 Task: Create a PowerPoint presentation on the impact of climate change on wildlife, including images and text about wildlife migration patterns.
Action: Mouse moved to (135, 214)
Screenshot: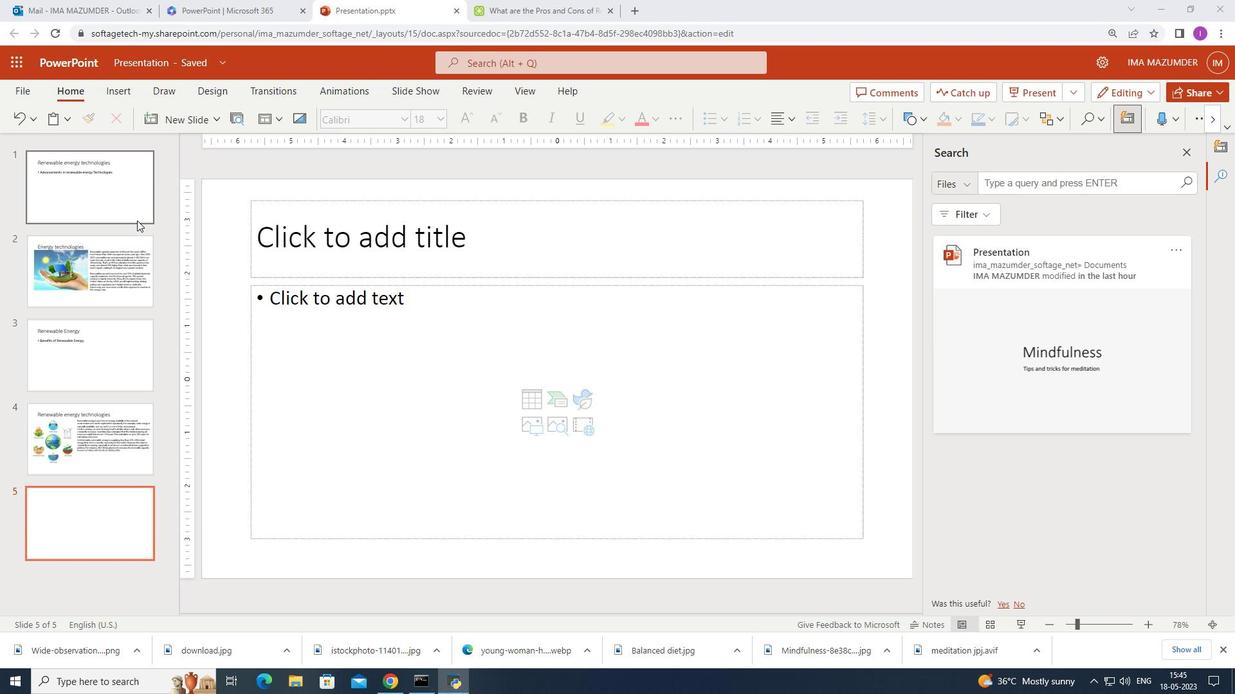 
Action: Mouse pressed right at (135, 214)
Screenshot: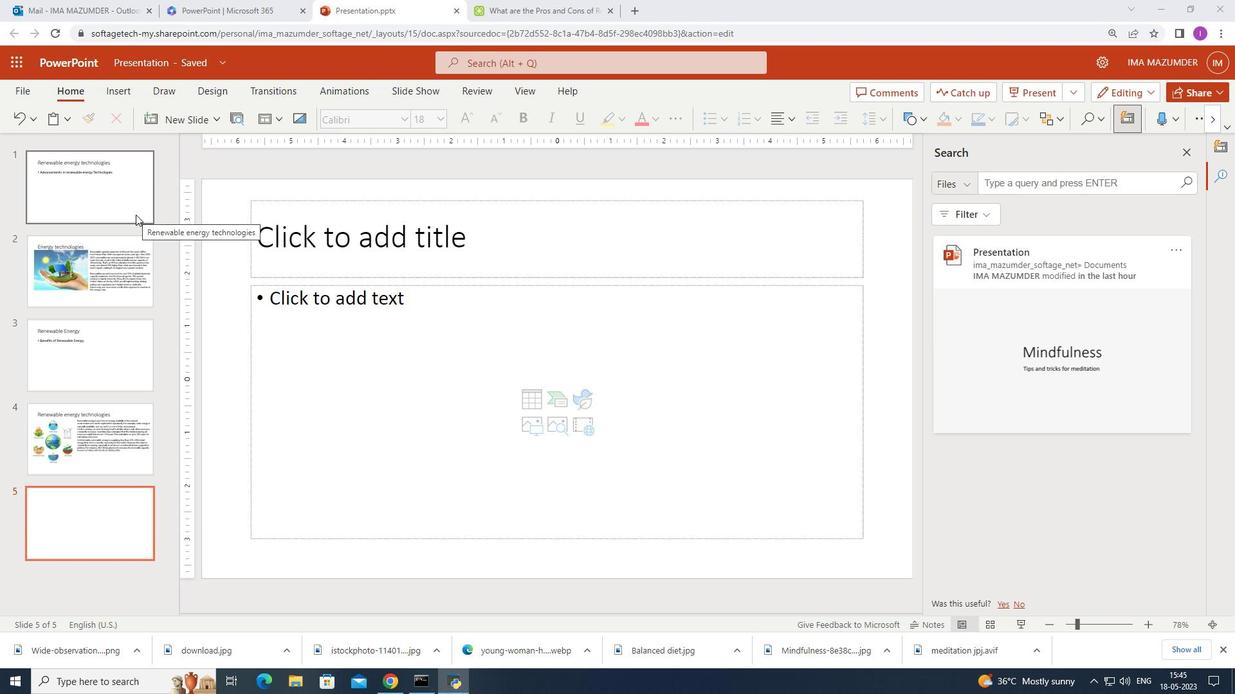 
Action: Mouse moved to (137, 214)
Screenshot: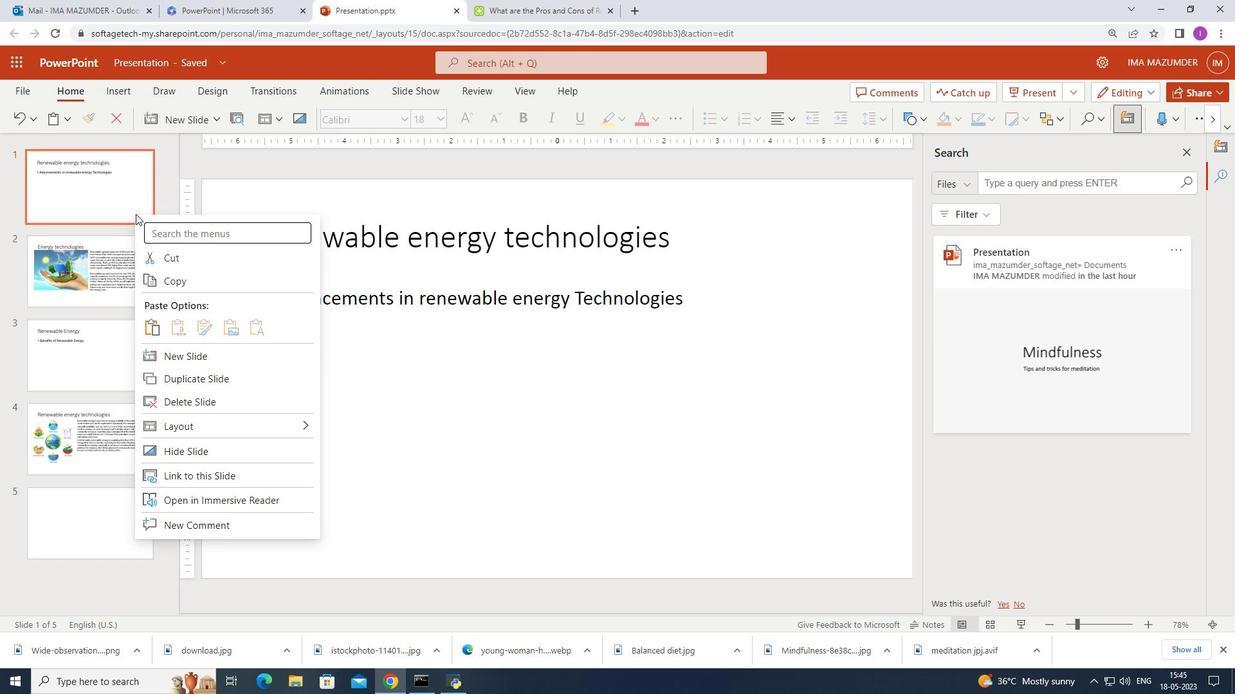 
Action: Key pressed <Key.f7>
Screenshot: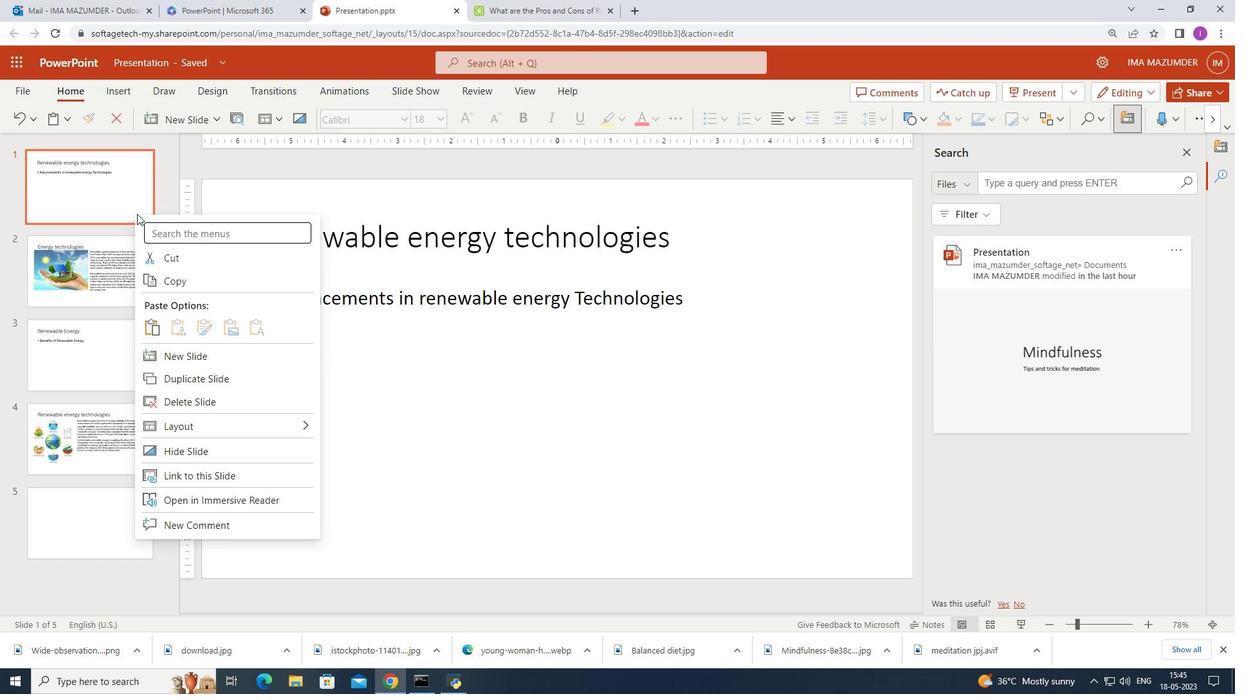 
Action: Mouse moved to (722, 127)
Screenshot: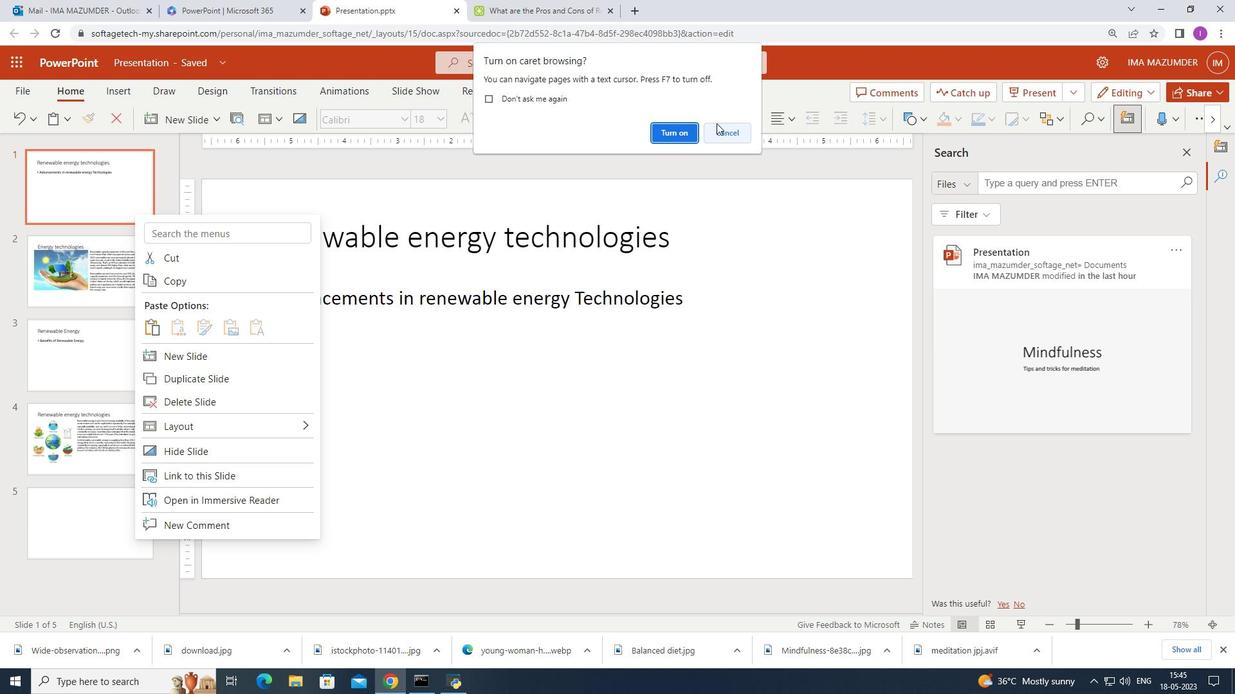 
Action: Mouse pressed left at (722, 127)
Screenshot: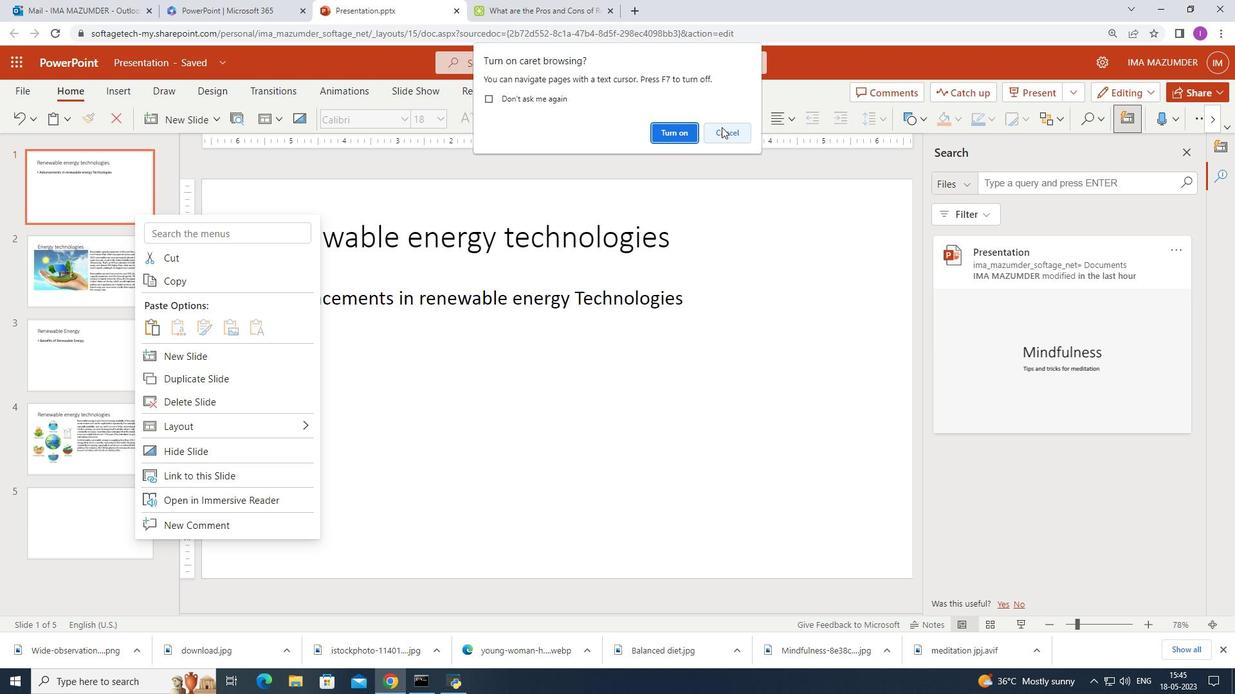 
Action: Mouse moved to (207, 404)
Screenshot: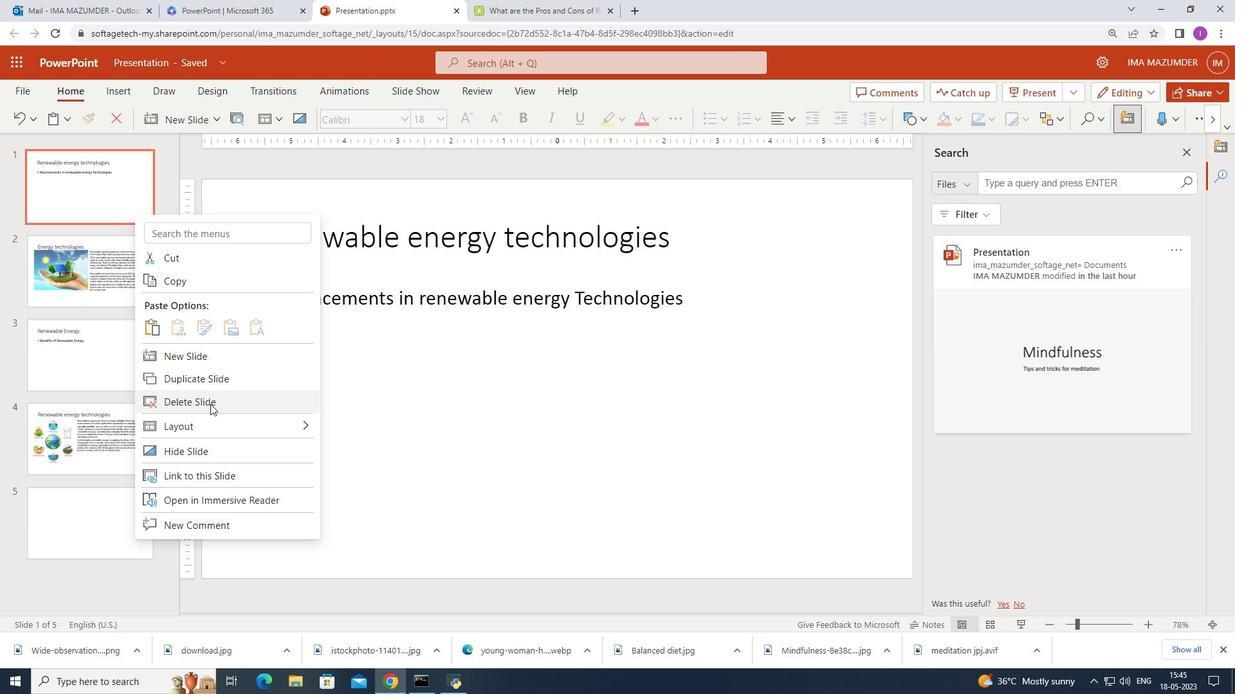 
Action: Mouse pressed left at (207, 404)
Screenshot: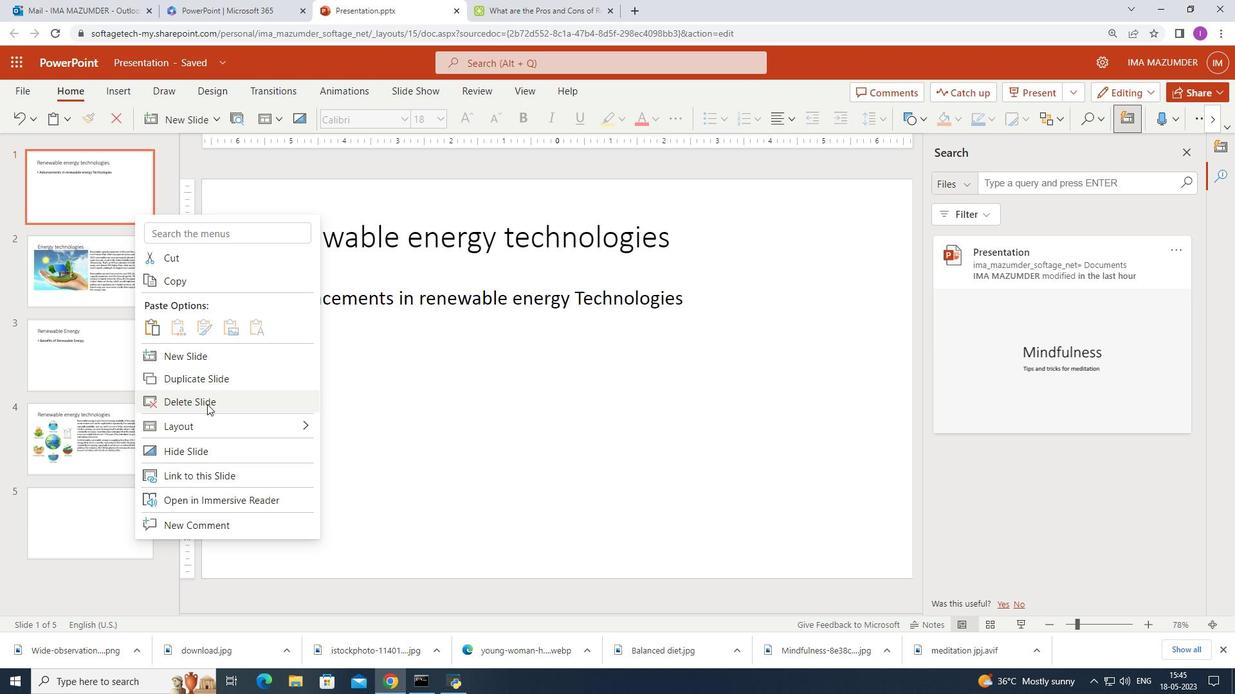 
Action: Mouse moved to (80, 194)
Screenshot: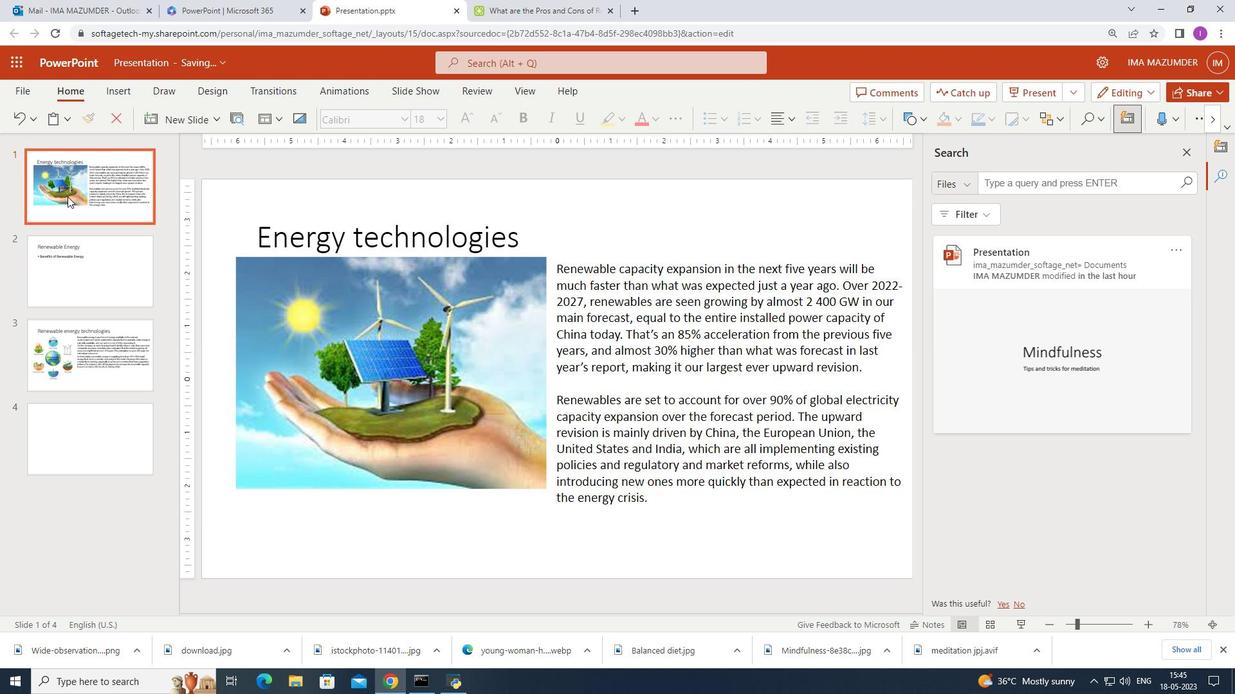 
Action: Mouse pressed right at (80, 194)
Screenshot: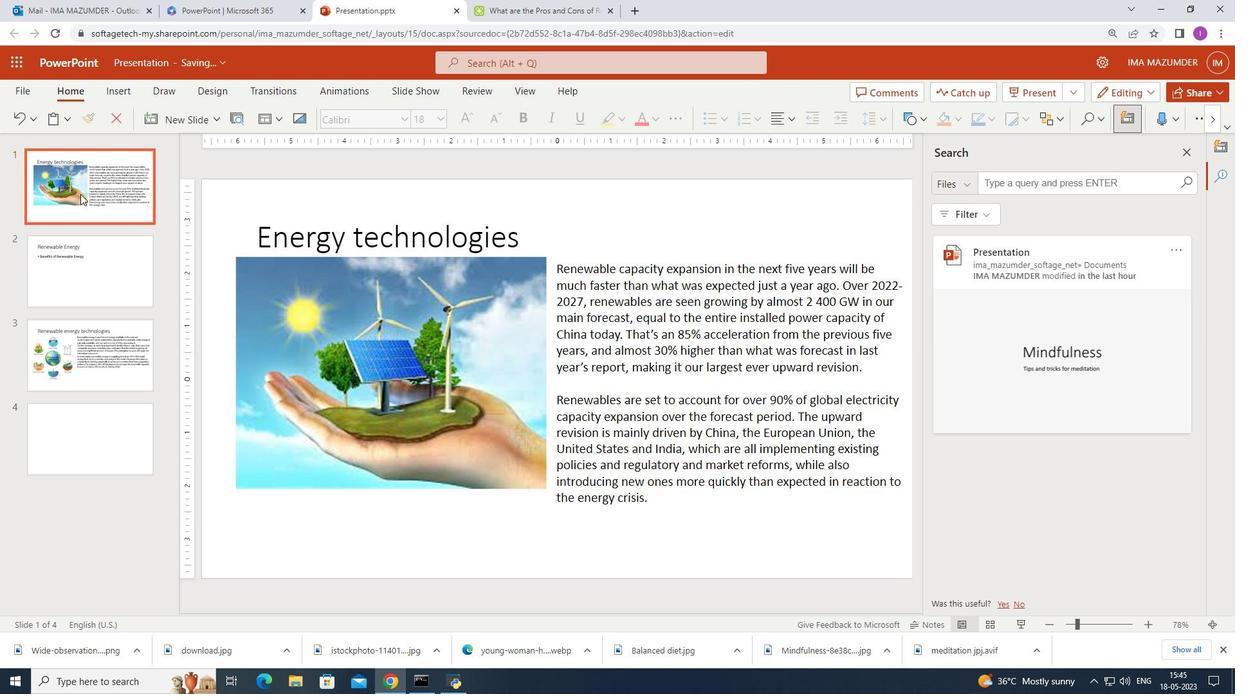 
Action: Mouse moved to (137, 378)
Screenshot: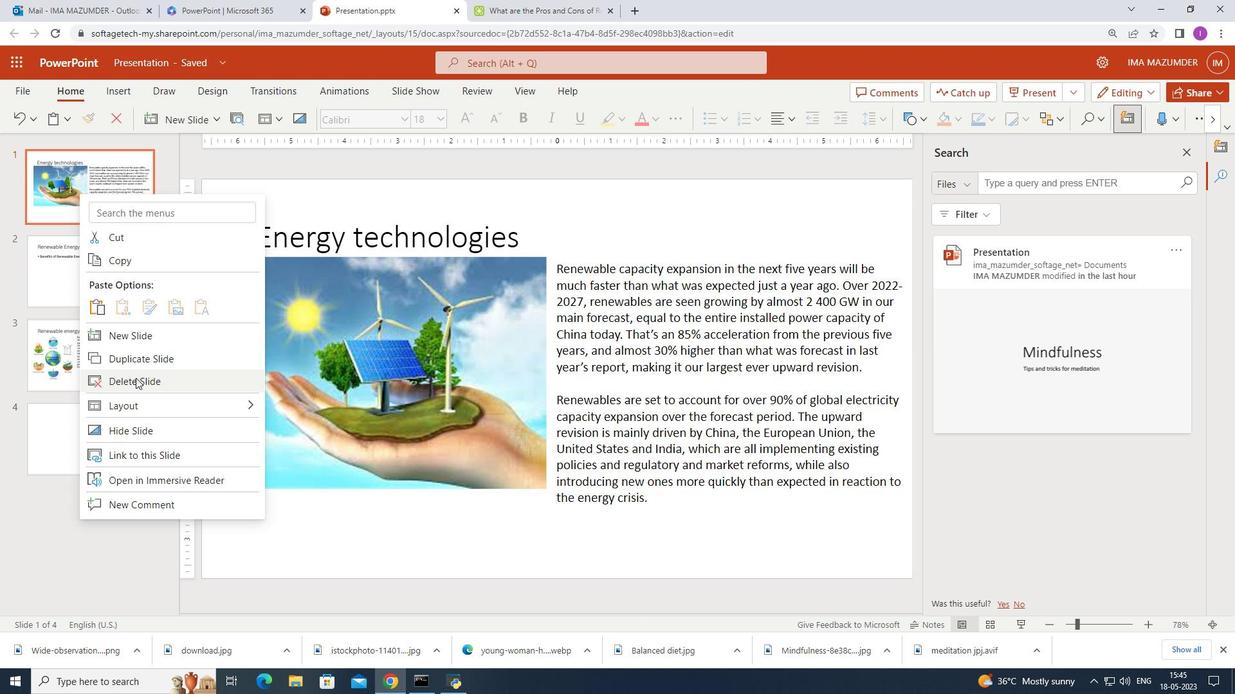 
Action: Mouse pressed left at (137, 378)
Screenshot: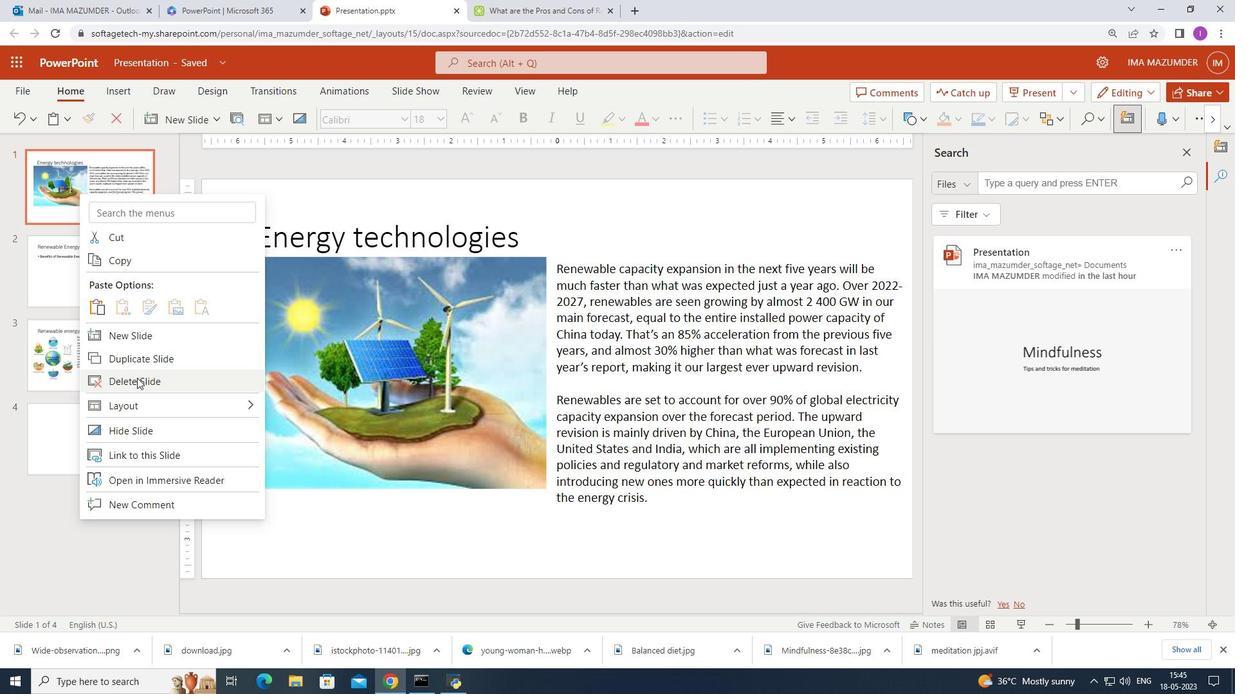 
Action: Mouse moved to (95, 198)
Screenshot: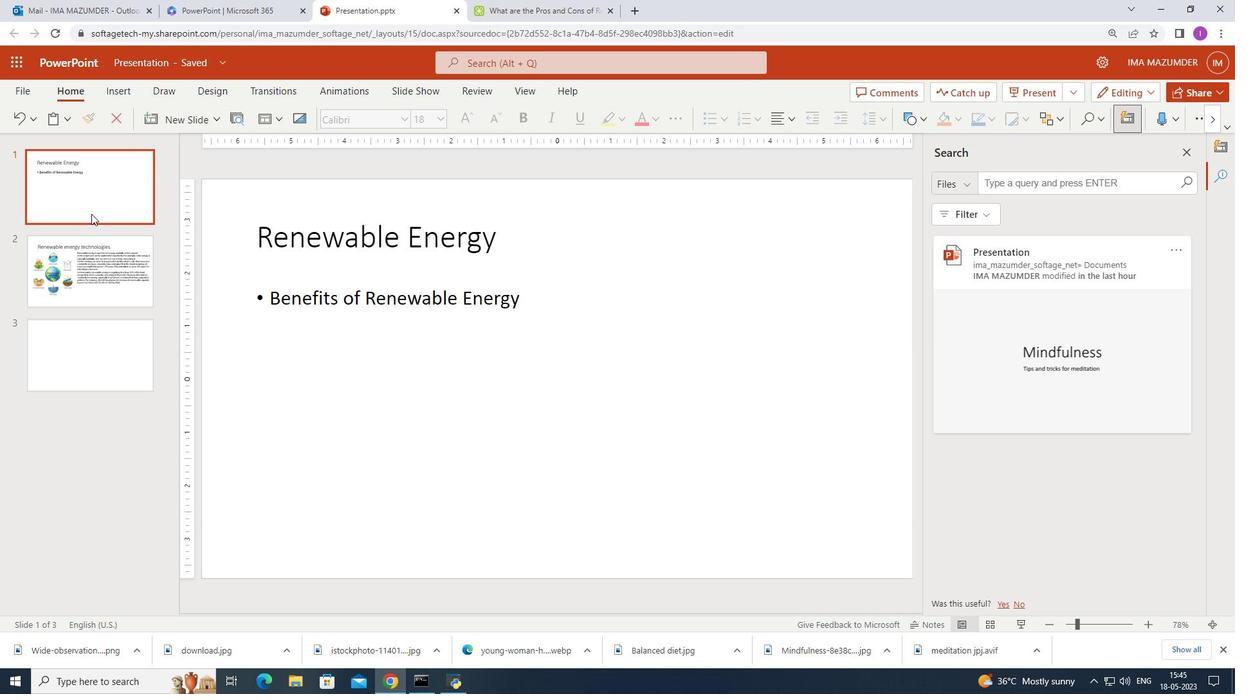 
Action: Mouse pressed right at (95, 198)
Screenshot: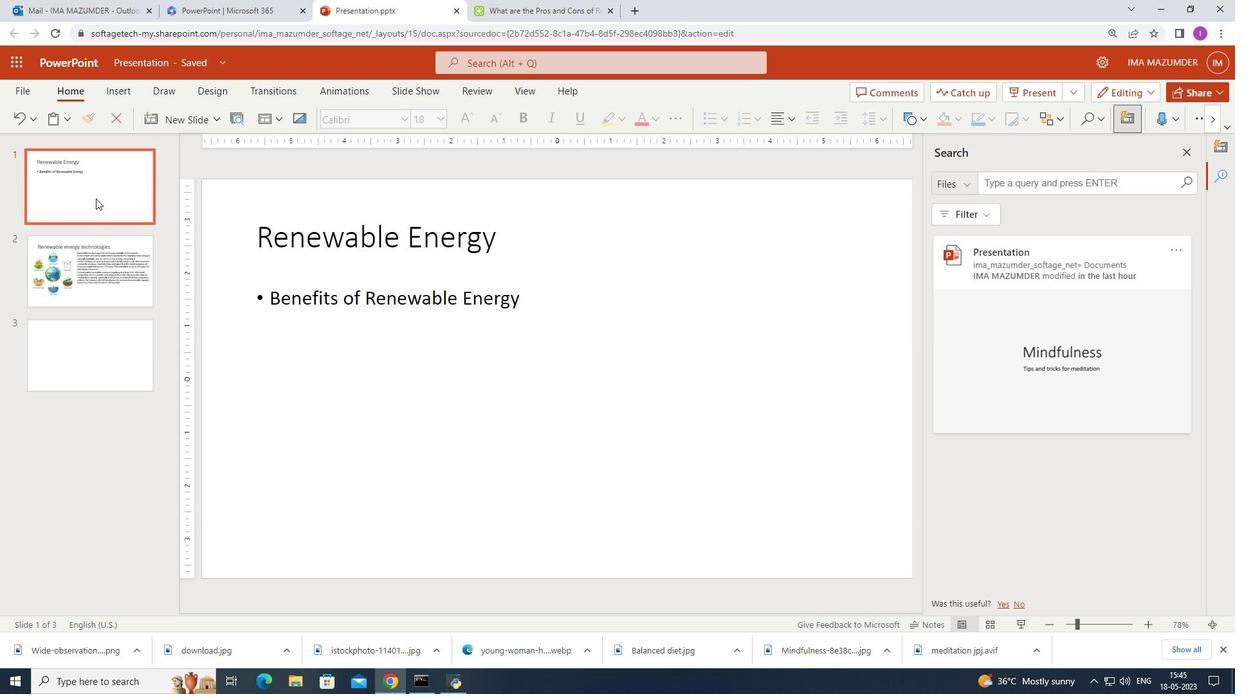 
Action: Mouse moved to (171, 384)
Screenshot: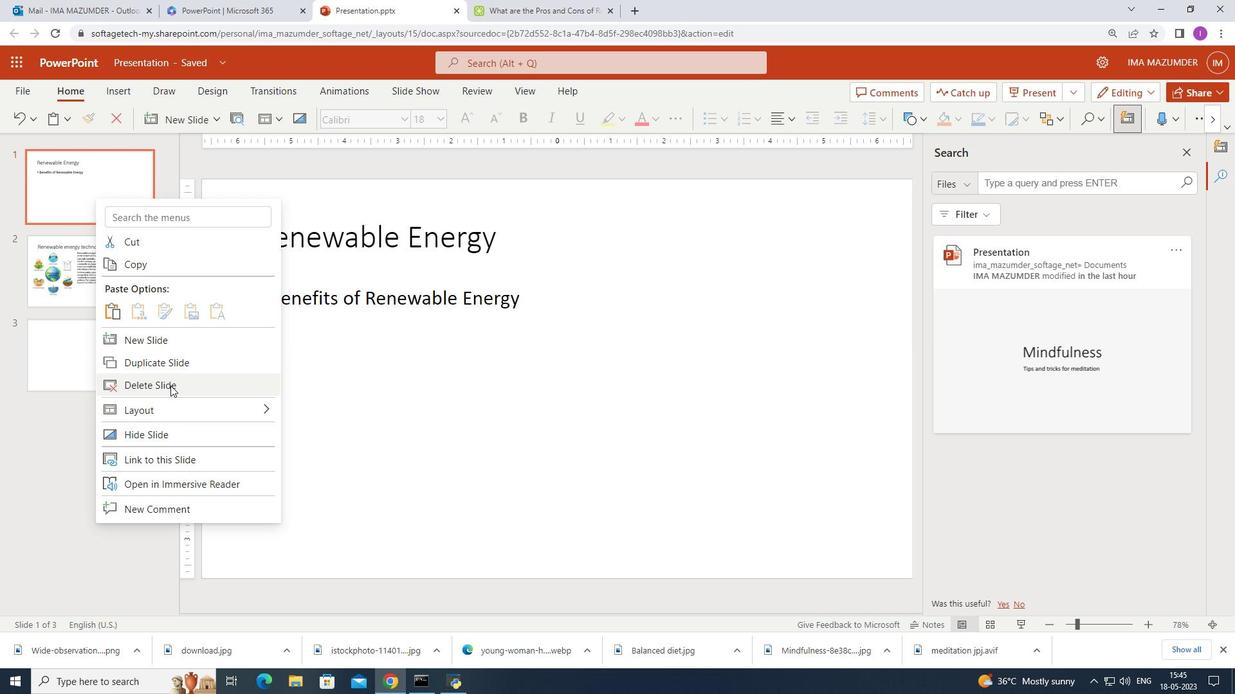 
Action: Mouse pressed left at (171, 384)
Screenshot: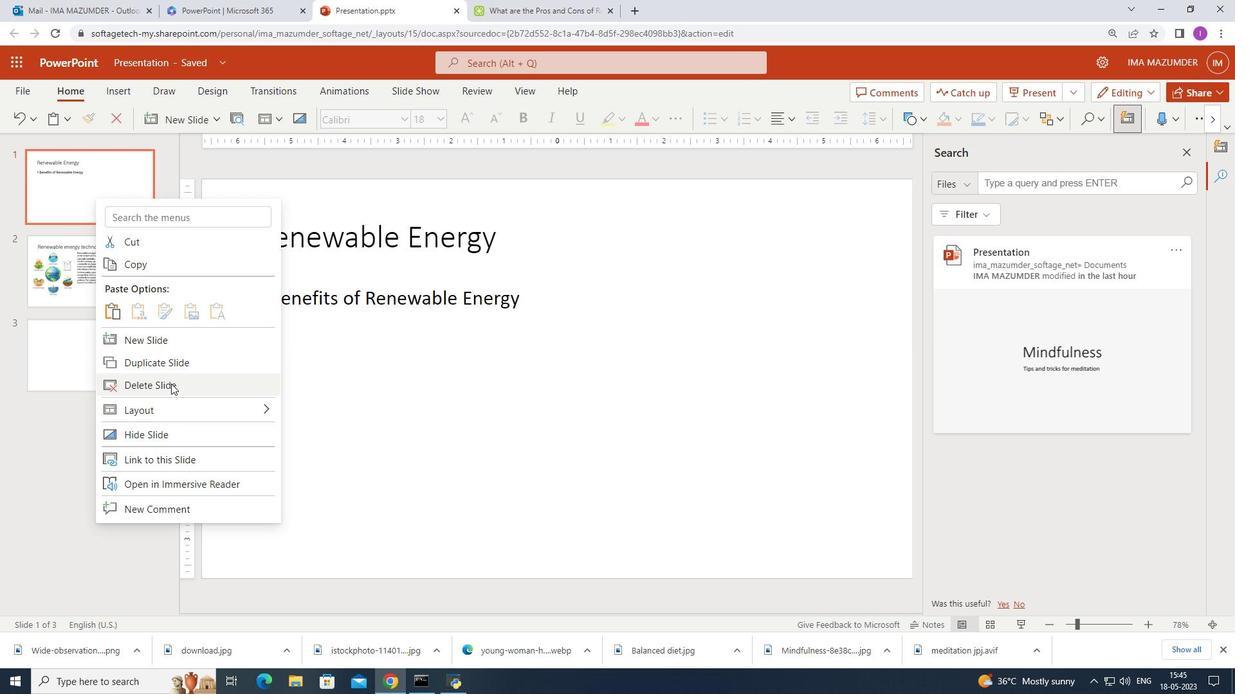 
Action: Mouse moved to (116, 180)
Screenshot: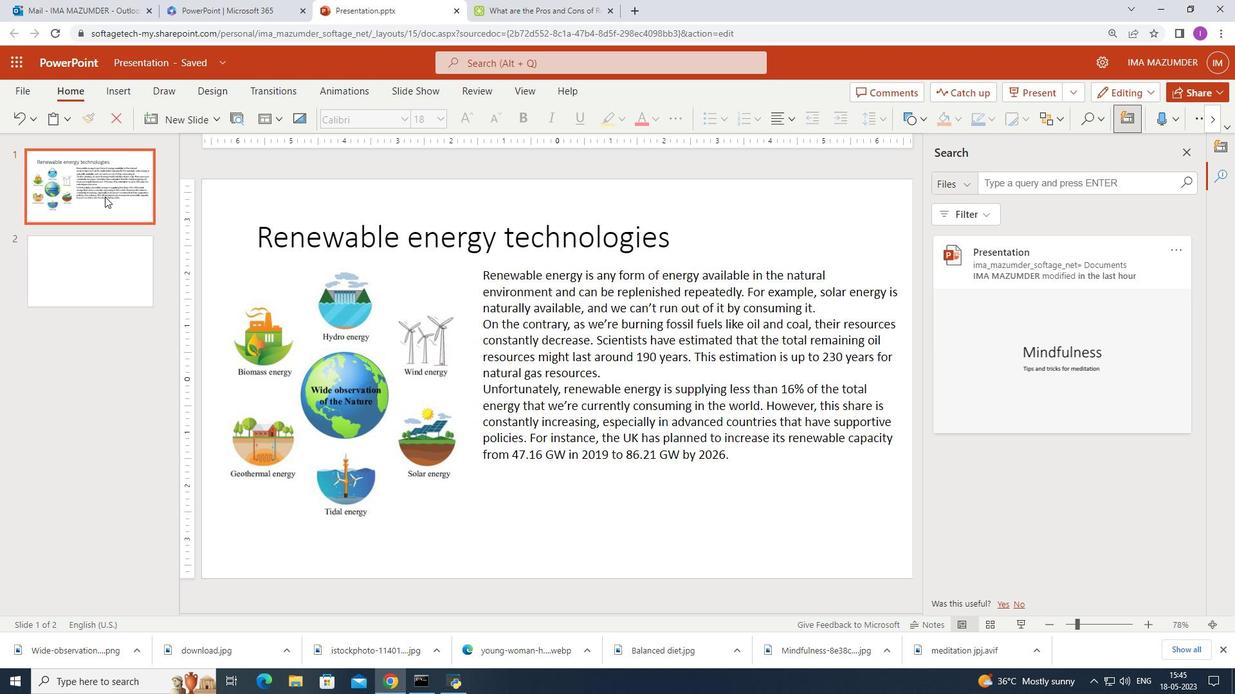 
Action: Mouse pressed right at (116, 180)
Screenshot: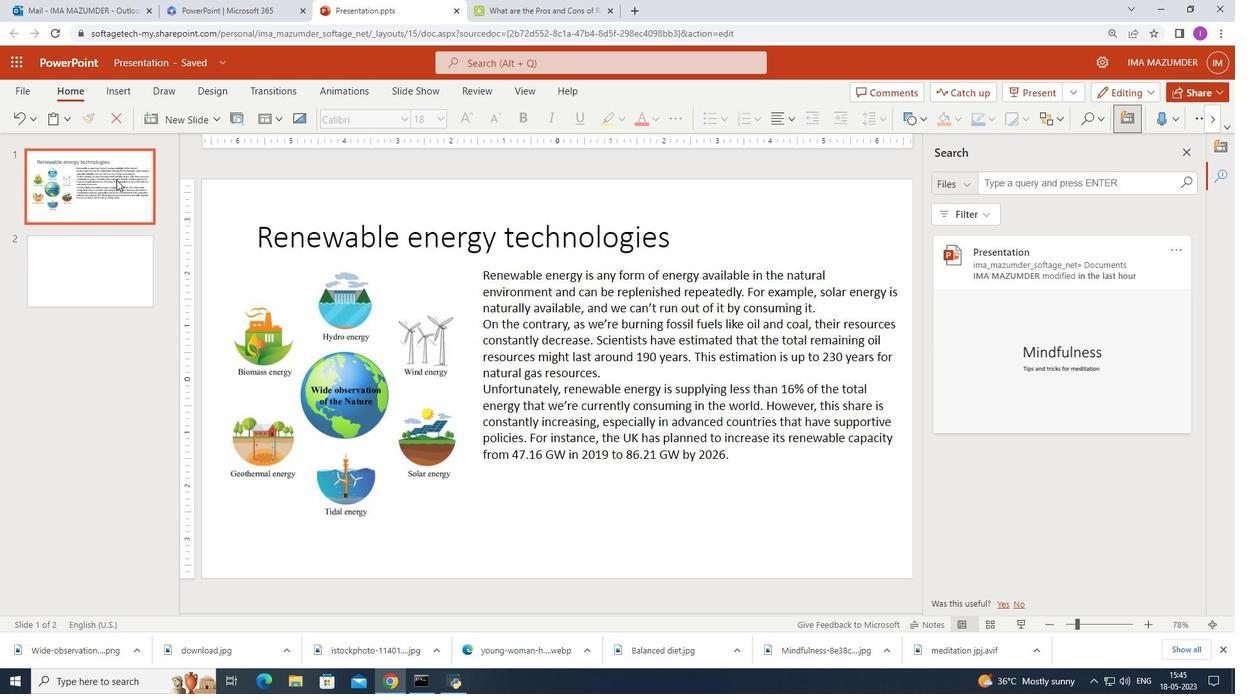 
Action: Mouse moved to (181, 368)
Screenshot: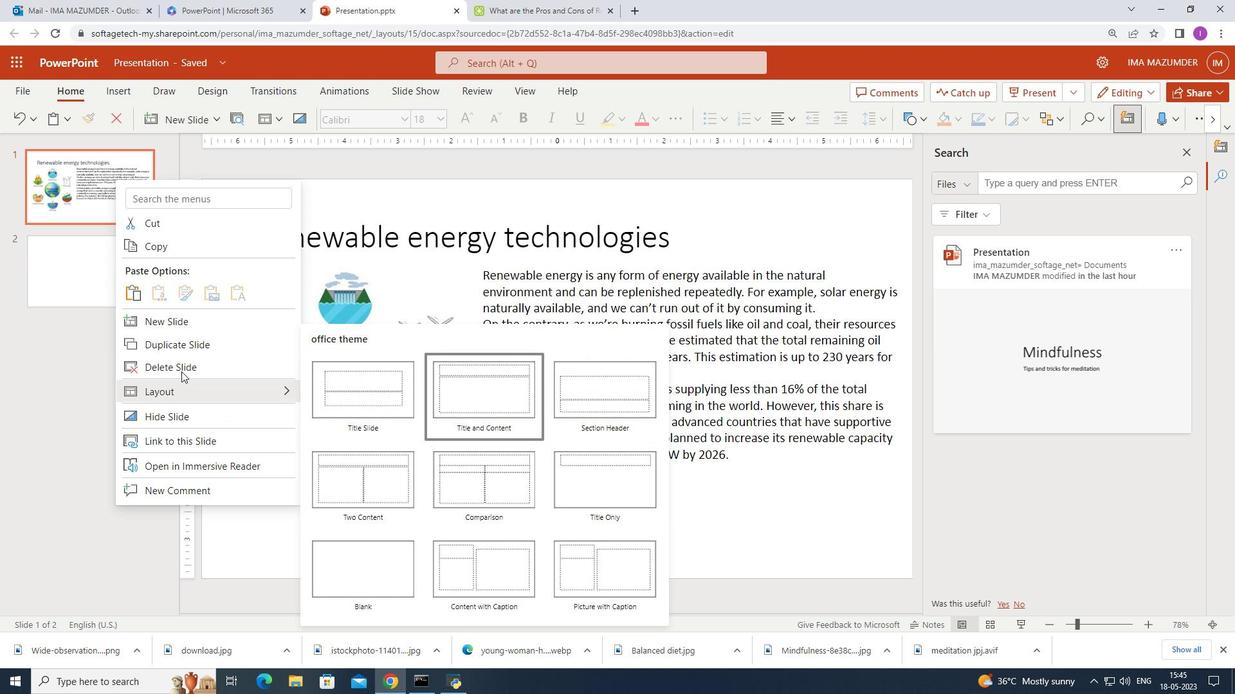 
Action: Mouse pressed left at (181, 368)
Screenshot: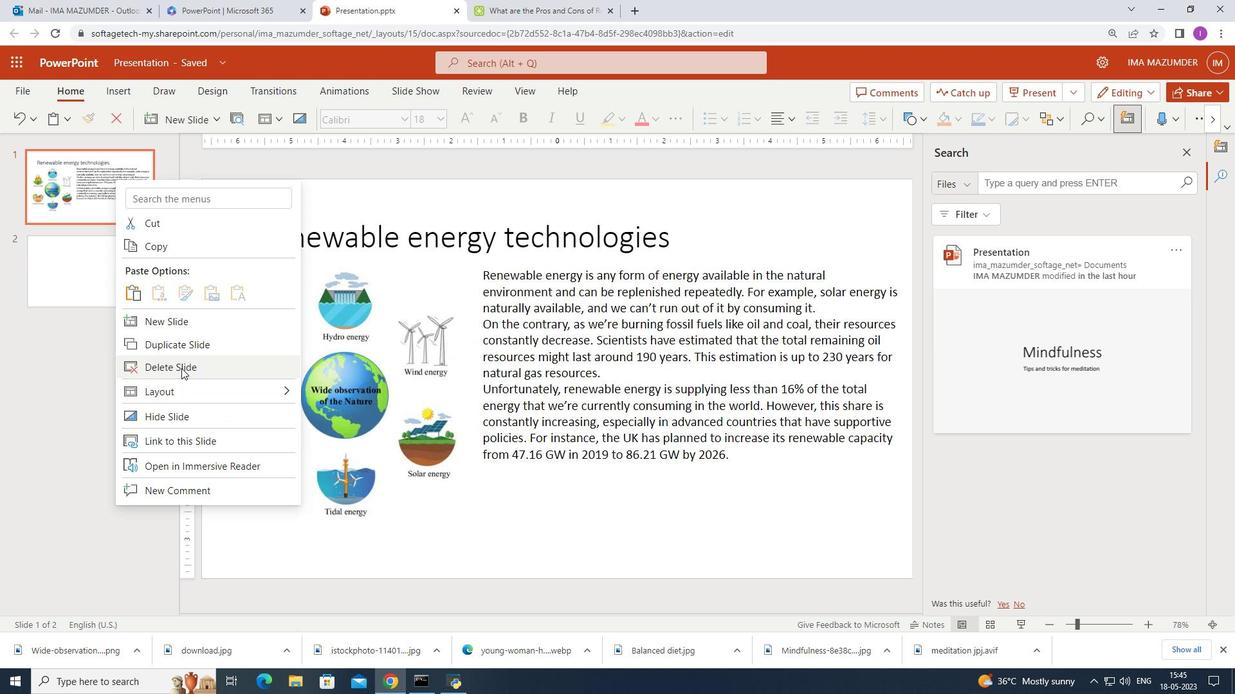 
Action: Mouse moved to (267, 241)
Screenshot: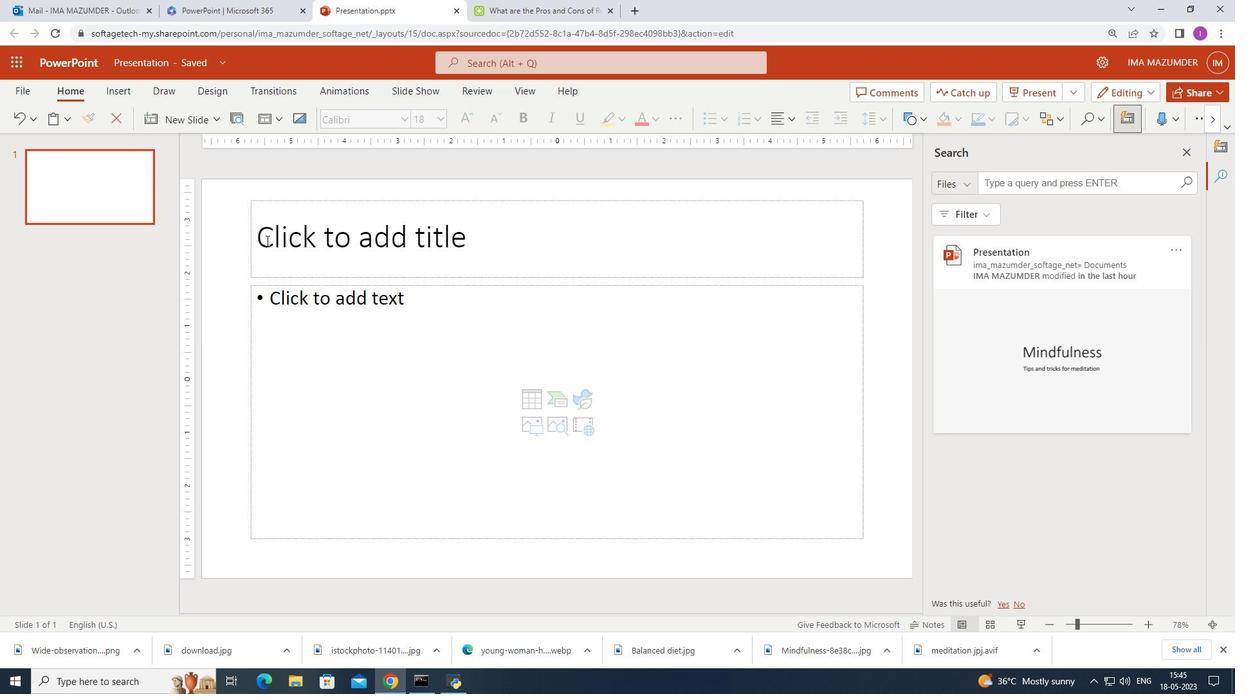 
Action: Mouse pressed left at (267, 241)
Screenshot: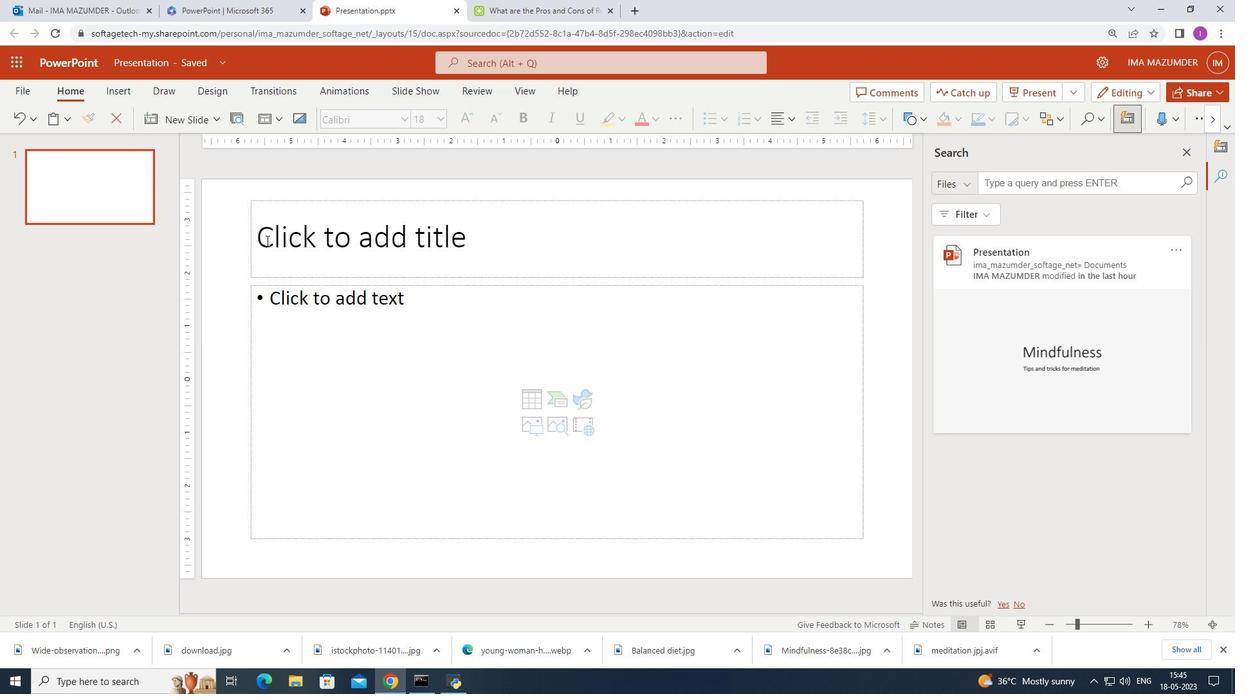 
Action: Mouse moved to (507, 311)
Screenshot: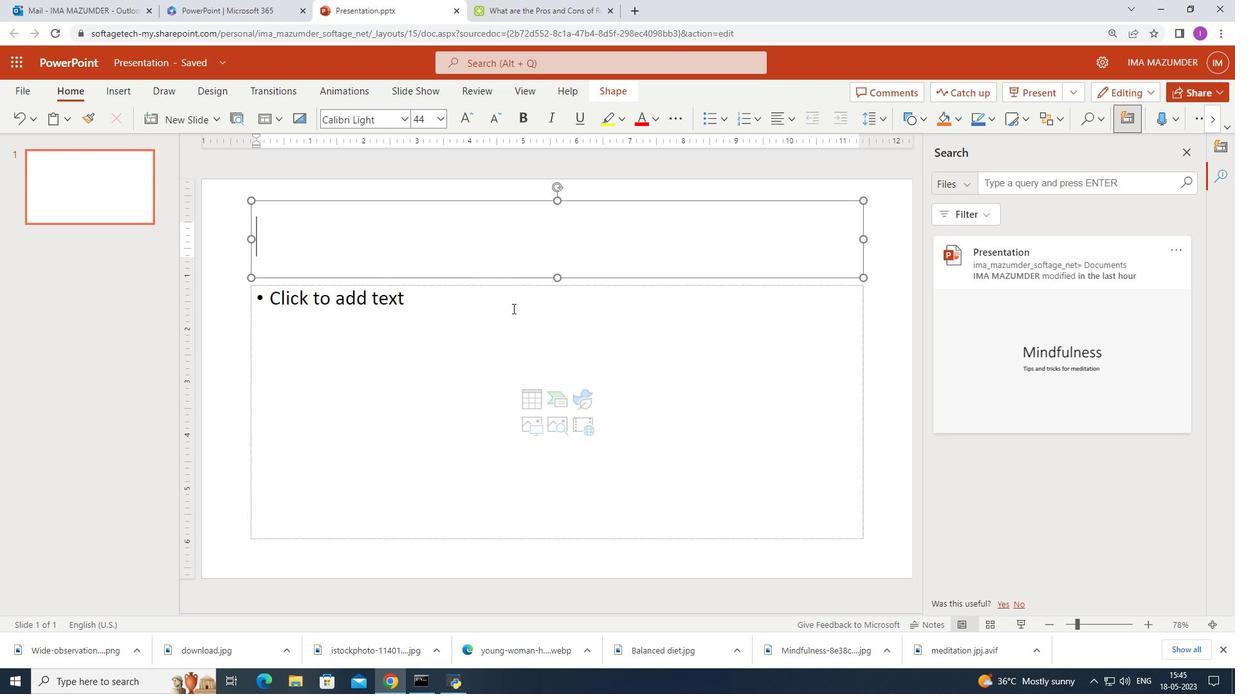 
Action: Key pressed <Key.shift><Key.shift><Key.shift><Key.shift><Key.shift><Key.shift><Key.shift><Key.shift><Key.shift><Key.shift><Key.shift><Key.shift><Key.shift>Impact<Key.space>of<Key.space>climate<Key.space>changes
Screenshot: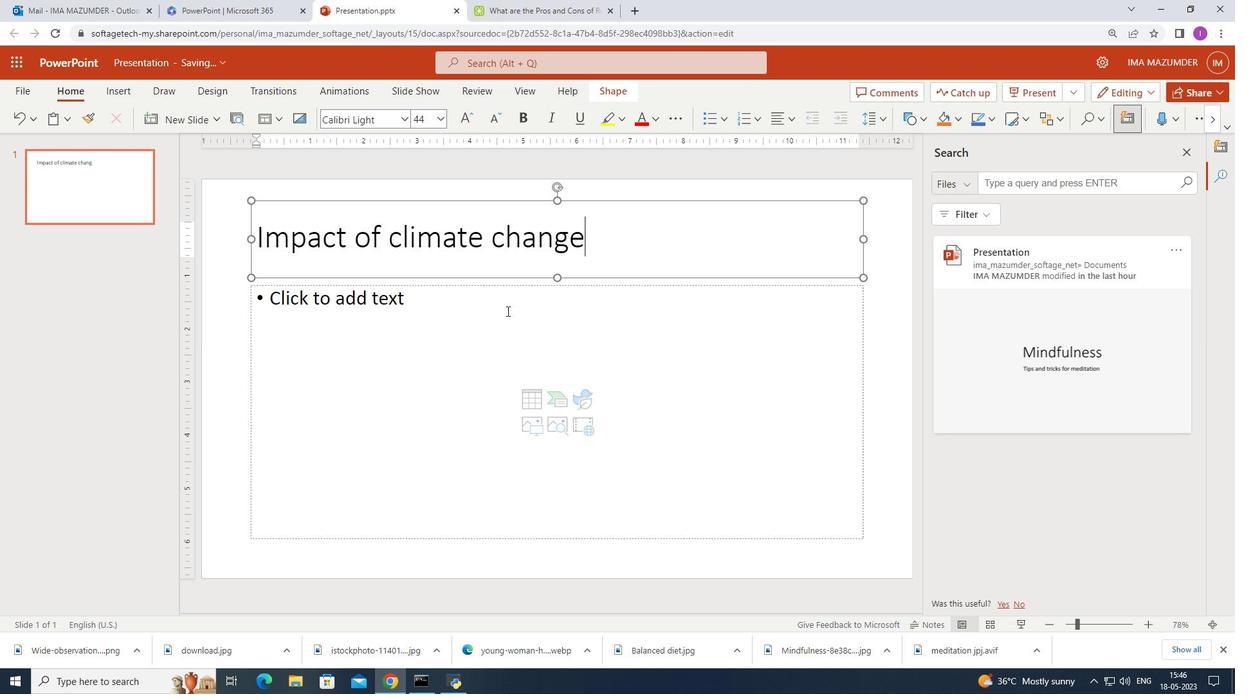
Action: Mouse moved to (276, 309)
Screenshot: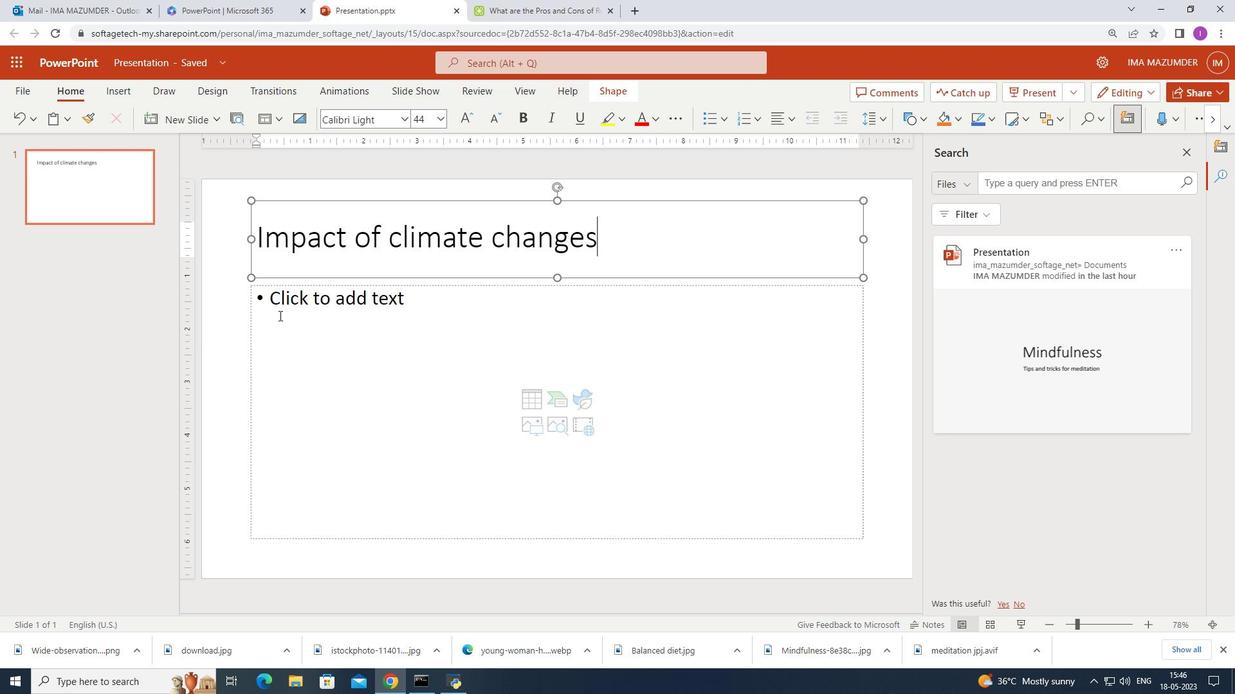 
Action: Mouse pressed left at (276, 309)
Screenshot: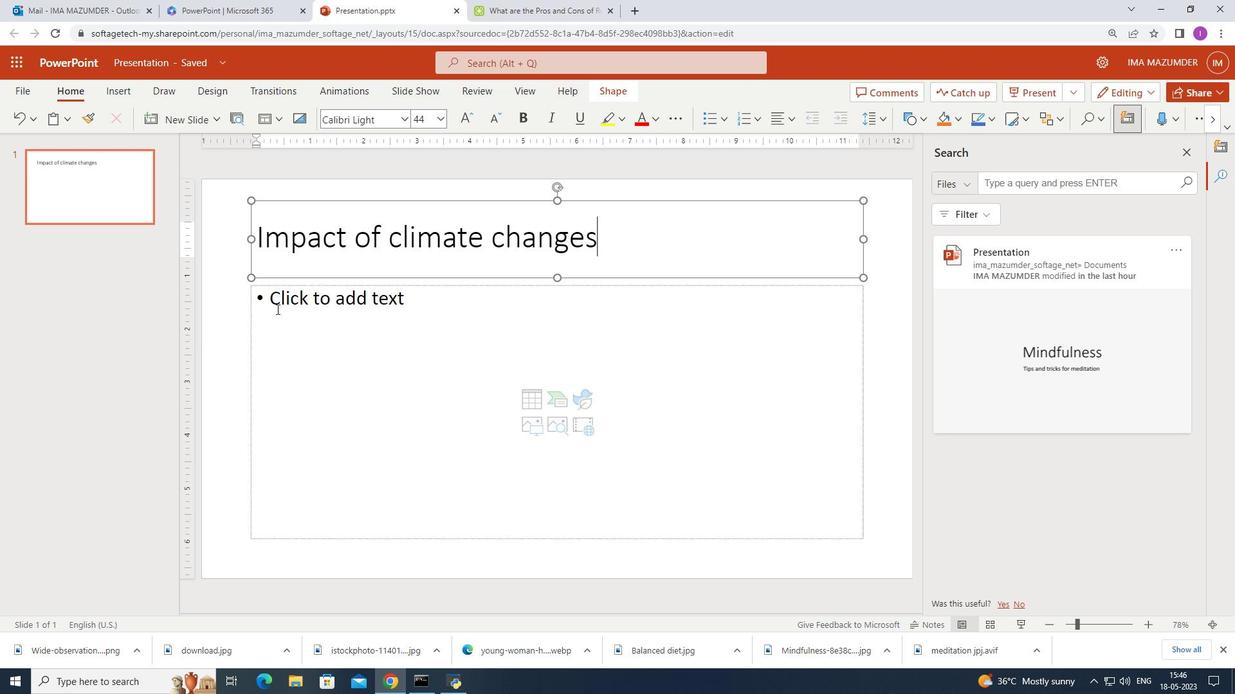 
Action: Mouse moved to (505, 350)
Screenshot: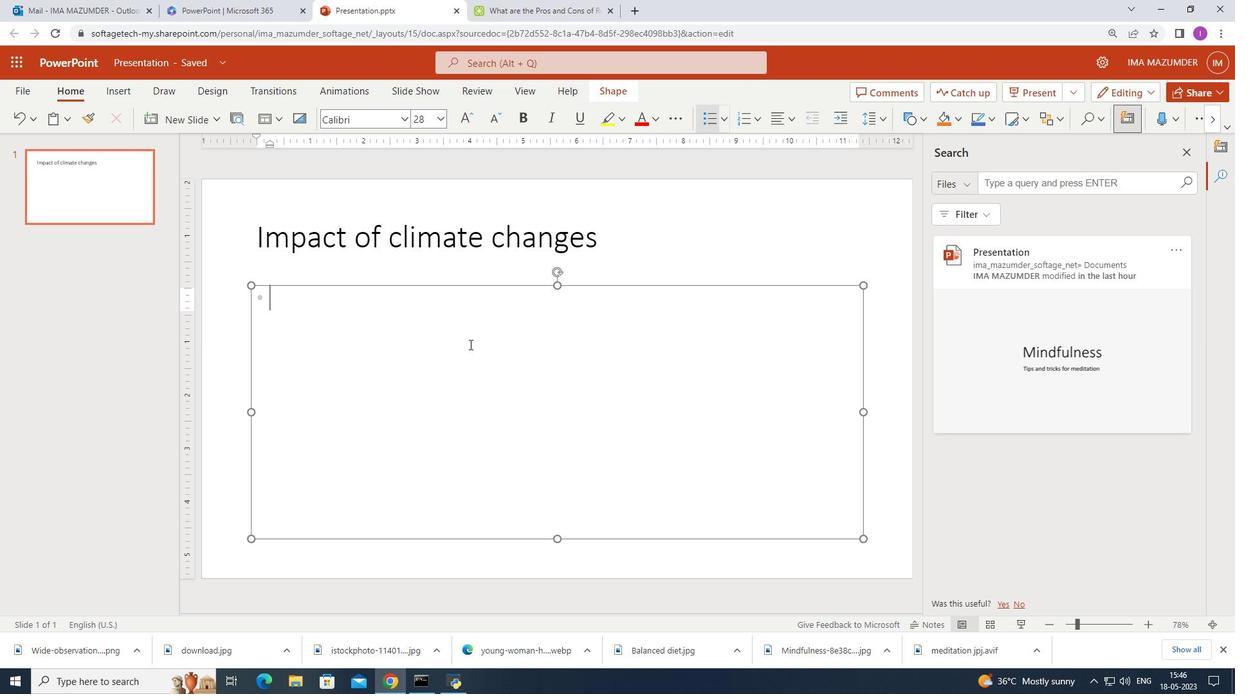 
Action: Key pressed <Key.shift><Key.shift><Key.shift><Key.shift><Key.shift><Key.shift><Key.shift><Key.shift><Key.shift><Key.shift>Wild<Key.space><Key.backspace>life<Key.space><Key.shift>migration<Key.space><Key.shift>patterns
Screenshot: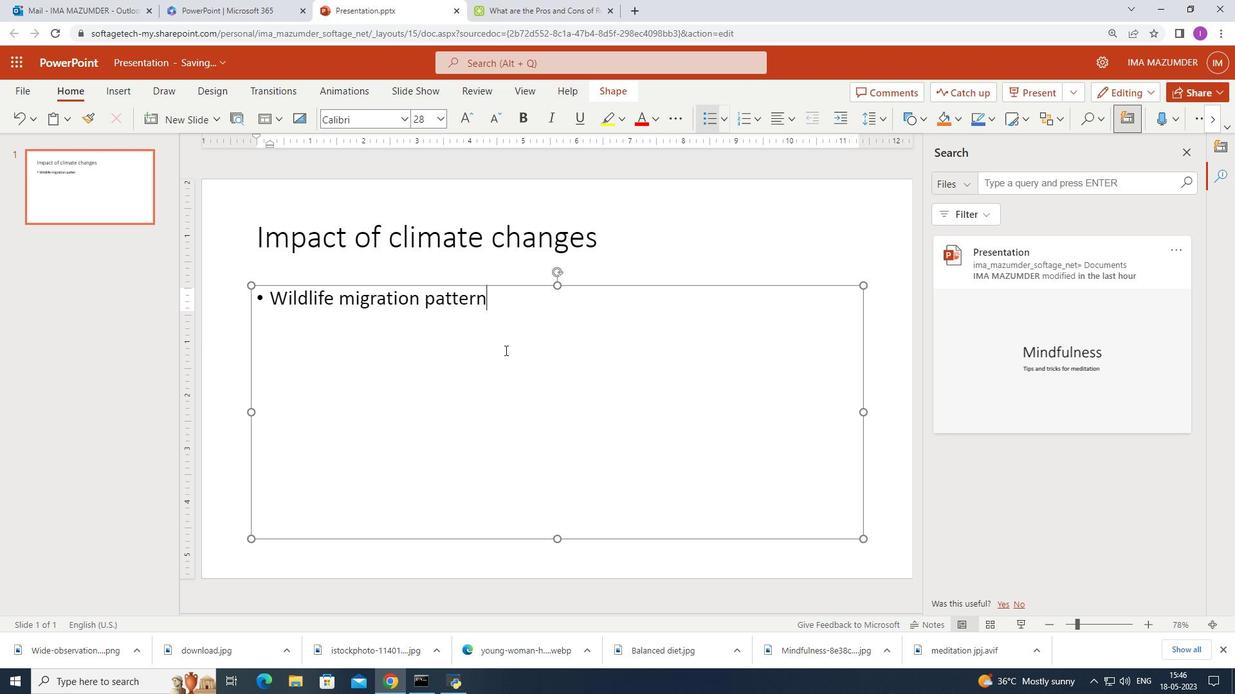 
Action: Mouse moved to (202, 120)
Screenshot: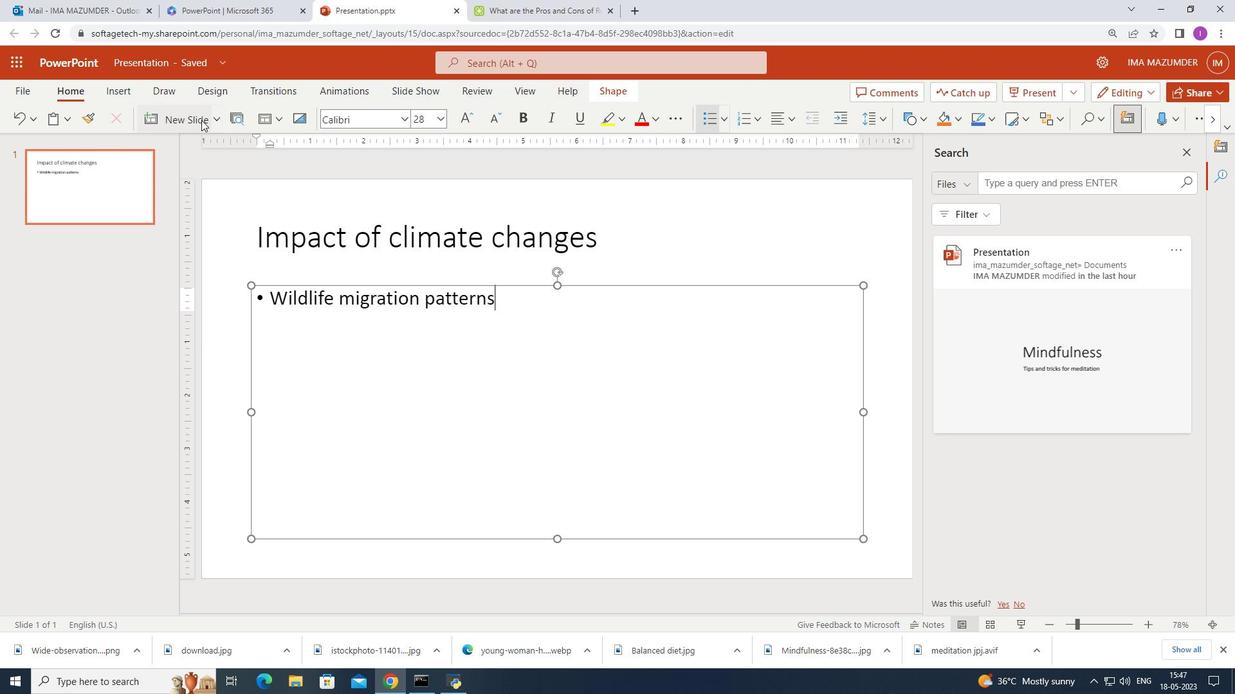 
Action: Mouse pressed left at (202, 120)
Screenshot: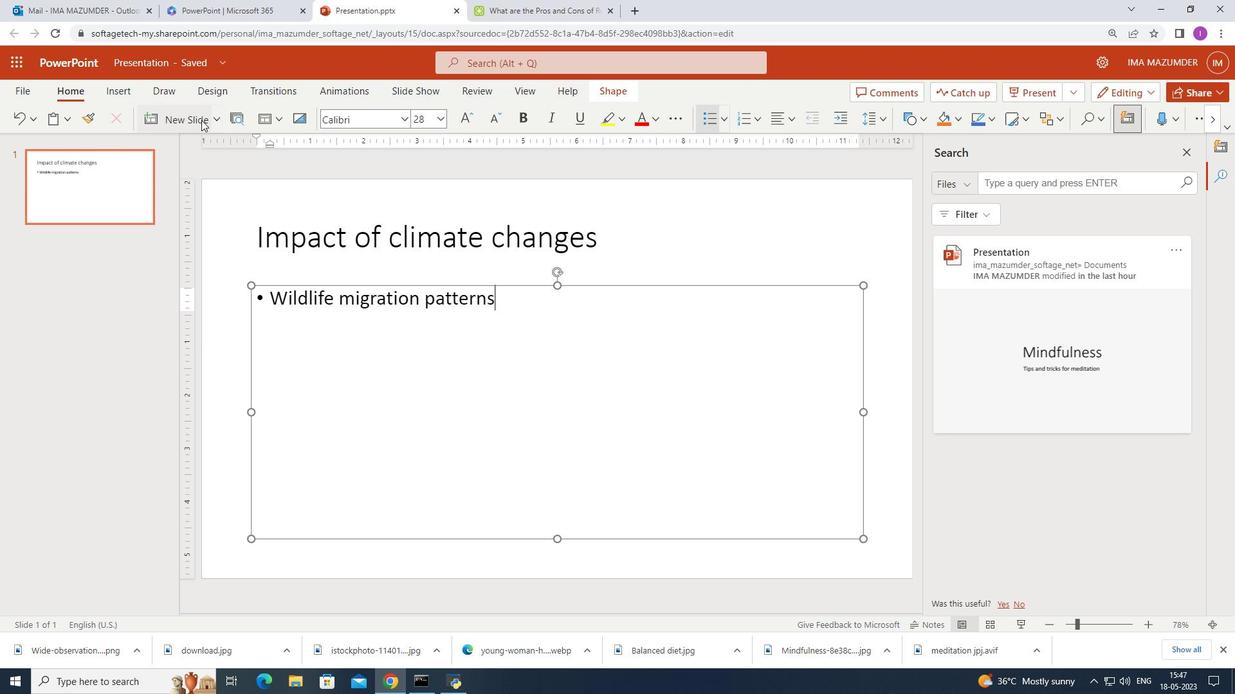 
Action: Mouse moved to (261, 235)
Screenshot: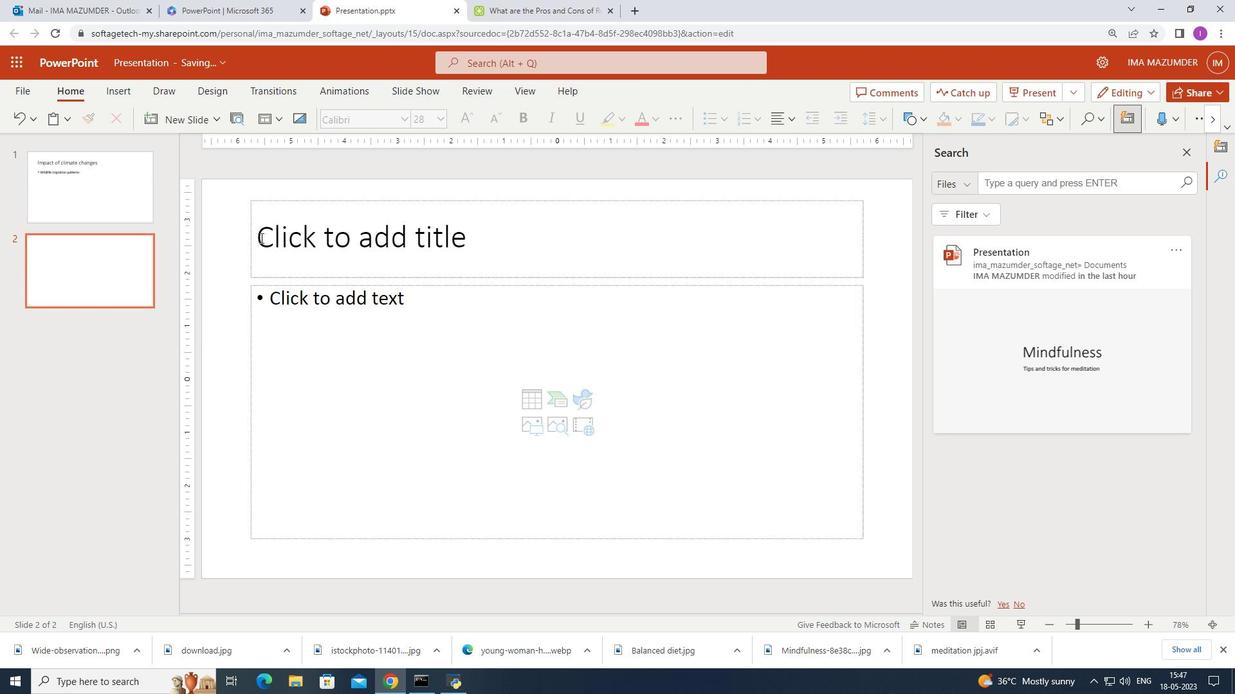 
Action: Mouse pressed left at (261, 235)
Screenshot: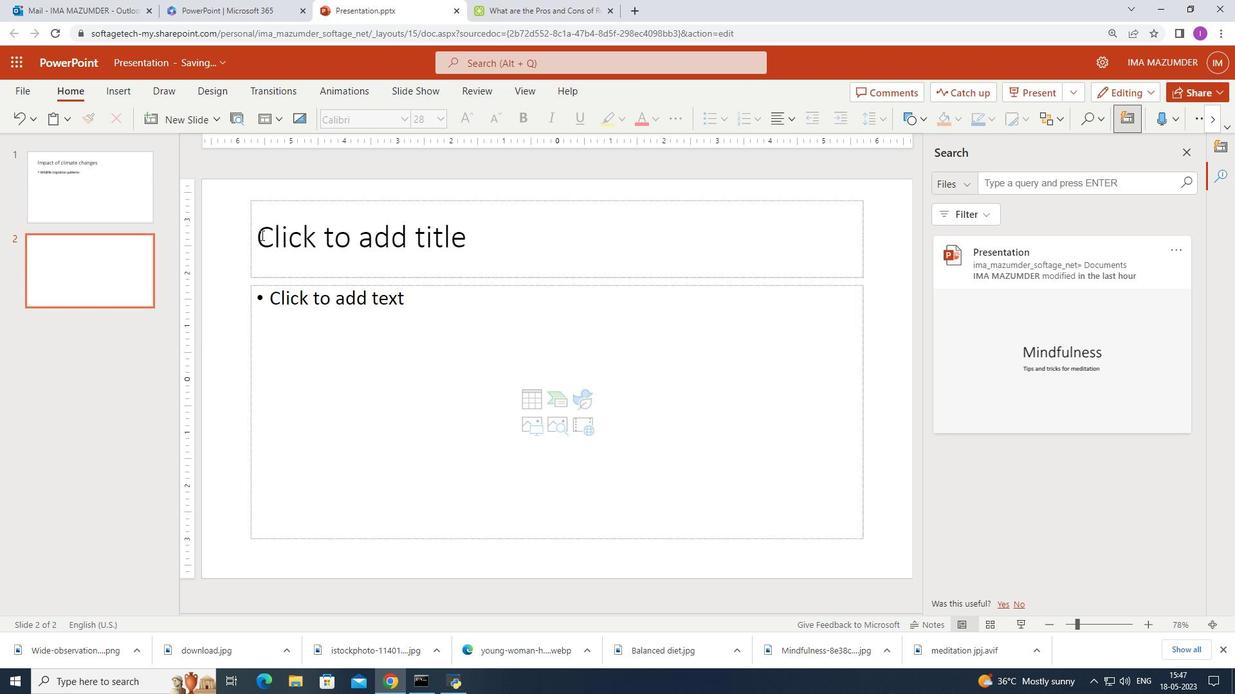 
Action: Mouse moved to (333, 272)
Screenshot: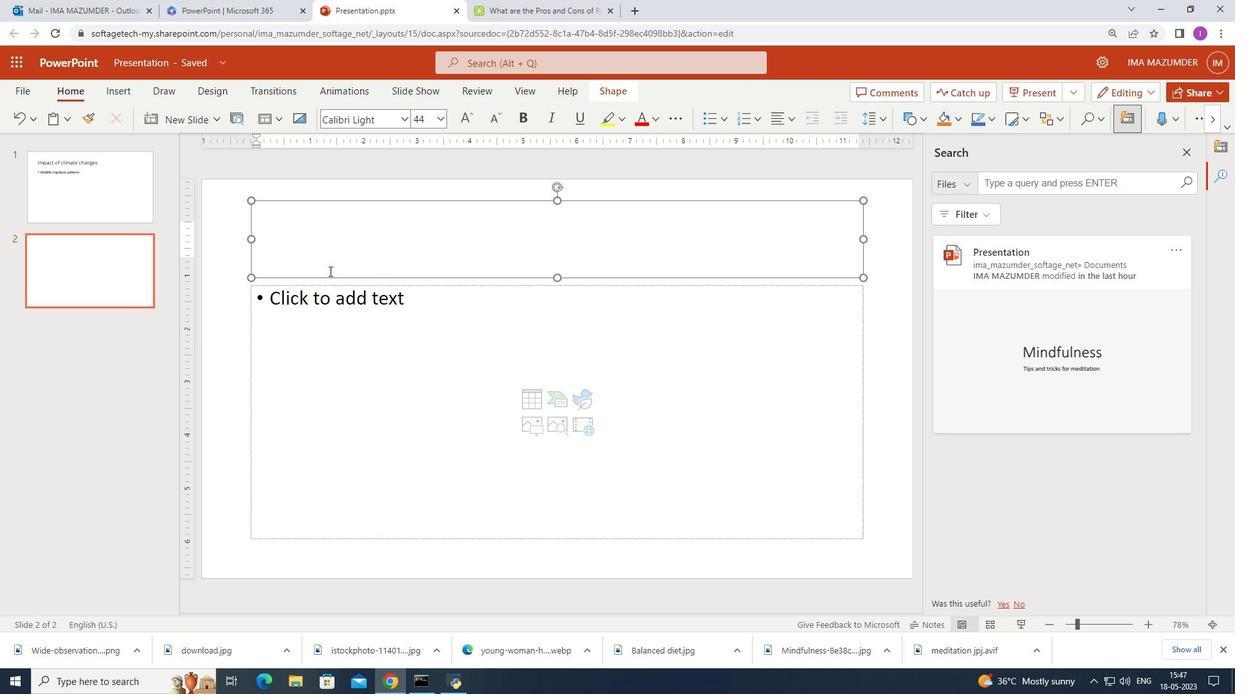 
Action: Key pressed ima<Key.backspace>o<Key.backspace>pact<Key.space>
Screenshot: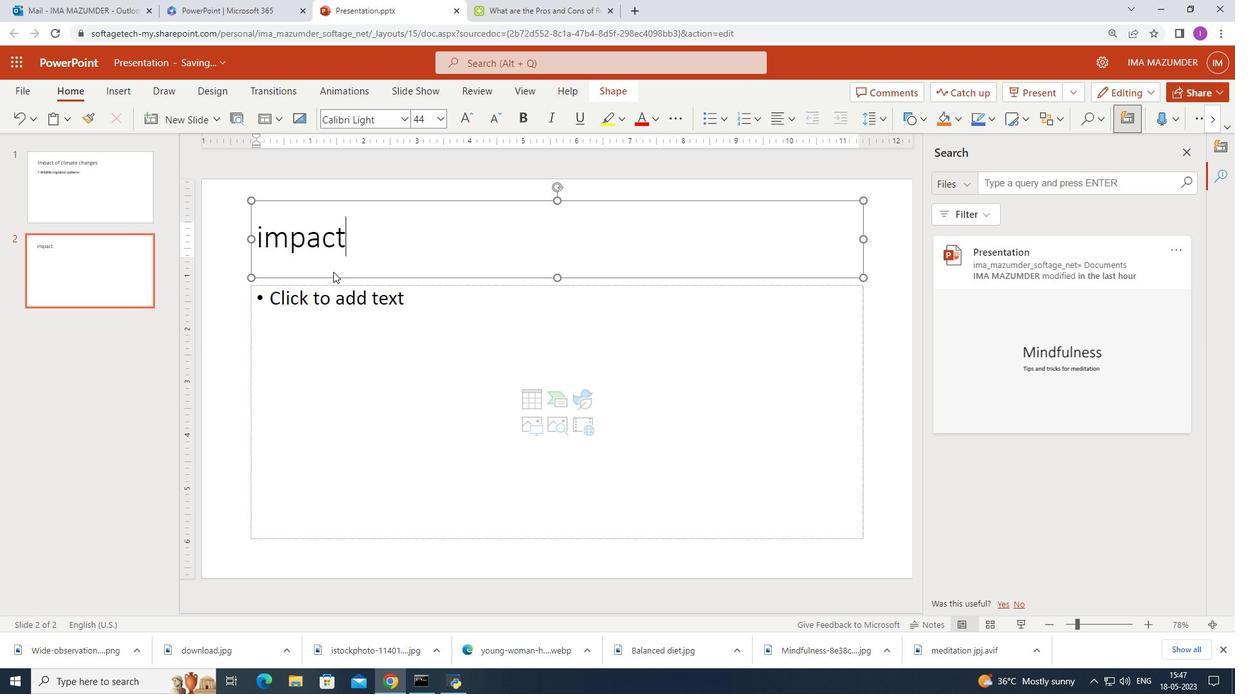 
Action: Mouse moved to (572, 194)
Screenshot: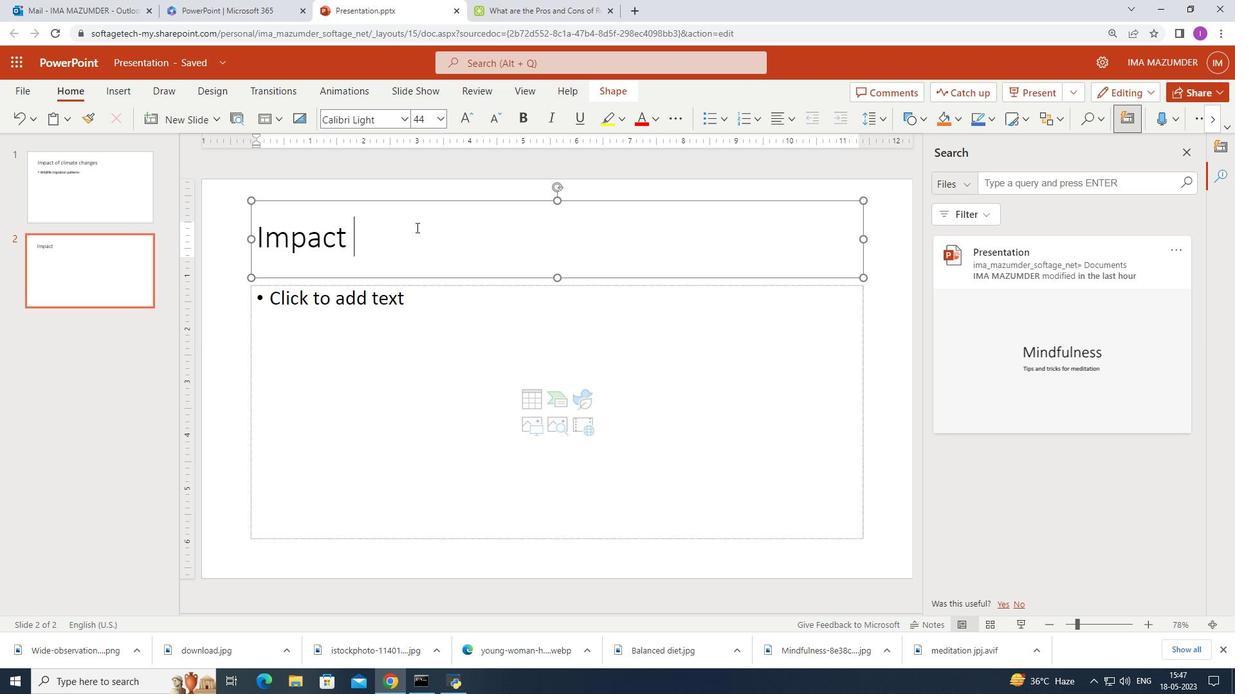 
Action: Key pressed <Key.shift>ctrl+O
Screenshot: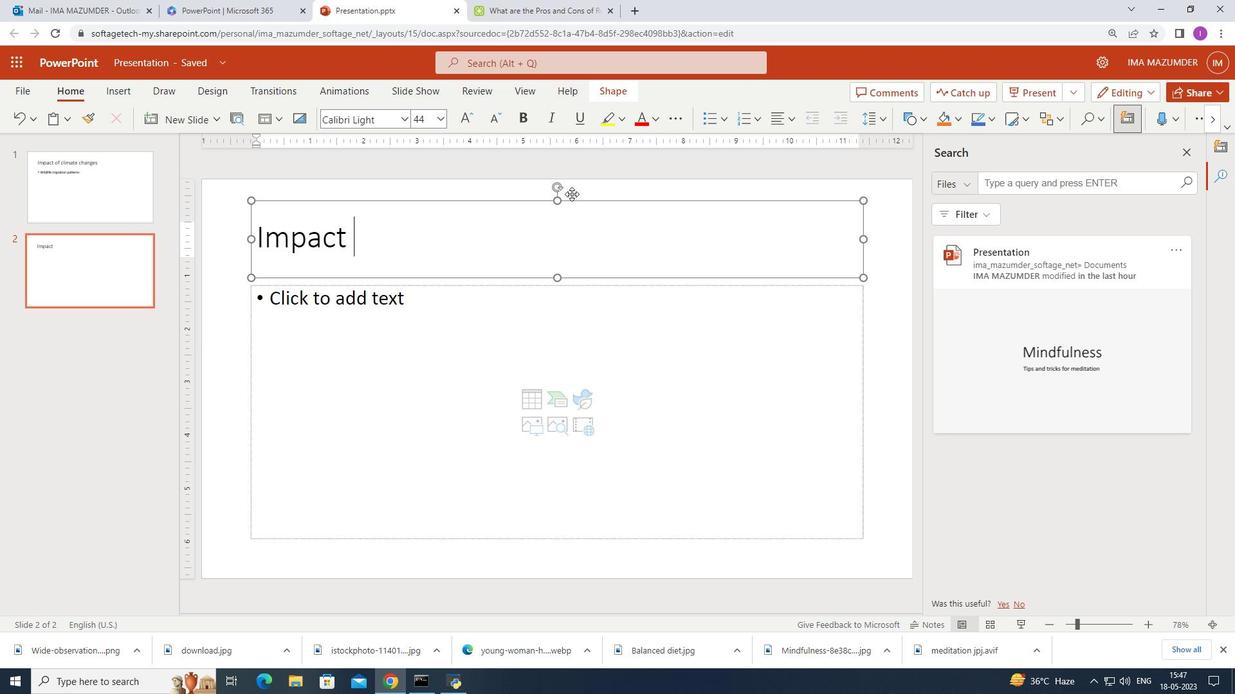 
Action: Mouse moved to (384, 12)
Screenshot: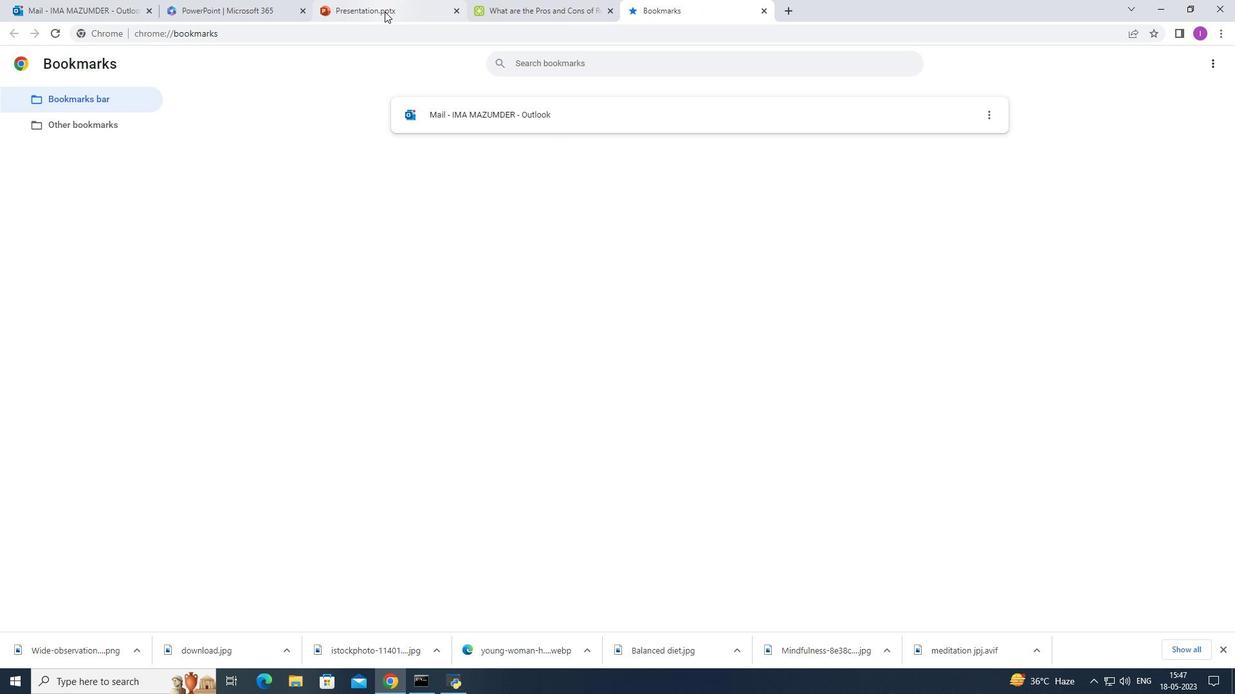 
Action: Mouse pressed left at (384, 12)
Screenshot: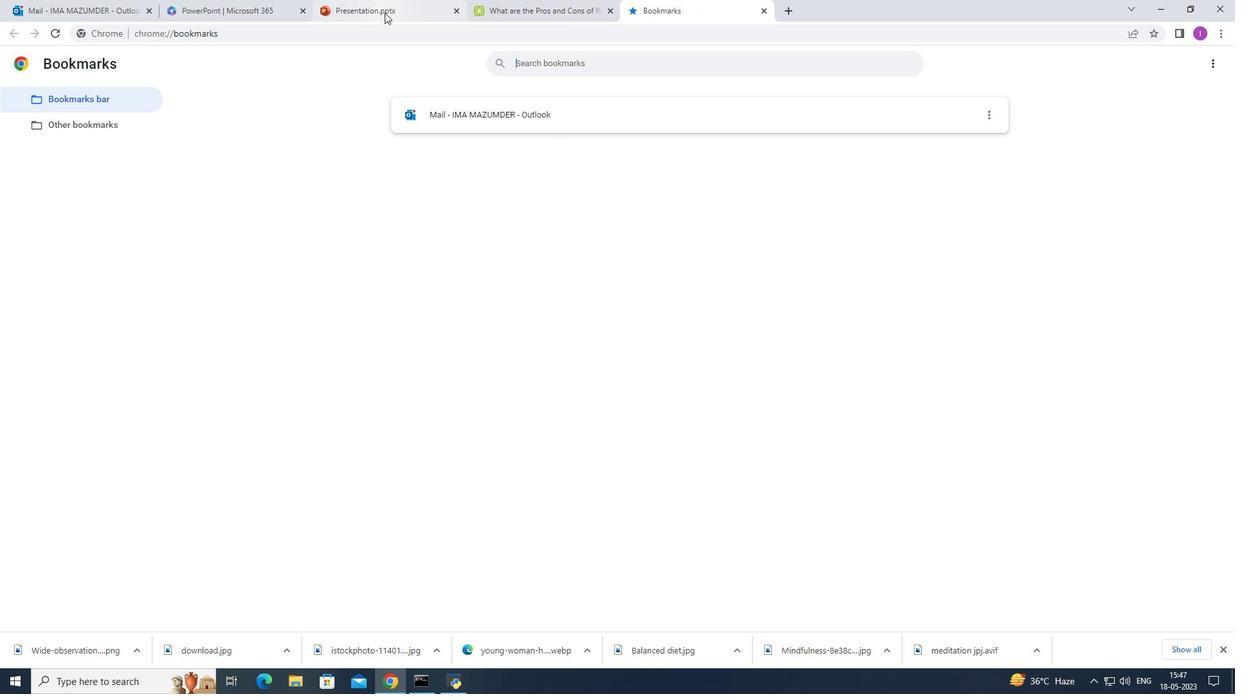
Action: Mouse moved to (738, 114)
Screenshot: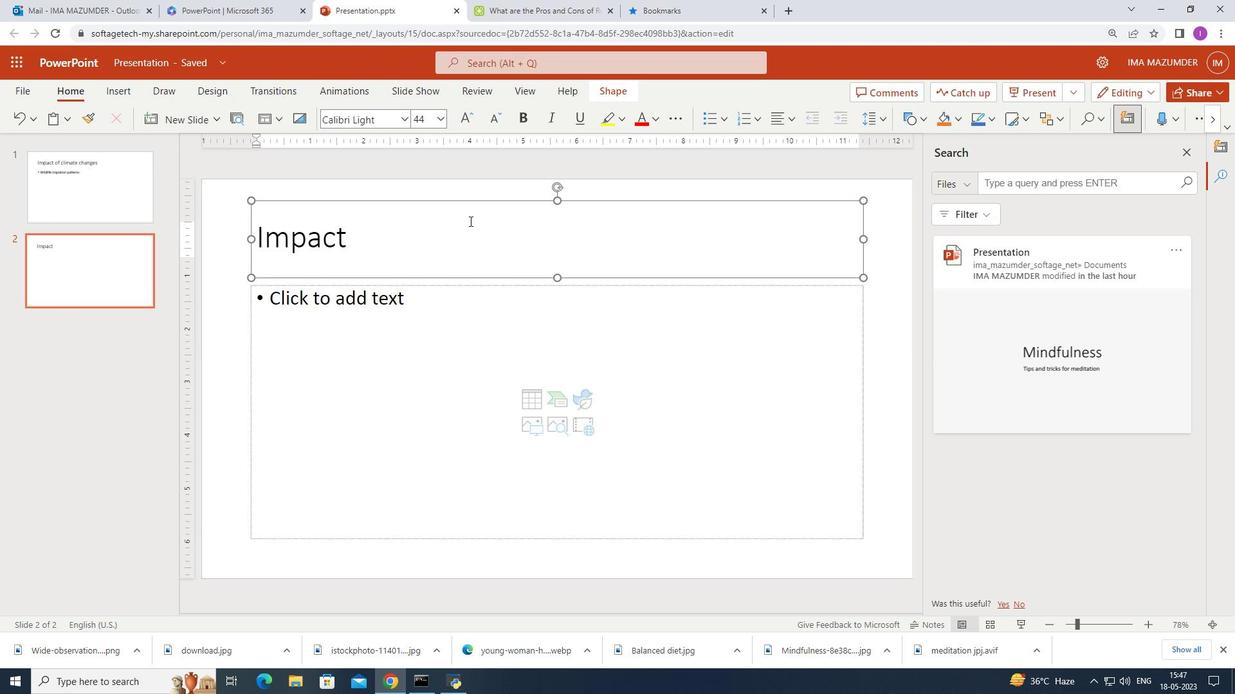 
Action: Key pressed <Key.shift>Of<Key.space>changing<Key.space>climate
Screenshot: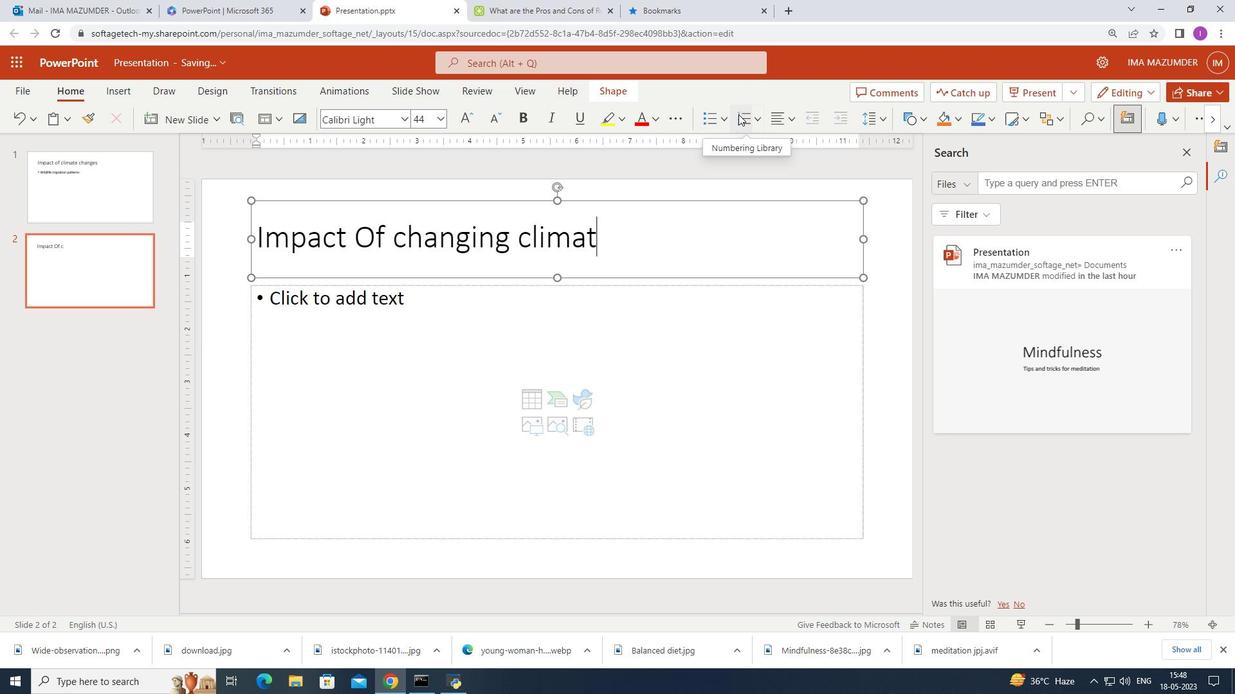 
Action: Mouse moved to (311, 314)
Screenshot: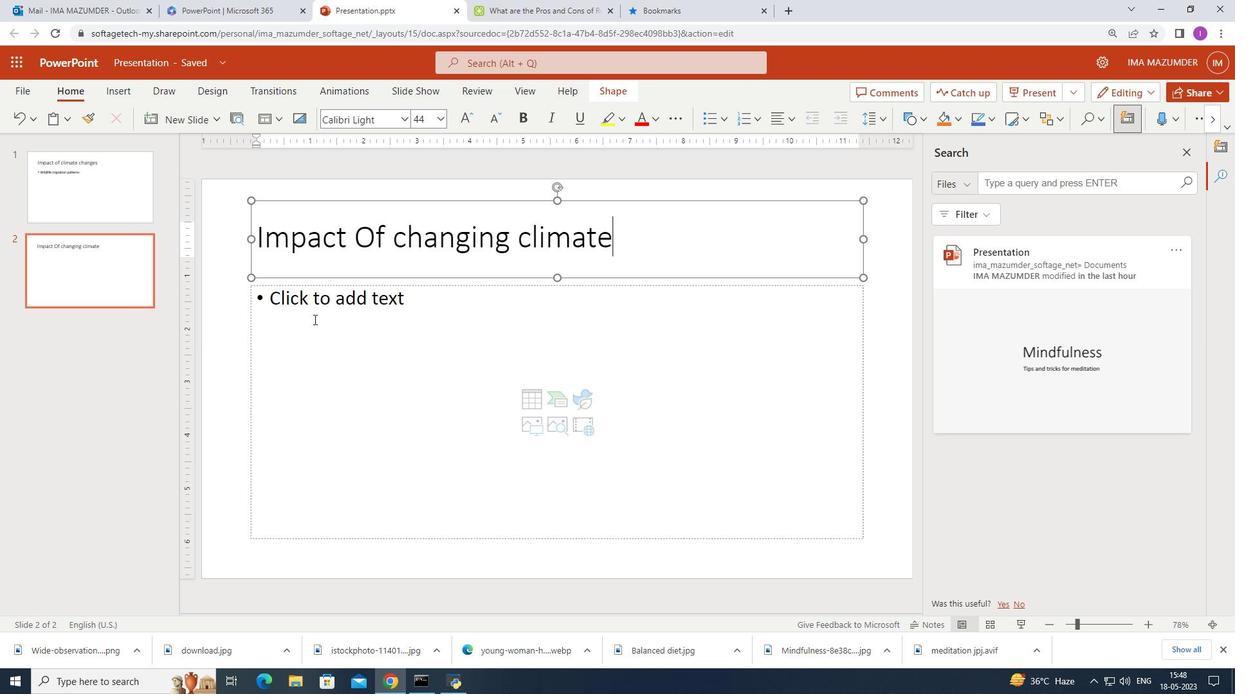 
Action: Mouse pressed left at (311, 314)
Screenshot: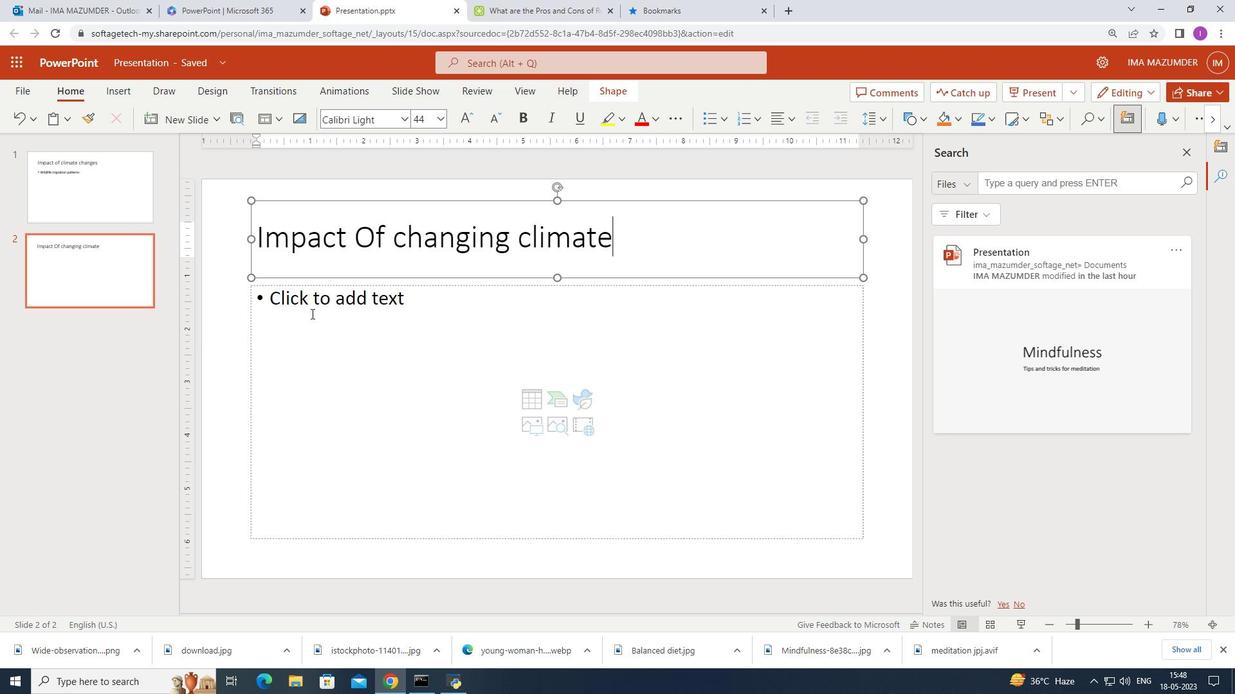 
Action: Mouse moved to (599, 9)
Screenshot: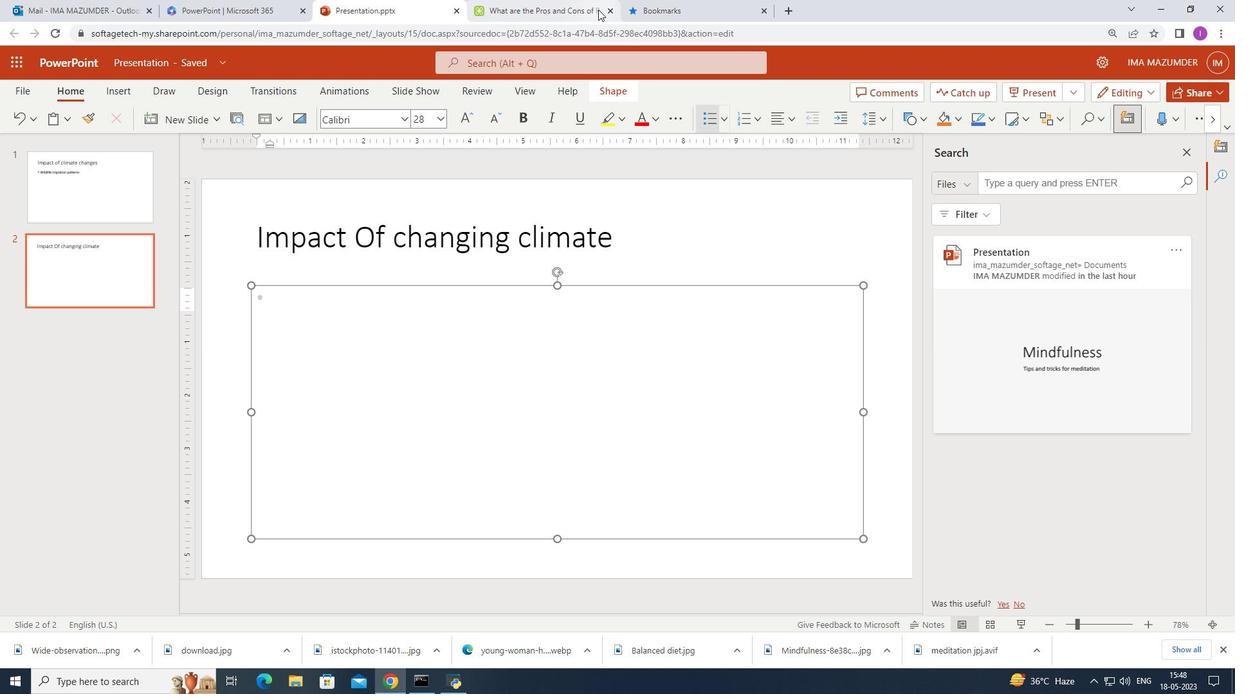 
Action: Mouse pressed left at (599, 9)
Screenshot: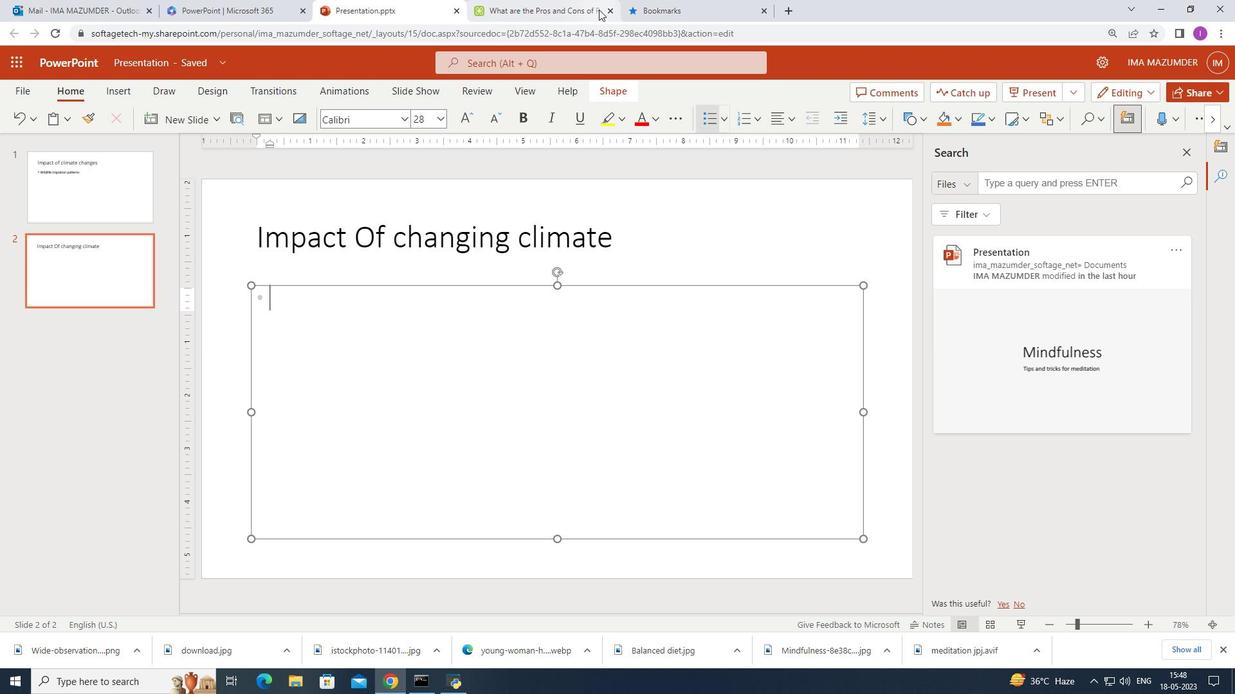 
Action: Mouse moved to (461, 37)
Screenshot: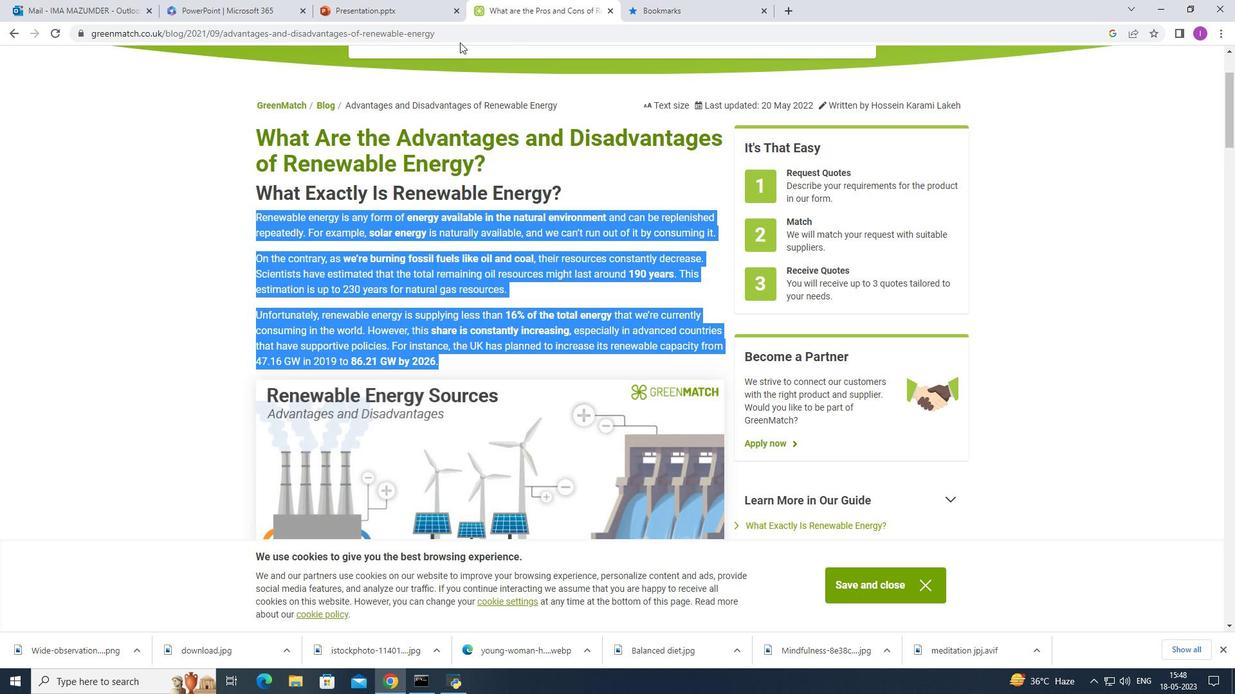 
Action: Mouse pressed left at (461, 37)
Screenshot: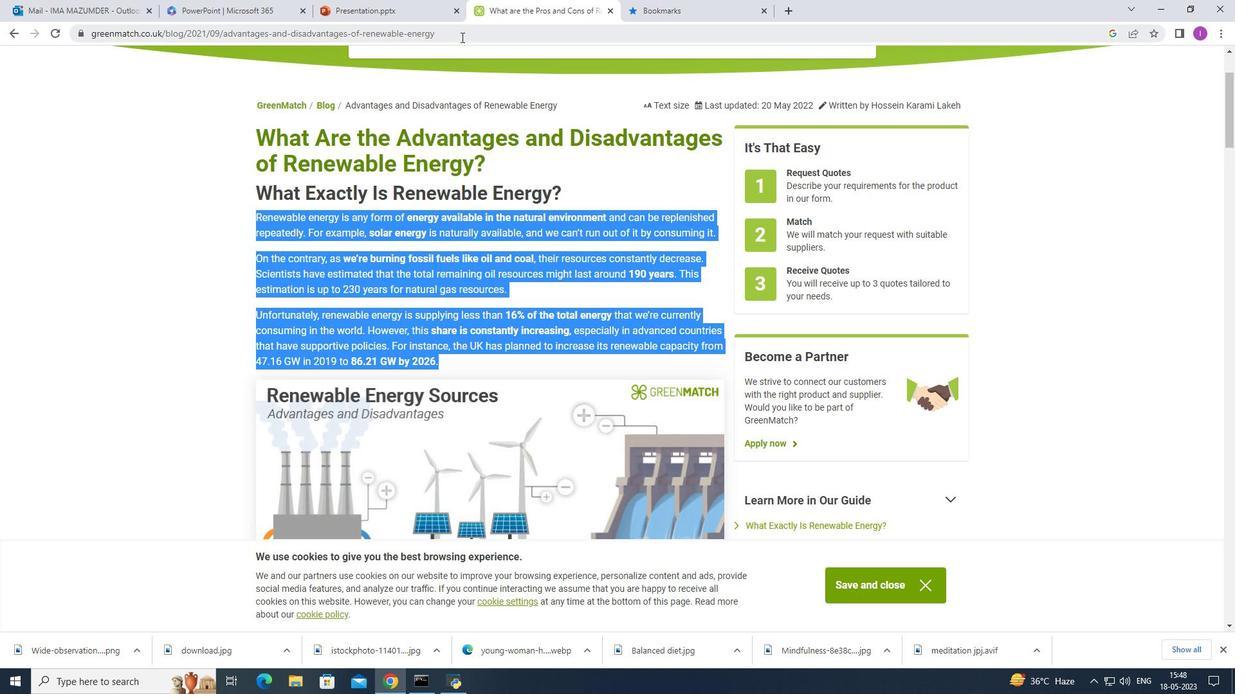 
Action: Mouse moved to (1235, 0)
Screenshot: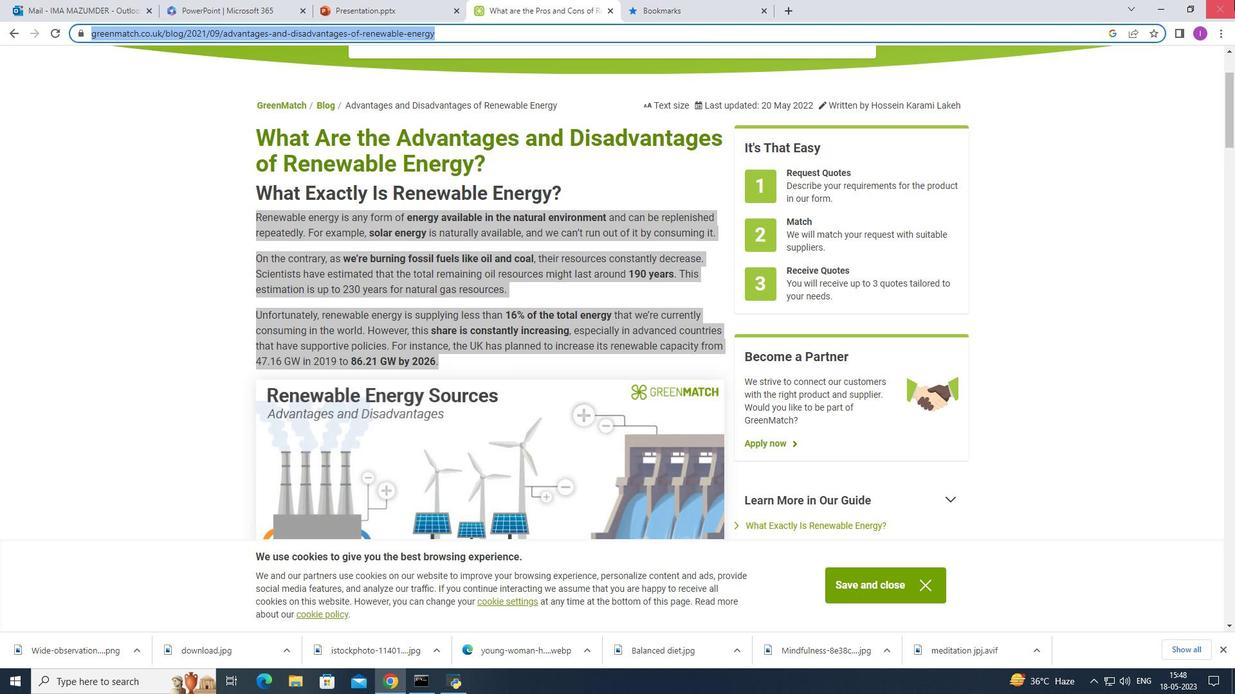
Action: Key pressed <Key.shift>
Screenshot: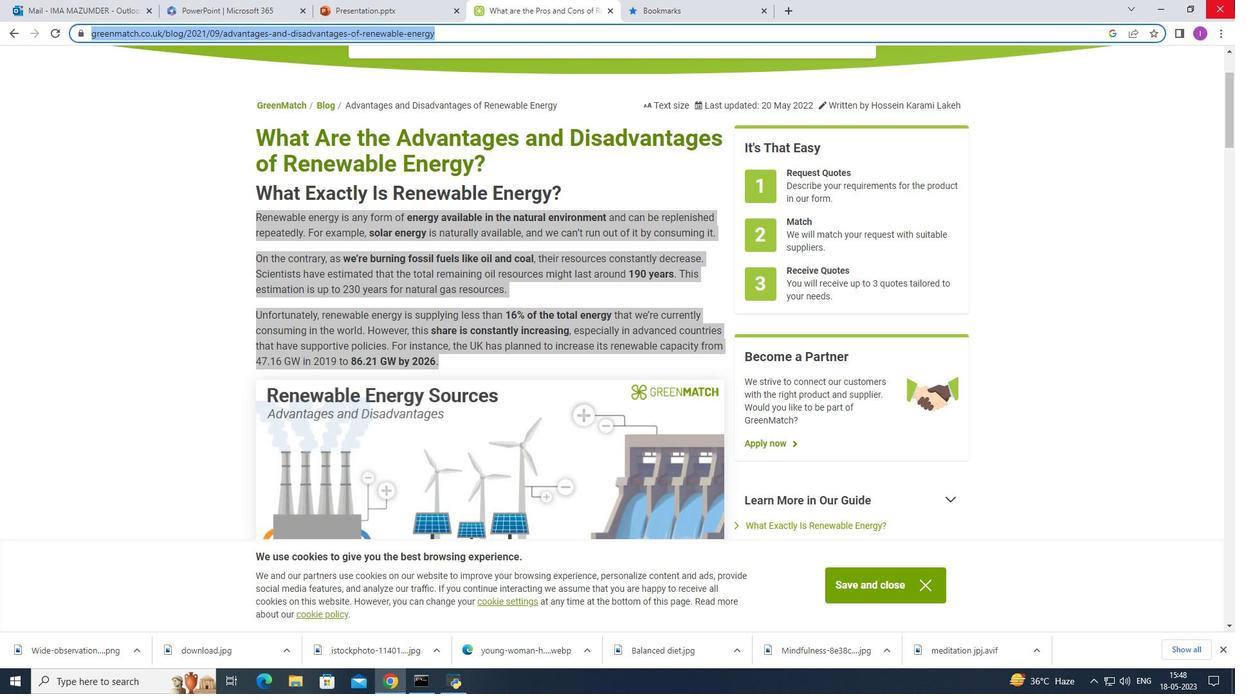 
Action: Mouse moved to (1237, 16)
Screenshot: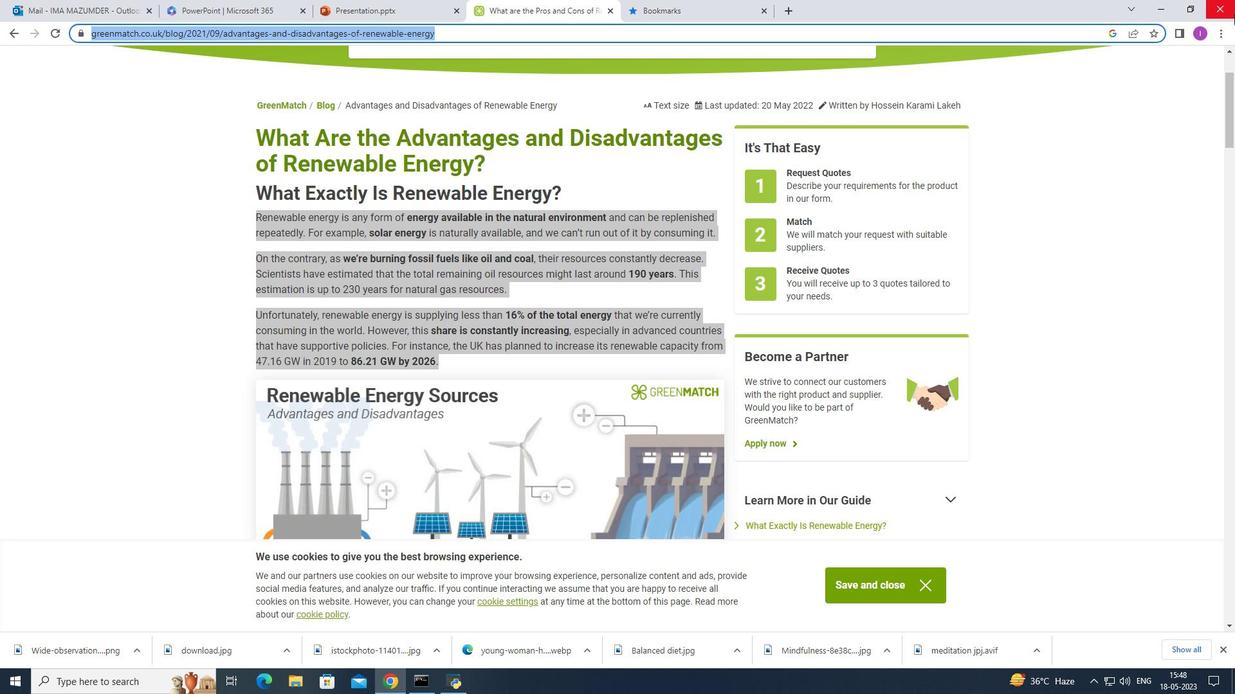 
Action: Key pressed <Key.shift>
Screenshot: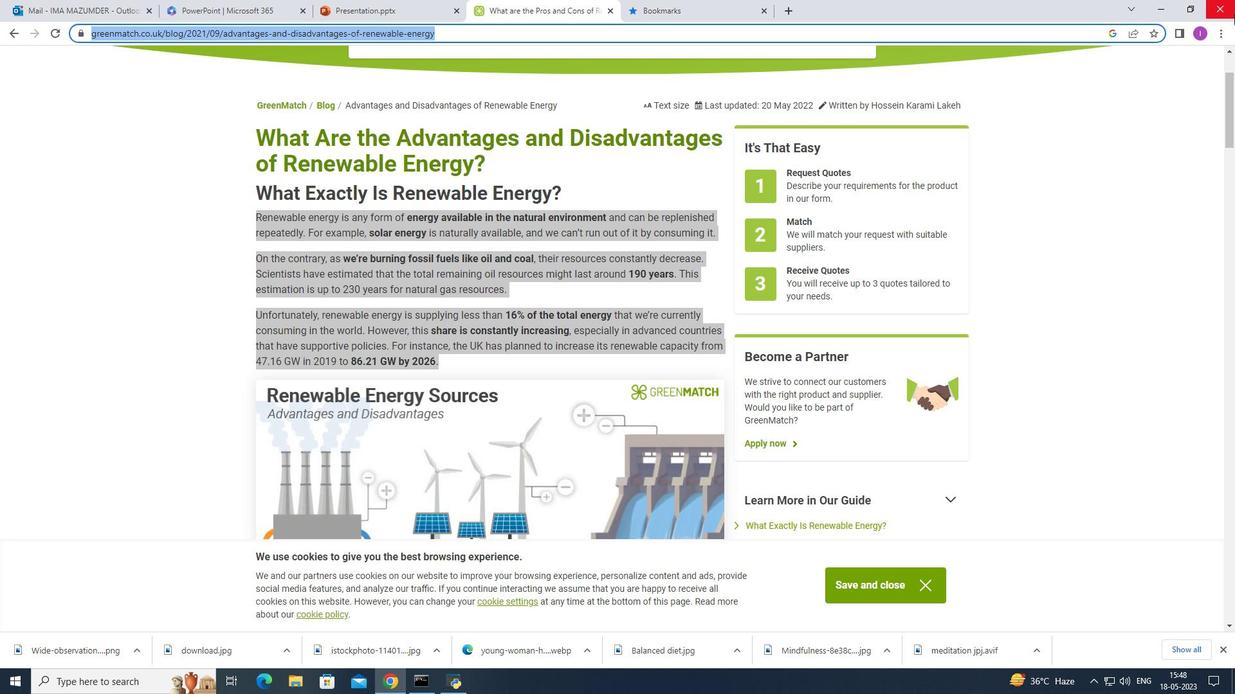 
Action: Mouse moved to (1239, 16)
Screenshot: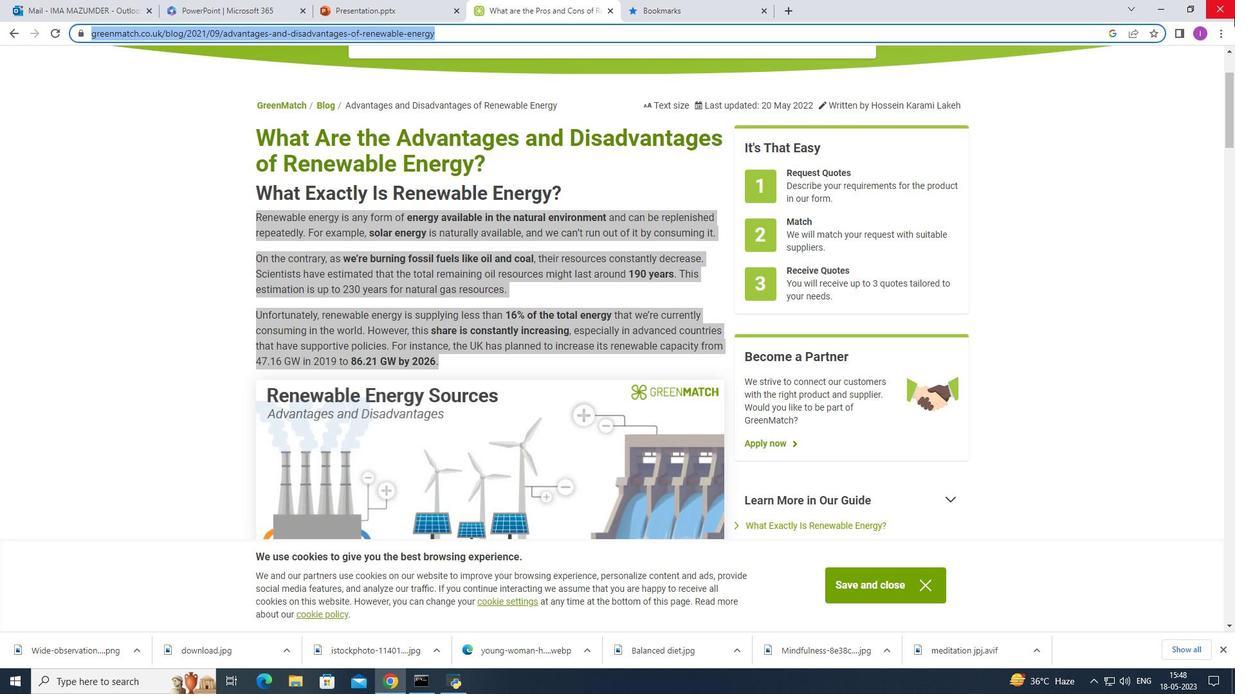 
Action: Key pressed <Key.shift>
Screenshot: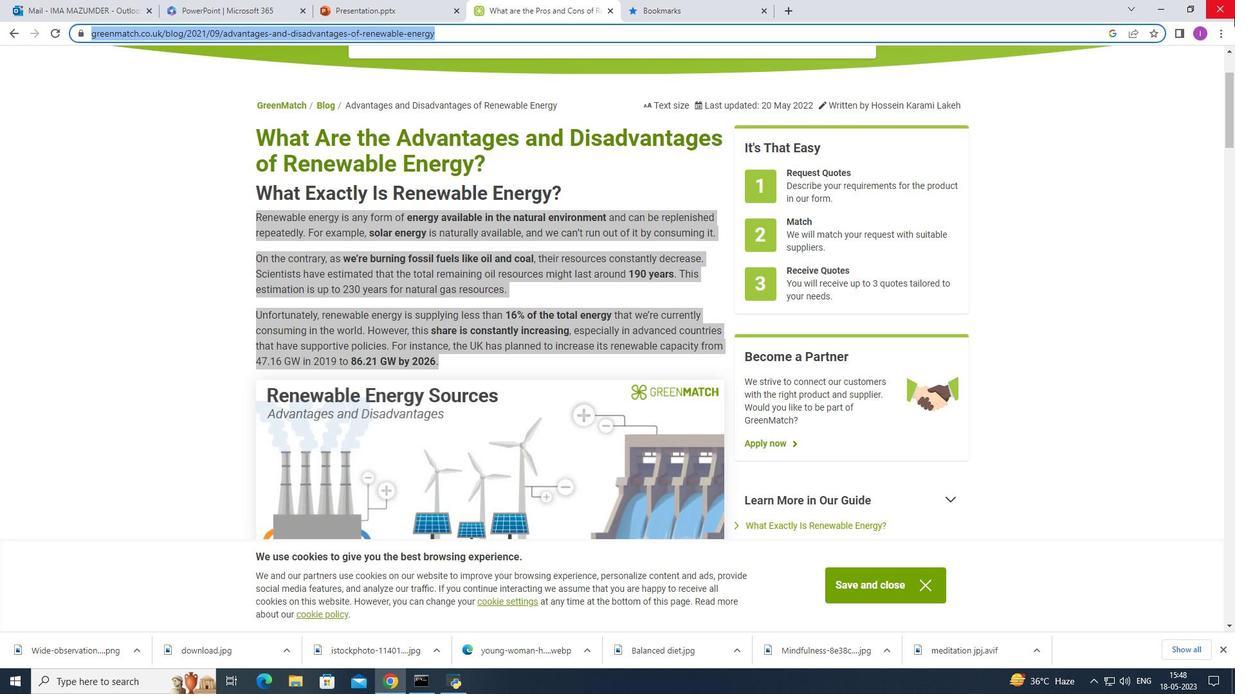 
Action: Mouse moved to (1237, 16)
Screenshot: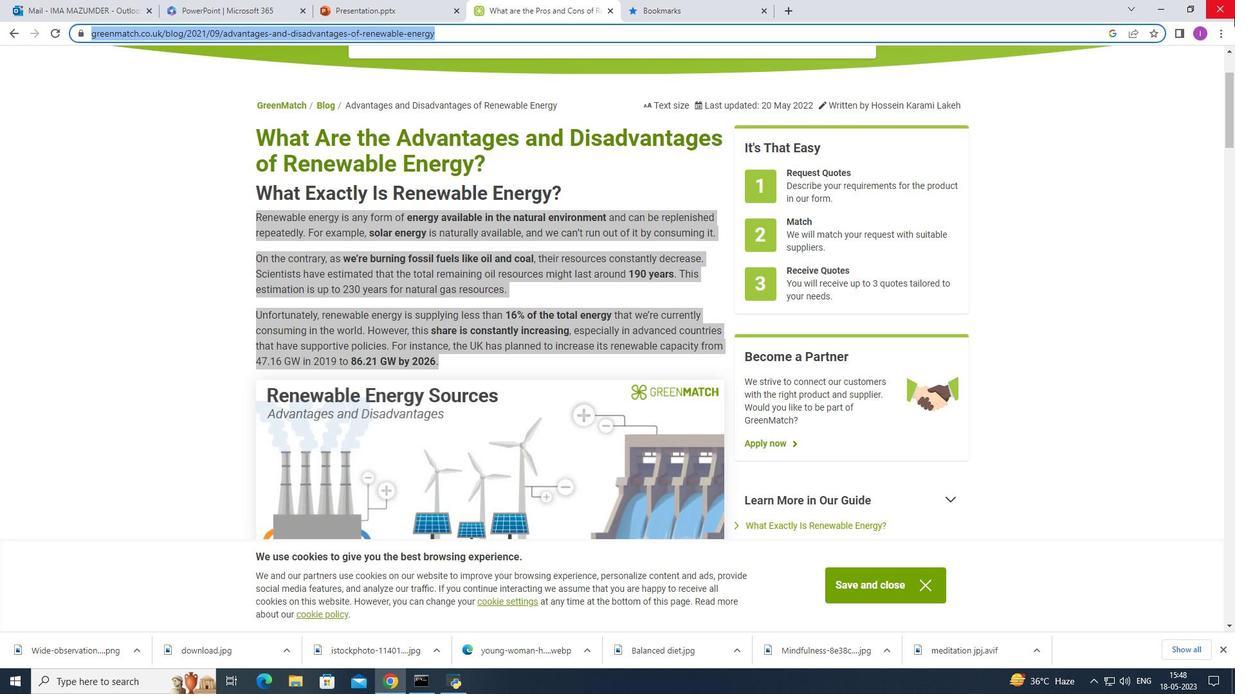 
Action: Key pressed <Key.shift>
Screenshot: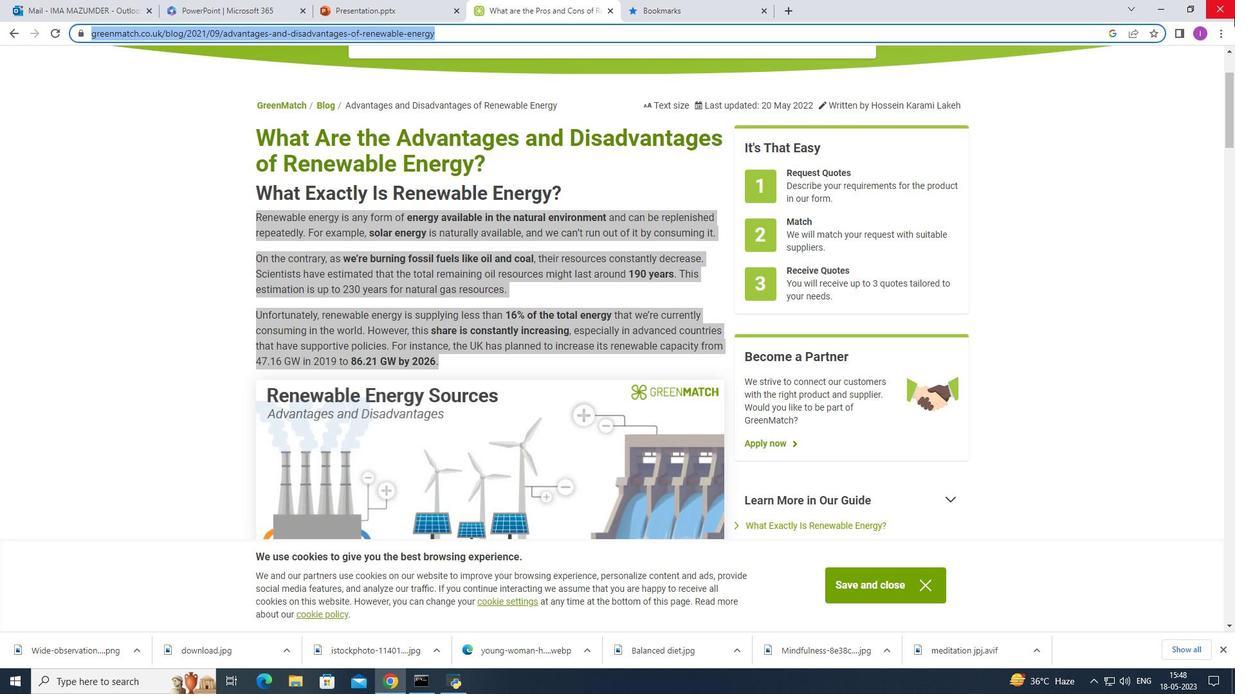 
Action: Mouse moved to (1236, 16)
Screenshot: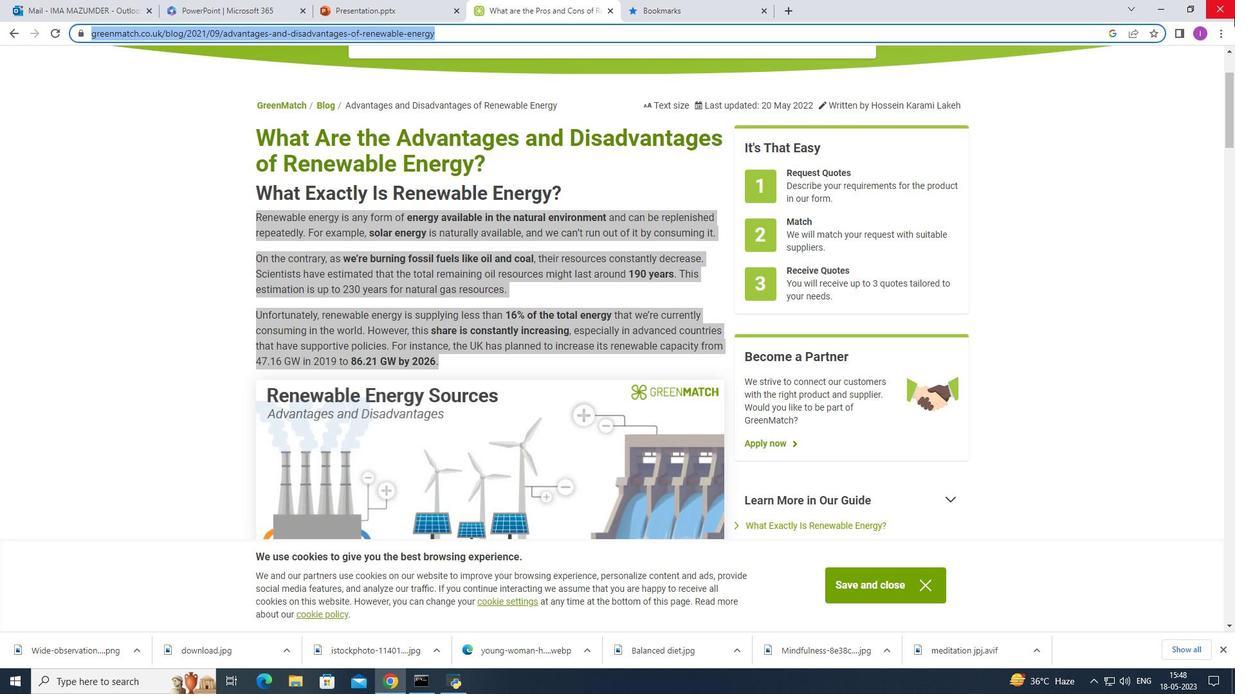 
Action: Key pressed <Key.shift>
Screenshot: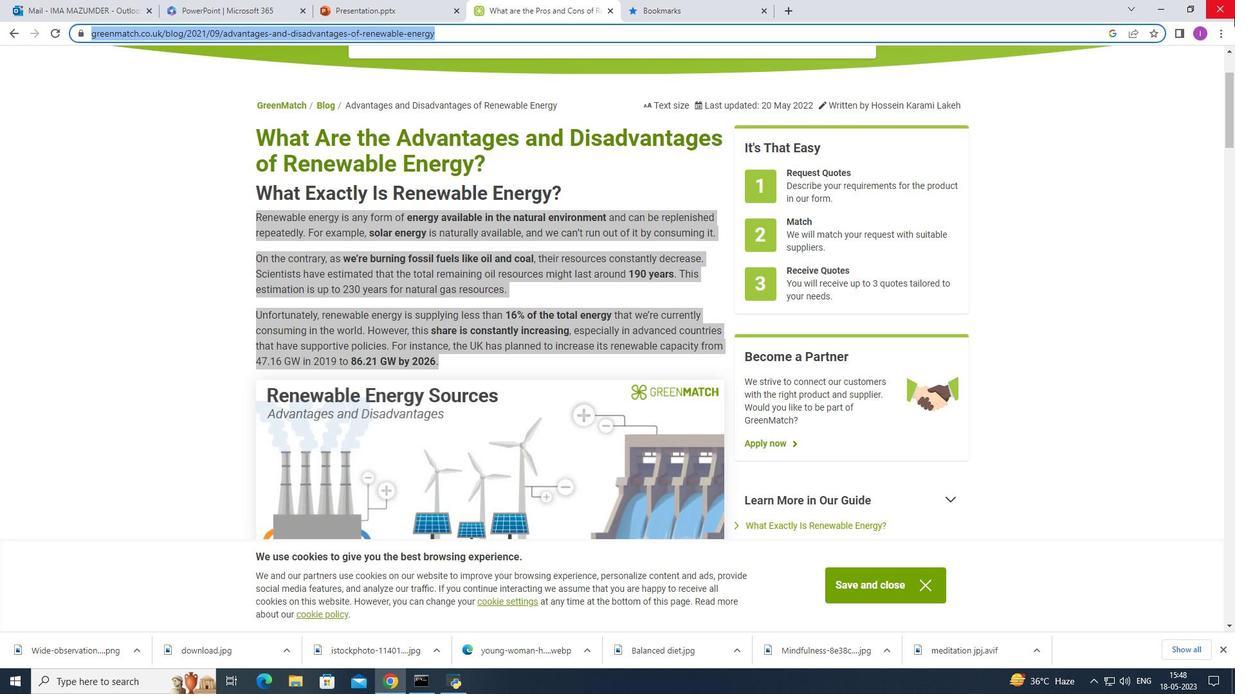
Action: Mouse moved to (1236, 16)
Screenshot: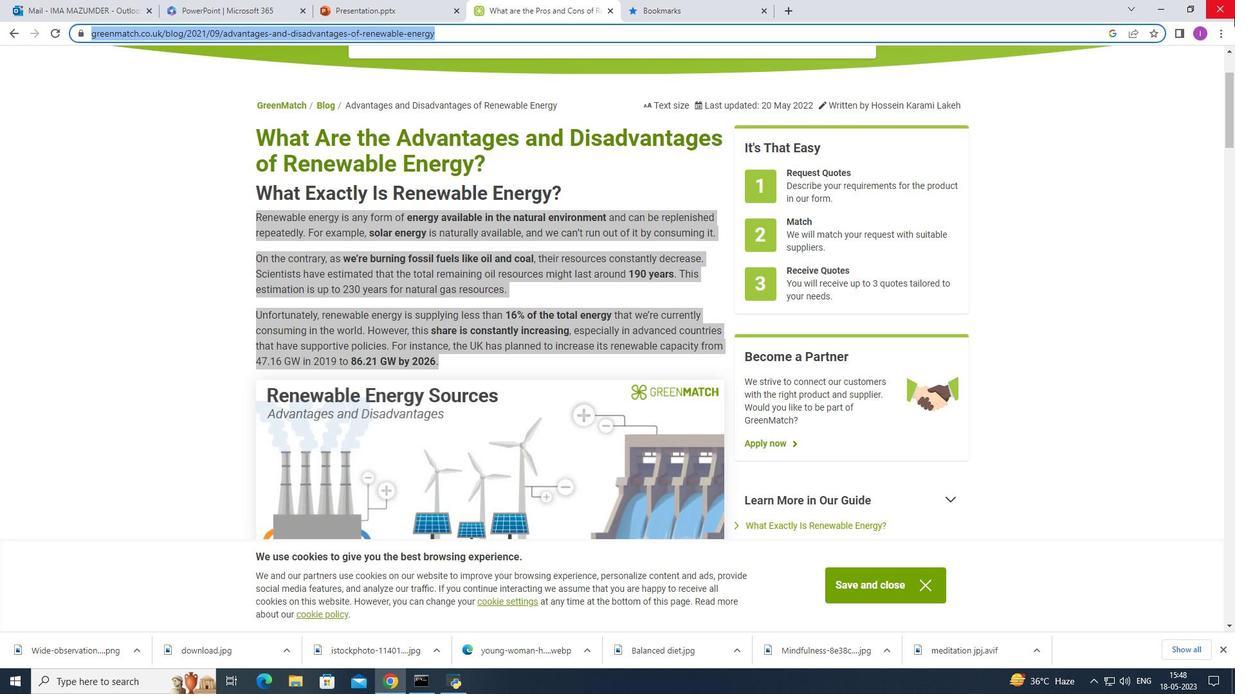 
Action: Key pressed <Key.shift>
Screenshot: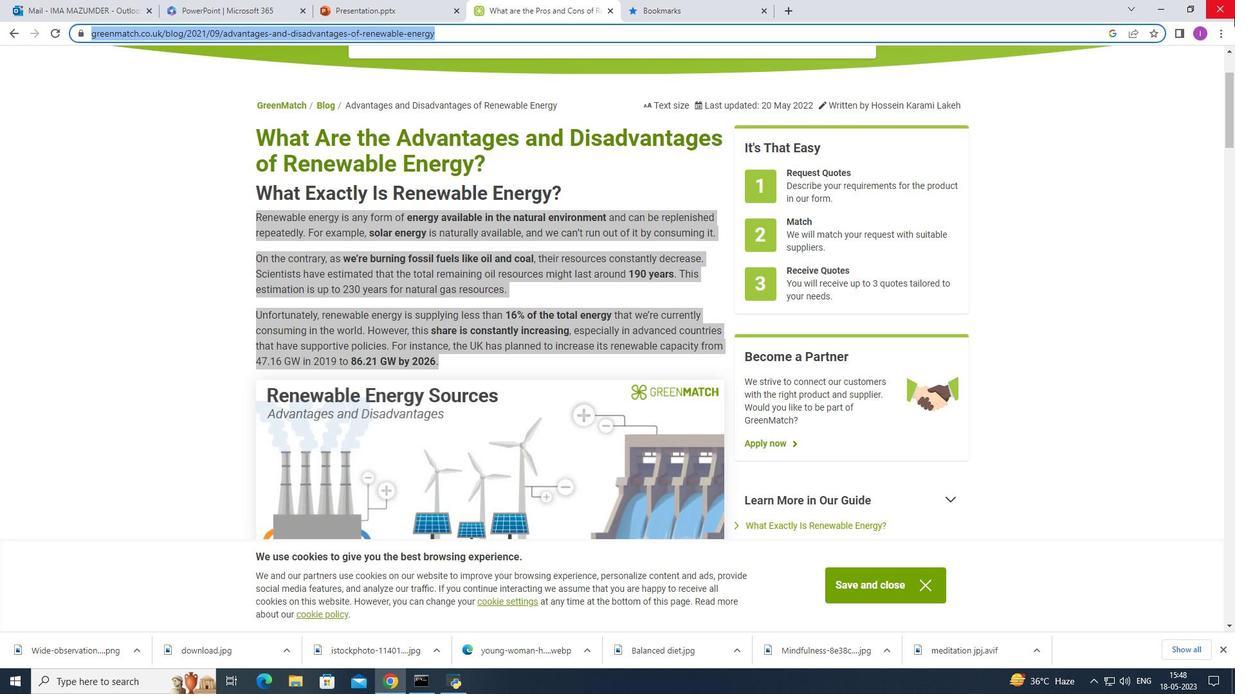 
Action: Mouse moved to (1235, 16)
Screenshot: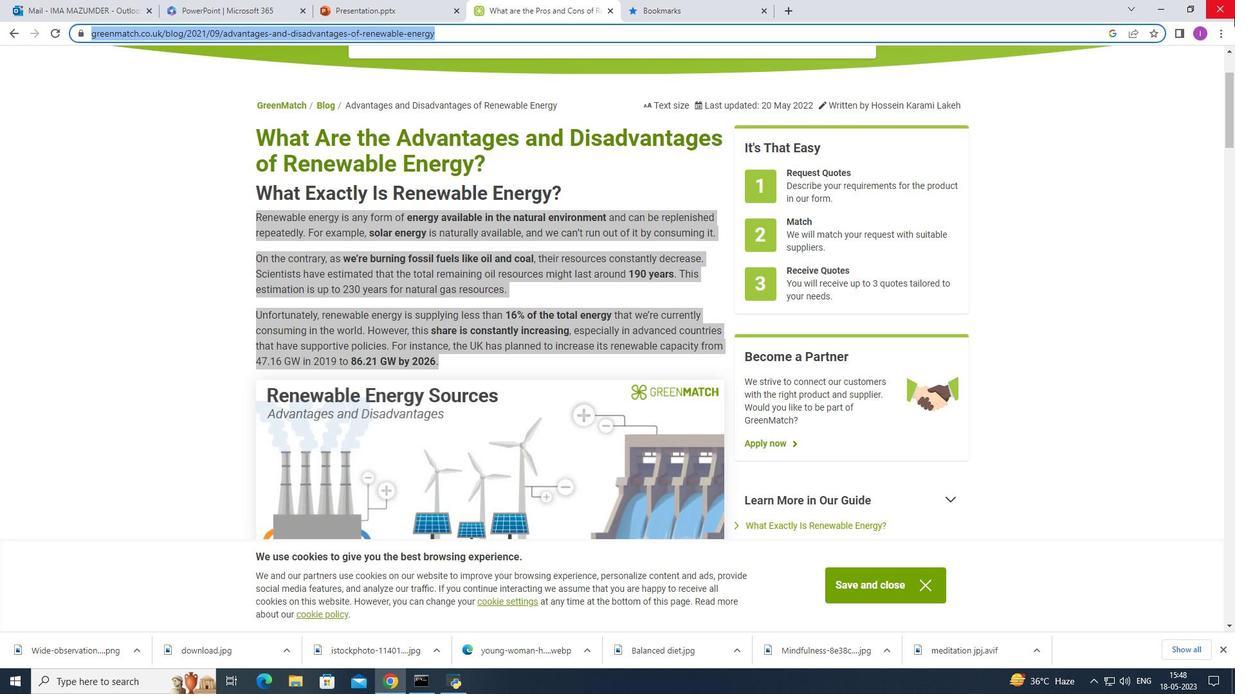
Action: Key pressed <Key.shift><Key.shift><Key.shift>
Screenshot: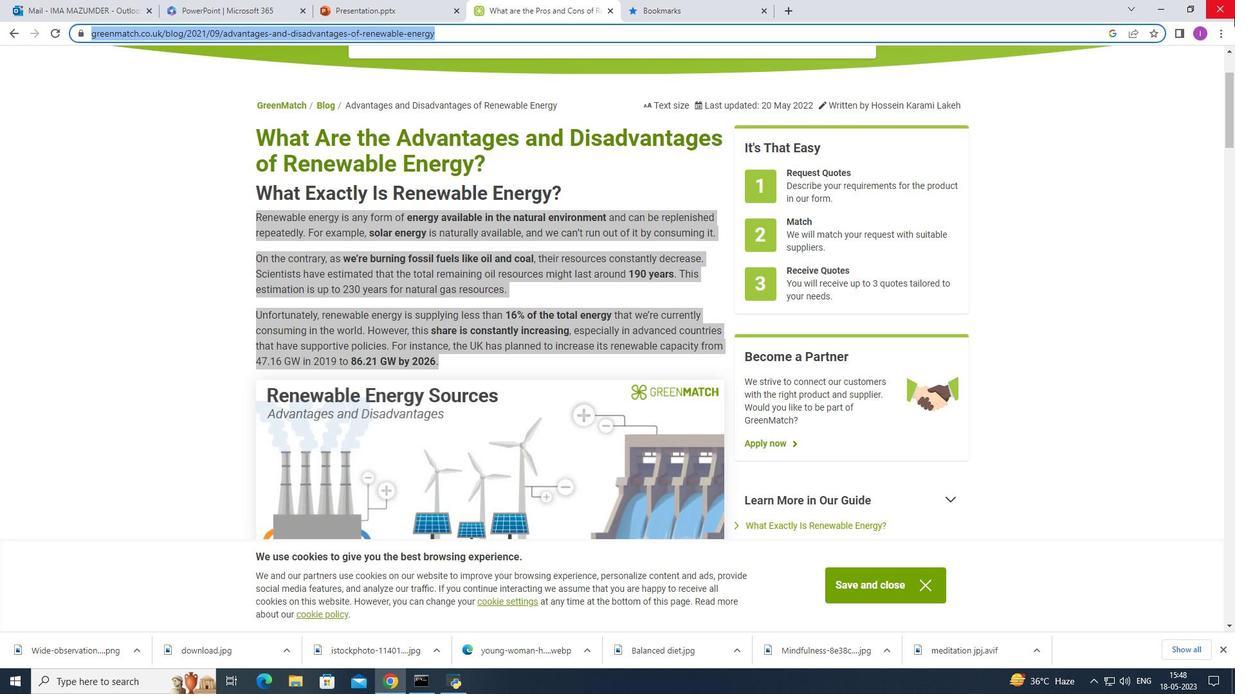 
Action: Mouse moved to (1234, 16)
Screenshot: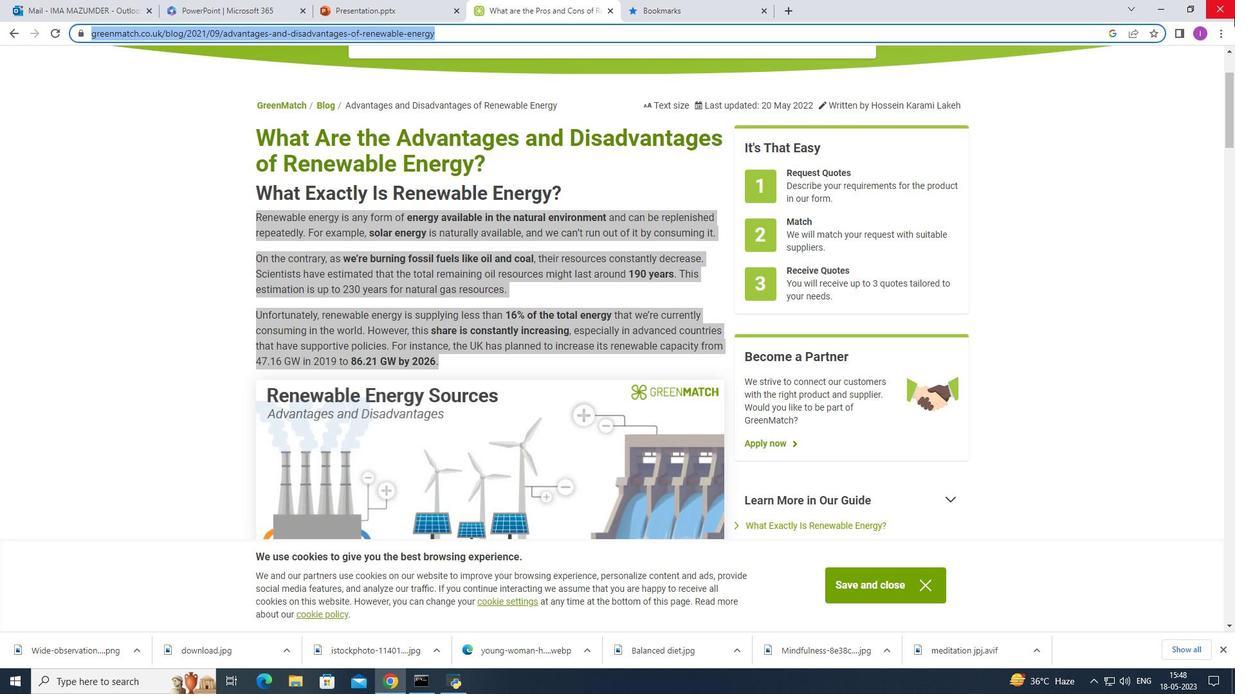 
Action: Key pressed <Key.shift>
Screenshot: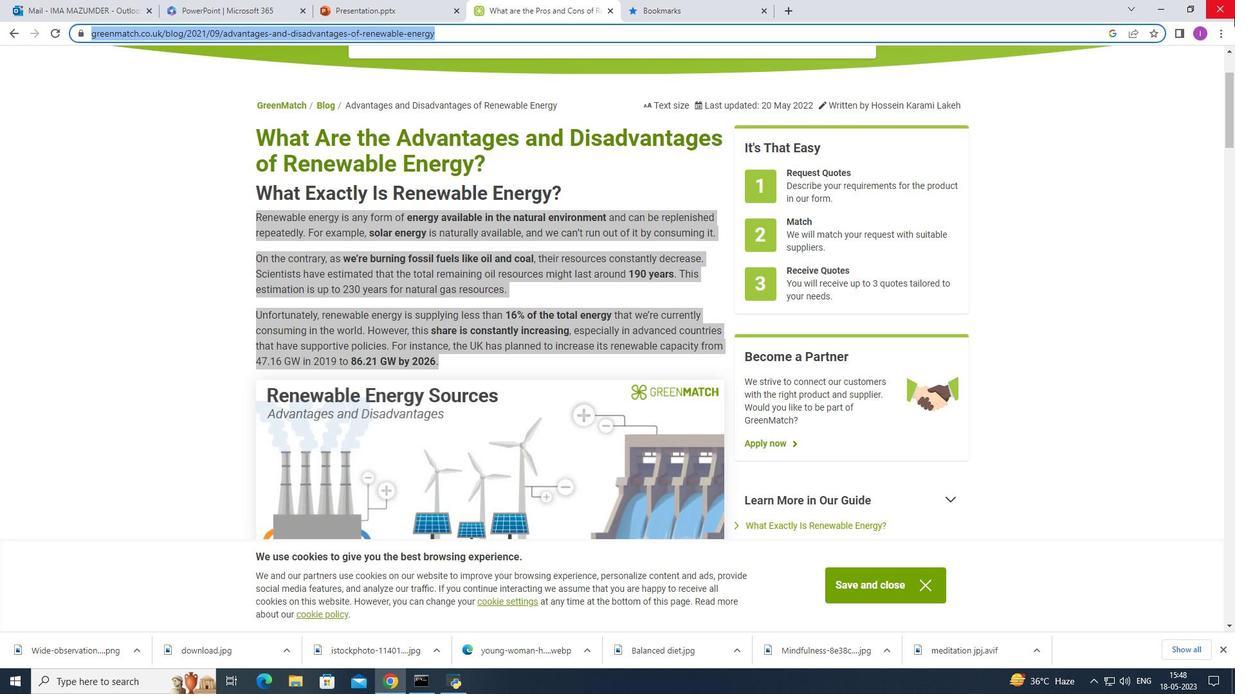 
Action: Mouse moved to (1238, 16)
Screenshot: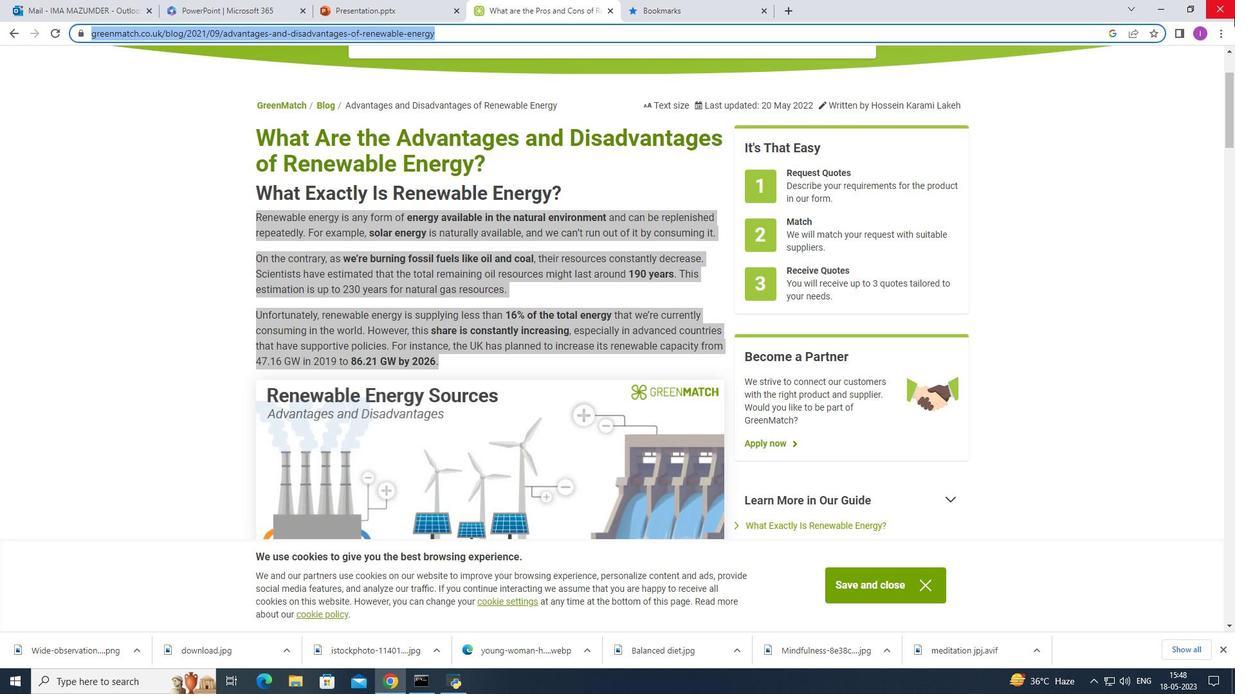 
Action: Key pressed <Key.shift>
Screenshot: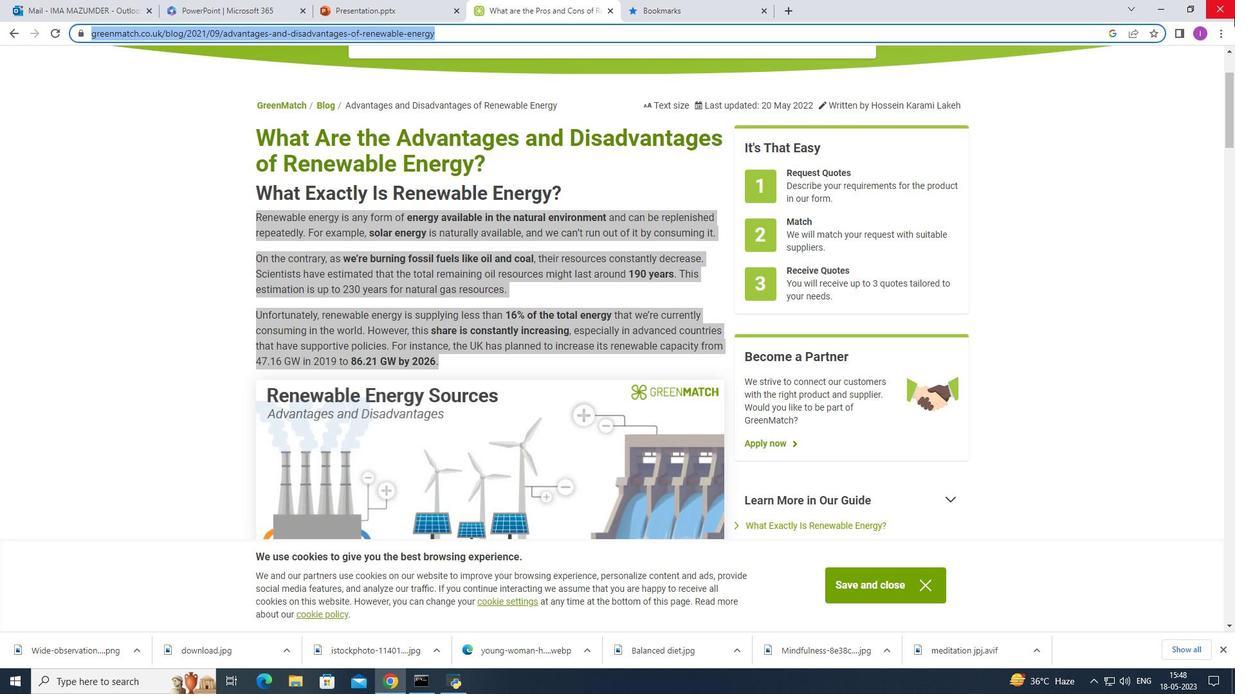 
Action: Mouse moved to (1241, 14)
Screenshot: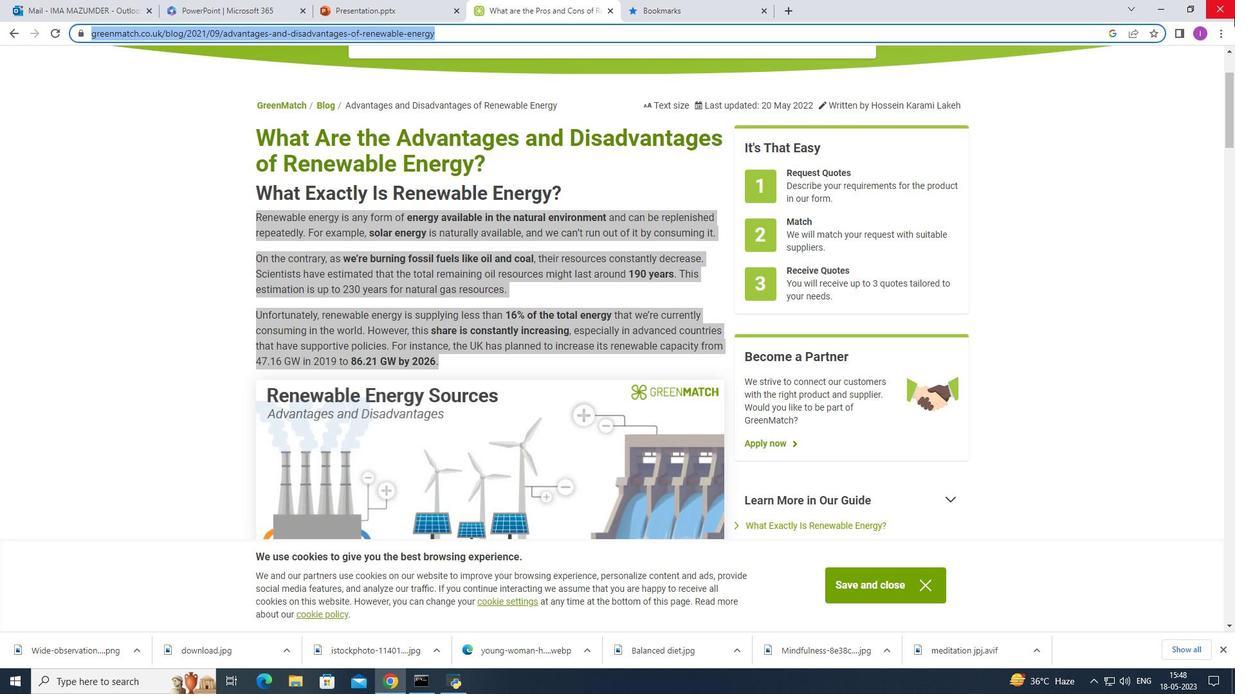 
Action: Key pressed <Key.shift>
Screenshot: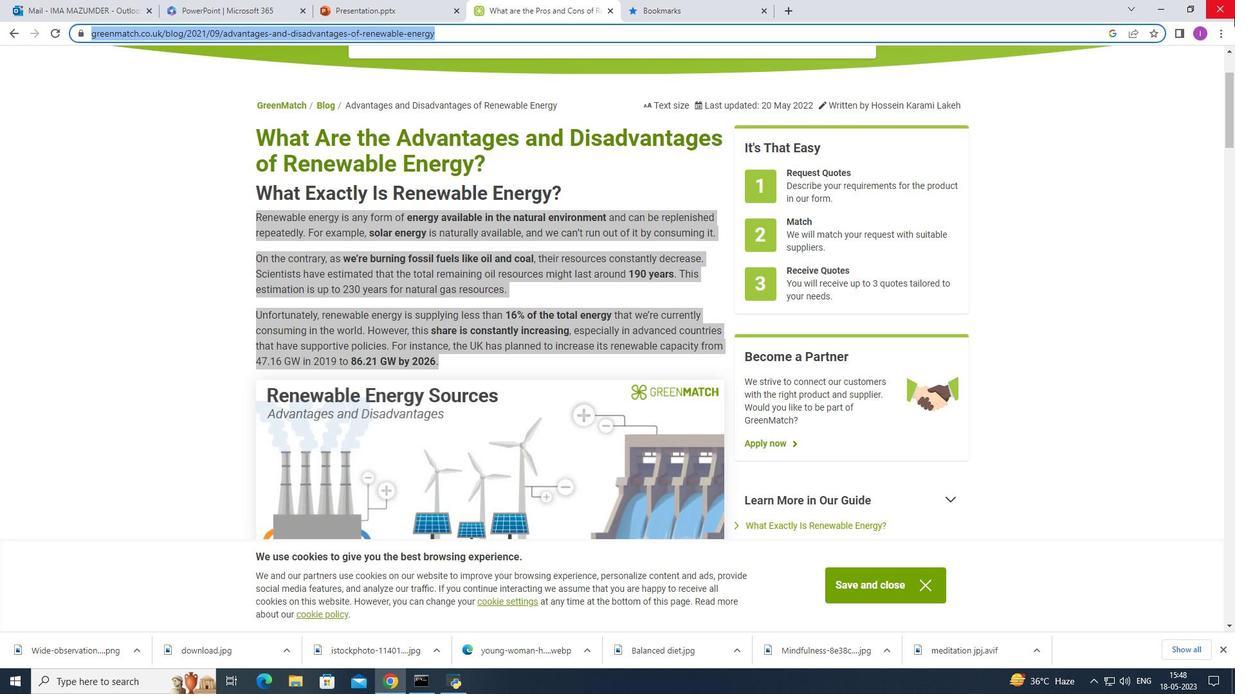 
Action: Mouse moved to (1245, 12)
Screenshot: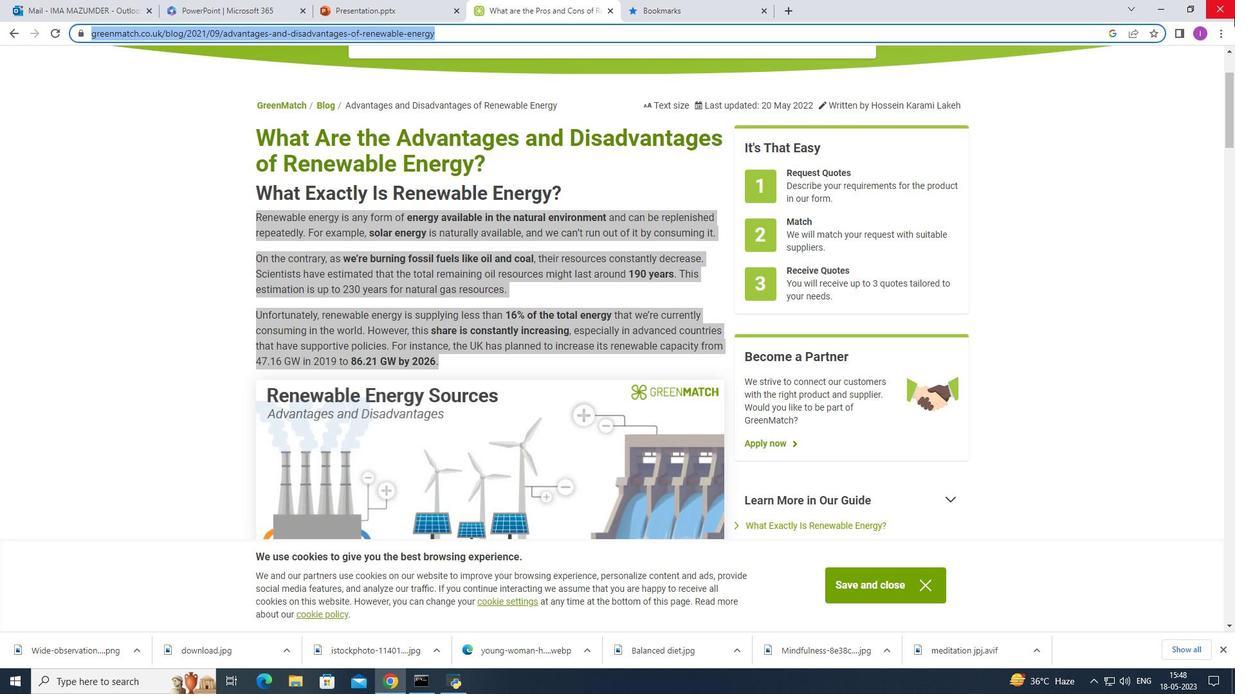 
Action: Key pressed <Key.shift>
Screenshot: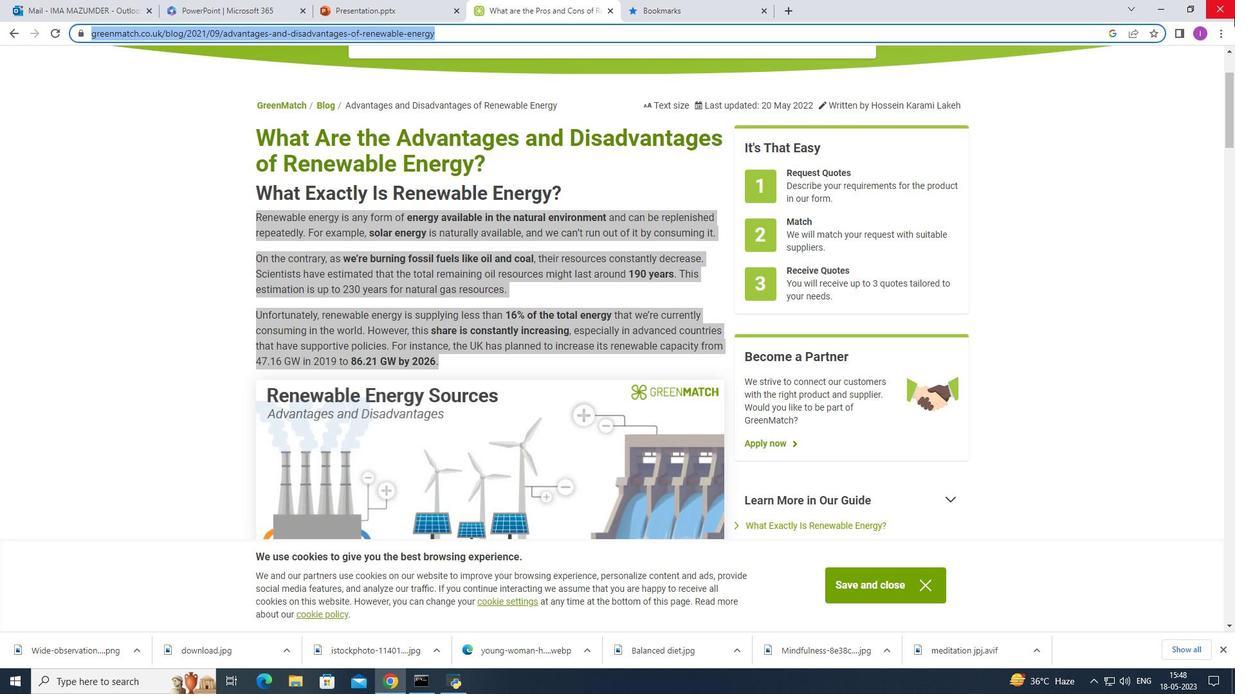 
Action: Mouse moved to (1247, 10)
Screenshot: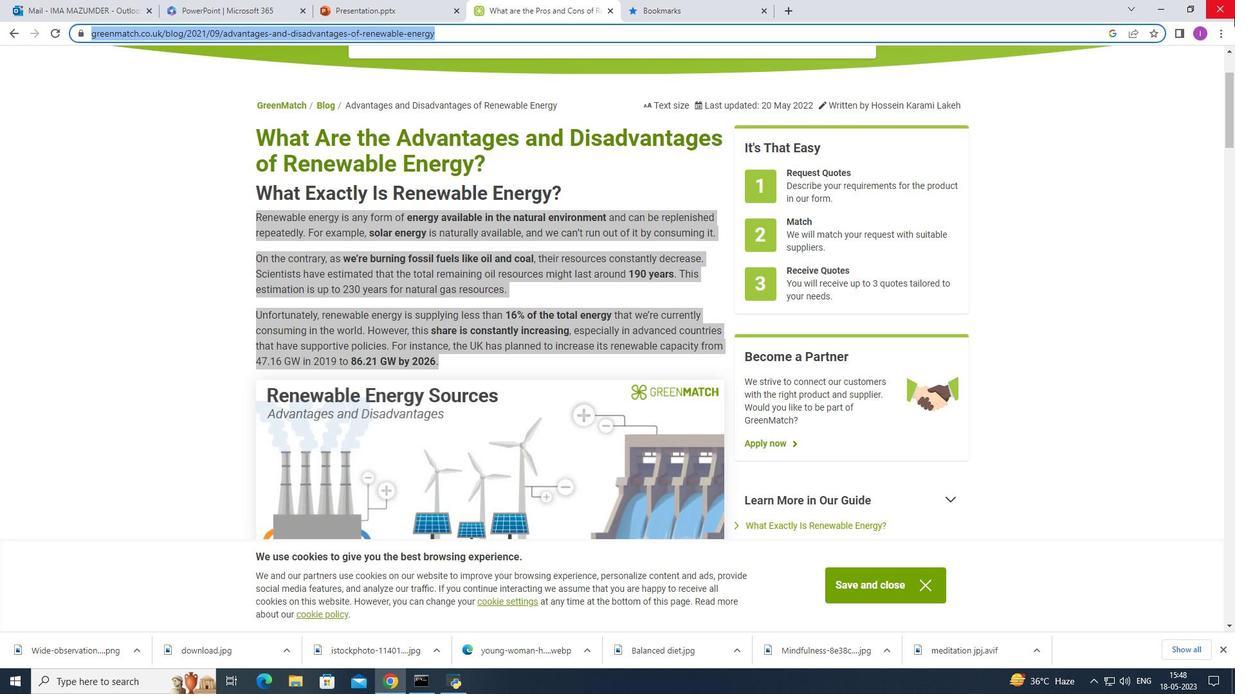 
Action: Key pressed <Key.shift>
Screenshot: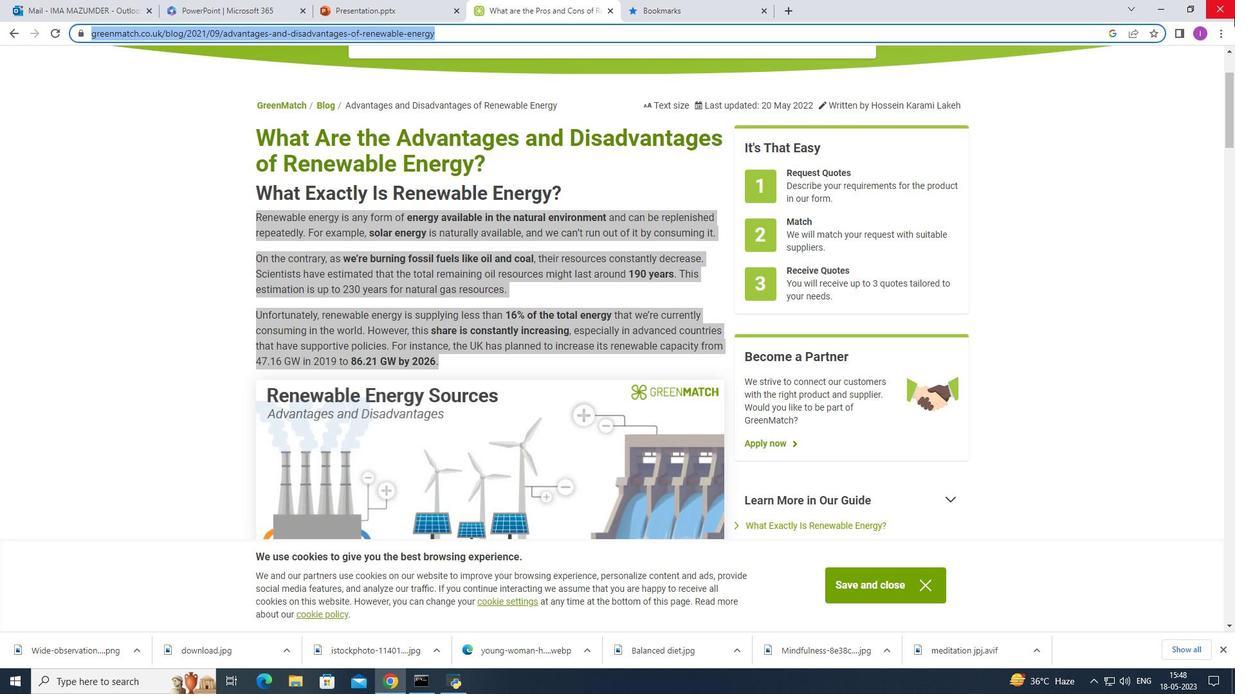 
Action: Mouse moved to (1246, 6)
Screenshot: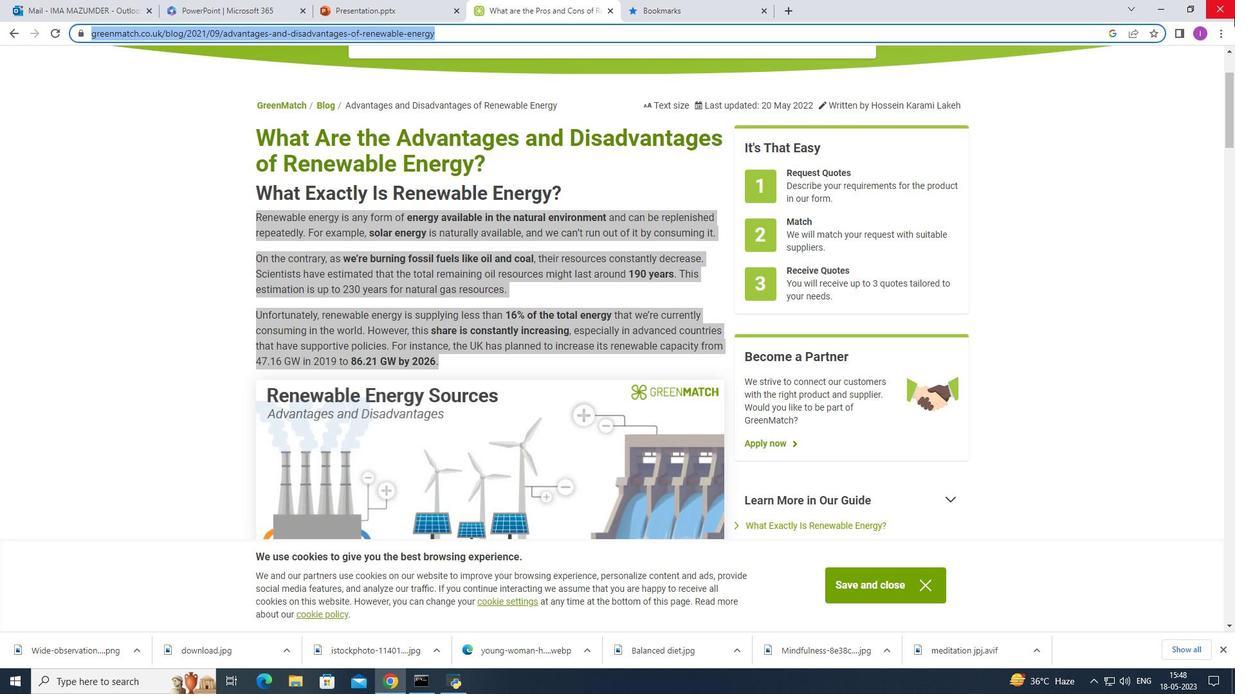 
Action: Key pressed <Key.shift>
Screenshot: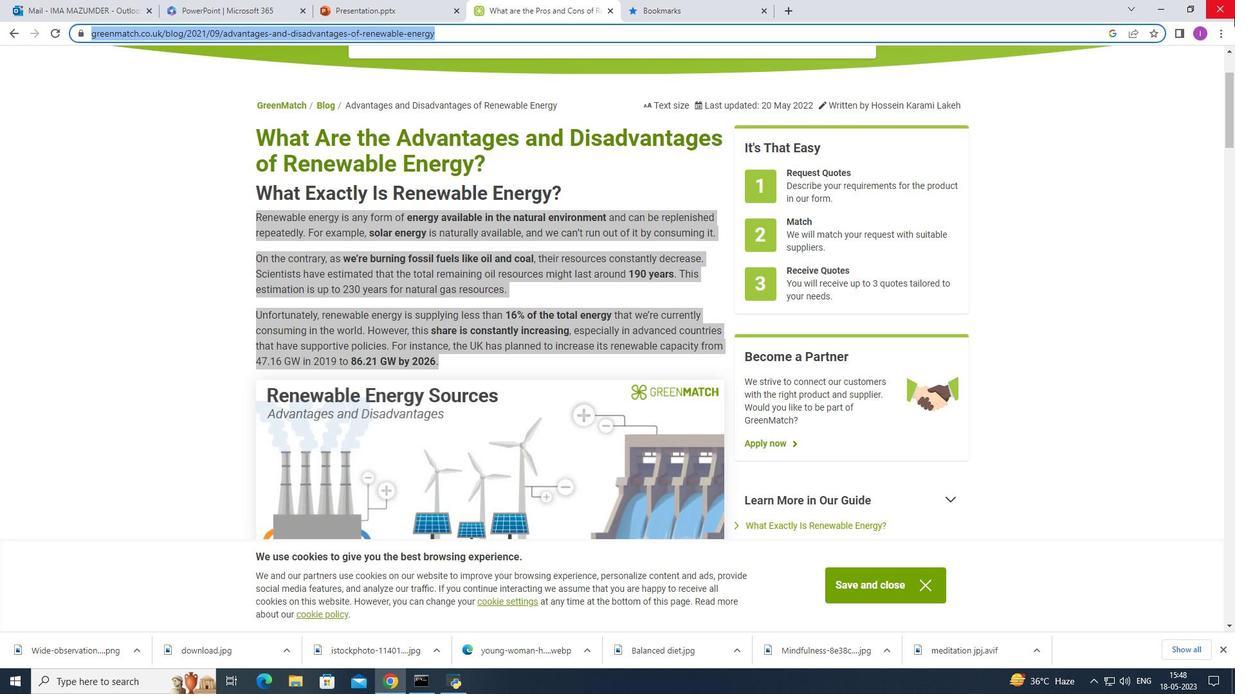 
Action: Mouse moved to (1241, 6)
Screenshot: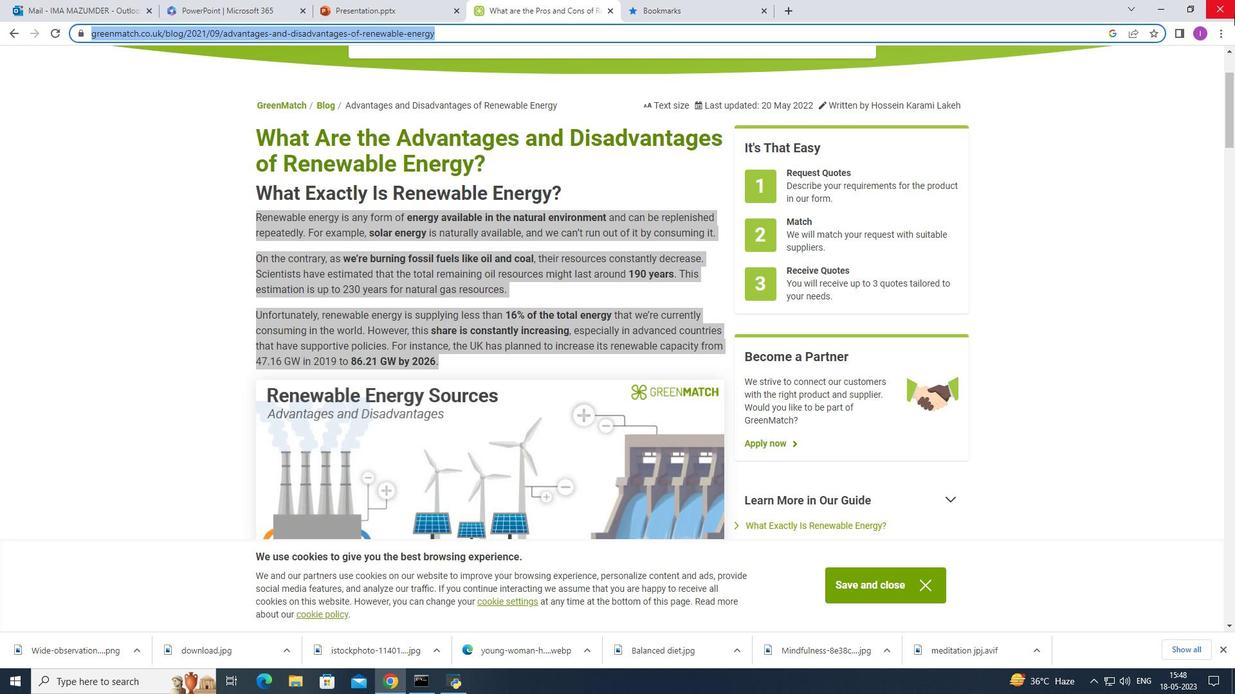
Action: Key pressed <Key.shift>
Screenshot: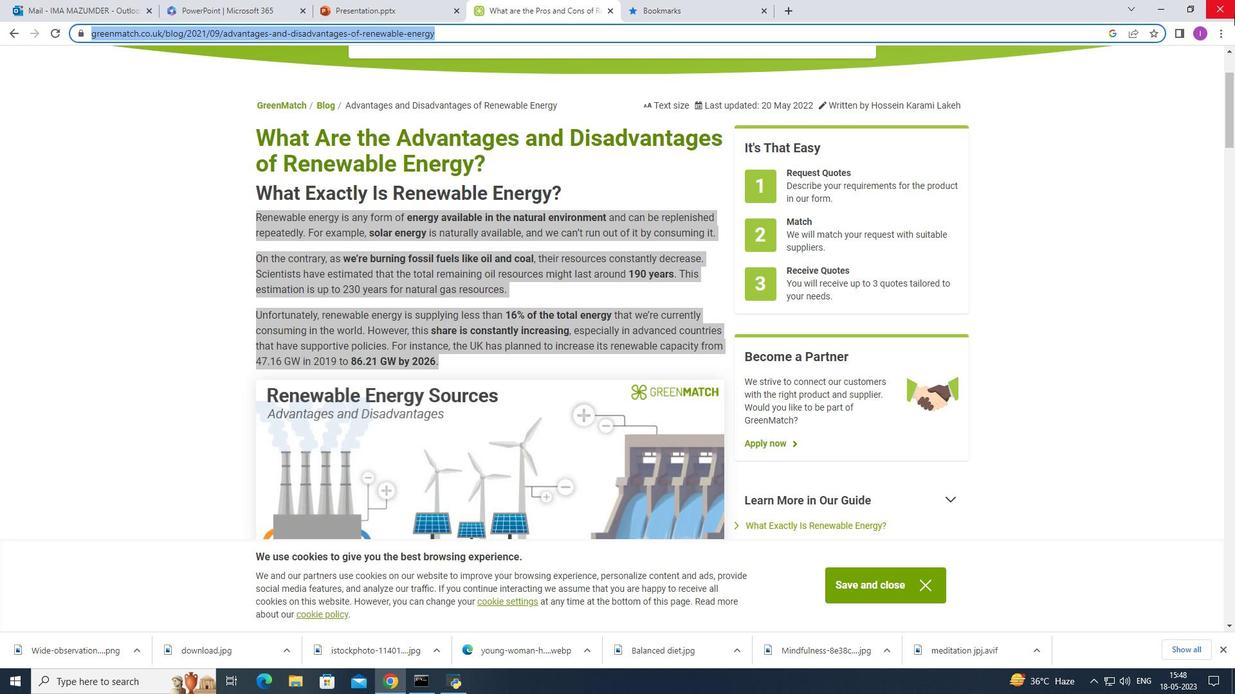 
Action: Mouse moved to (1238, 6)
Screenshot: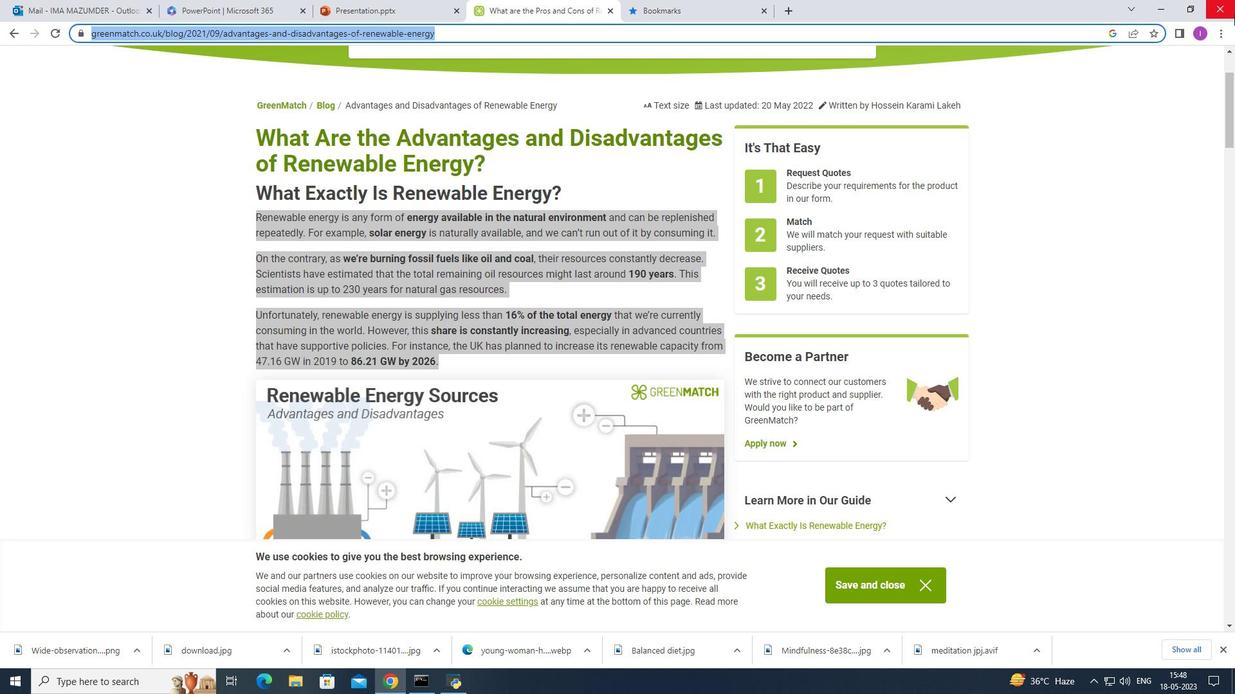 
Action: Key pressed <Key.shift>
Screenshot: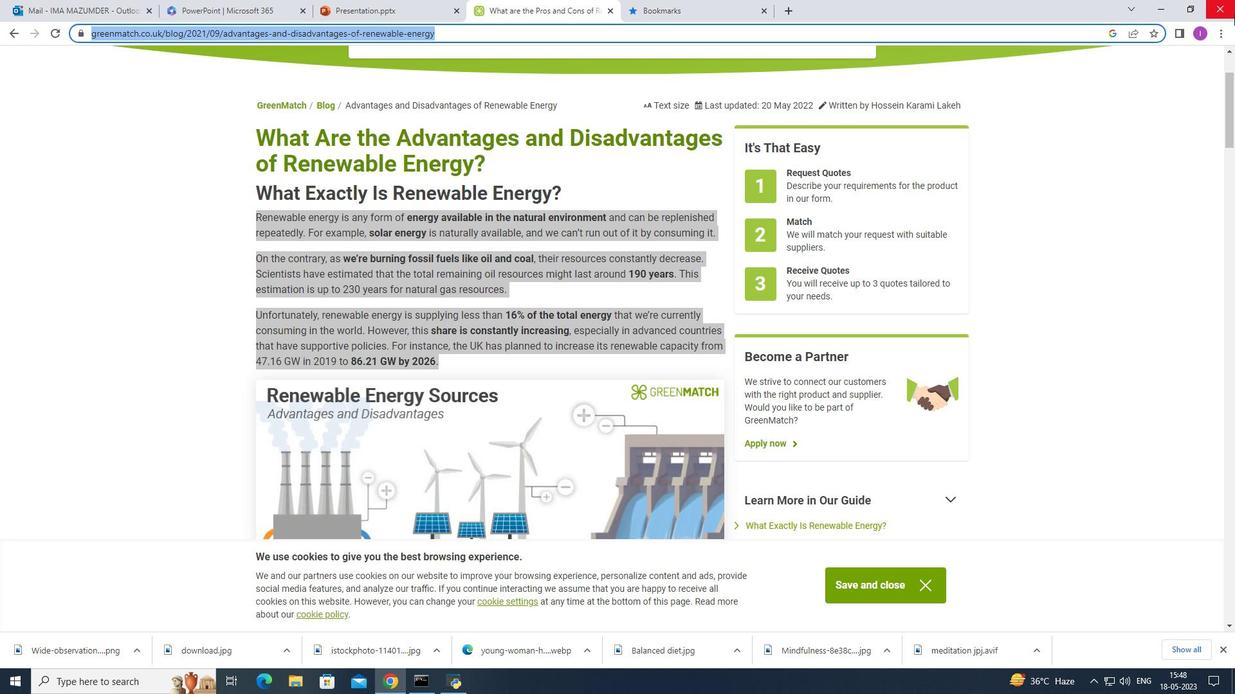 
Action: Mouse moved to (1236, 6)
Screenshot: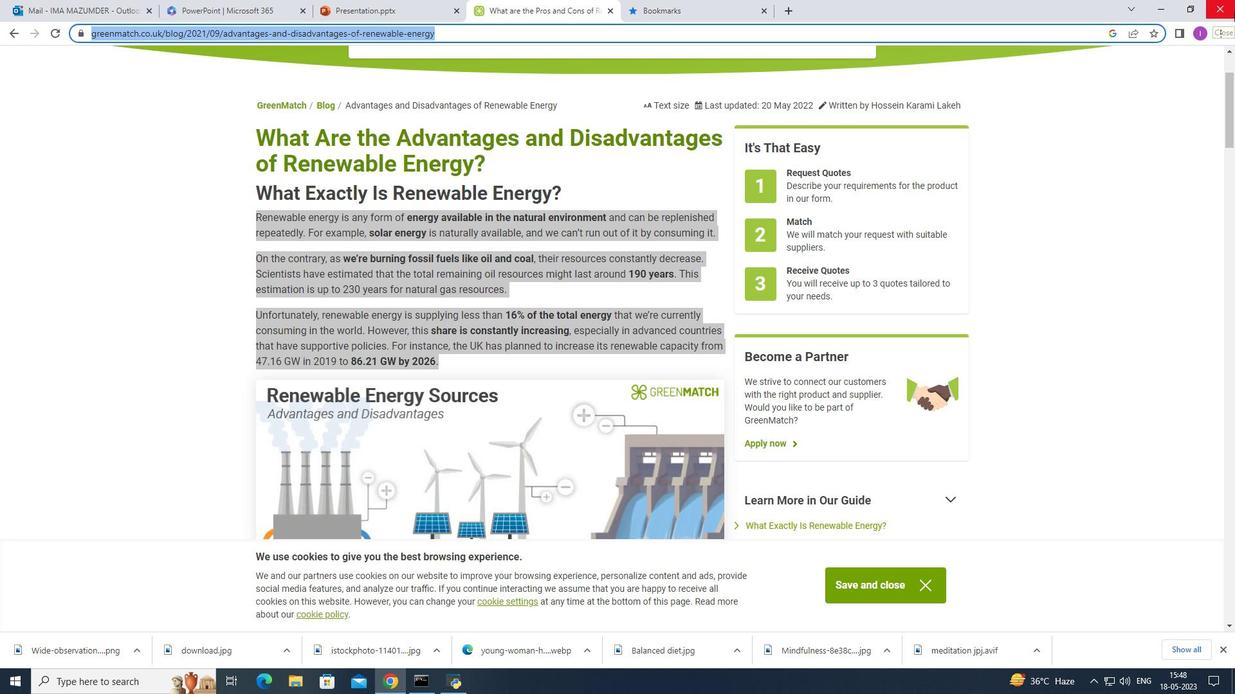 
Action: Key pressed <Key.shift>
Screenshot: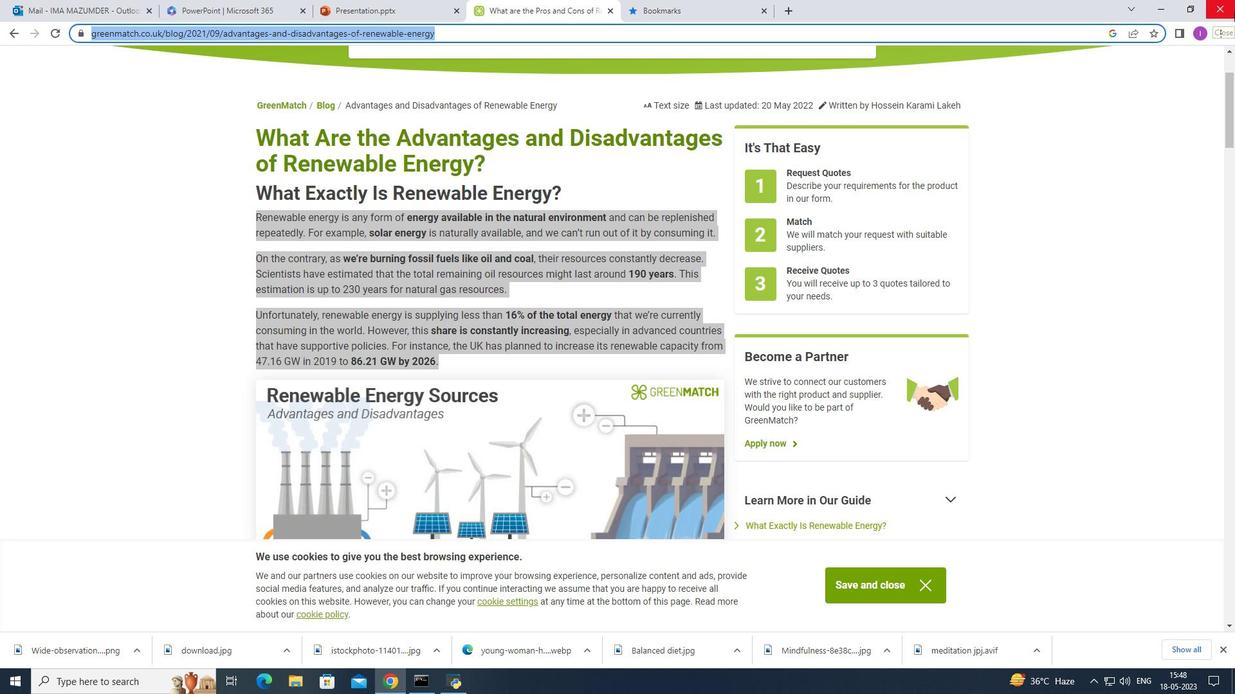 
Action: Mouse moved to (1236, 6)
Screenshot: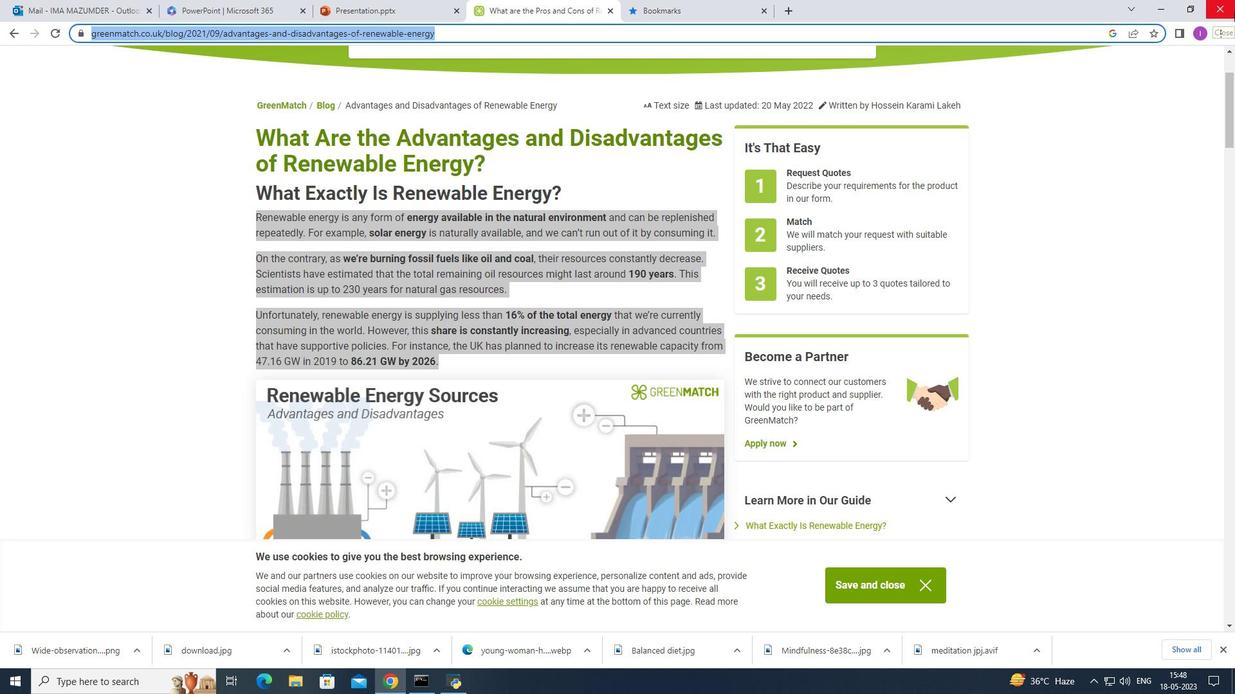 
Action: Key pressed <Key.shift><Key.shift><Key.shift><Key.shift>Images
Screenshot: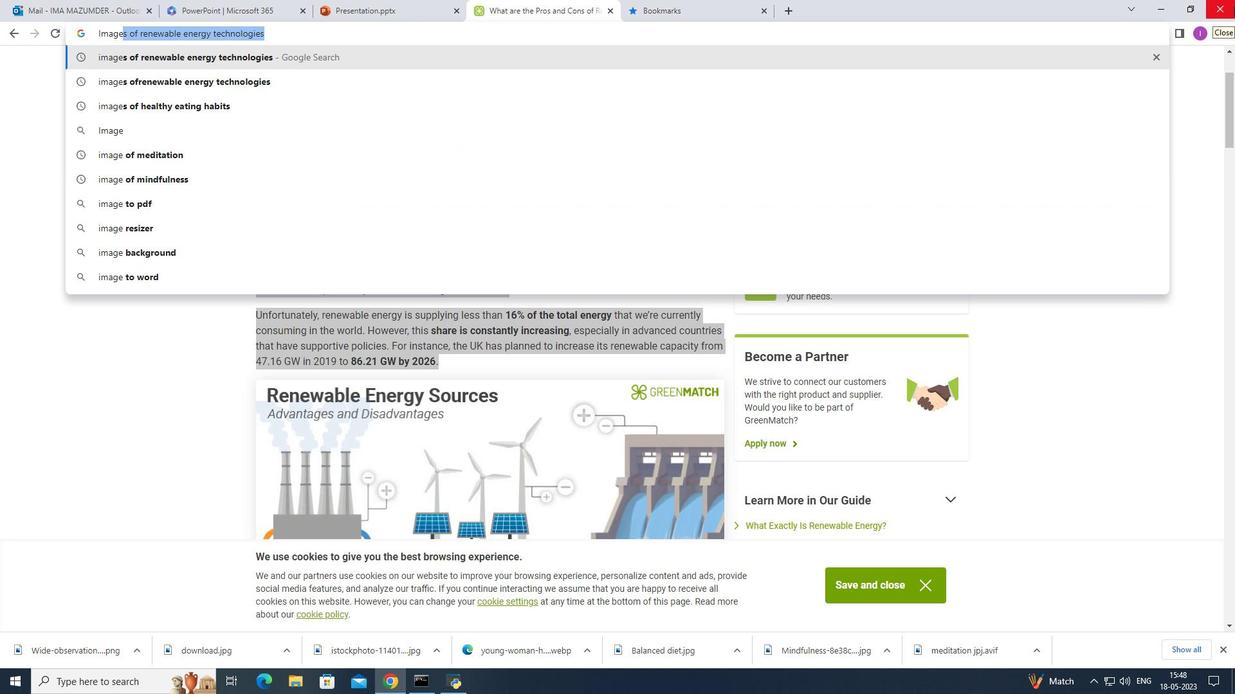 
Action: Mouse moved to (1236, 70)
Screenshot: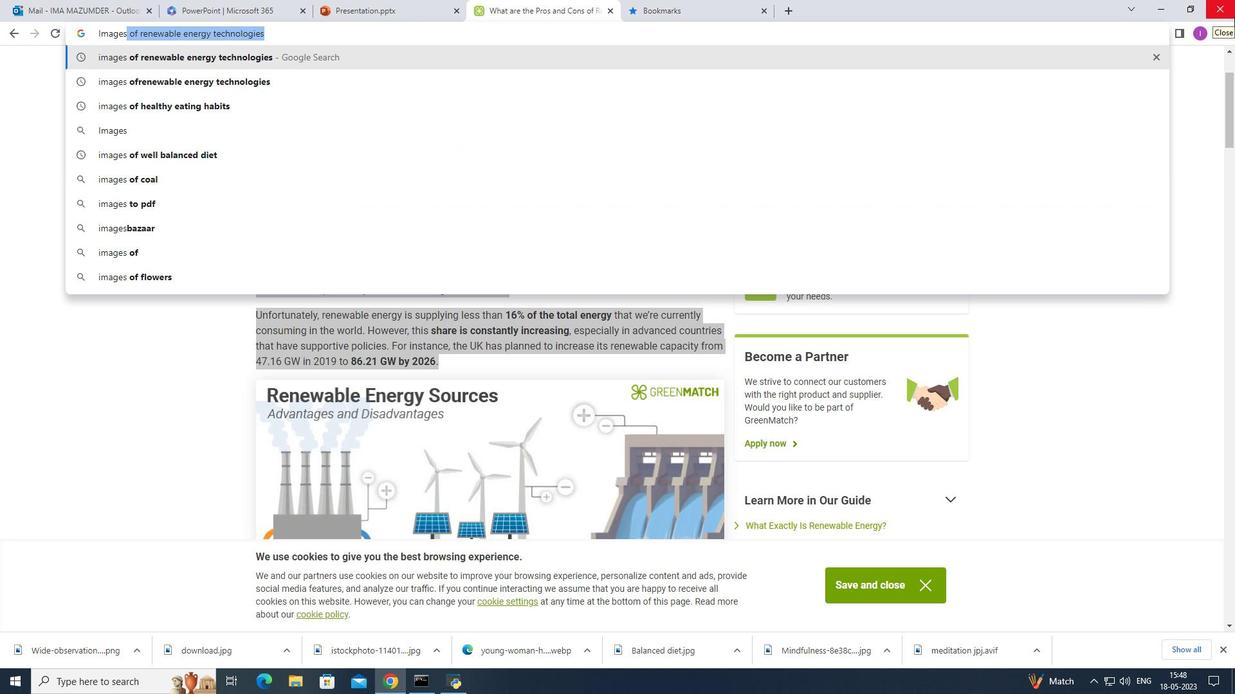 
Action: Key pressed <Key.space>
Screenshot: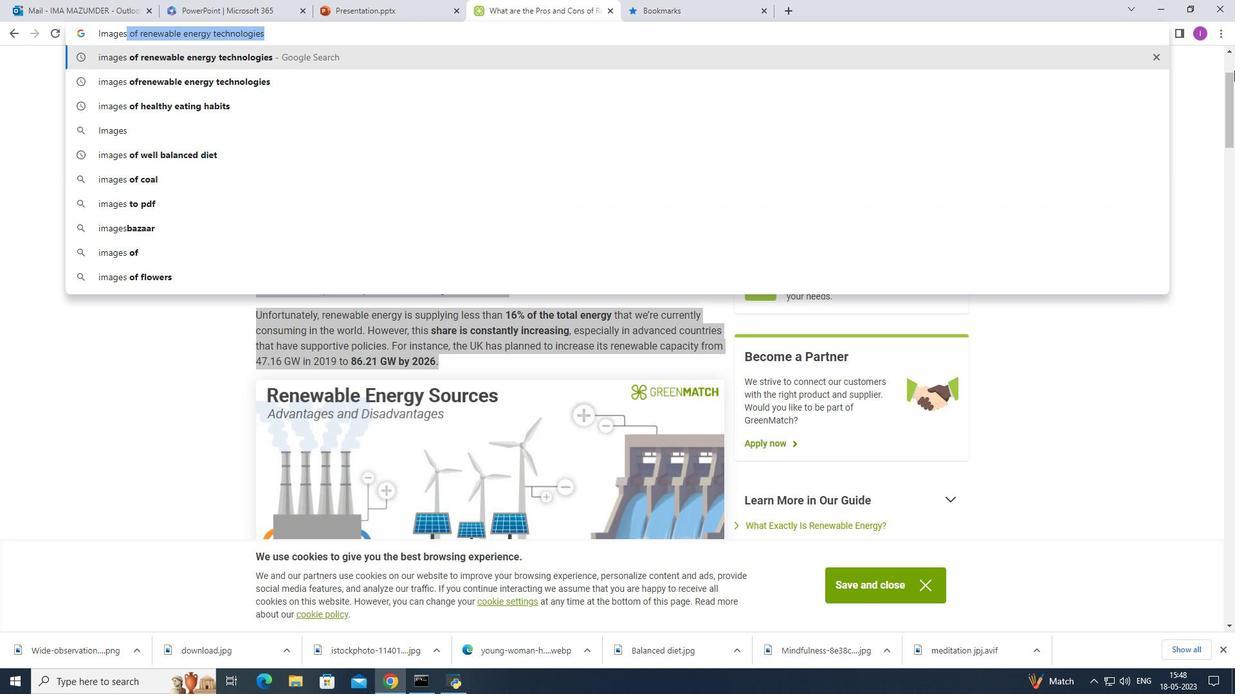 
Action: Mouse moved to (1236, 70)
Screenshot: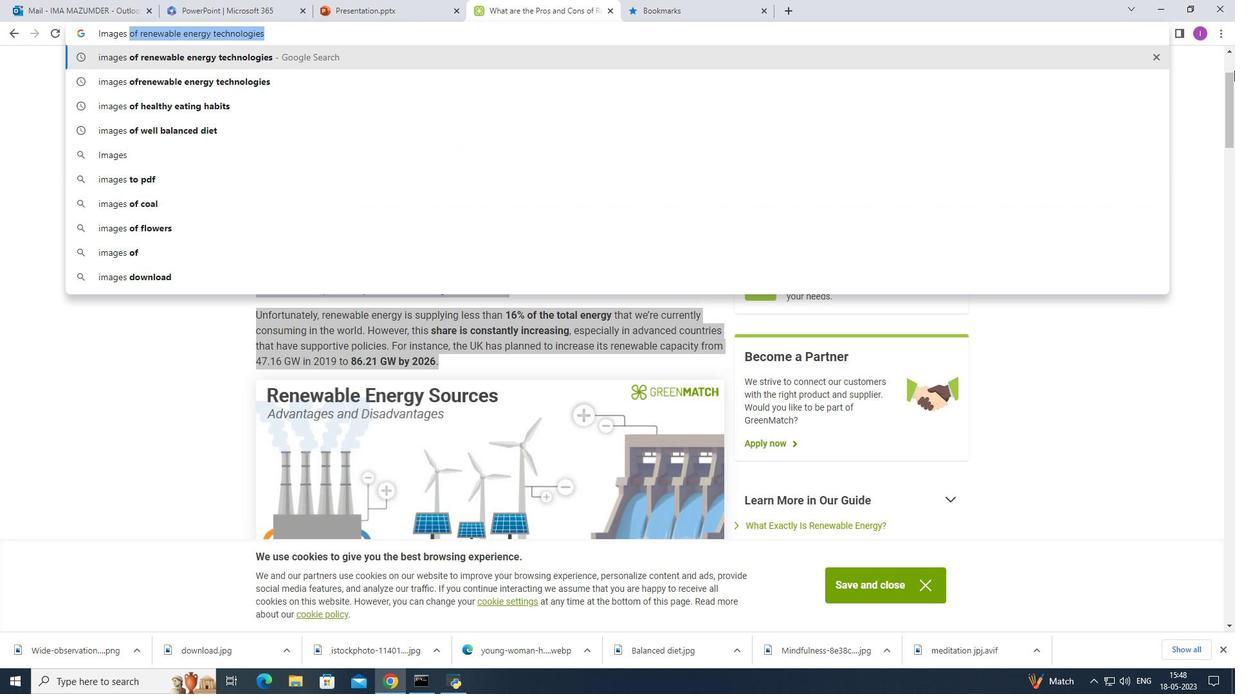 
Action: Key pressed o
Screenshot: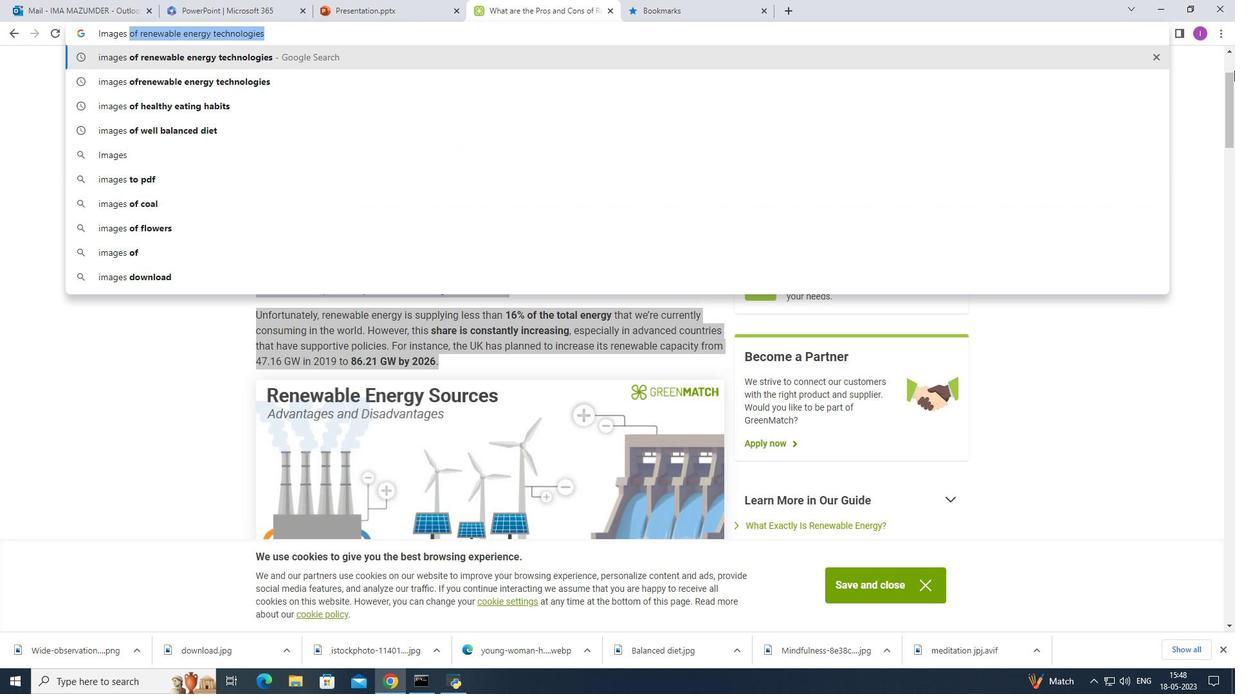 
Action: Mouse moved to (1236, 74)
Screenshot: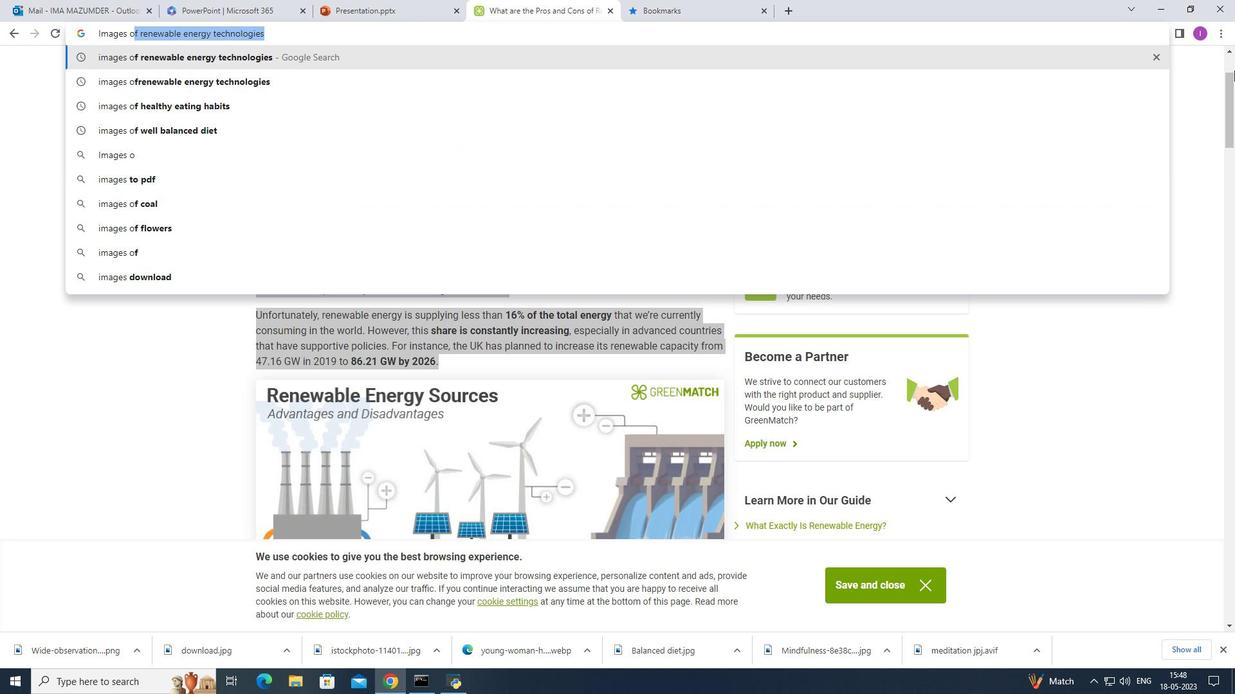 
Action: Key pressed f<Key.space>
Screenshot: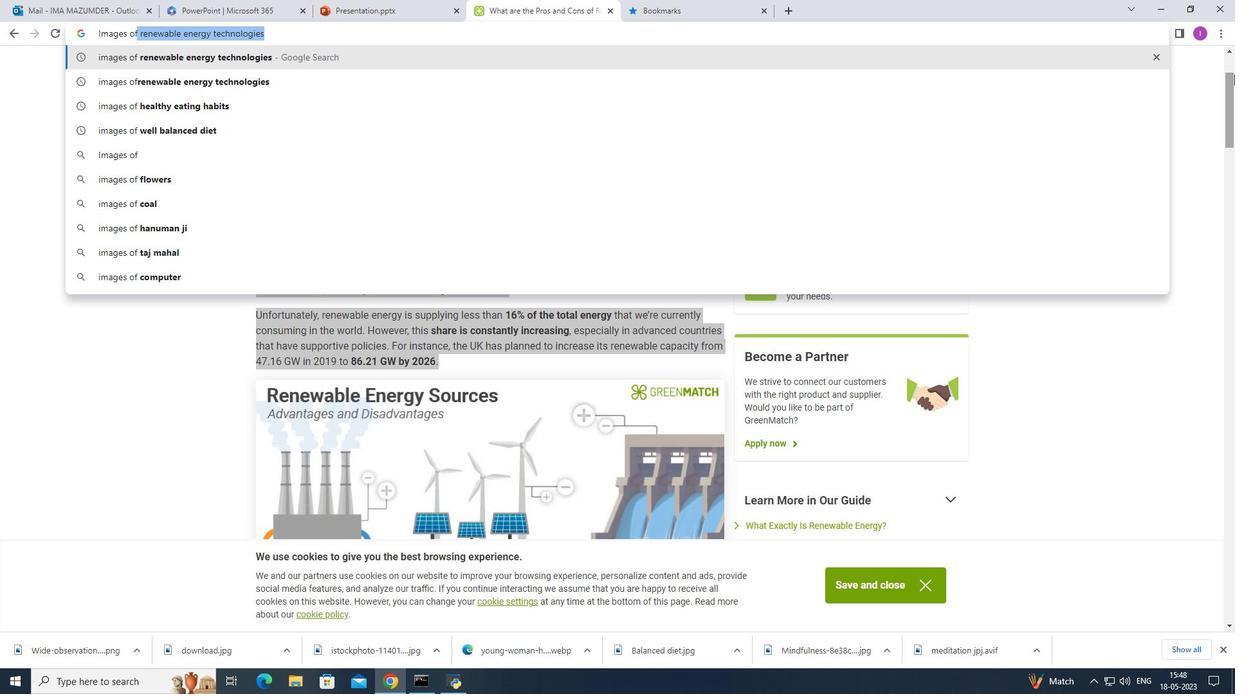 
Action: Mouse moved to (1236, 84)
Screenshot: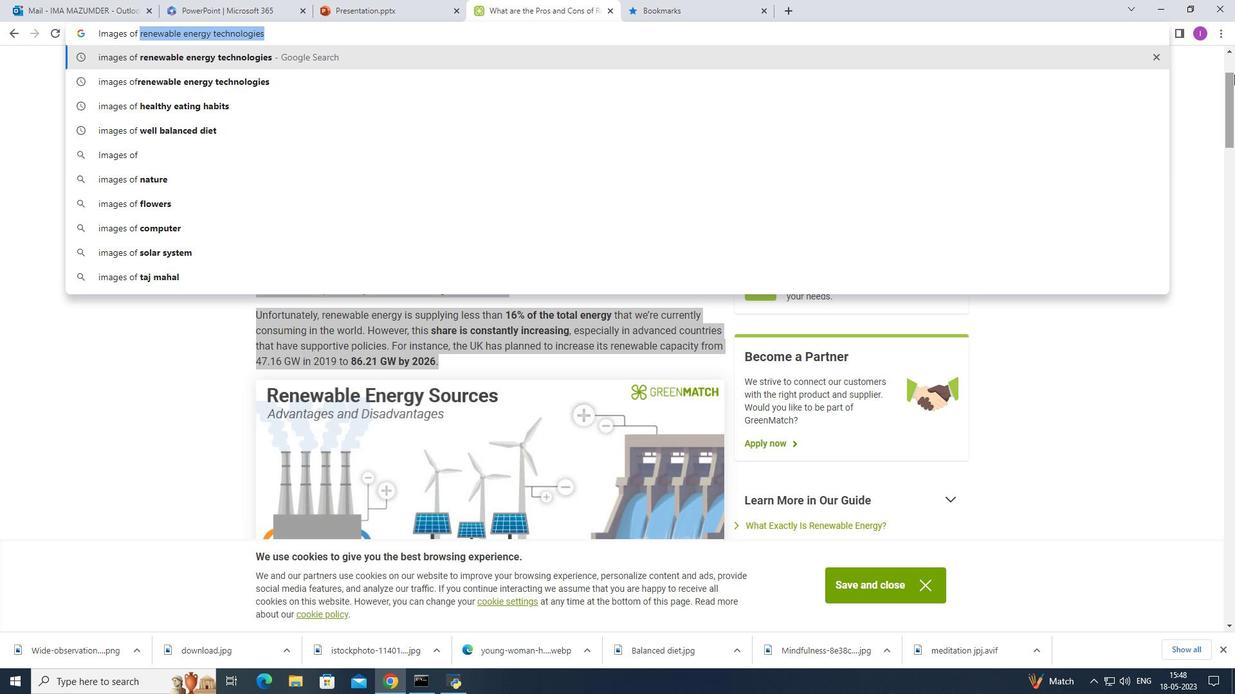 
Action: Key pressed impact<Key.space>
Screenshot: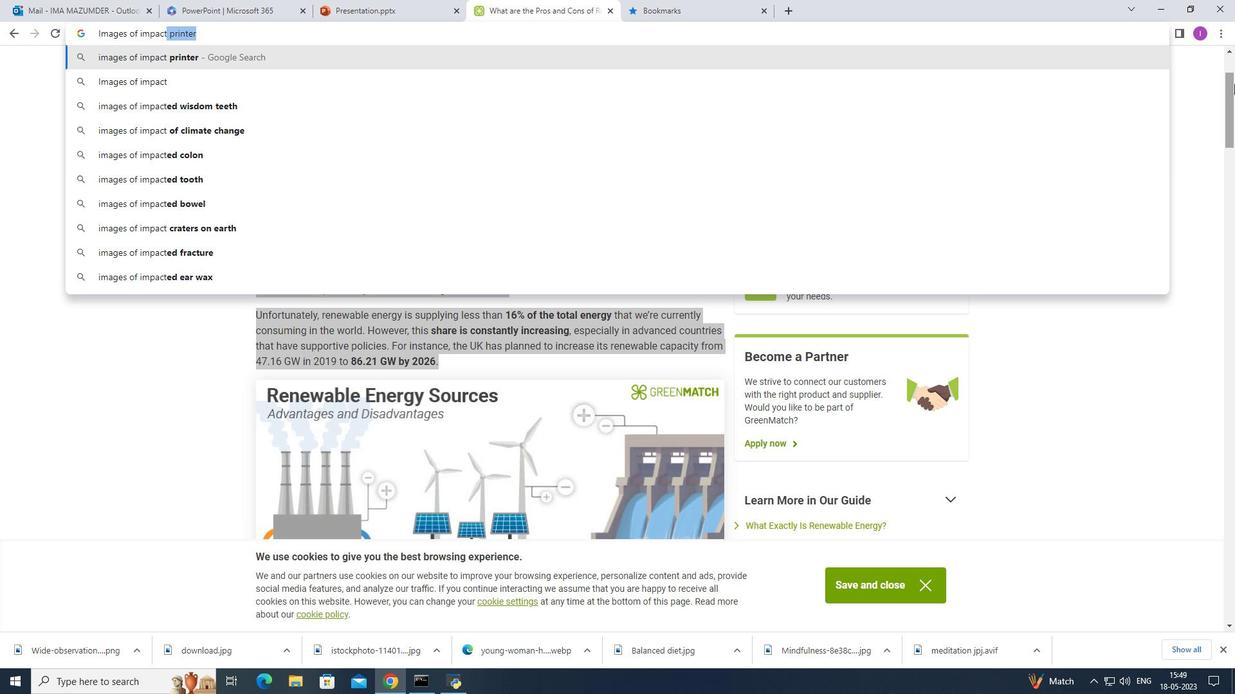 
Action: Mouse moved to (1236, 88)
Screenshot: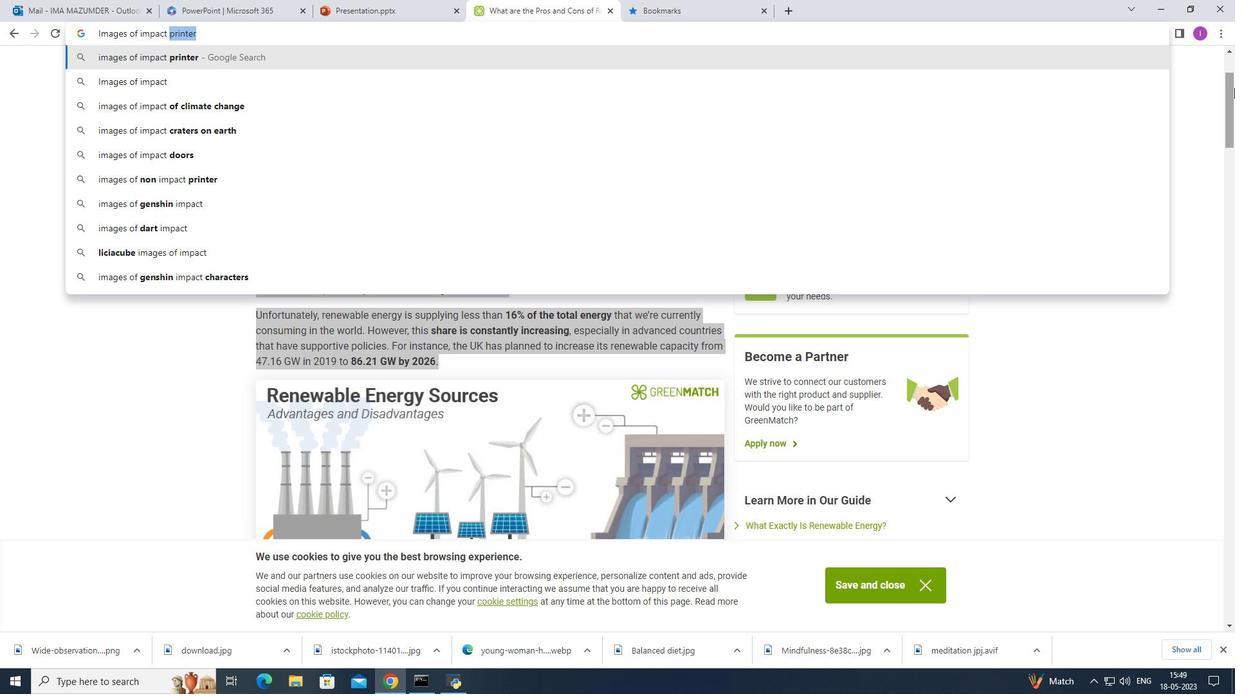 
Action: Key pressed of<Key.space>
Screenshot: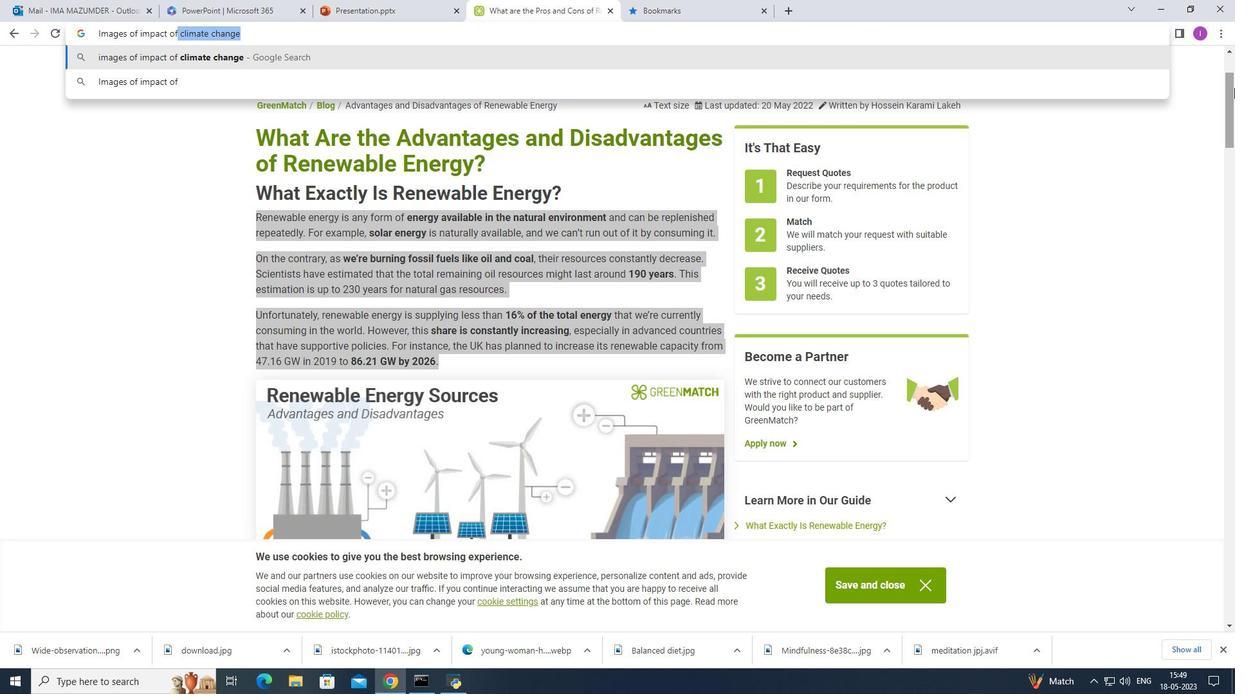 
Action: Mouse moved to (202, 59)
Screenshot: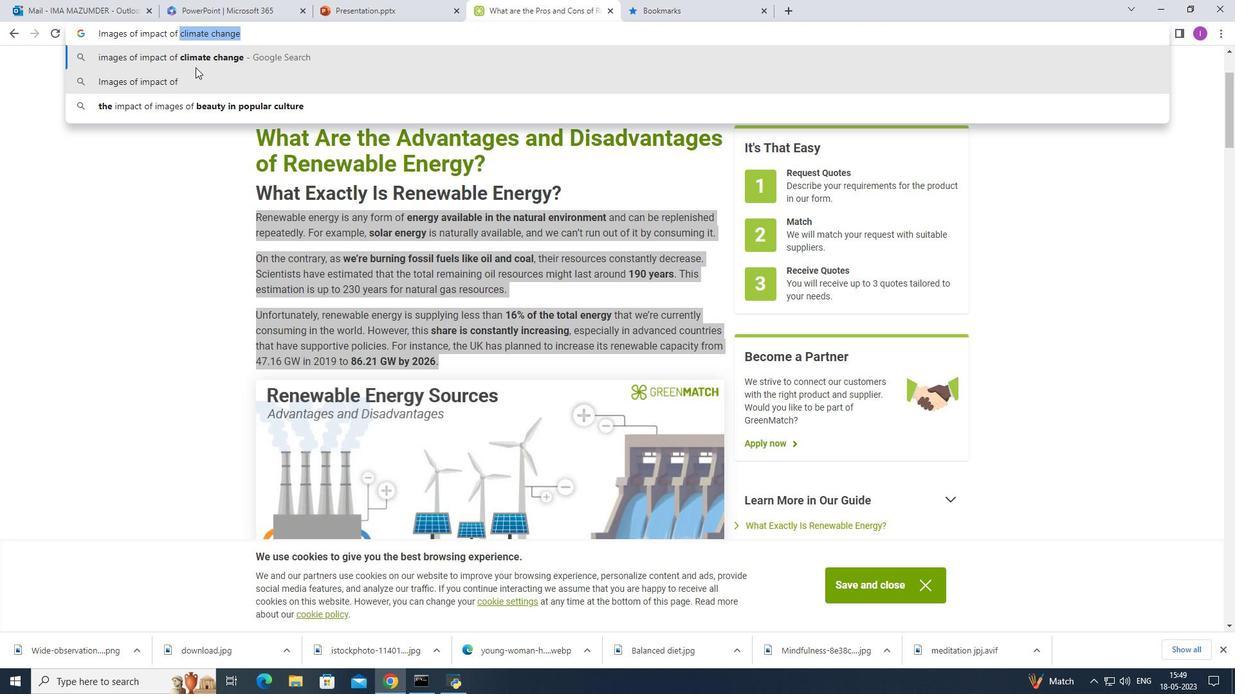 
Action: Mouse pressed left at (202, 59)
Screenshot: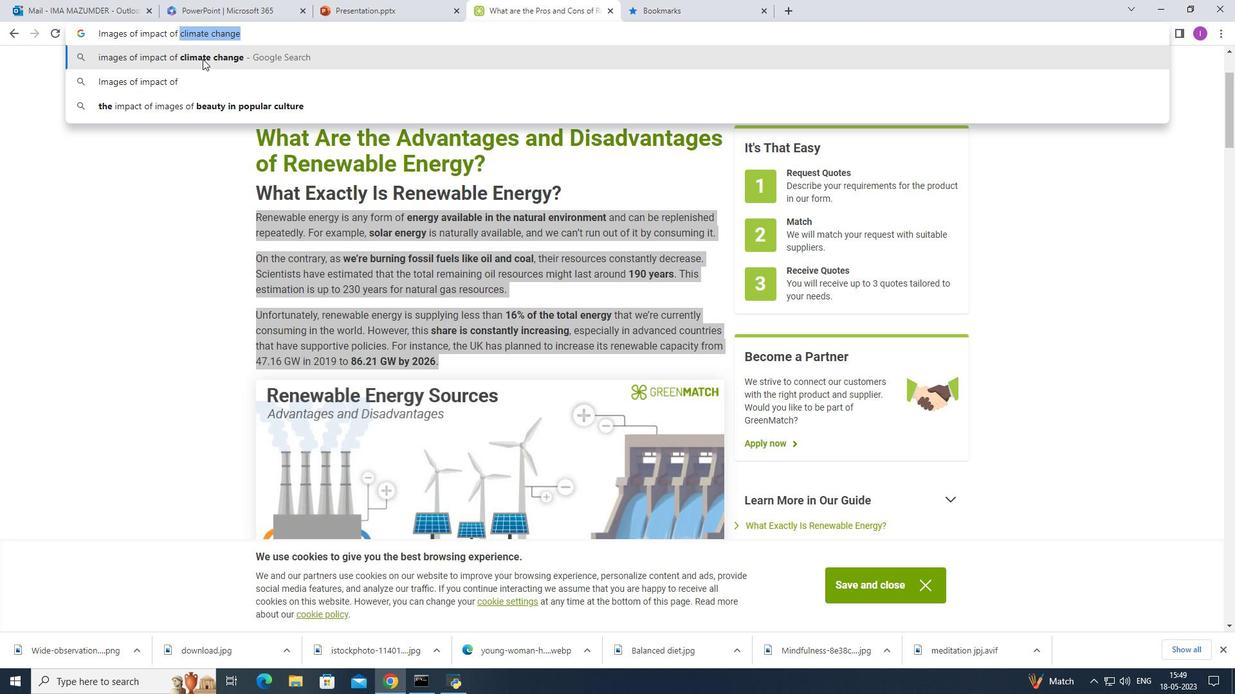 
Action: Mouse moved to (215, 116)
Screenshot: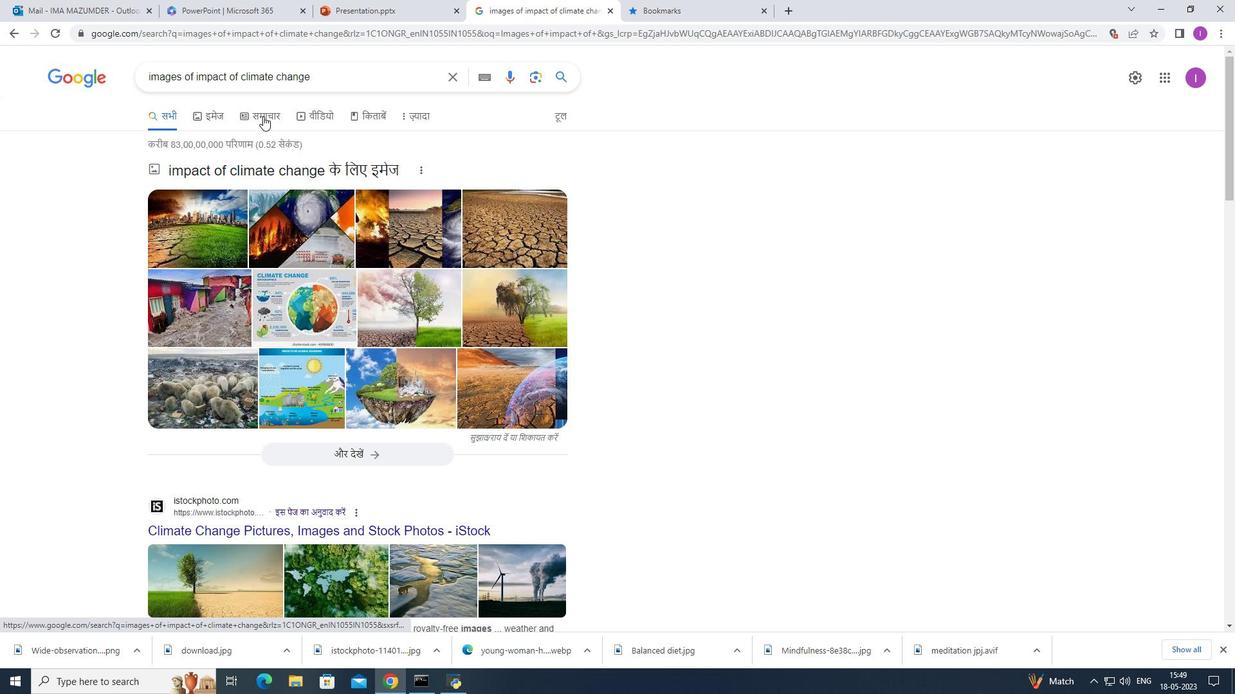 
Action: Mouse pressed left at (215, 116)
Screenshot: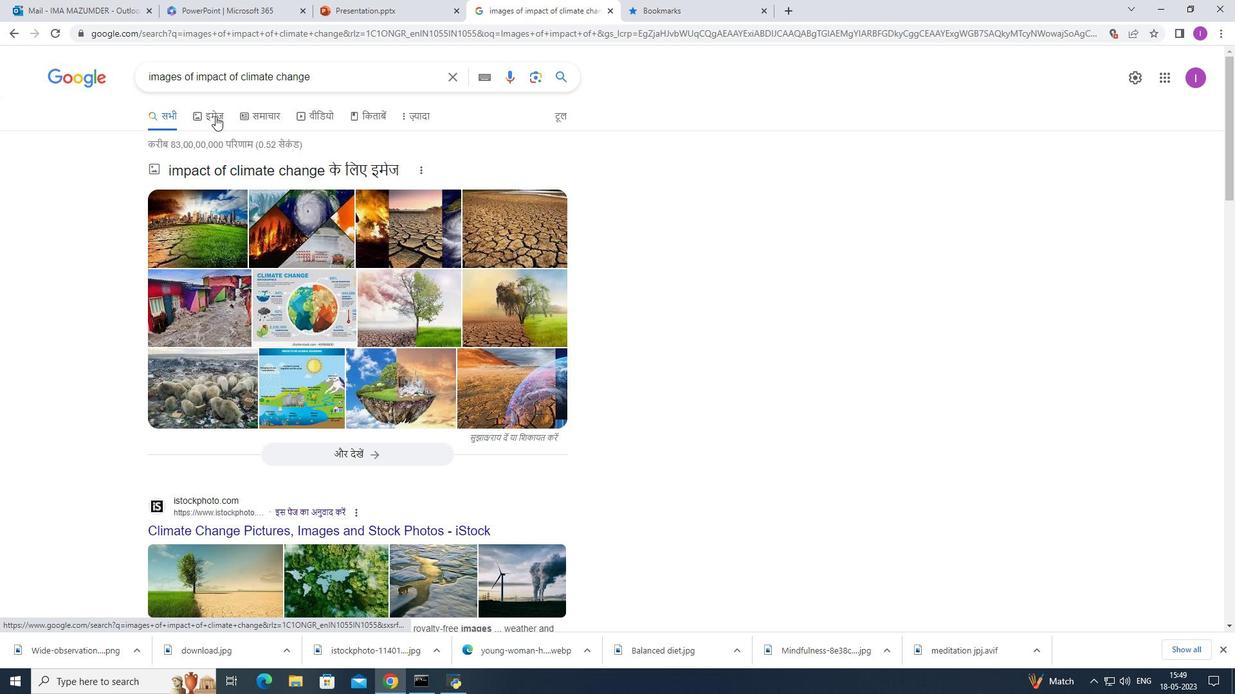 
Action: Mouse moved to (308, 73)
Screenshot: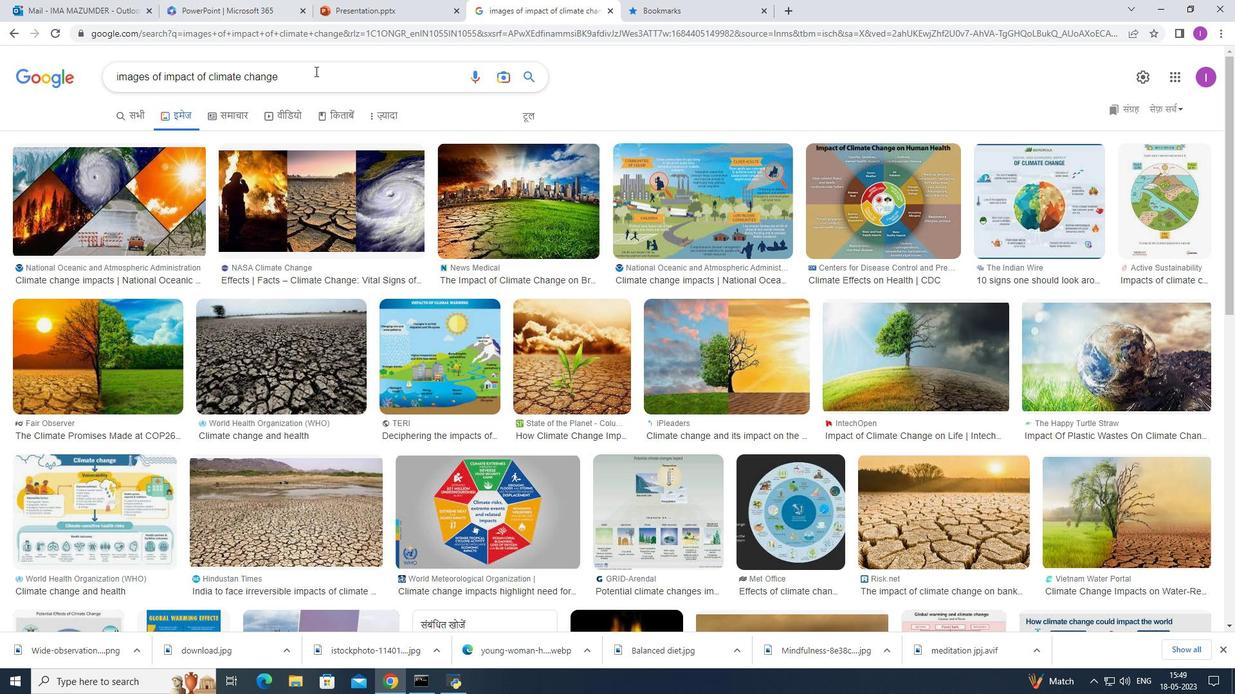 
Action: Mouse pressed left at (308, 73)
Screenshot: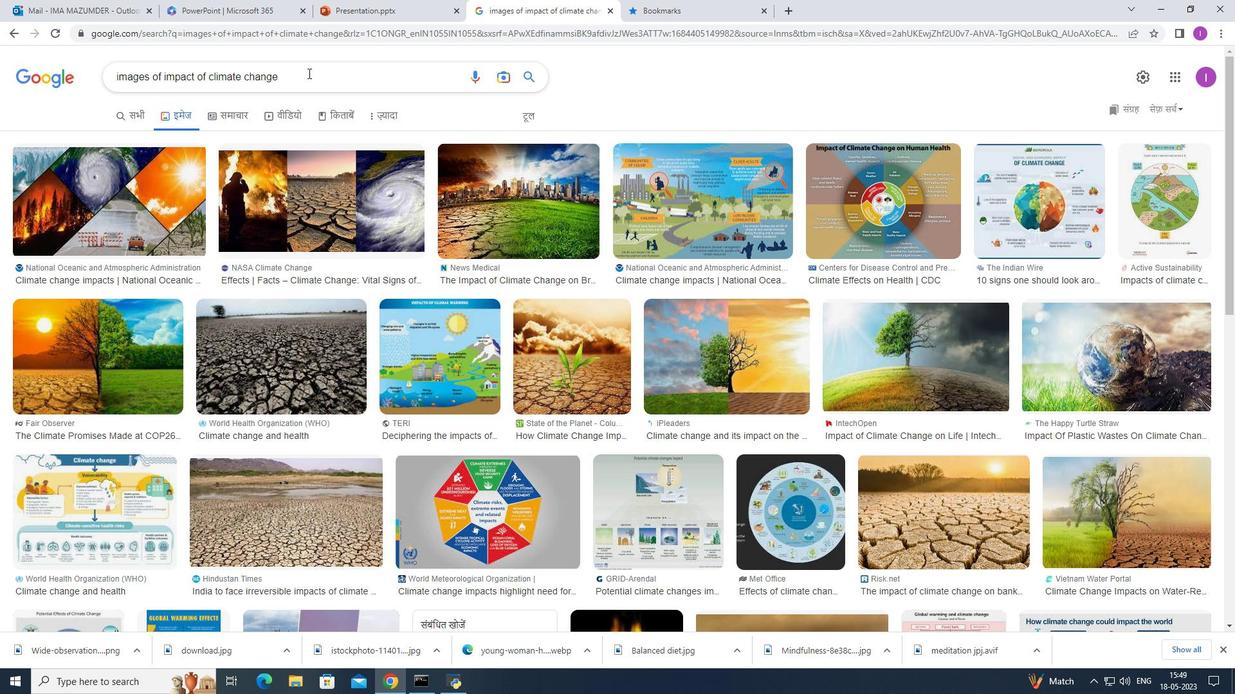 
Action: Mouse moved to (572, 62)
Screenshot: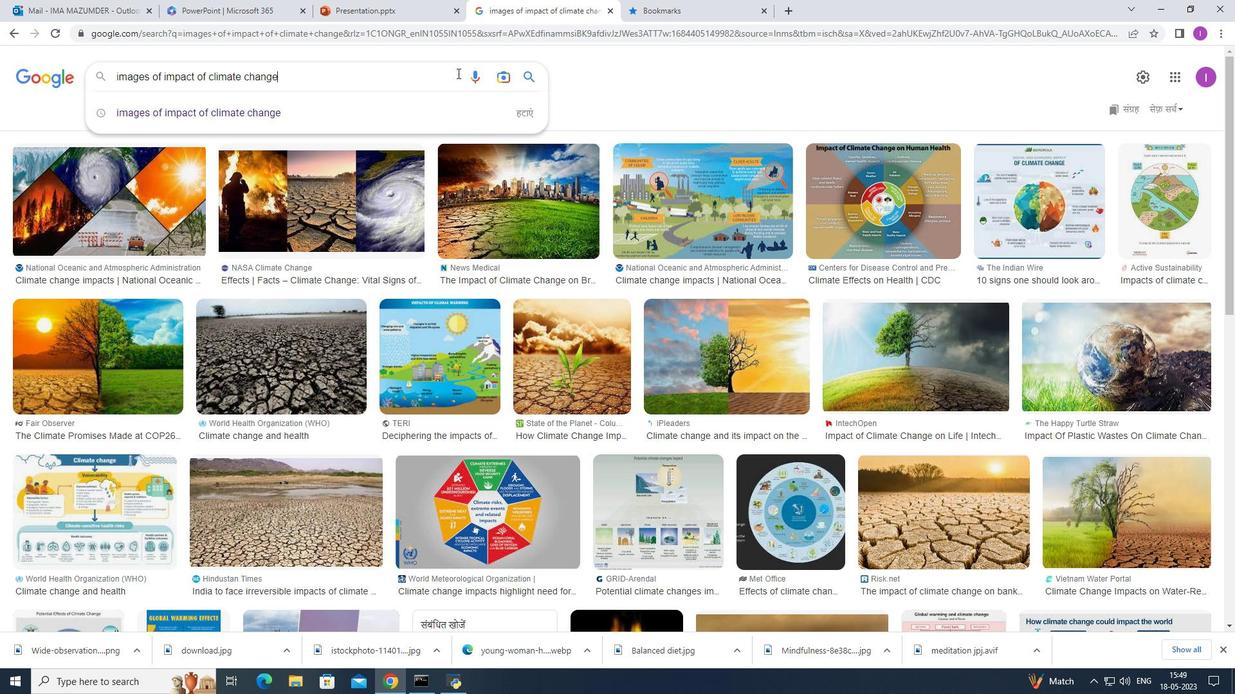 
Action: Key pressed <Key.space>o<Key.shift>N
Screenshot: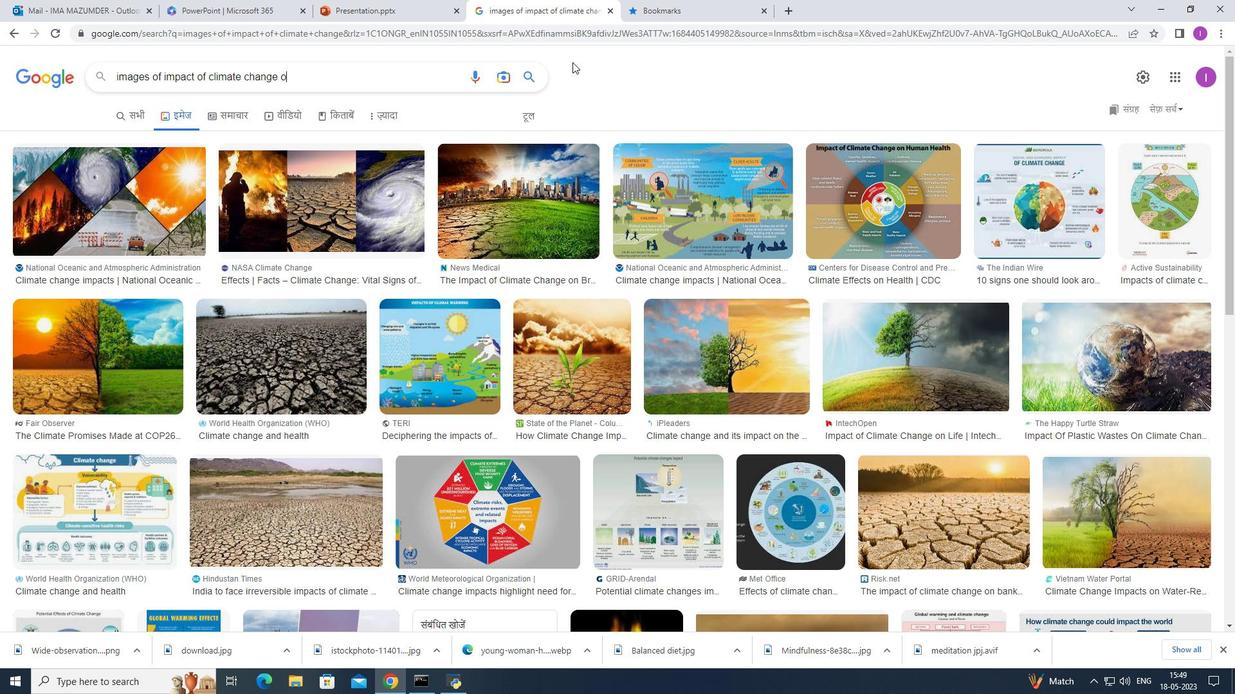 
Action: Mouse moved to (643, 92)
Screenshot: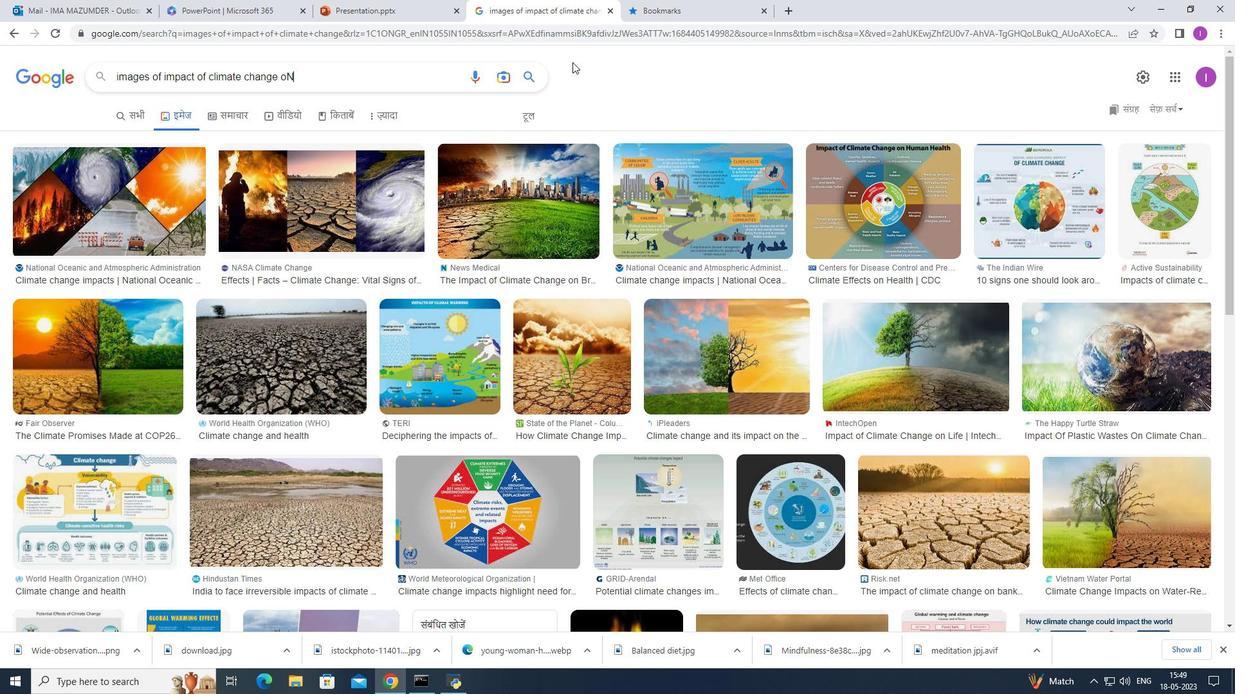 
Action: Key pressed <Key.backspace>n<Key.space>widlife<Key.space>migration<Key.space>patters
Screenshot: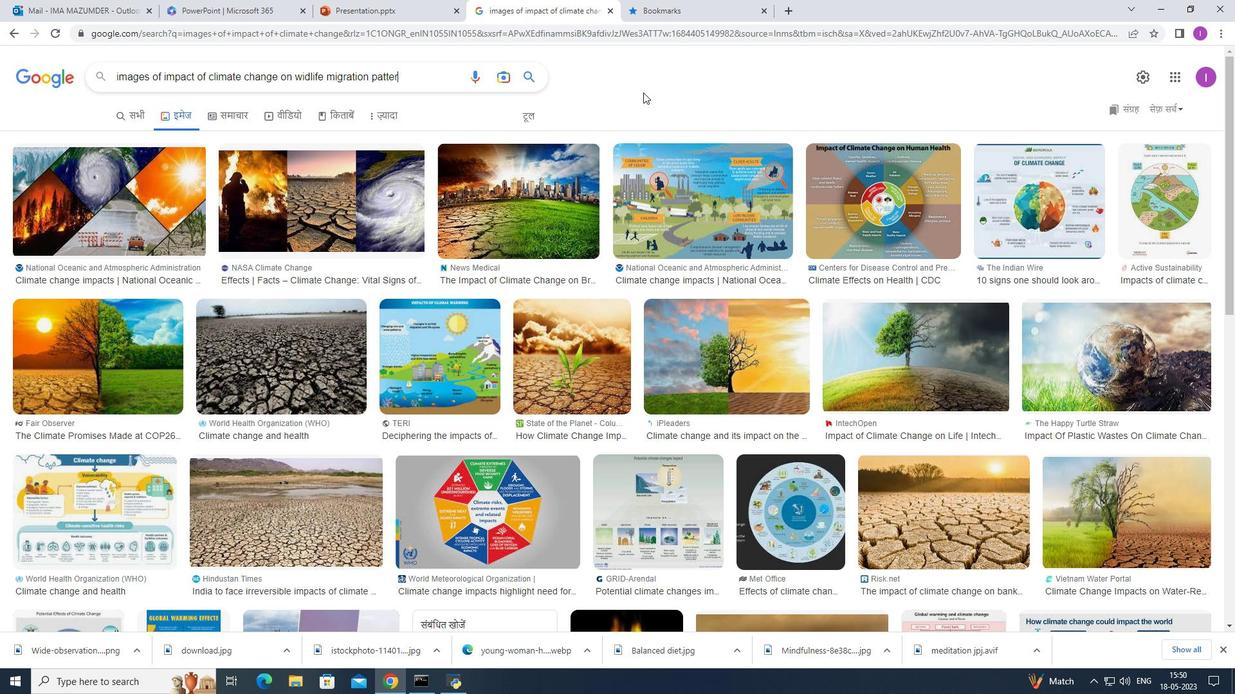 
Action: Mouse moved to (668, 104)
Screenshot: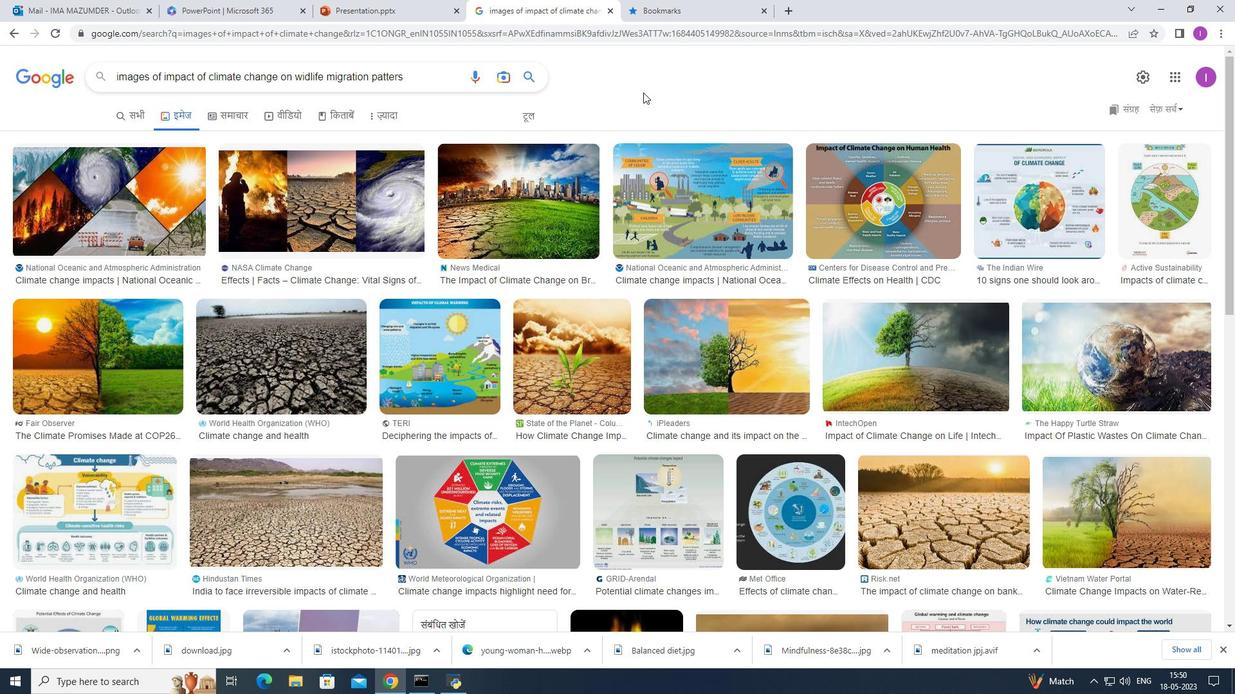 
Action: Key pressed <Key.backspace>ns<Key.enter>
Screenshot: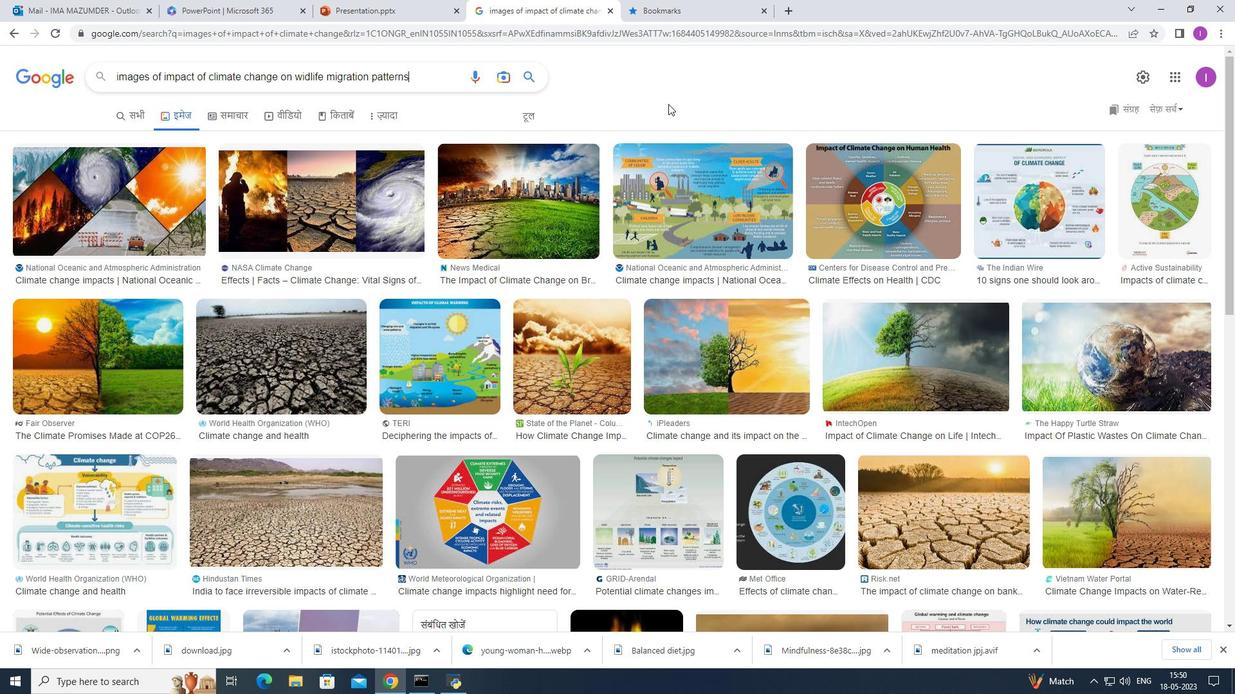 
Action: Mouse moved to (190, 117)
Screenshot: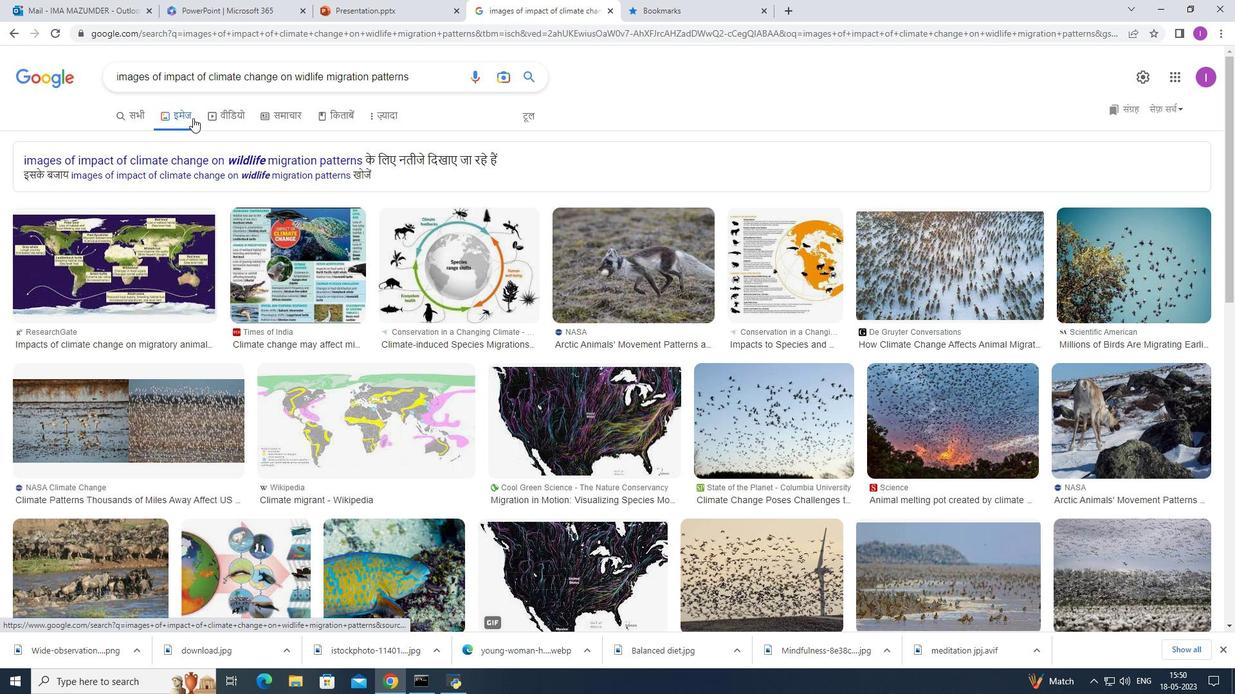 
Action: Mouse pressed left at (190, 117)
Screenshot: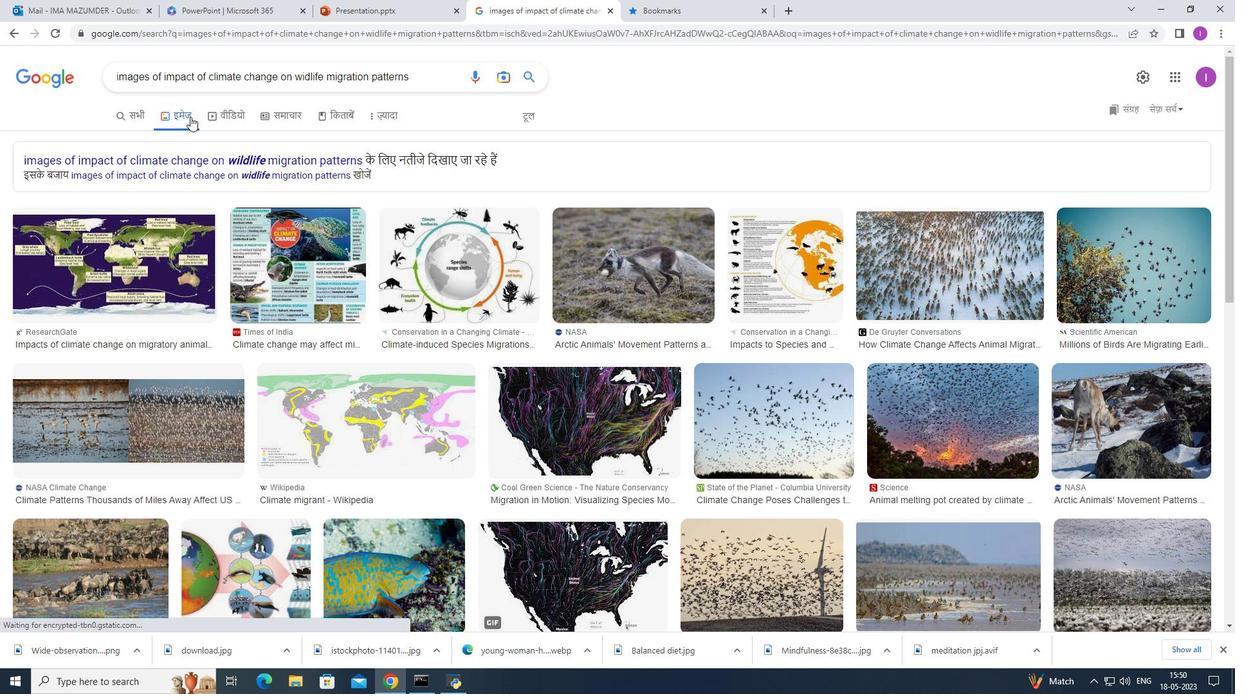 
Action: Mouse moved to (745, 371)
Screenshot: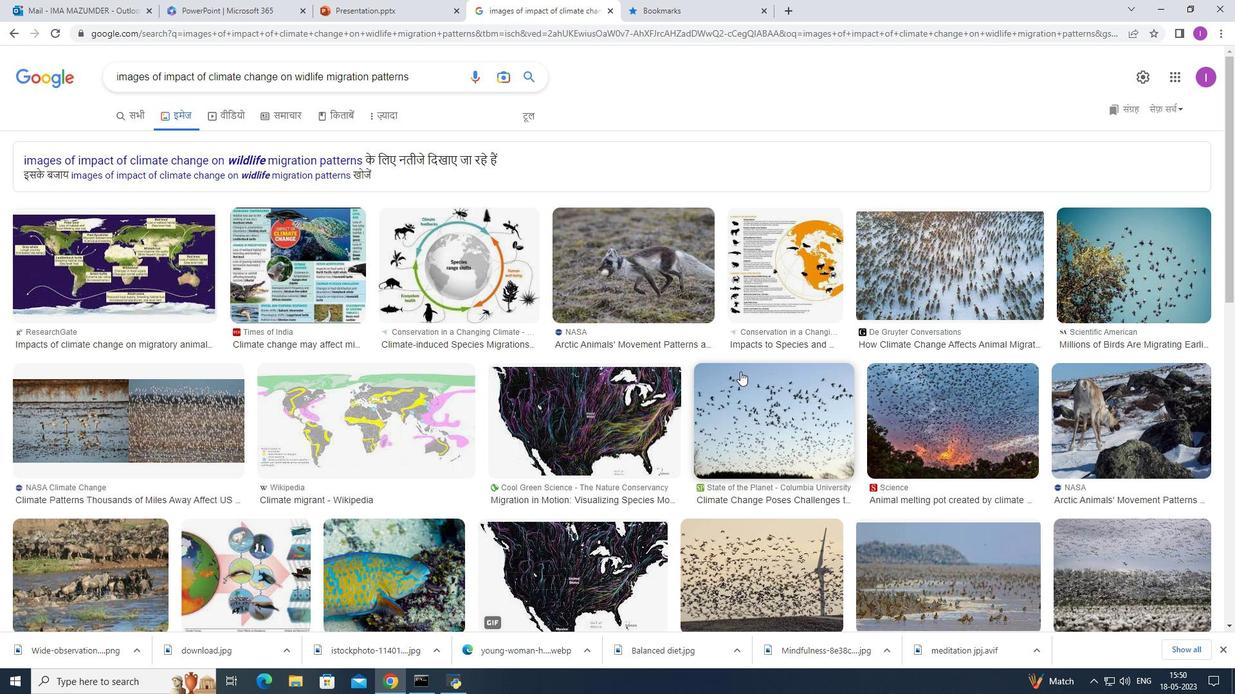
Action: Mouse scrolled (745, 371) with delta (0, 0)
Screenshot: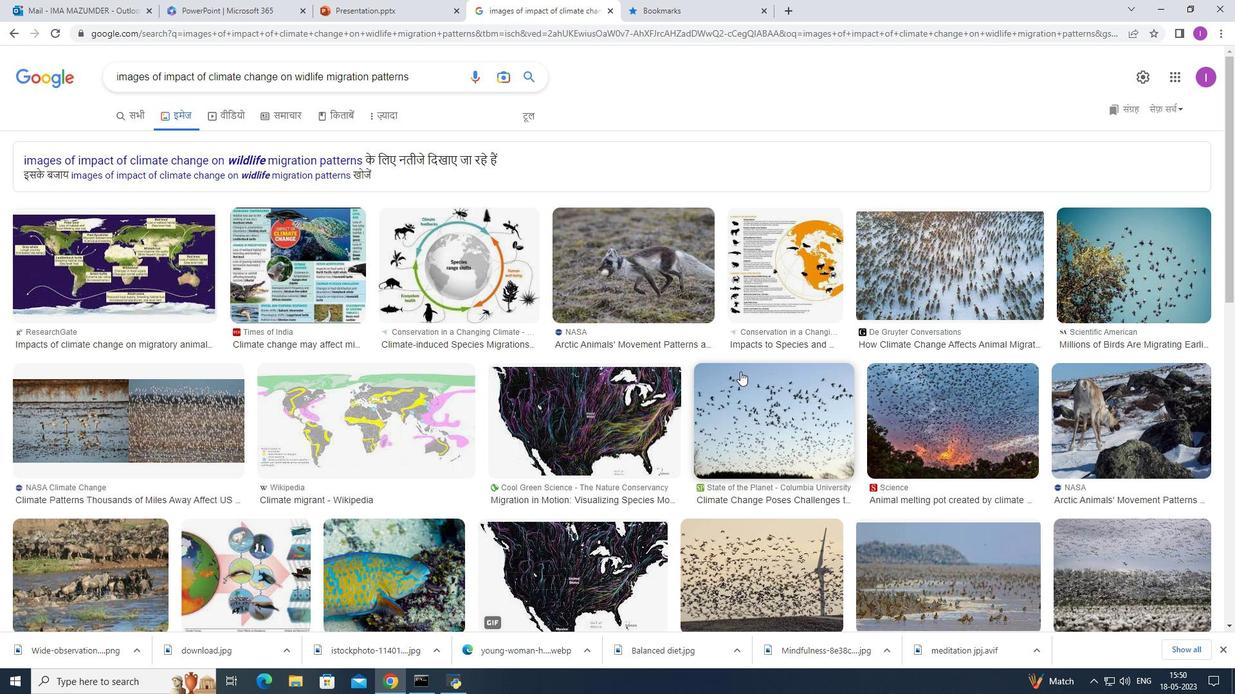 
Action: Mouse scrolled (745, 371) with delta (0, 0)
Screenshot: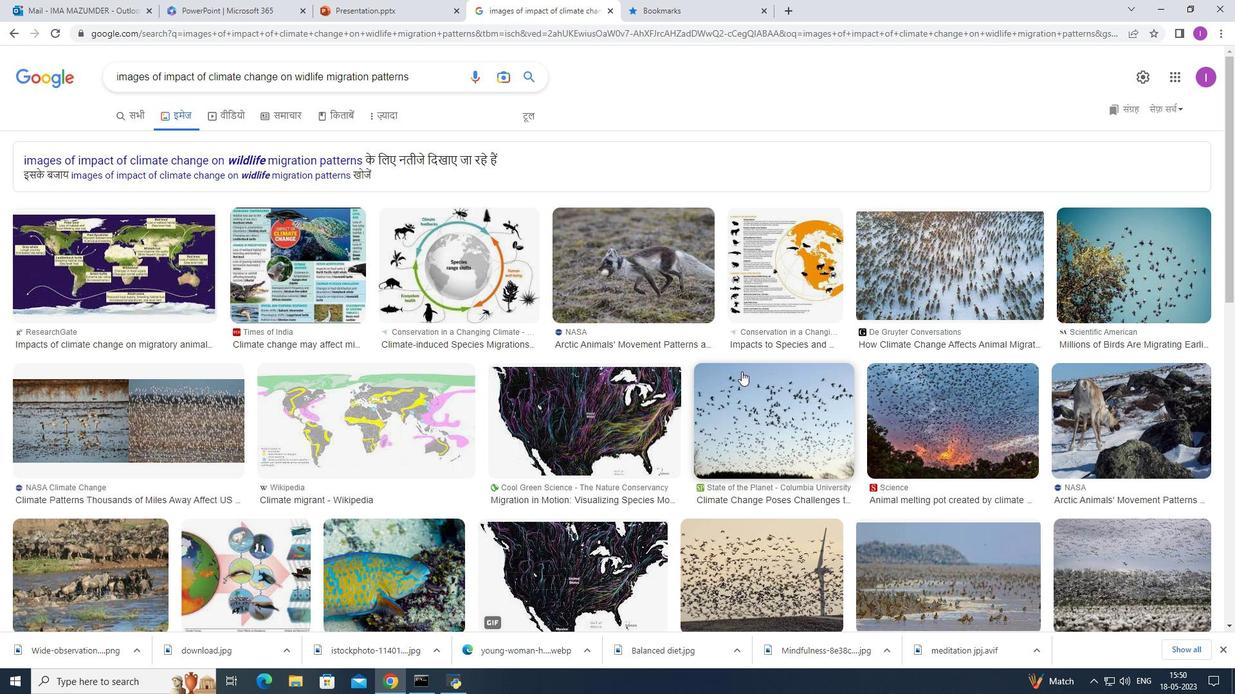 
Action: Mouse moved to (745, 371)
Screenshot: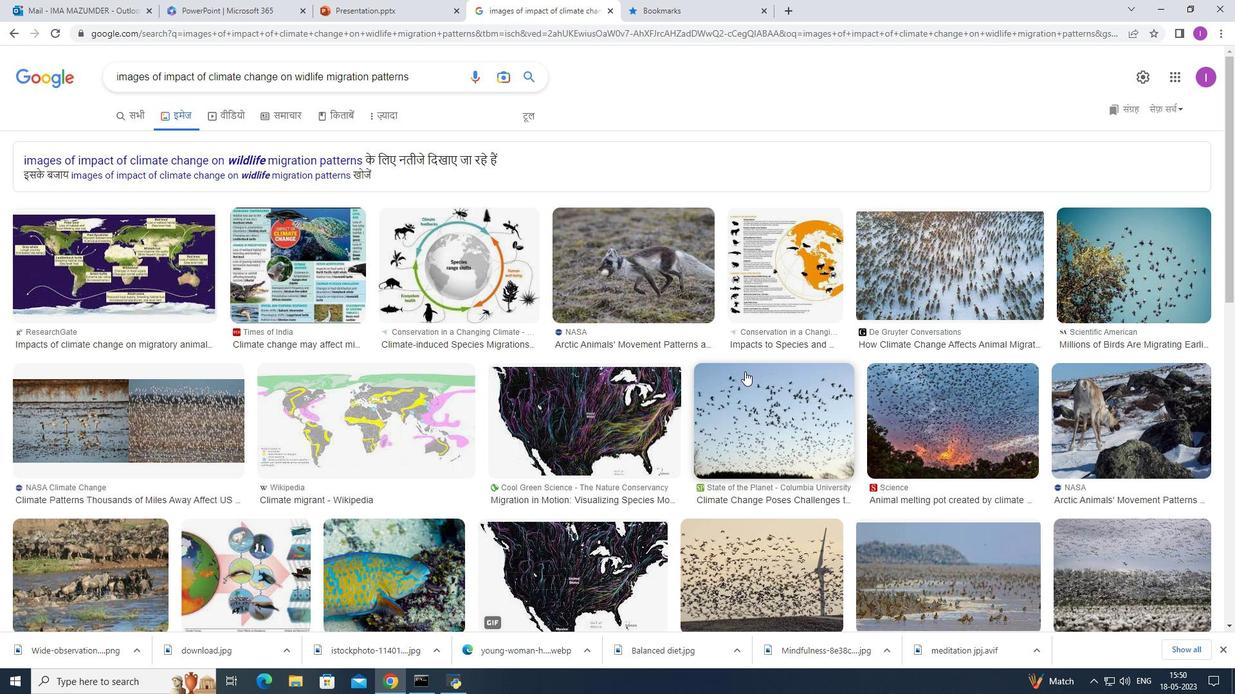 
Action: Mouse scrolled (745, 370) with delta (0, 0)
Screenshot: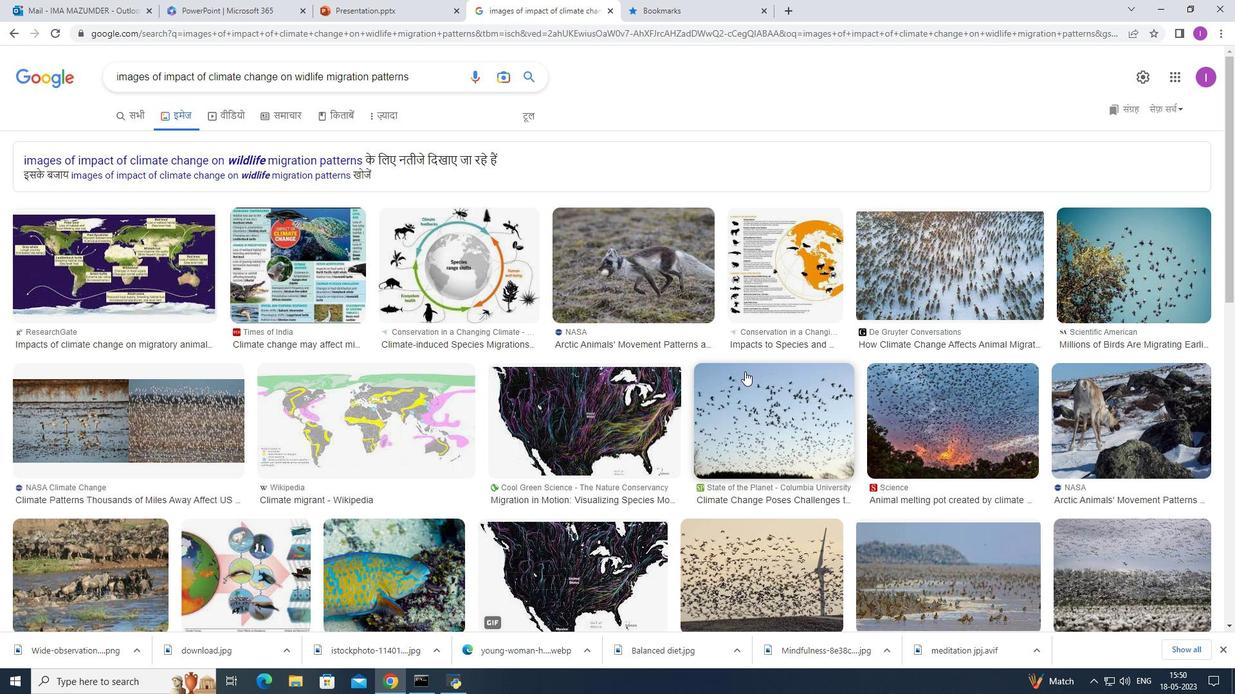 
Action: Mouse moved to (776, 361)
Screenshot: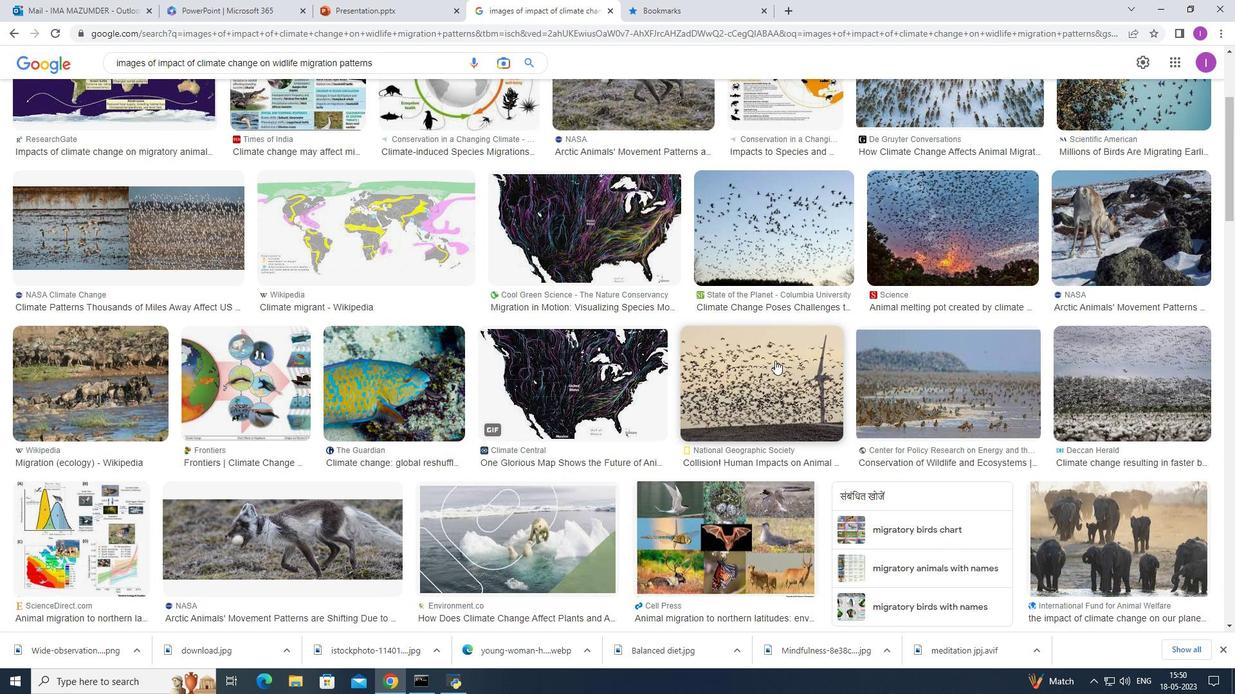 
Action: Mouse scrolled (776, 360) with delta (0, 0)
Screenshot: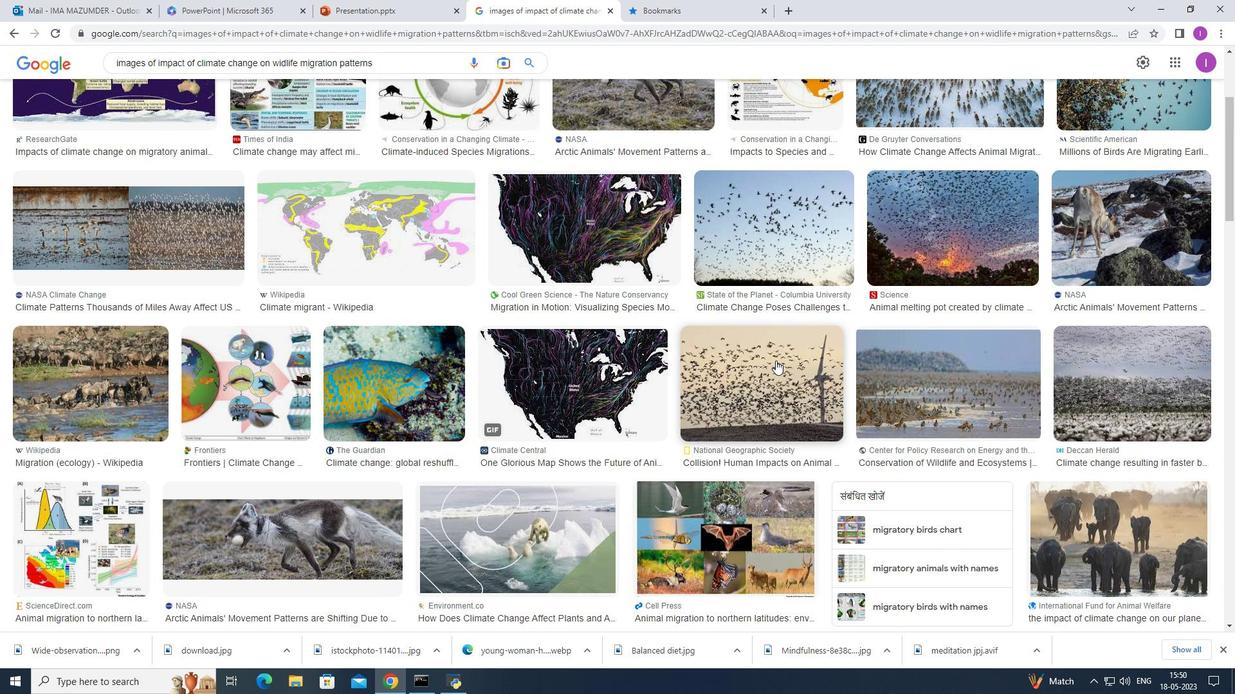 
Action: Mouse scrolled (776, 360) with delta (0, 0)
Screenshot: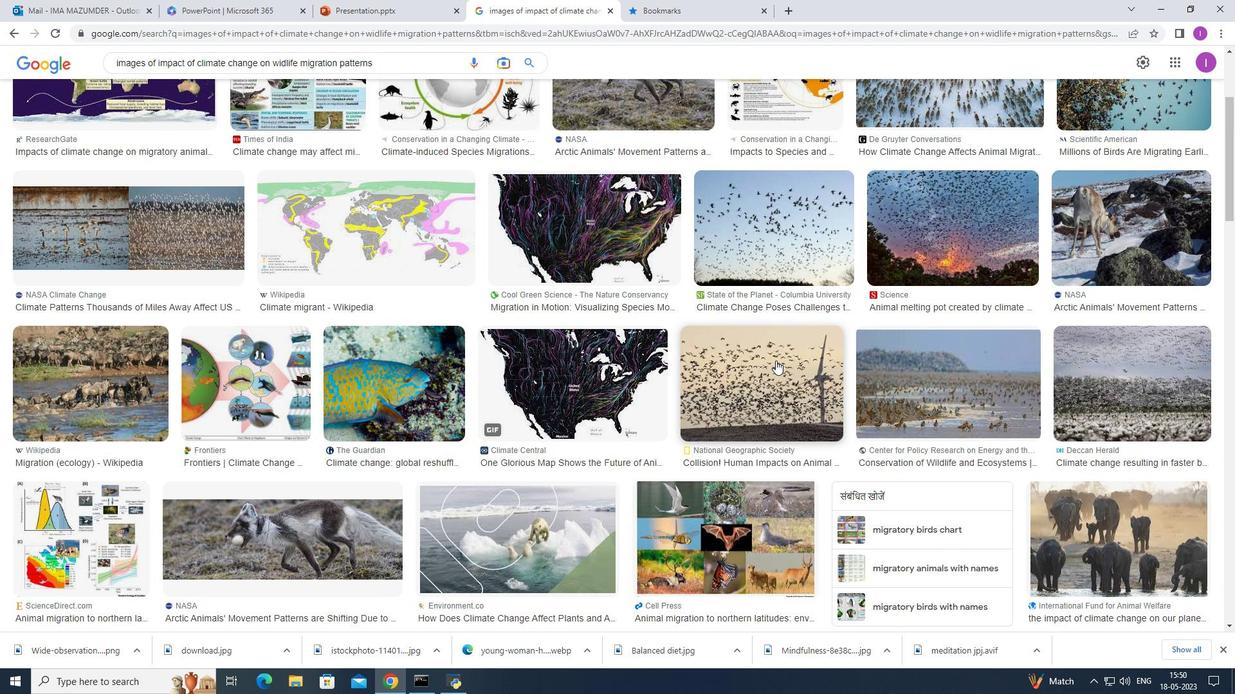 
Action: Mouse scrolled (776, 360) with delta (0, 0)
Screenshot: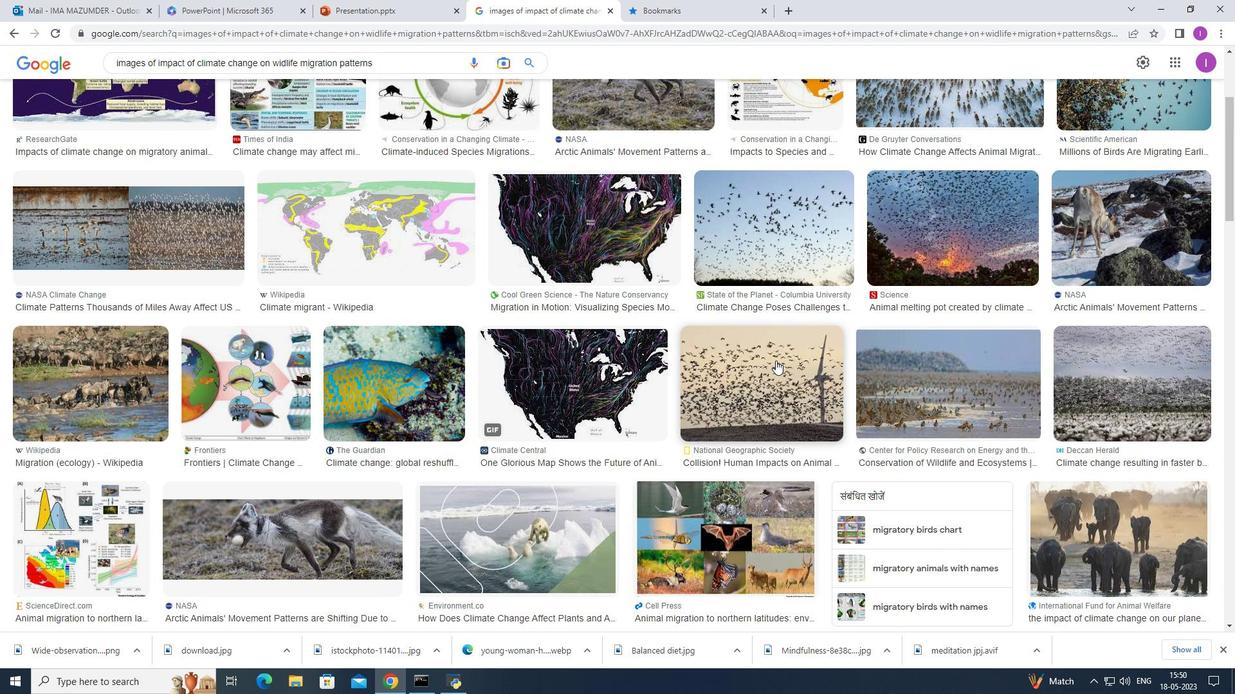 
Action: Mouse moved to (777, 361)
Screenshot: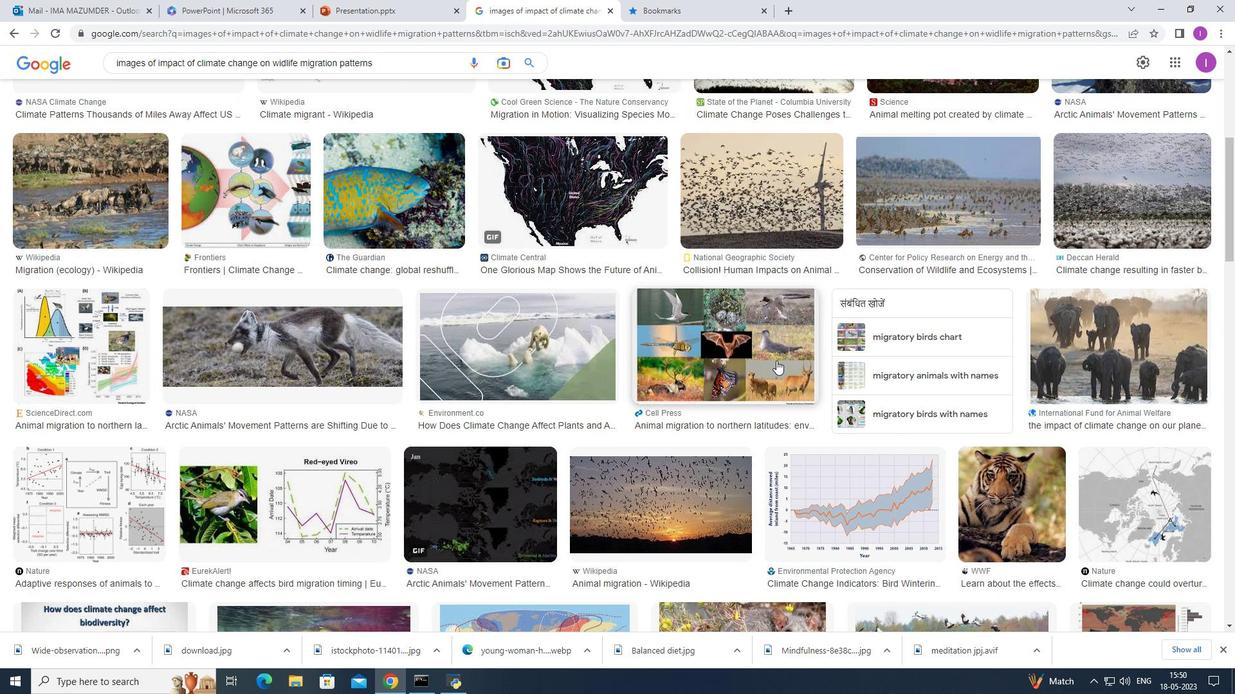
Action: Mouse scrolled (777, 360) with delta (0, 0)
Screenshot: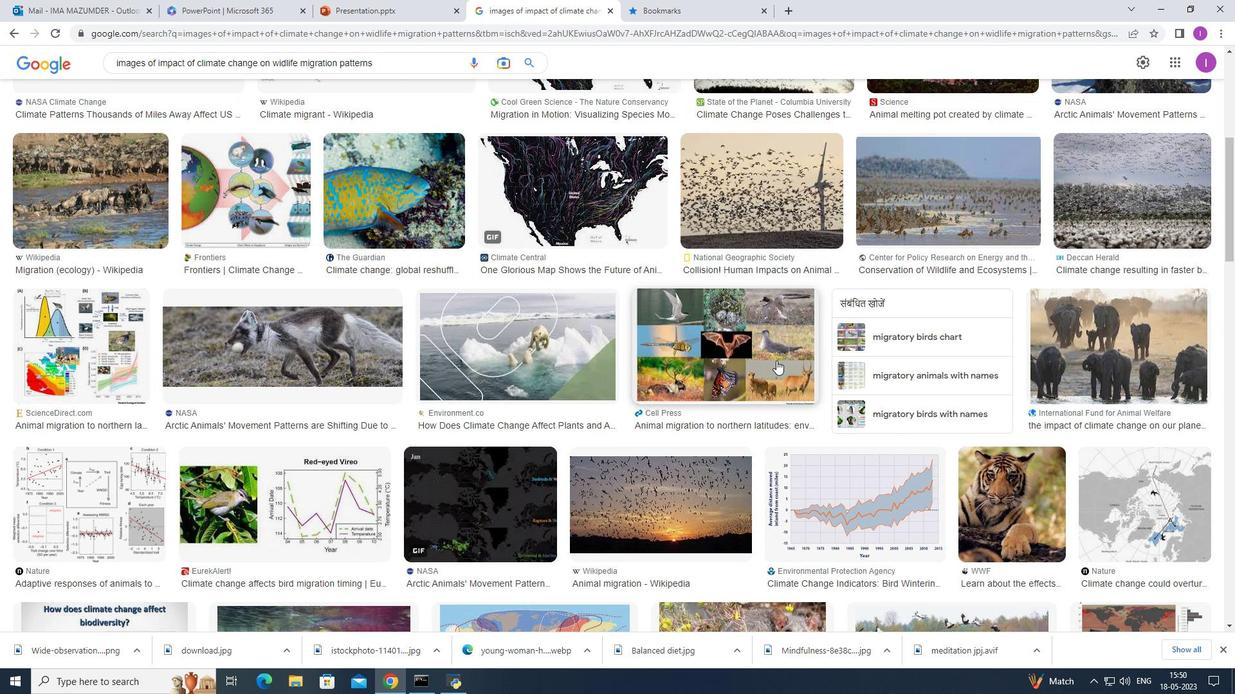 
Action: Mouse moved to (778, 361)
Screenshot: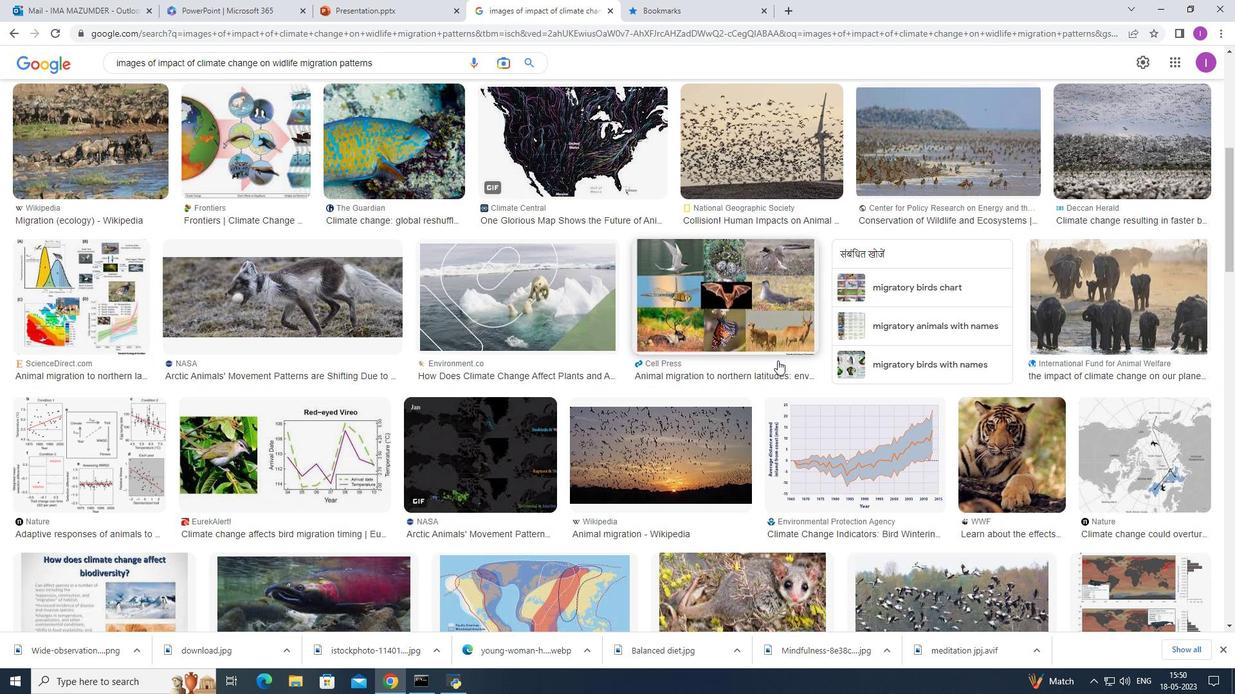 
Action: Mouse scrolled (778, 360) with delta (0, 0)
Screenshot: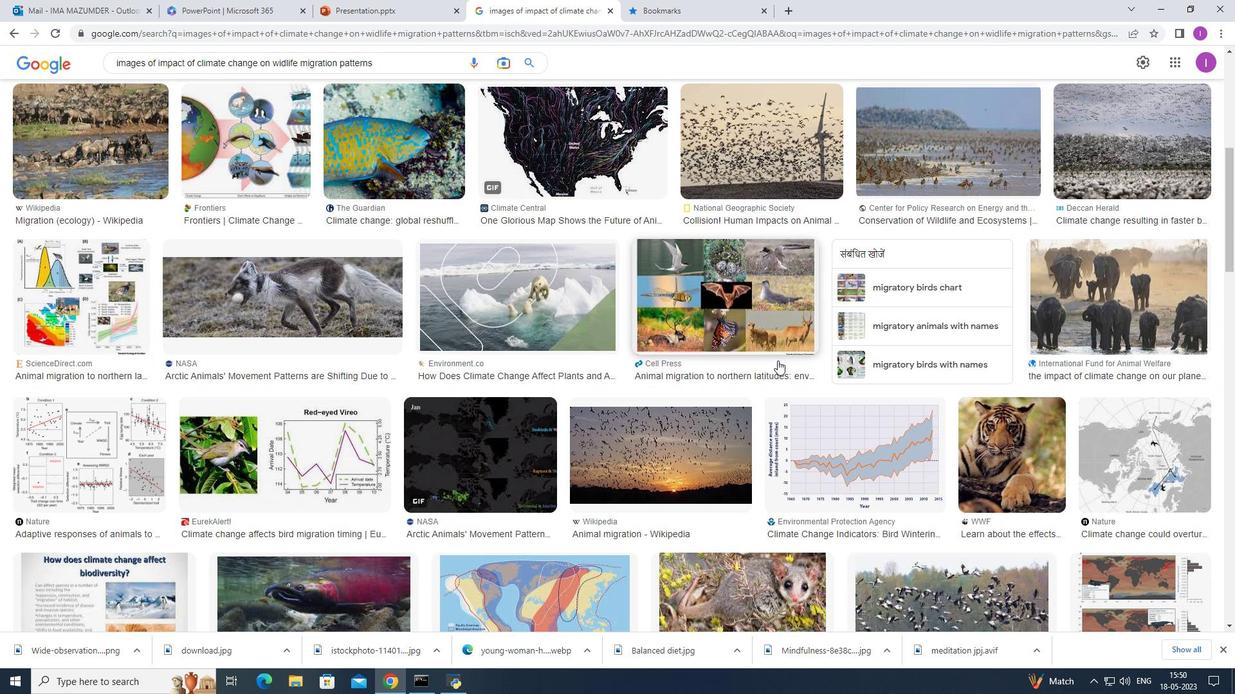 
Action: Mouse moved to (779, 362)
Screenshot: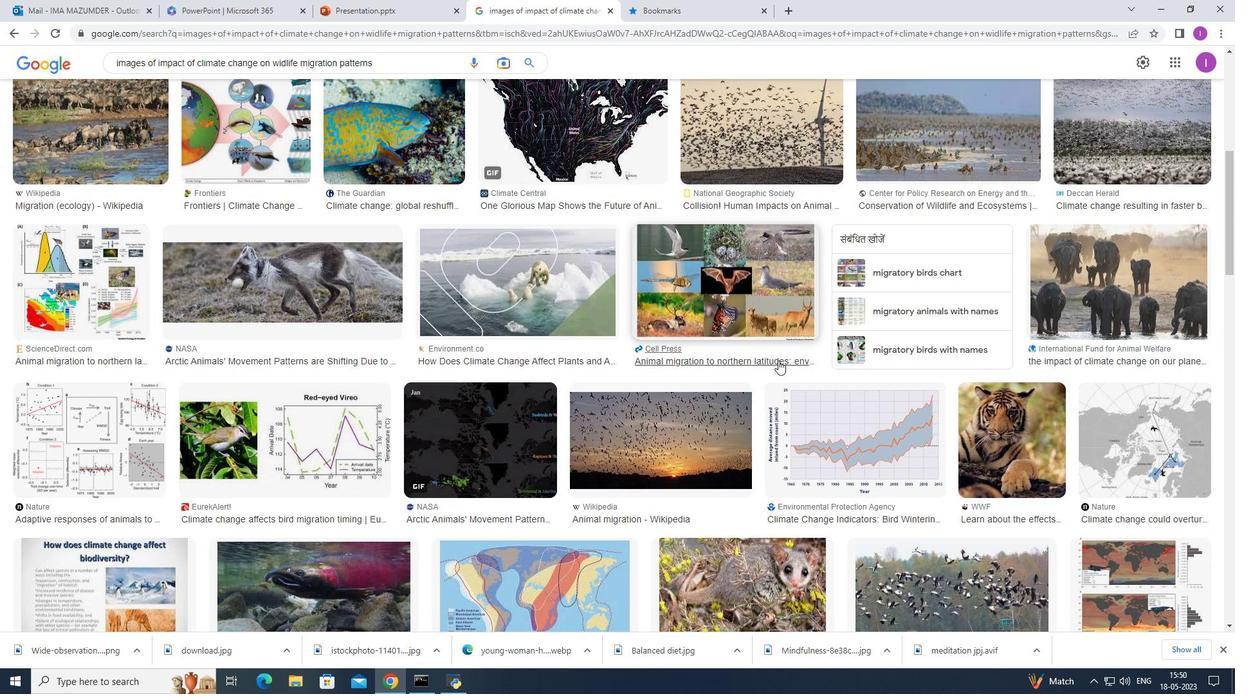 
Action: Mouse scrolled (779, 361) with delta (0, 0)
Screenshot: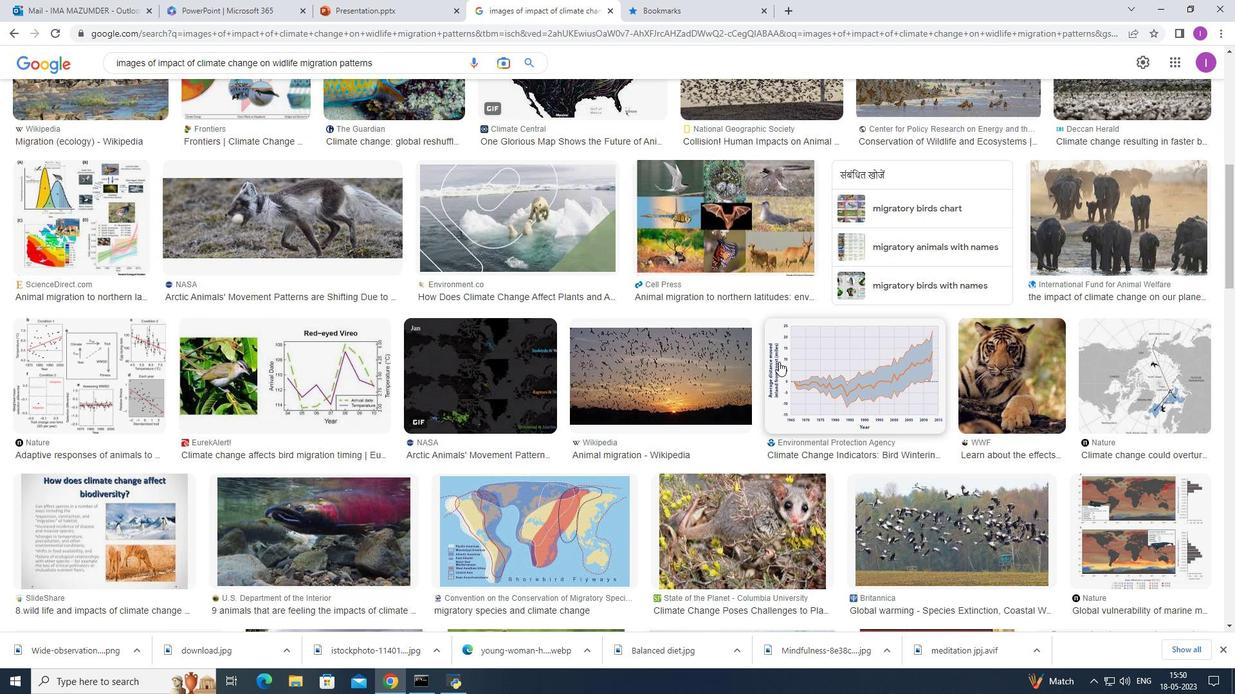 
Action: Mouse scrolled (779, 361) with delta (0, 0)
Screenshot: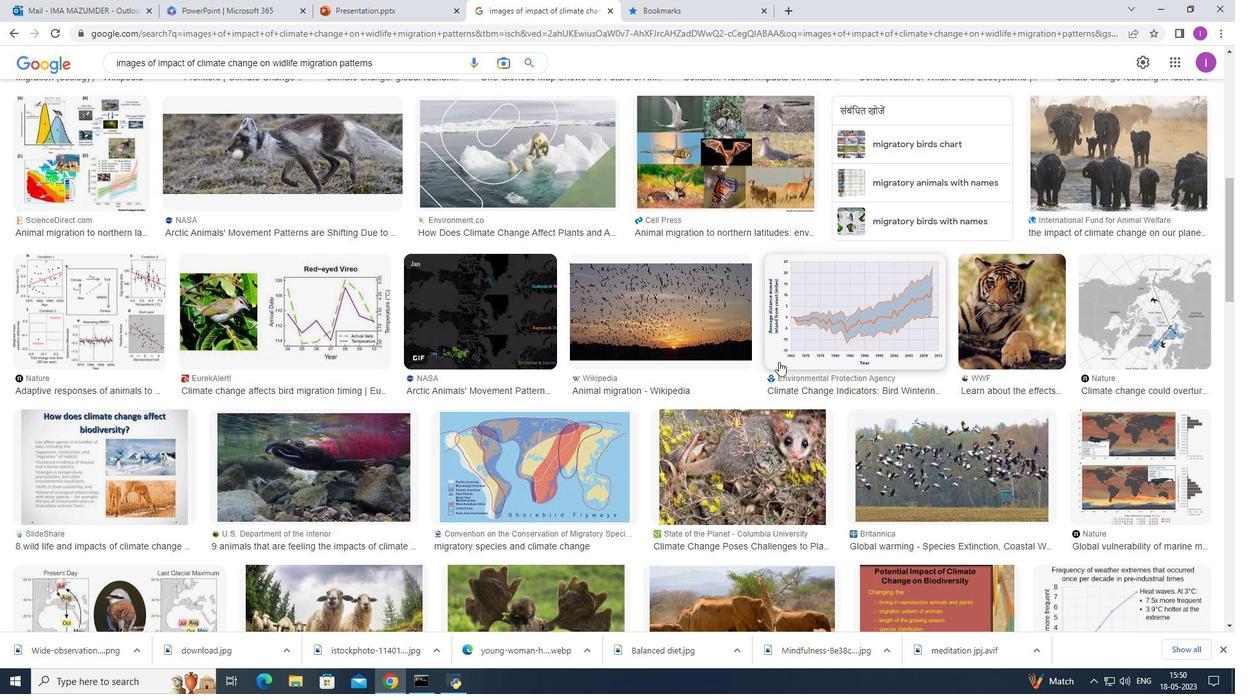 
Action: Mouse moved to (779, 362)
Screenshot: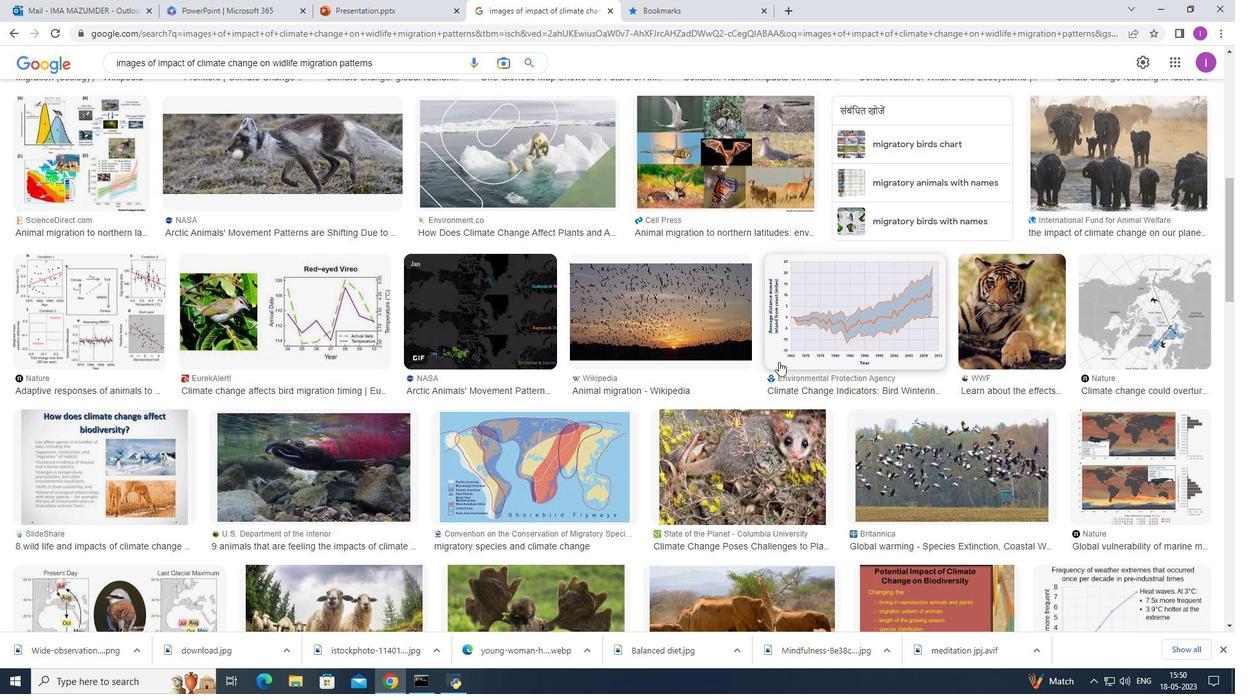 
Action: Mouse scrolled (779, 362) with delta (0, 0)
Screenshot: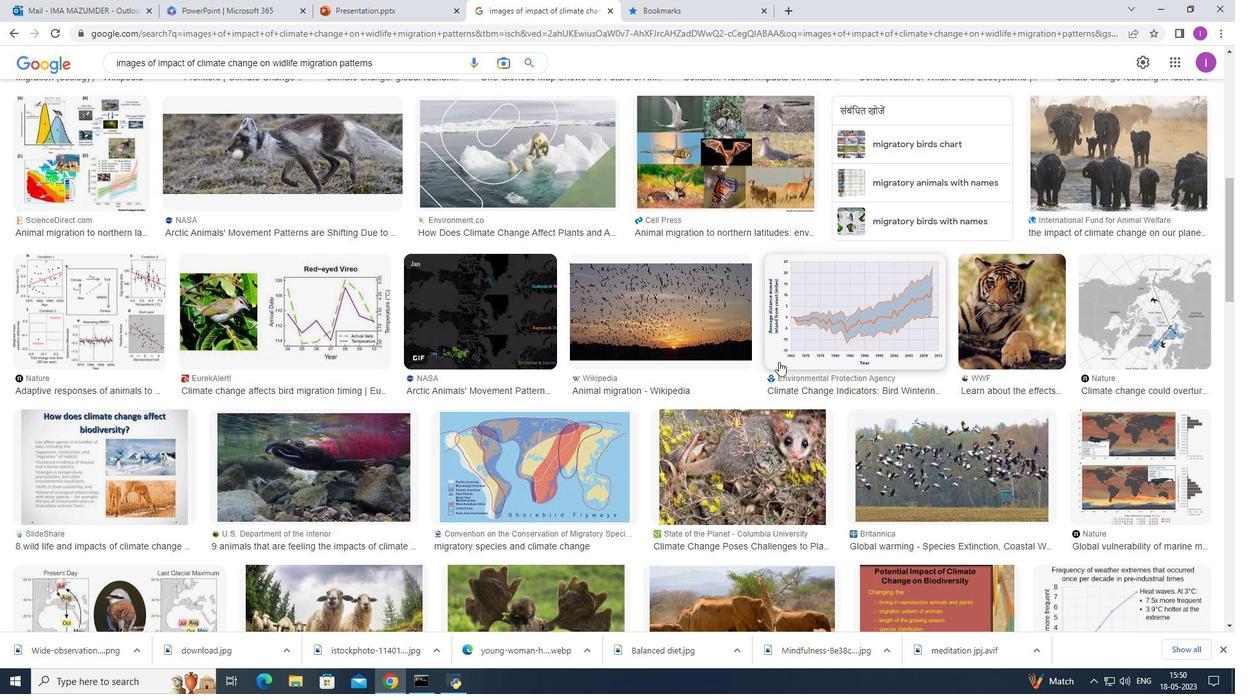 
Action: Mouse moved to (784, 355)
Screenshot: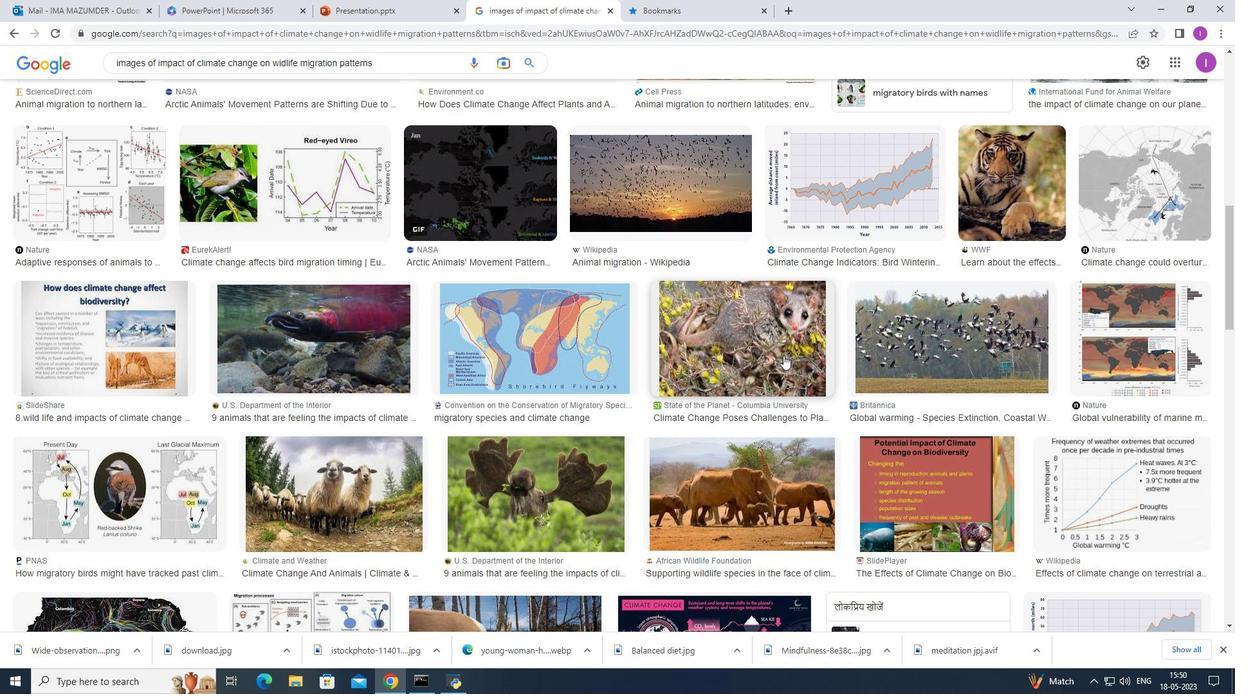
Action: Mouse scrolled (784, 355) with delta (0, 0)
Screenshot: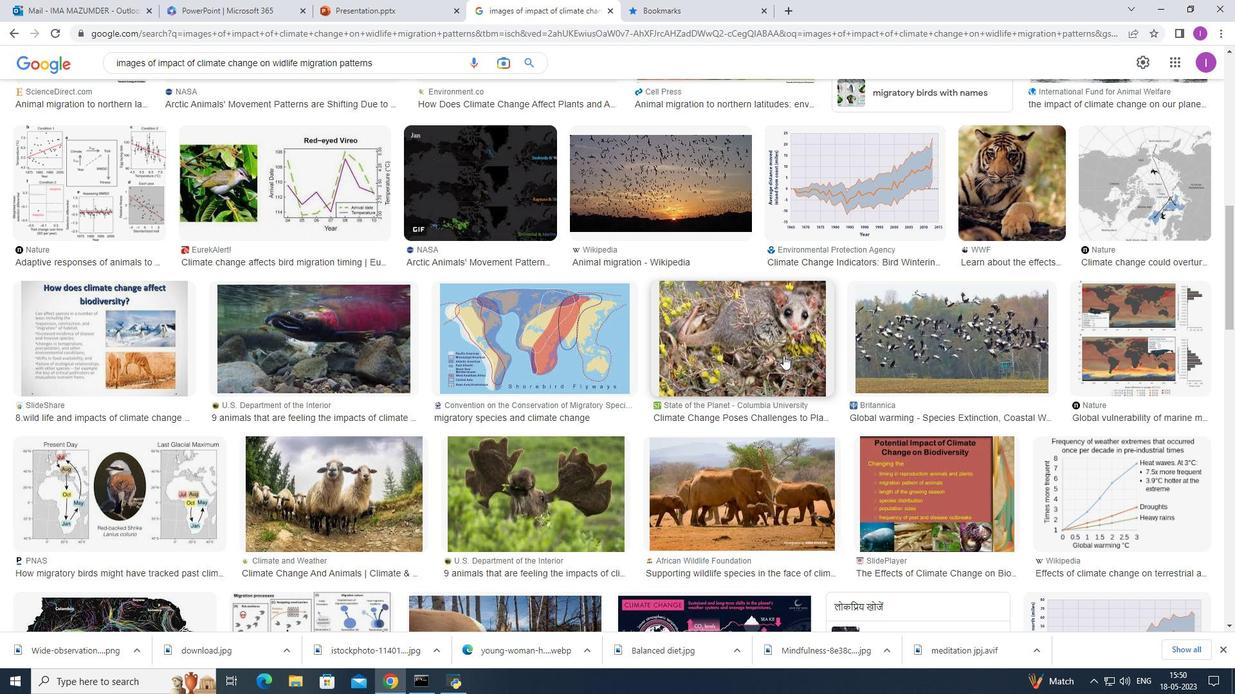 
Action: Mouse scrolled (784, 355) with delta (0, 0)
Screenshot: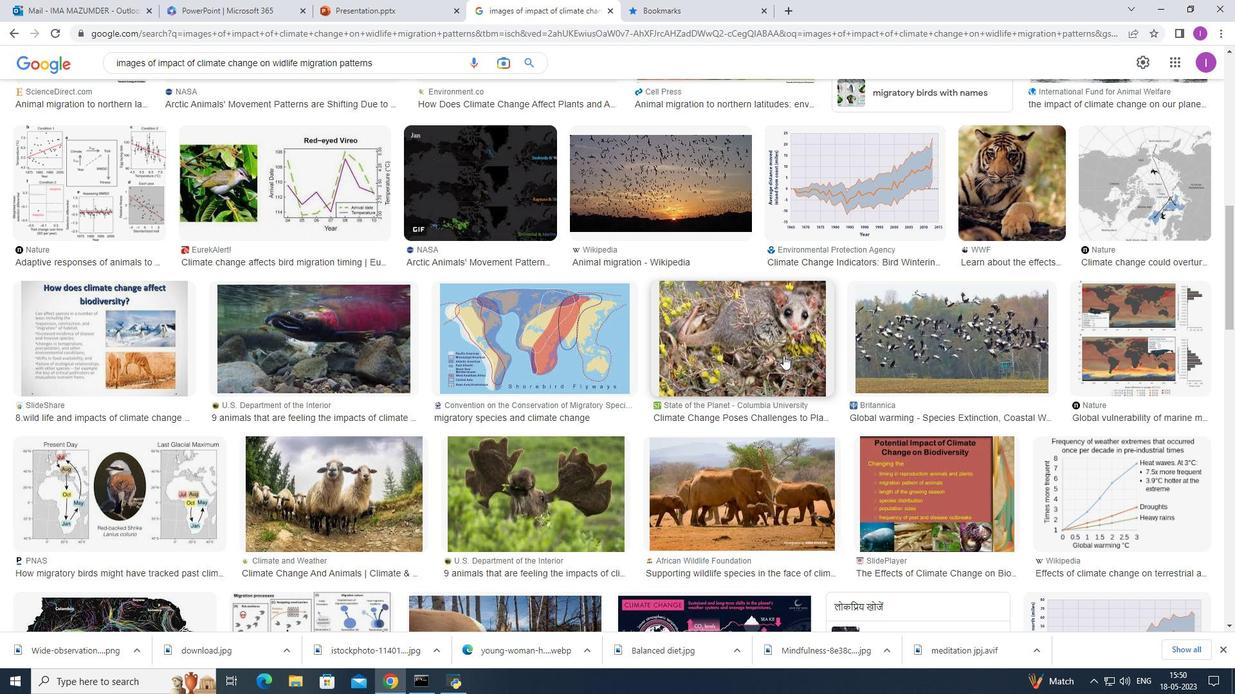 
Action: Mouse scrolled (784, 355) with delta (0, 0)
Screenshot: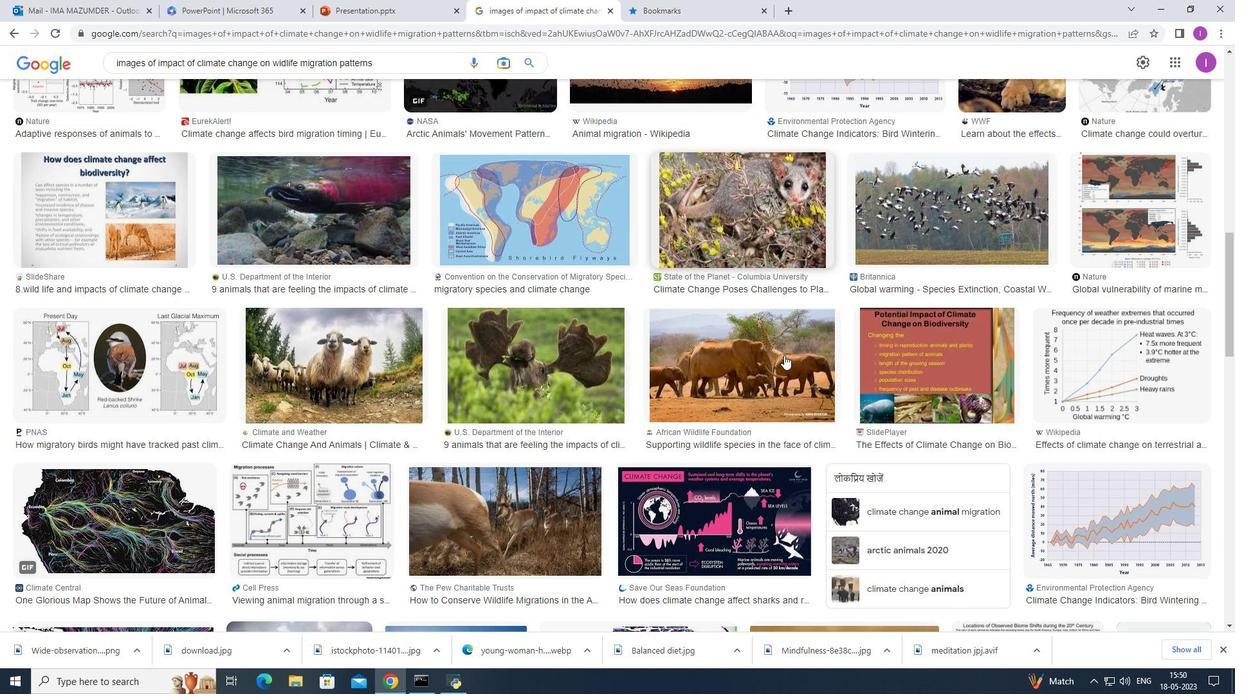 
Action: Mouse scrolled (784, 355) with delta (0, 0)
Screenshot: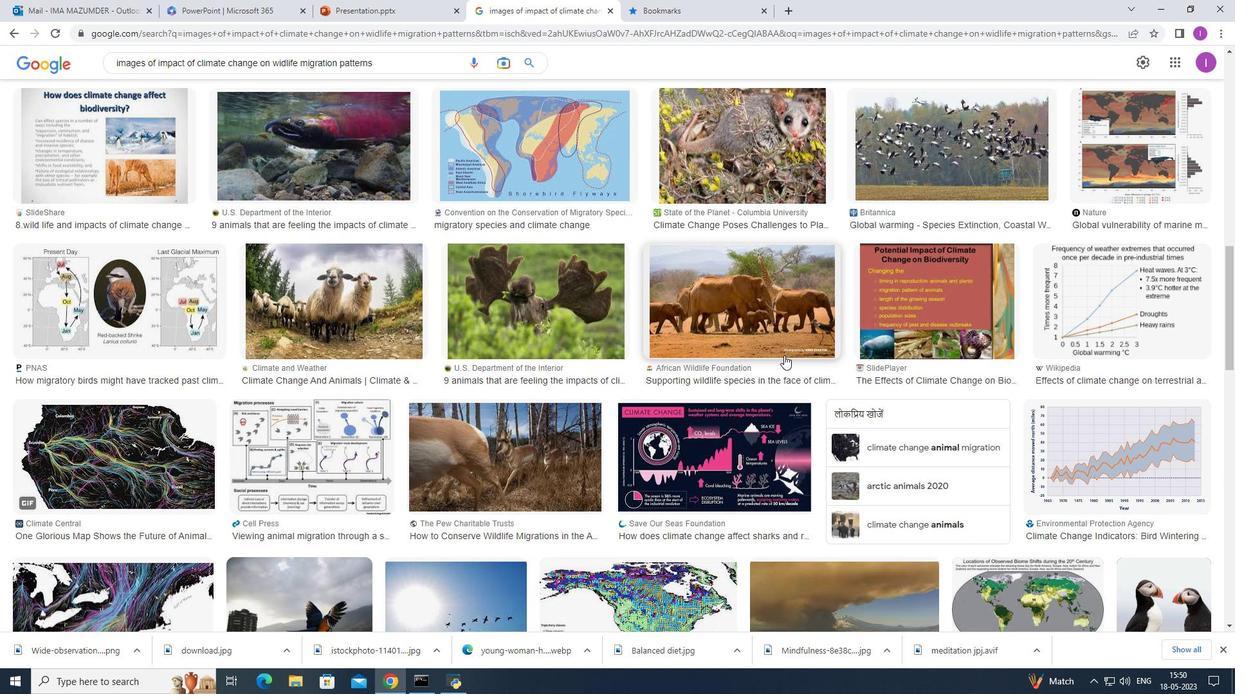
Action: Mouse scrolled (784, 355) with delta (0, 0)
Screenshot: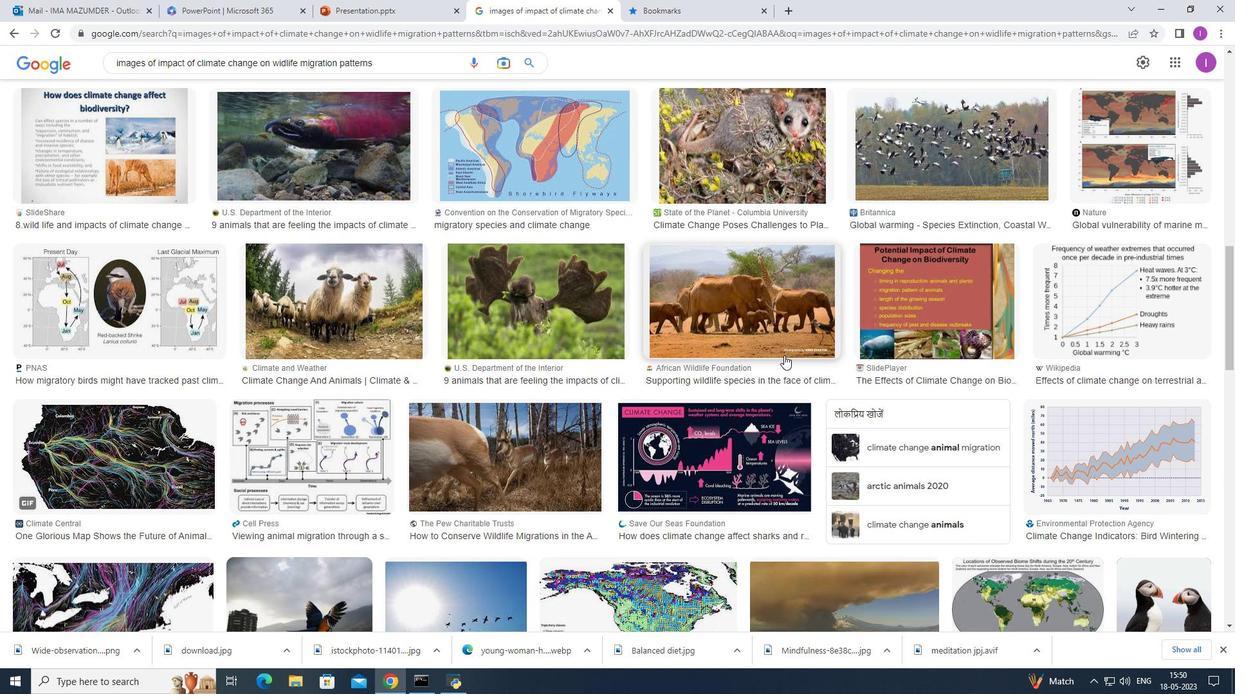 
Action: Mouse moved to (785, 354)
Screenshot: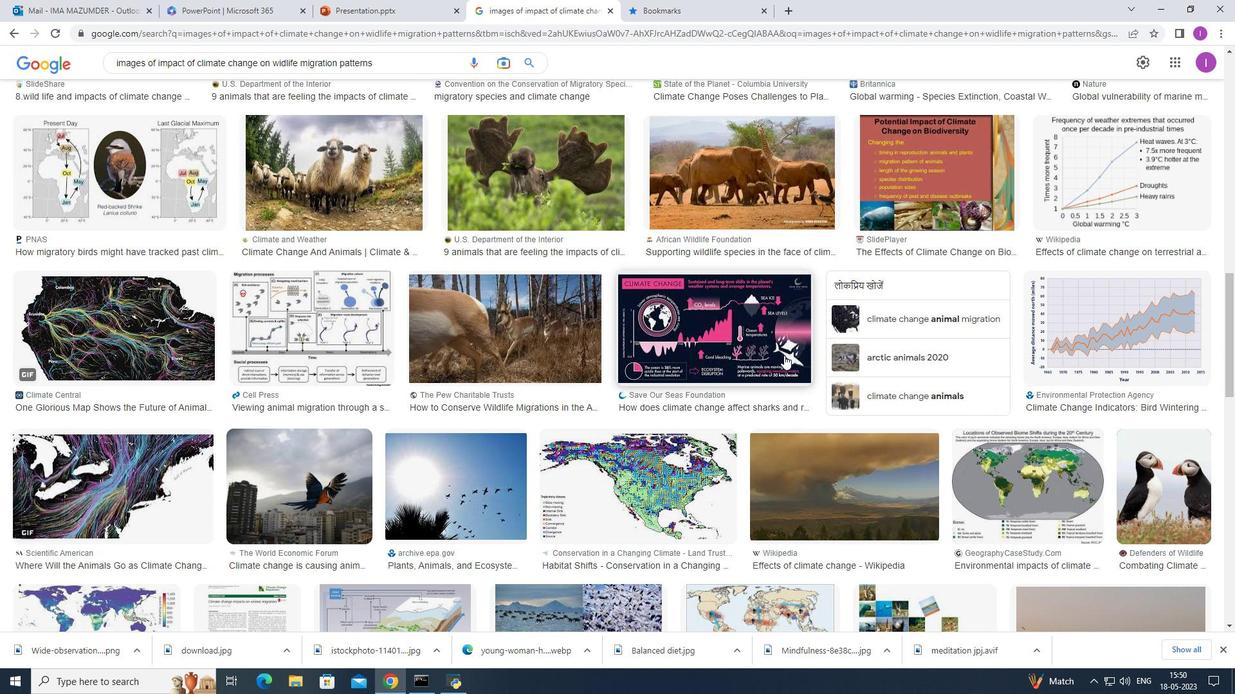 
Action: Mouse scrolled (785, 353) with delta (0, 0)
Screenshot: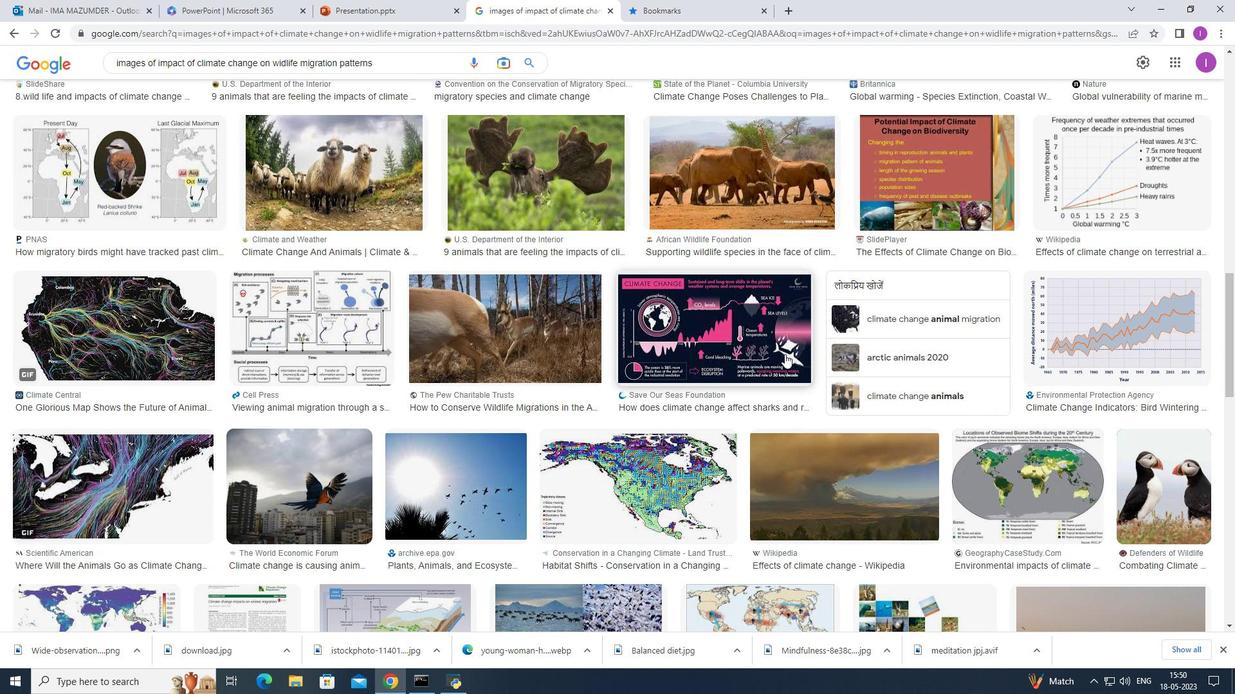 
Action: Mouse scrolled (785, 353) with delta (0, 0)
Screenshot: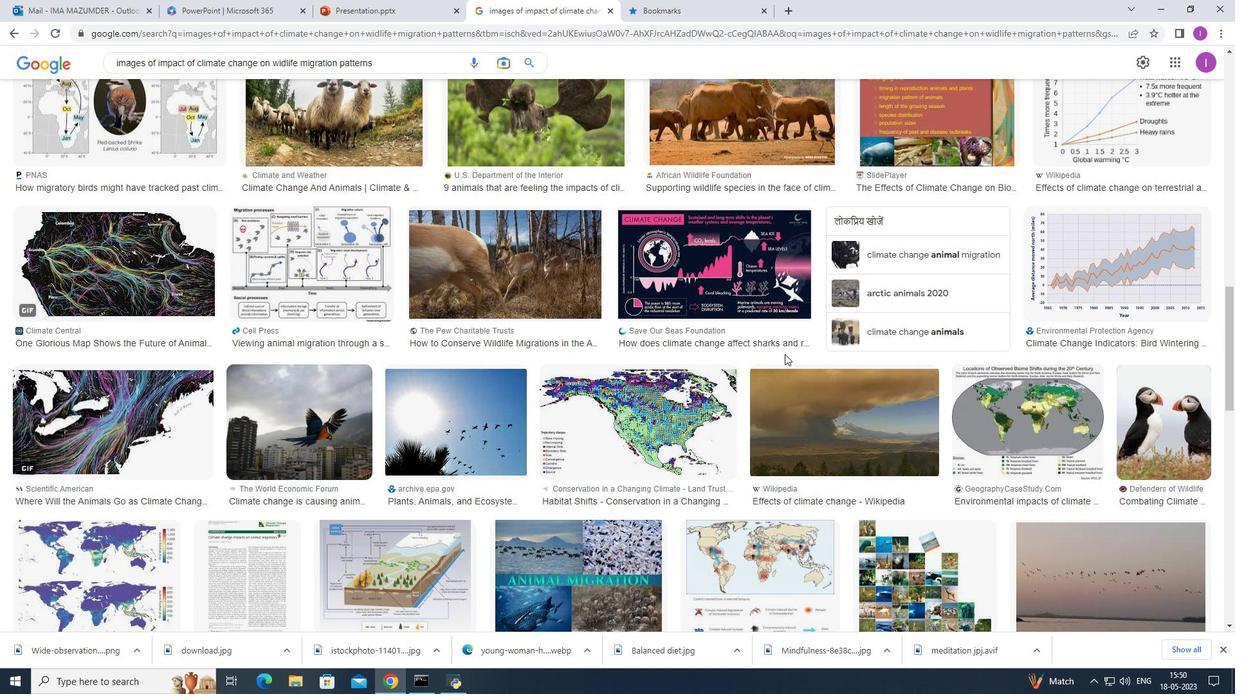 
Action: Mouse scrolled (785, 353) with delta (0, 0)
Screenshot: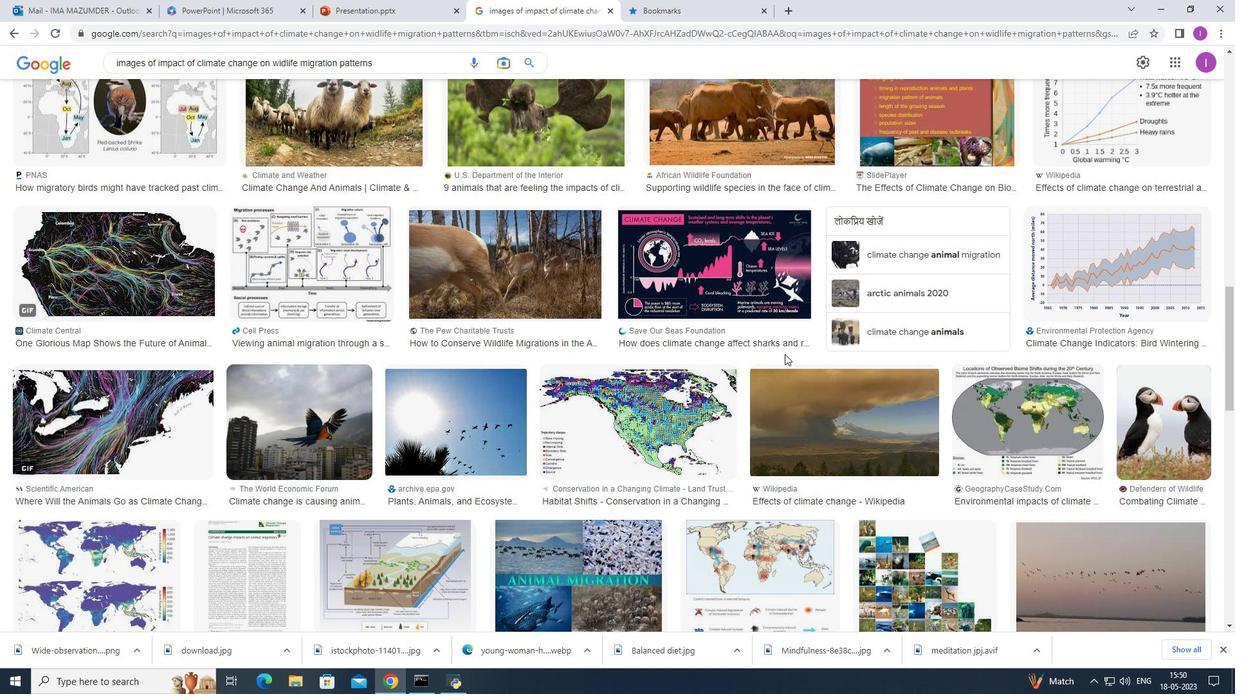 
Action: Mouse scrolled (785, 353) with delta (0, 0)
Screenshot: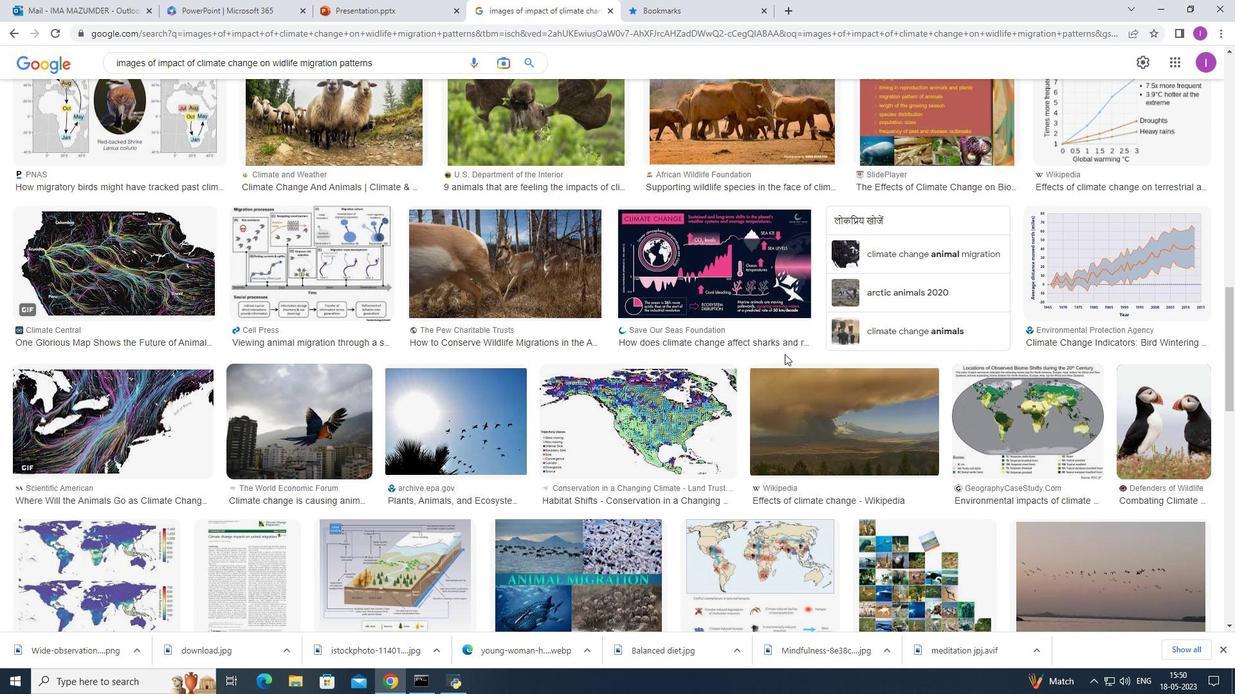 
Action: Mouse moved to (786, 353)
Screenshot: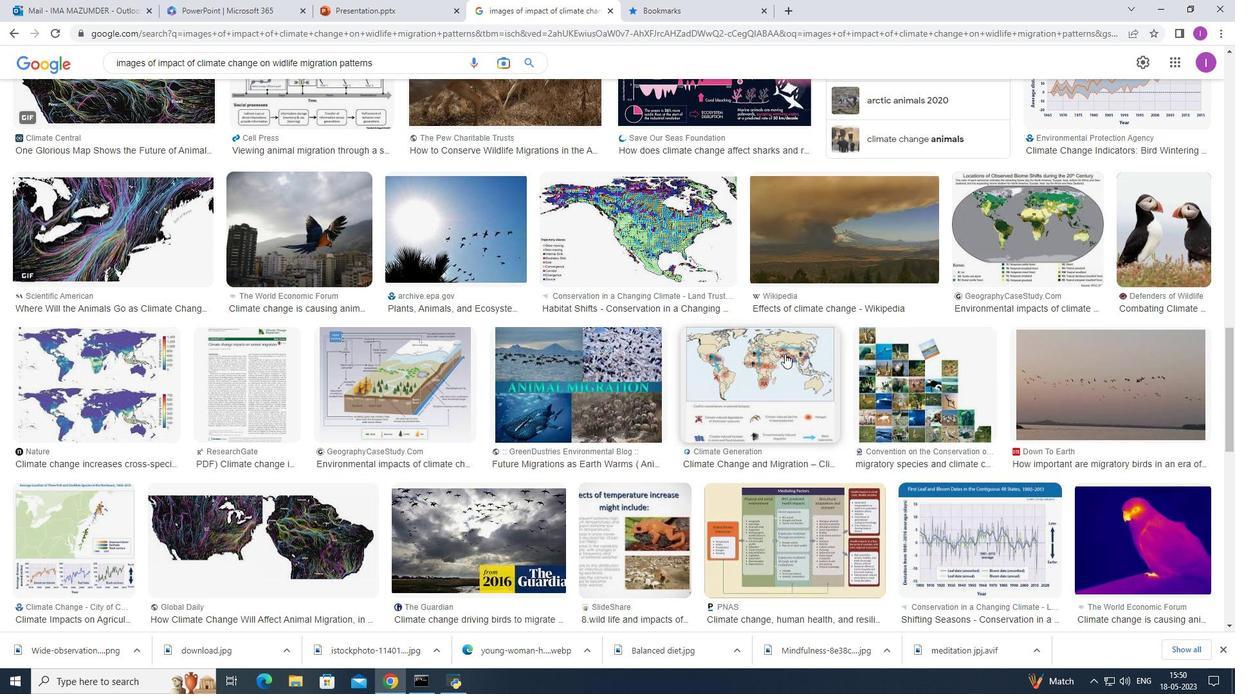 
Action: Mouse scrolled (786, 353) with delta (0, 0)
Screenshot: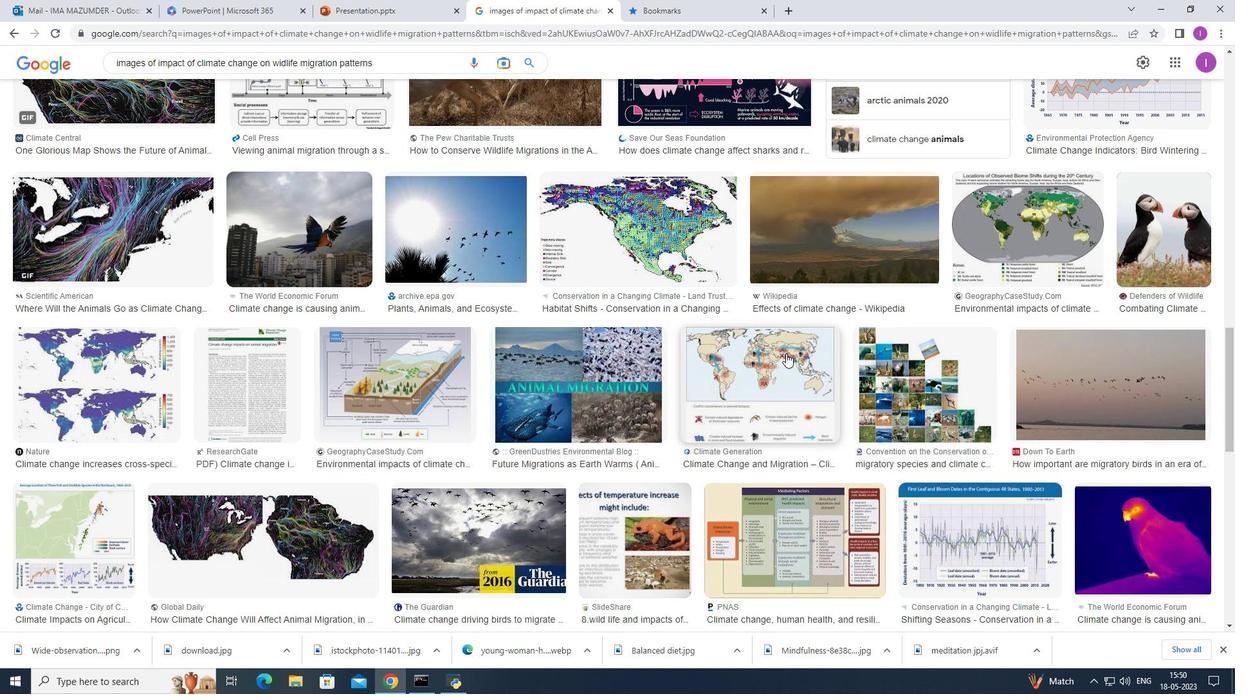 
Action: Mouse scrolled (786, 353) with delta (0, 0)
Screenshot: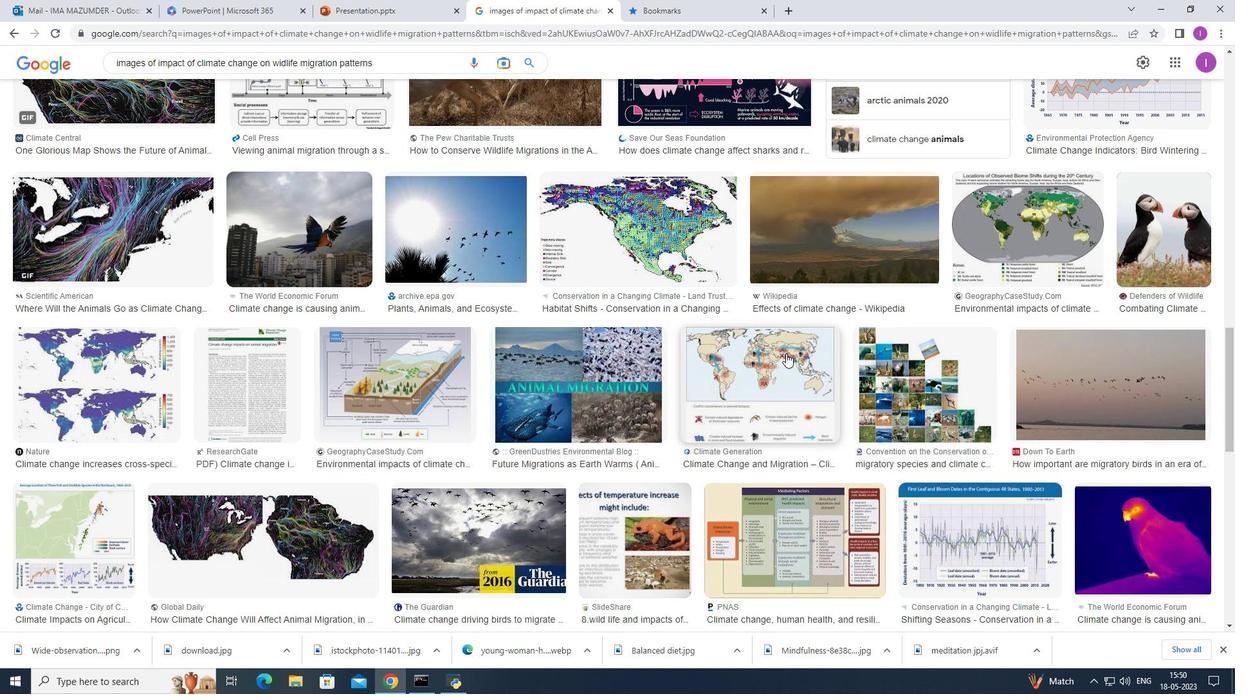
Action: Mouse moved to (786, 353)
Screenshot: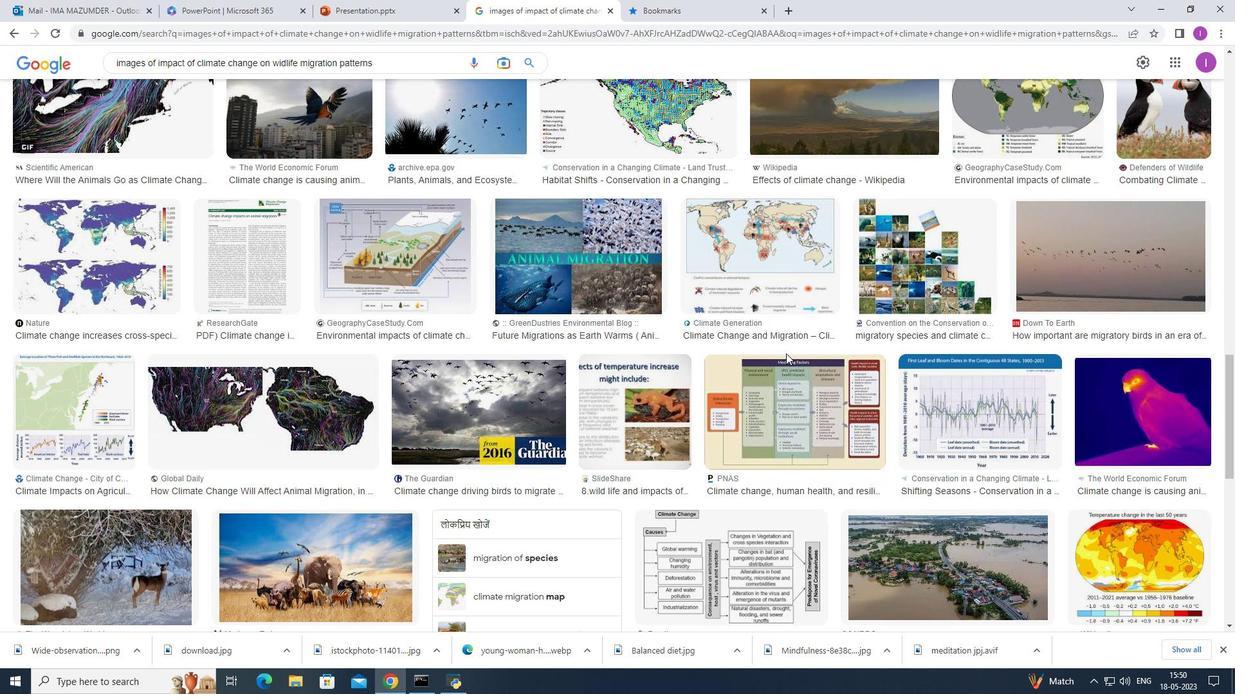 
Action: Mouse scrolled (786, 353) with delta (0, 0)
Screenshot: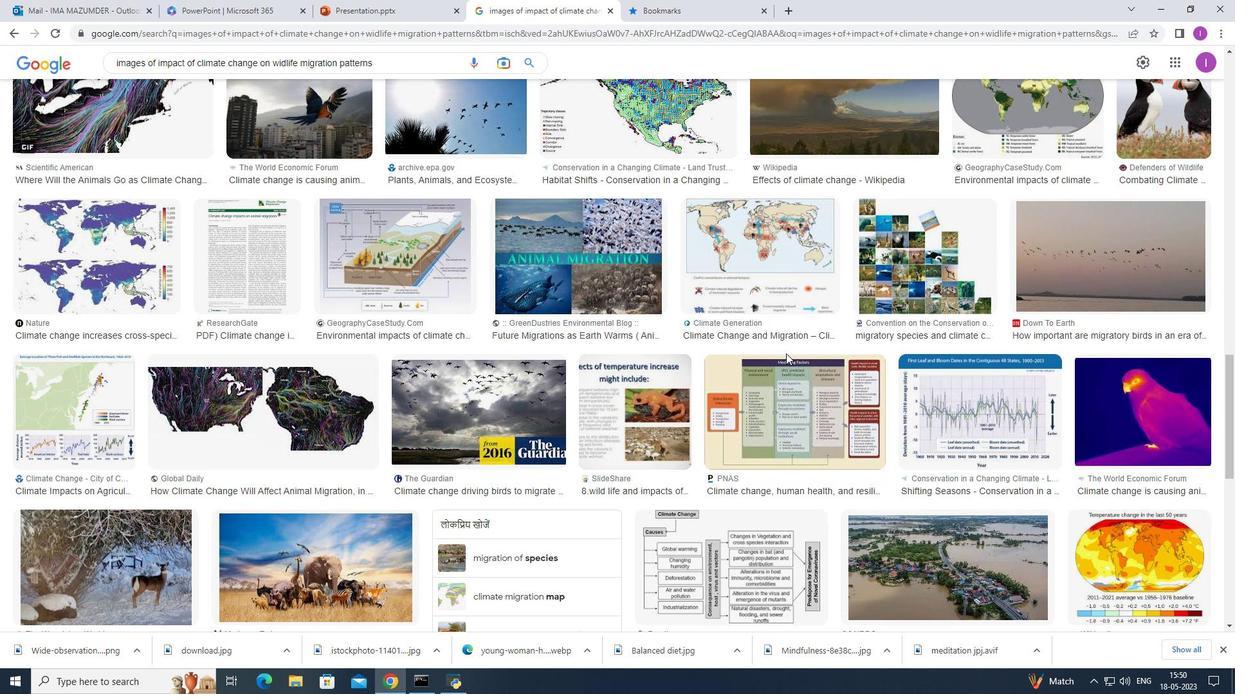 
Action: Mouse scrolled (786, 353) with delta (0, 0)
Screenshot: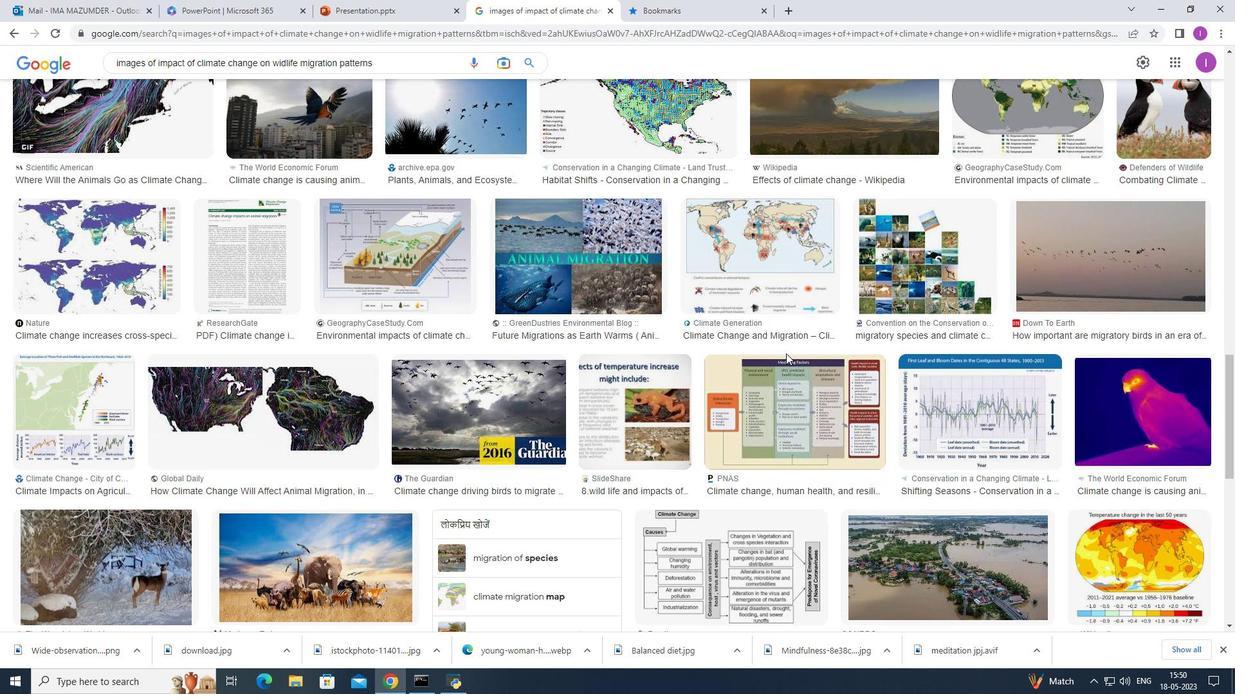 
Action: Mouse moved to (332, 433)
Screenshot: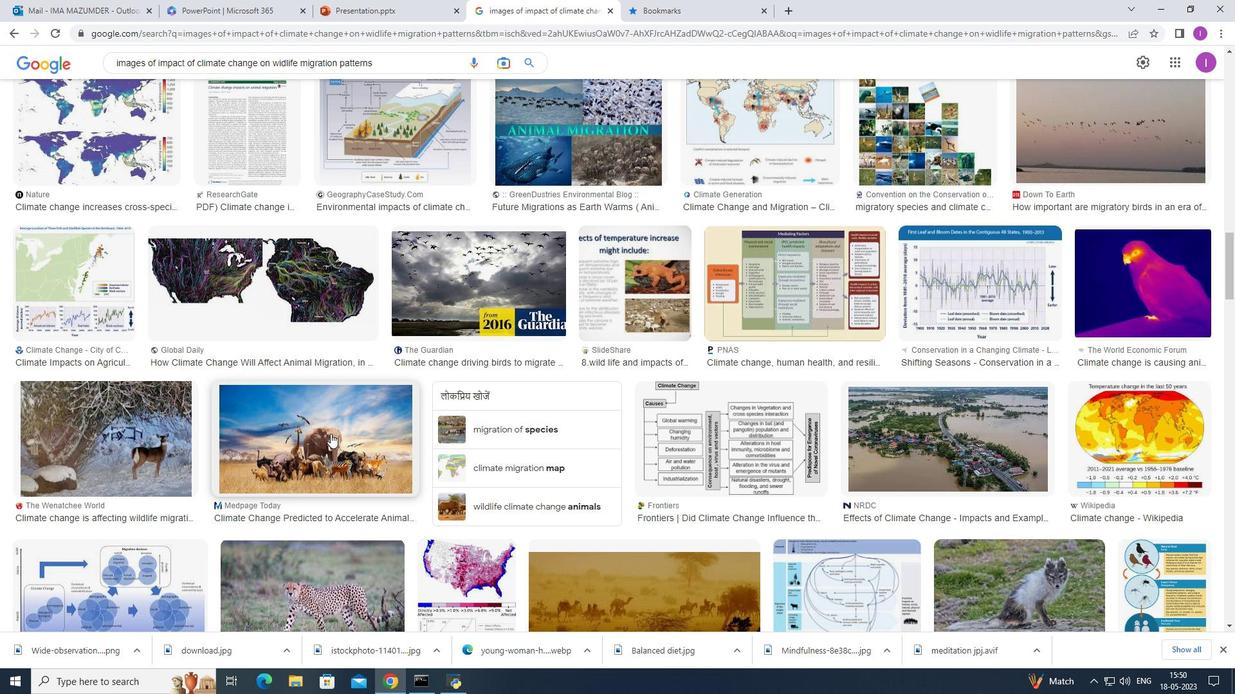 
Action: Mouse pressed left at (332, 433)
Screenshot: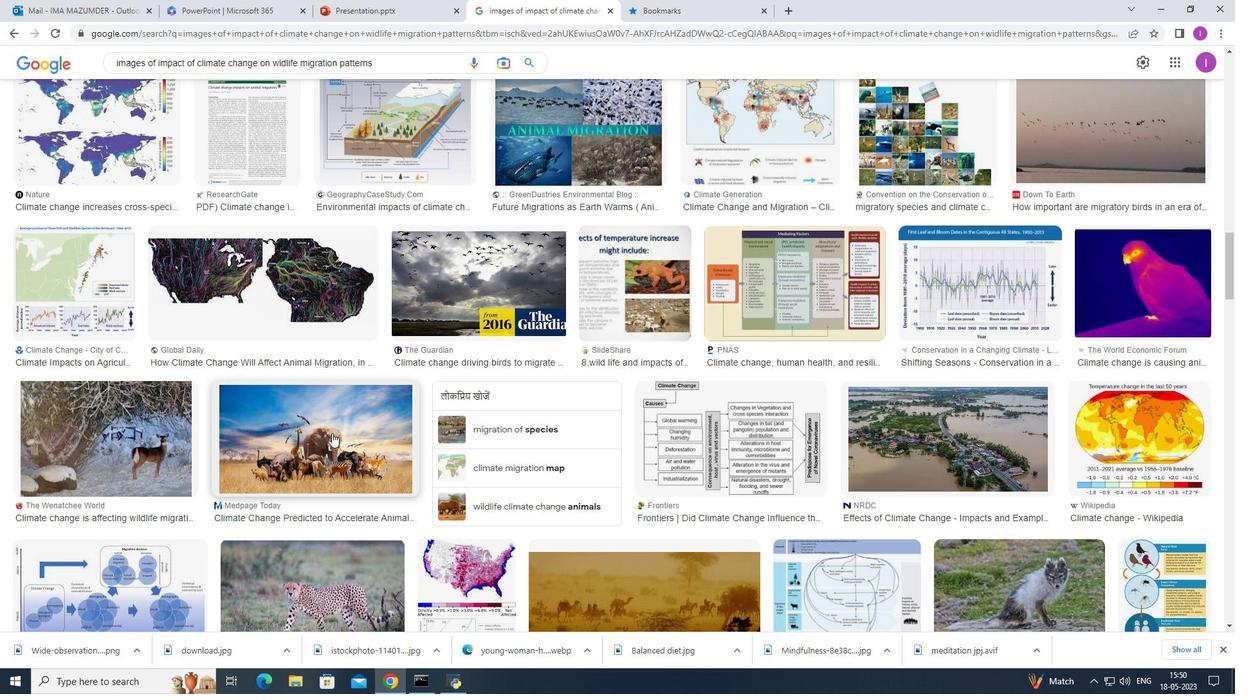 
Action: Mouse moved to (817, 314)
Screenshot: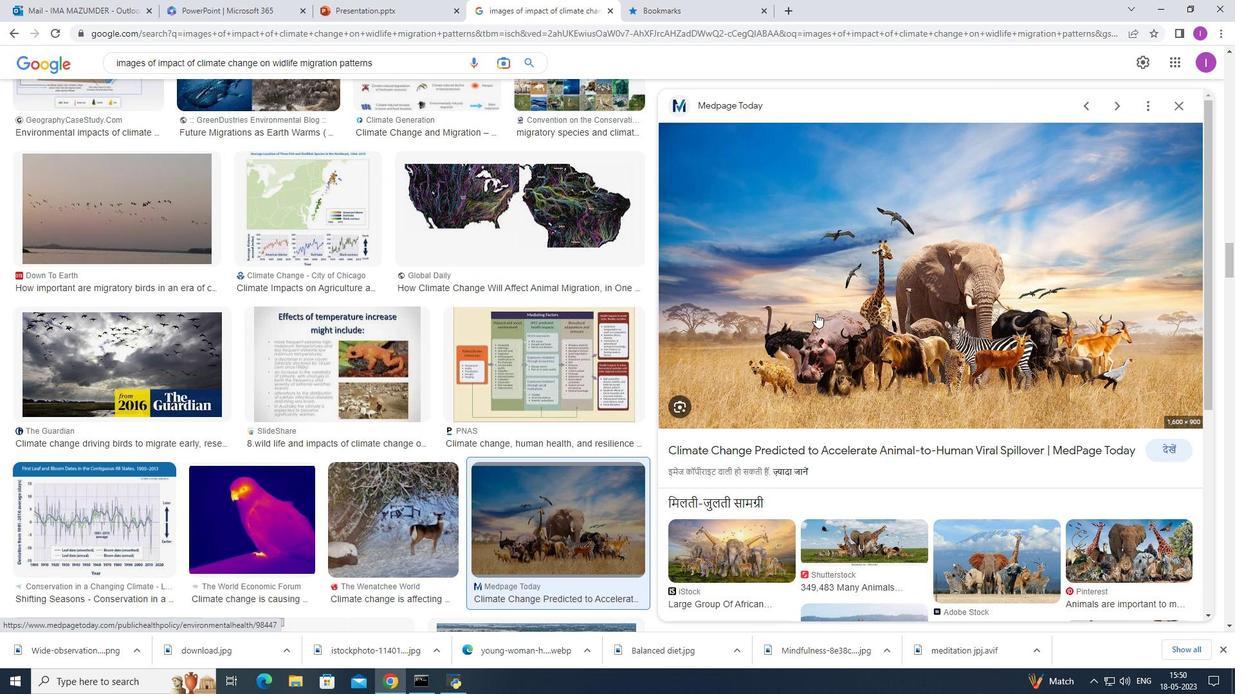 
Action: Mouse pressed right at (817, 314)
Screenshot: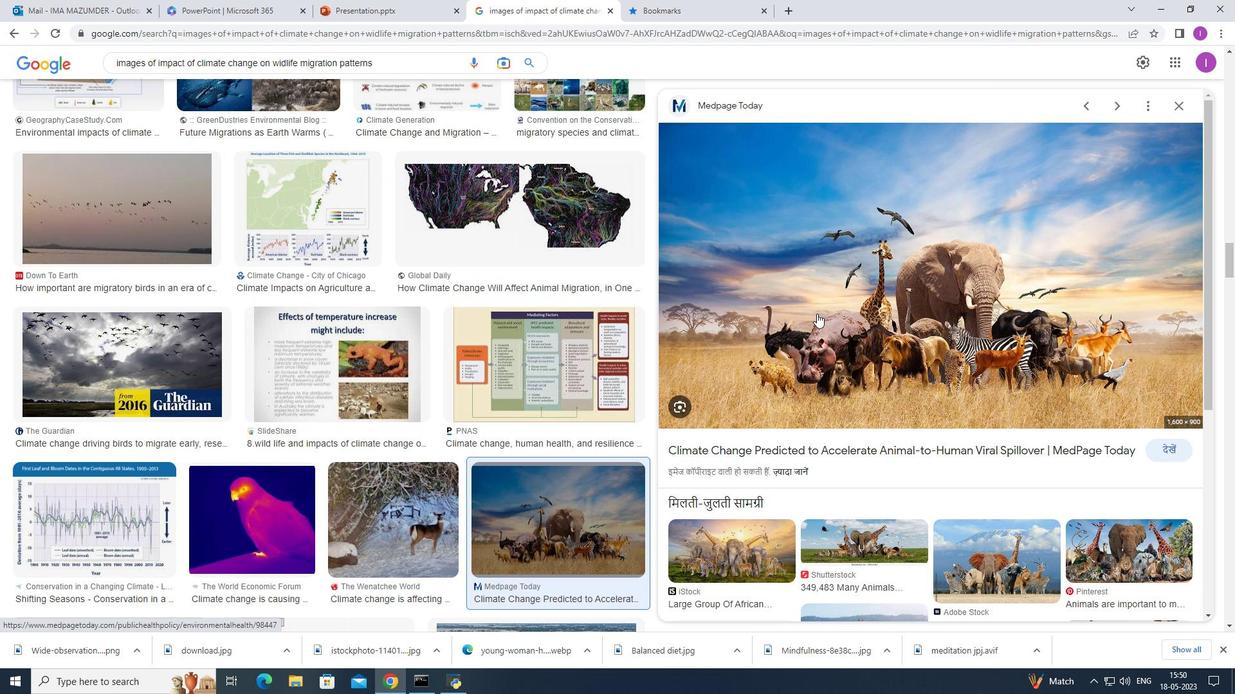 
Action: Mouse moved to (865, 447)
Screenshot: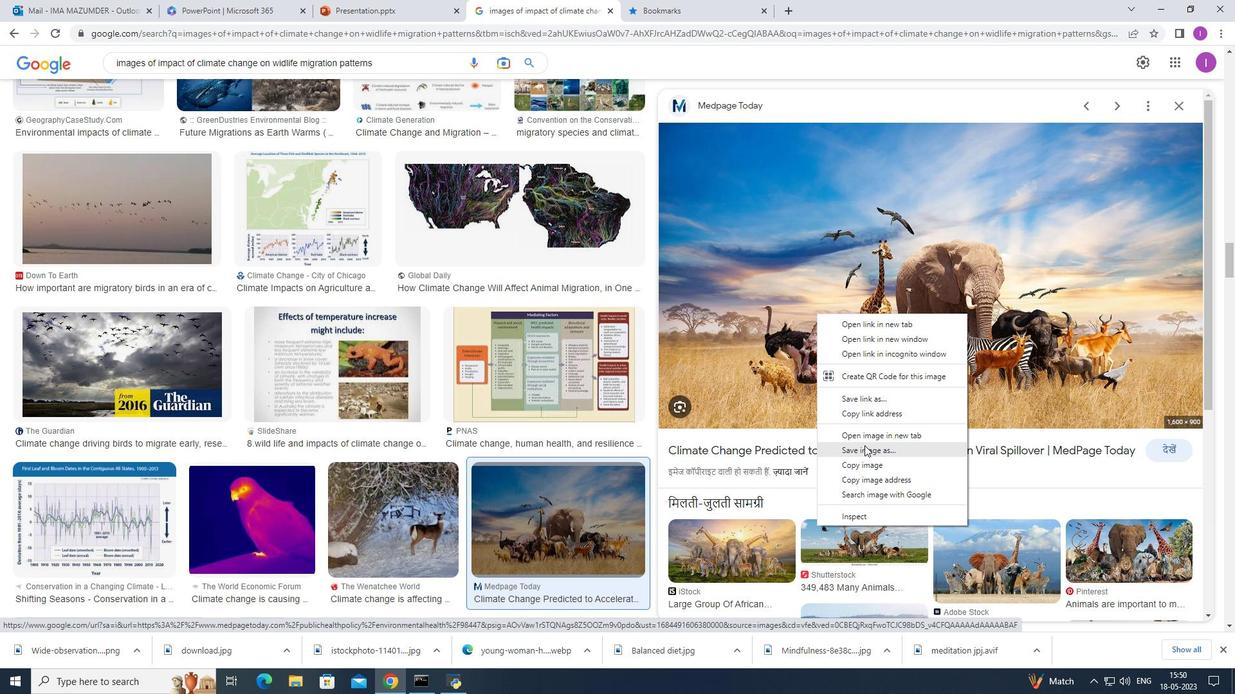 
Action: Mouse pressed left at (865, 447)
Screenshot: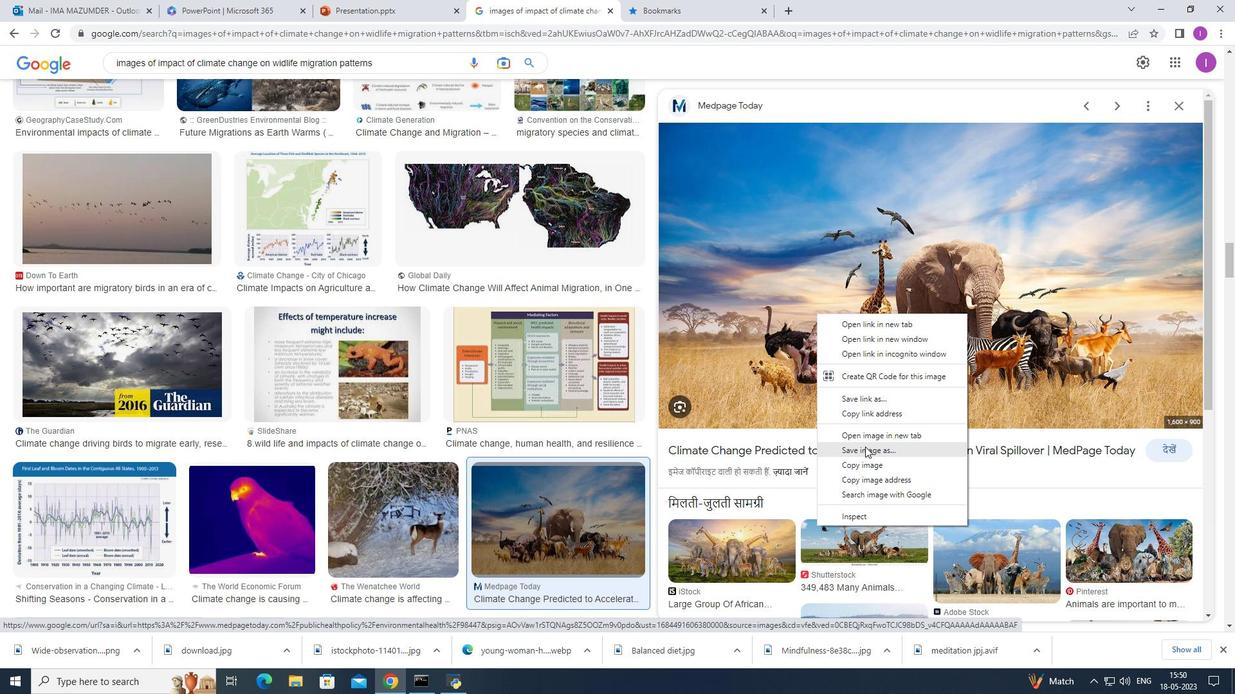
Action: Mouse moved to (516, 325)
Screenshot: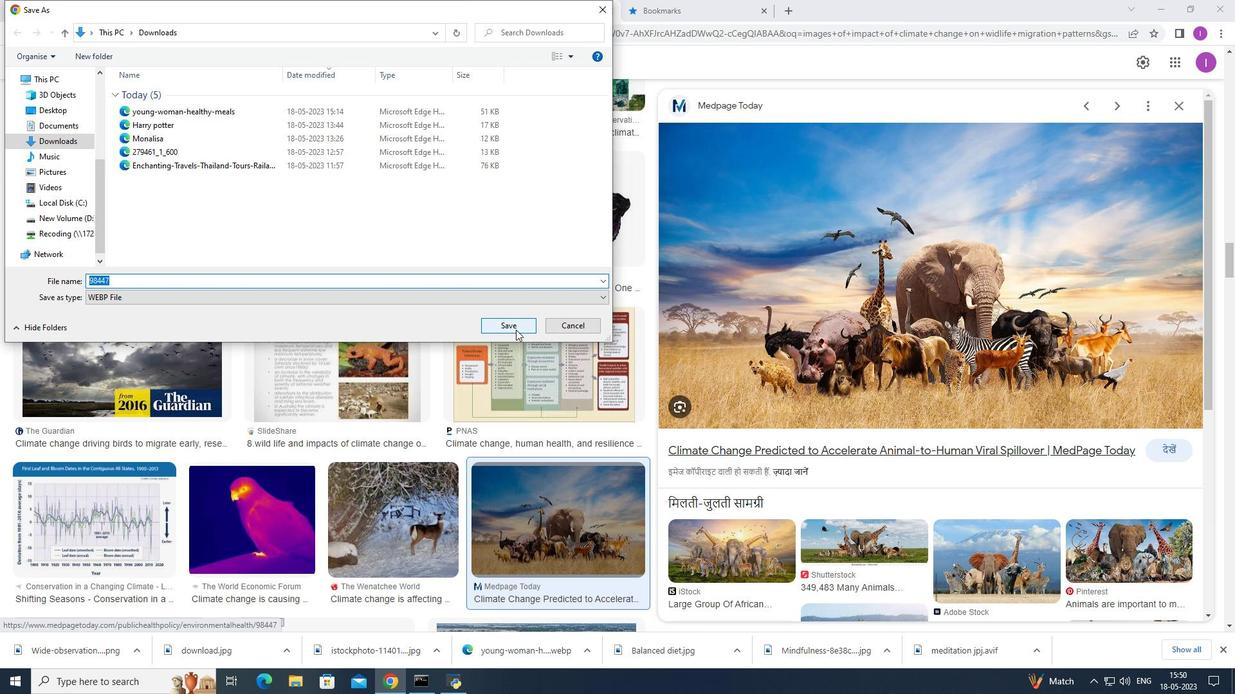 
Action: Mouse pressed left at (516, 325)
Screenshot: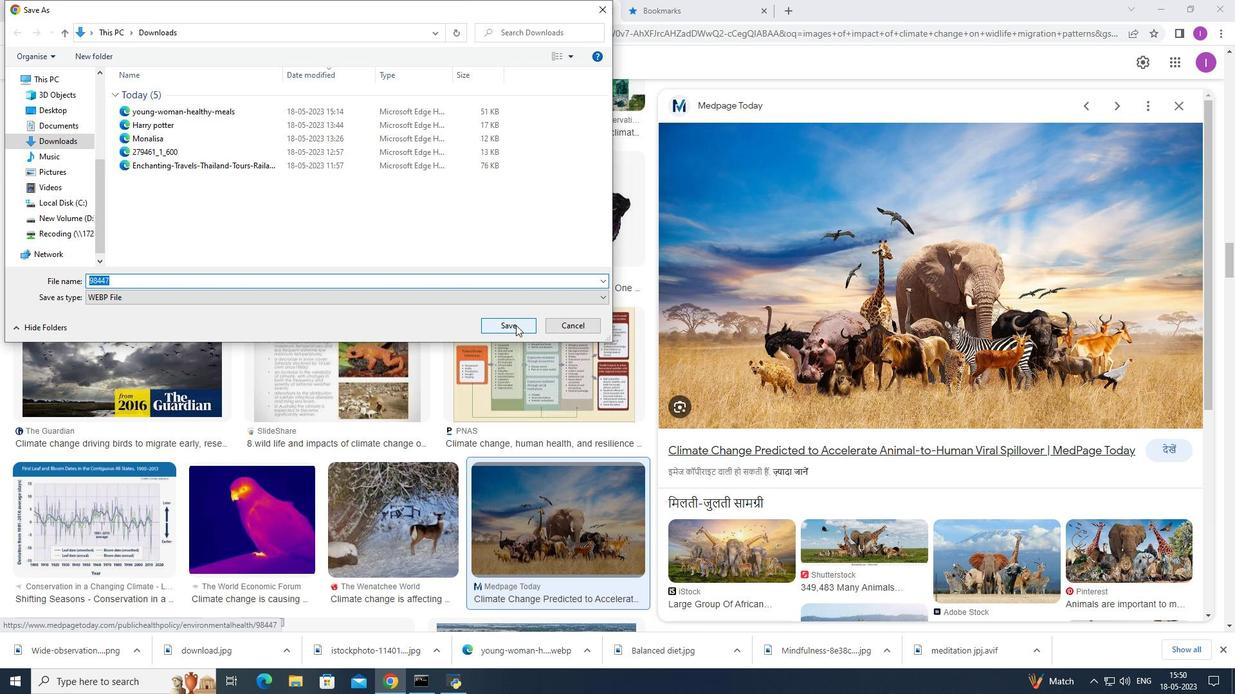 
Action: Mouse moved to (613, 409)
Screenshot: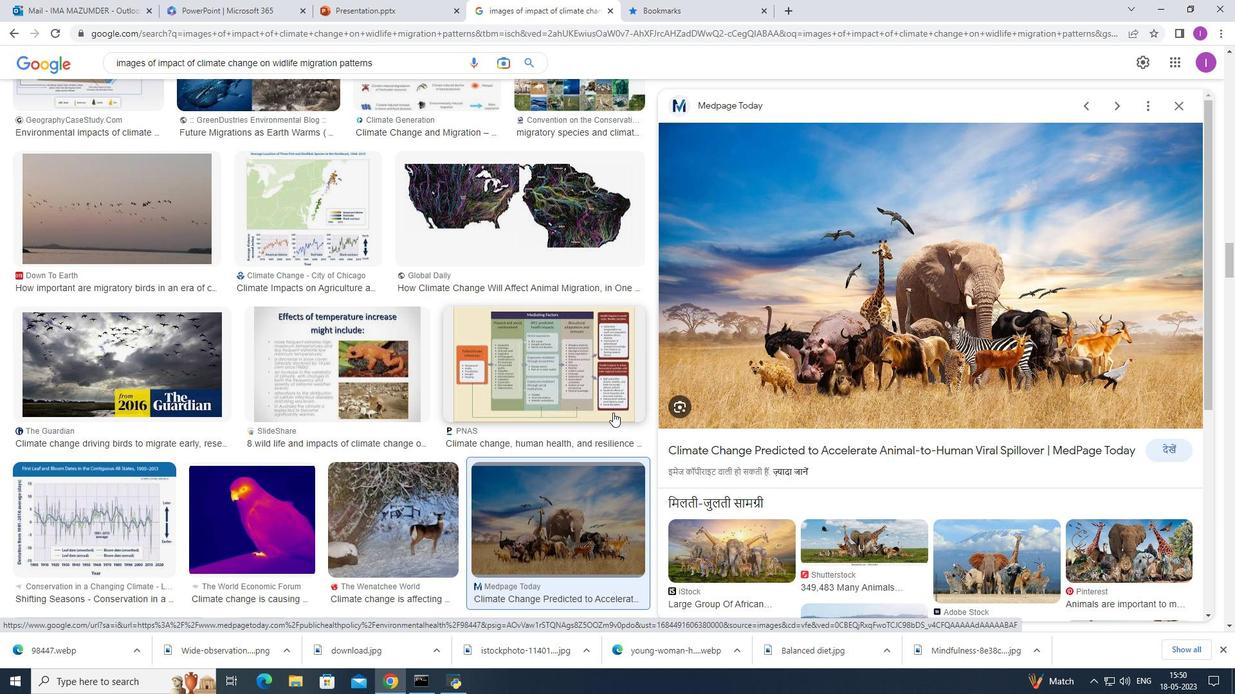 
Action: Mouse scrolled (613, 408) with delta (0, 0)
Screenshot: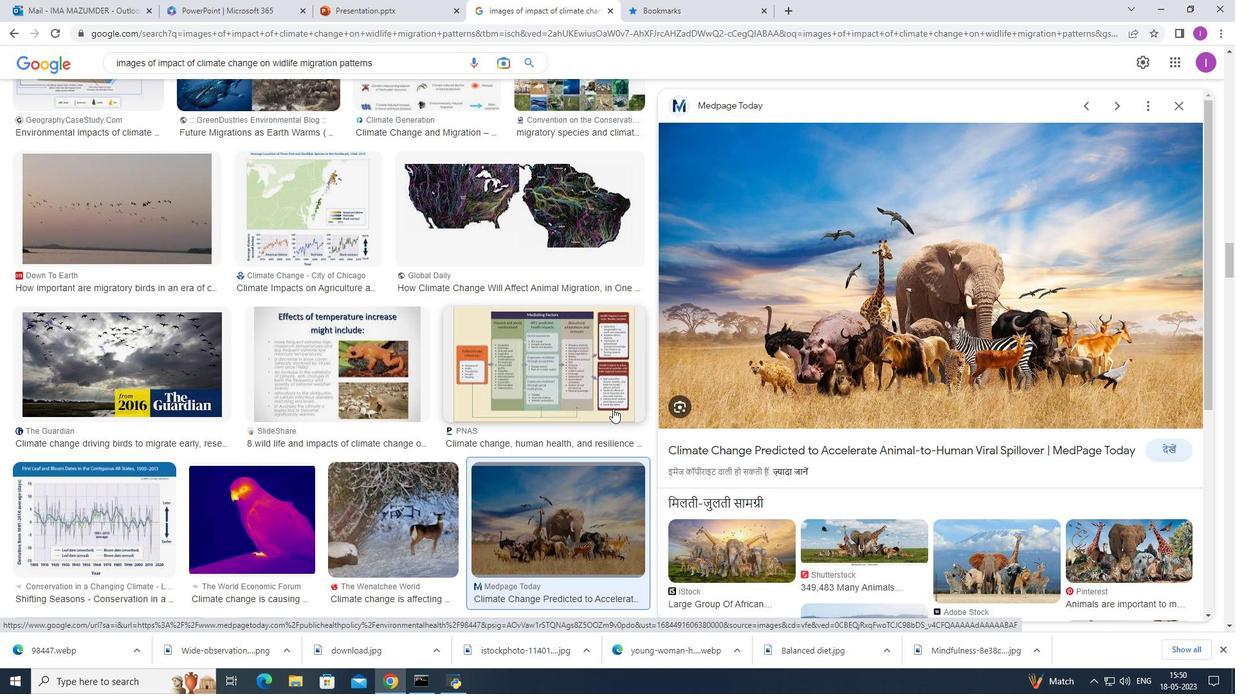 
Action: Mouse scrolled (613, 408) with delta (0, 0)
Screenshot: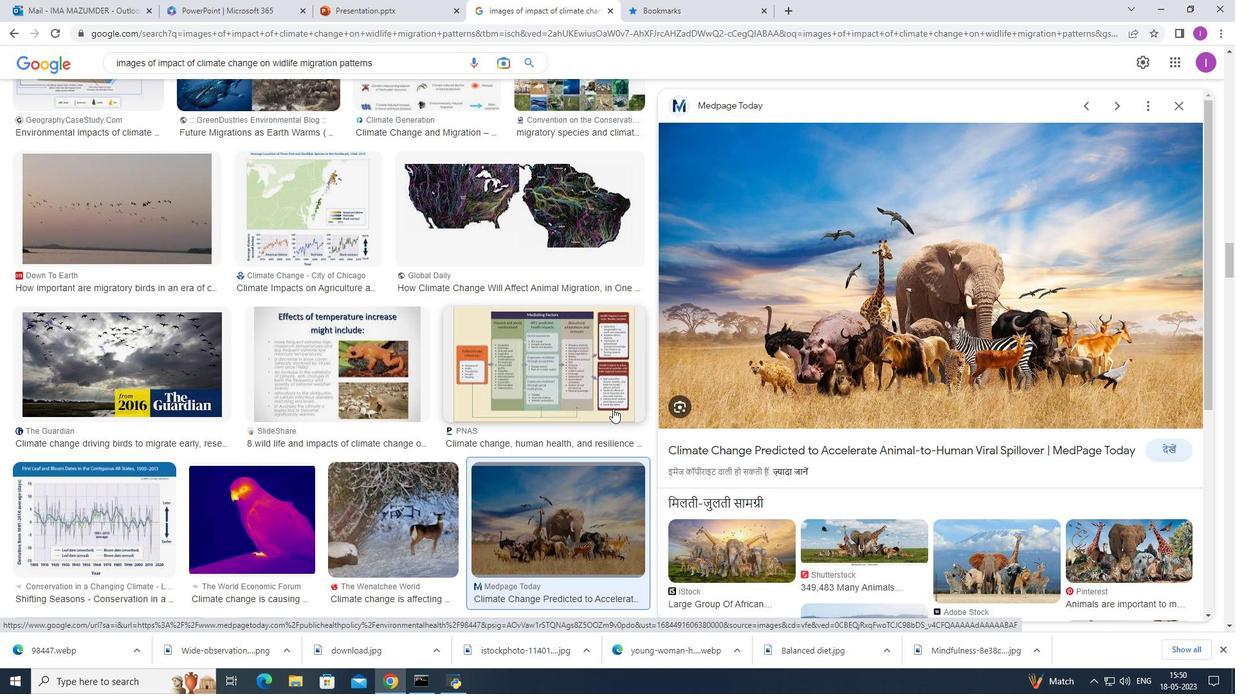 
Action: Mouse scrolled (613, 408) with delta (0, 0)
Screenshot: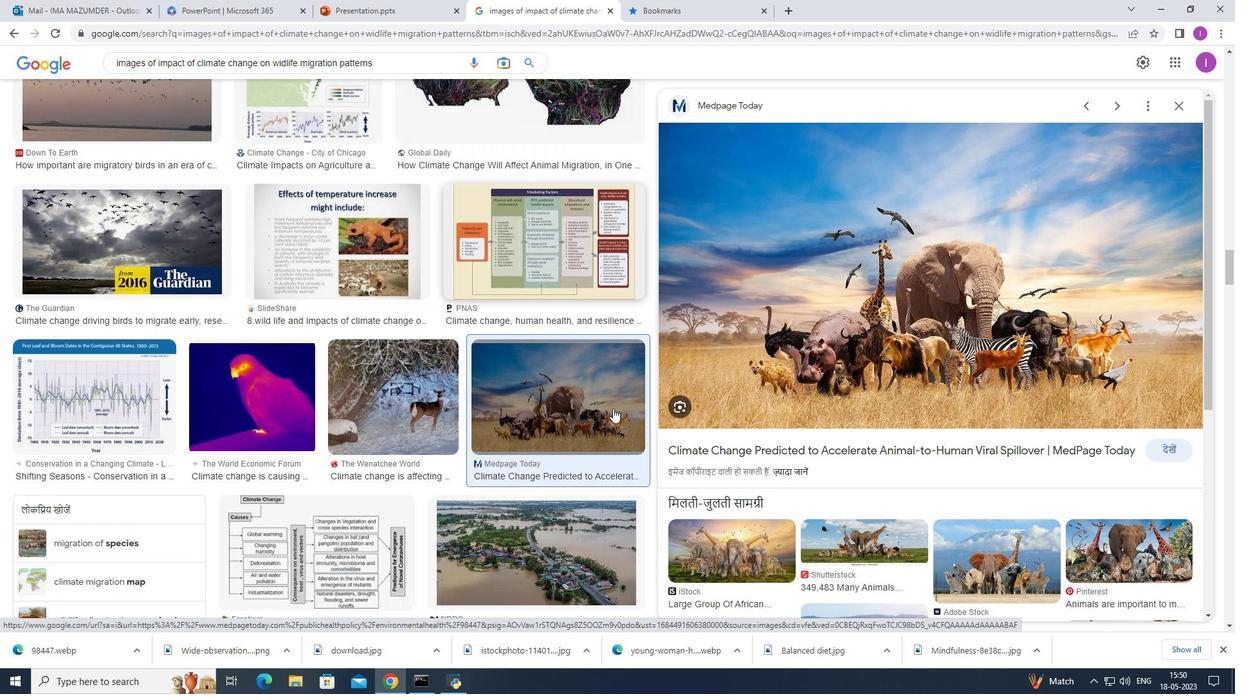 
Action: Mouse moved to (613, 407)
Screenshot: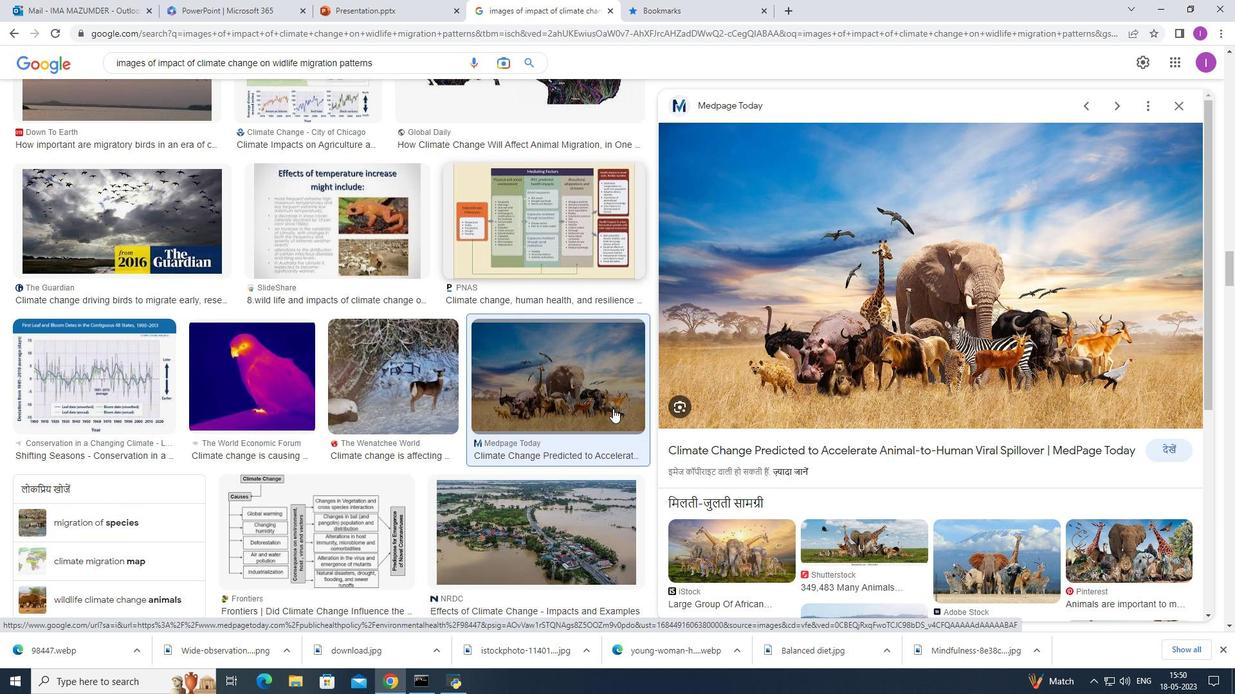 
Action: Mouse scrolled (613, 407) with delta (0, 0)
Screenshot: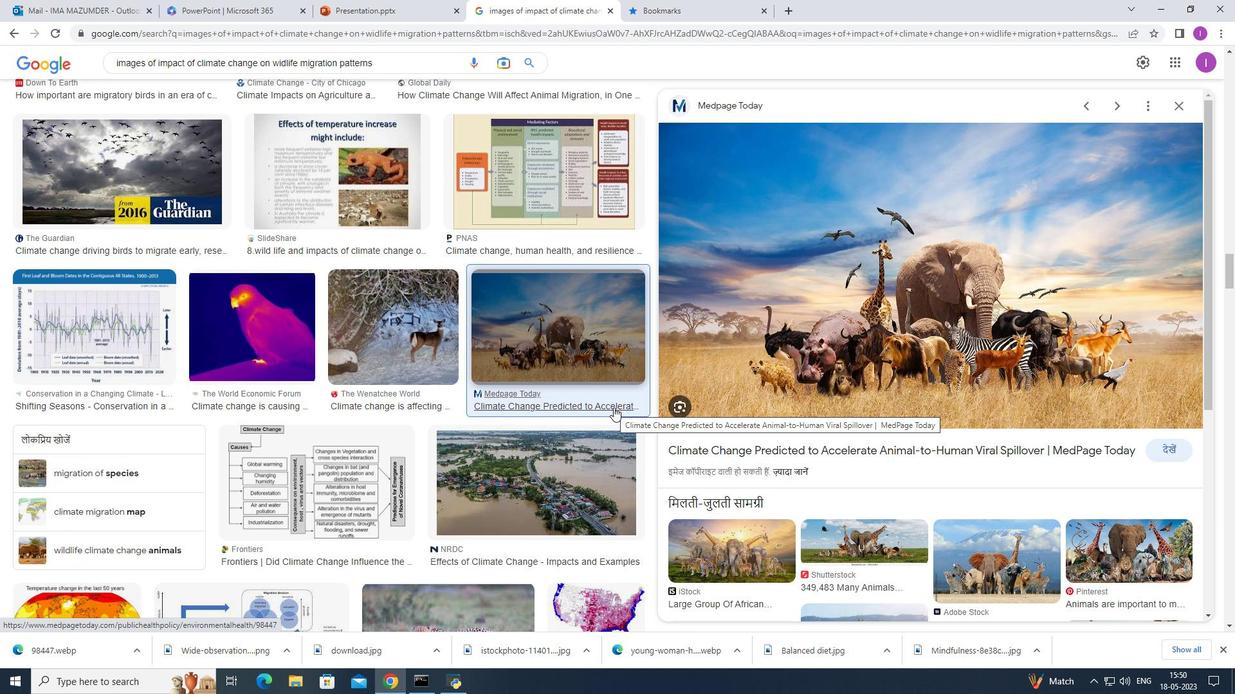 
Action: Mouse scrolled (613, 407) with delta (0, 0)
Screenshot: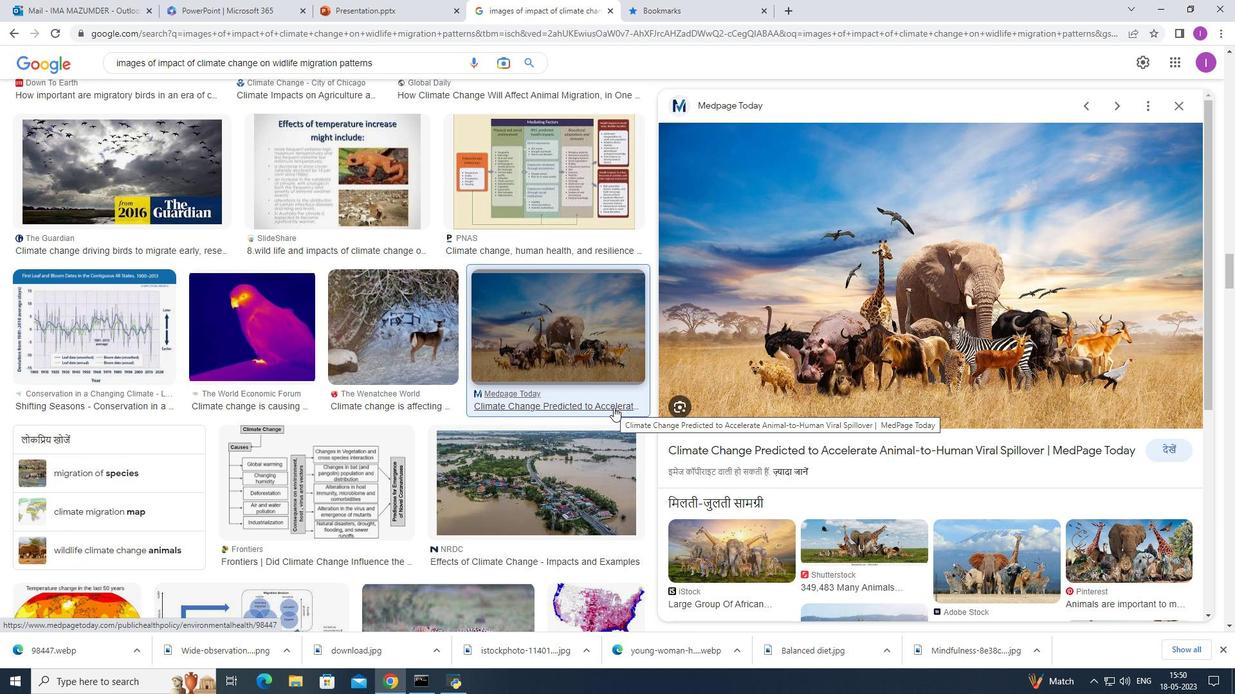 
Action: Mouse scrolled (613, 407) with delta (0, 0)
Screenshot: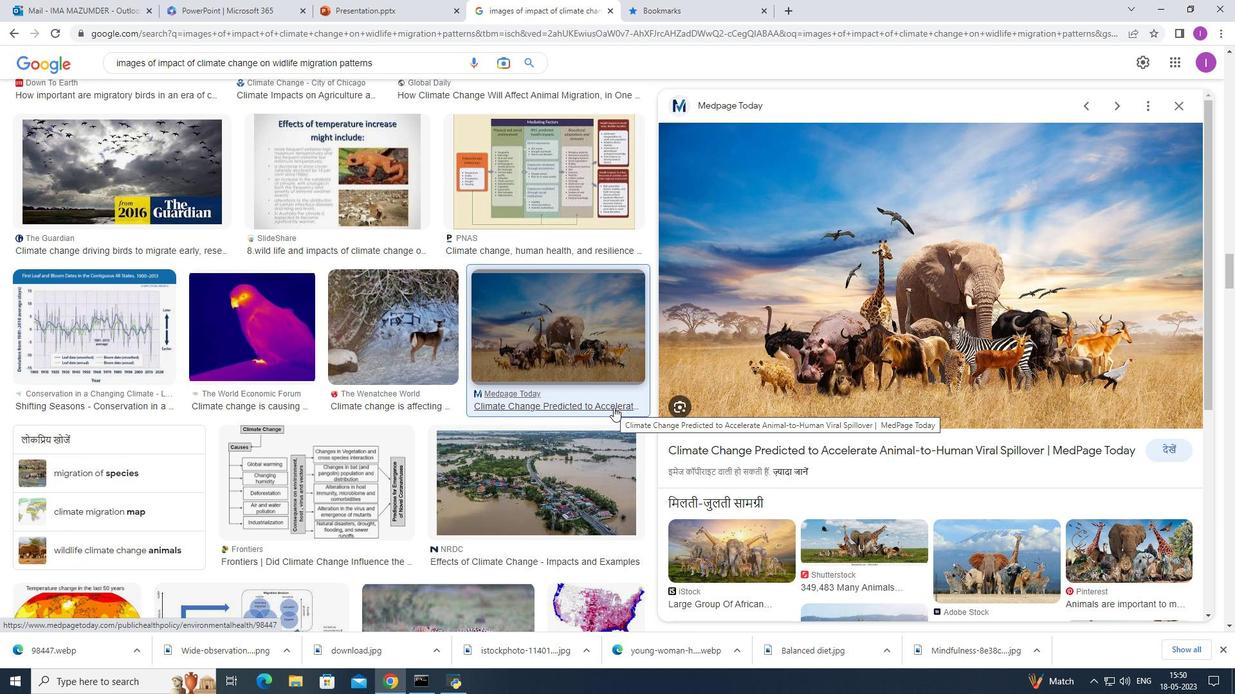 
Action: Mouse moved to (704, 377)
Screenshot: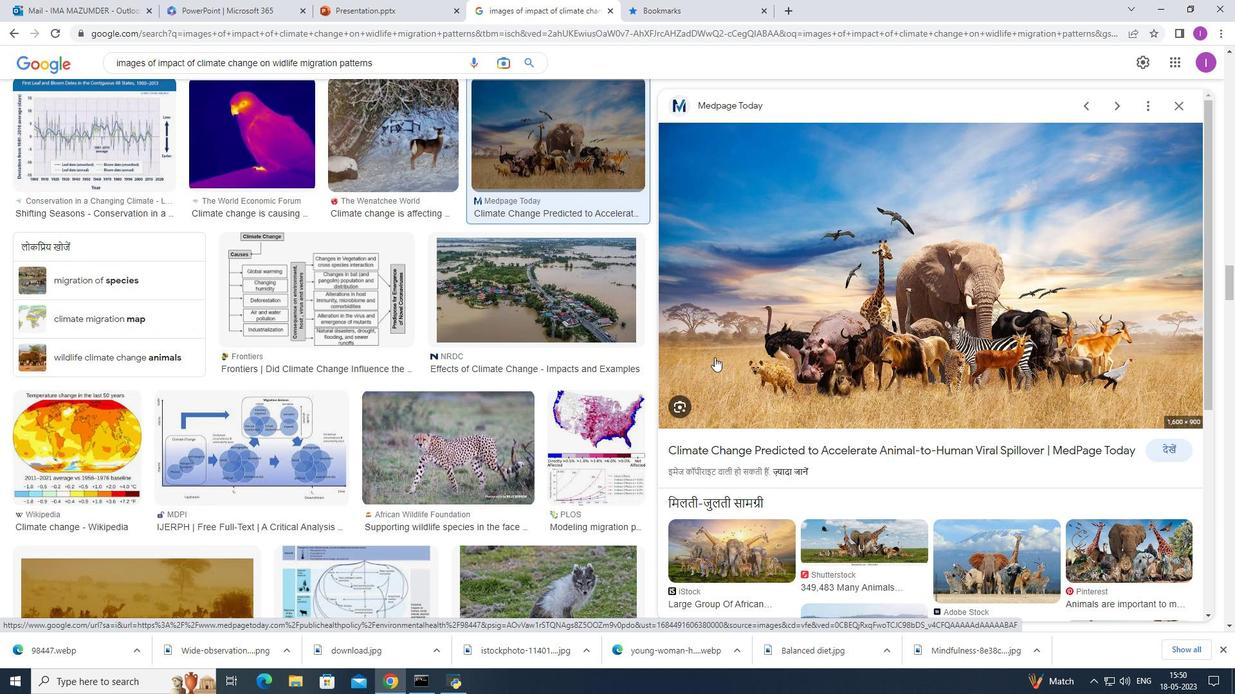 
Action: Mouse scrolled (704, 377) with delta (0, 0)
Screenshot: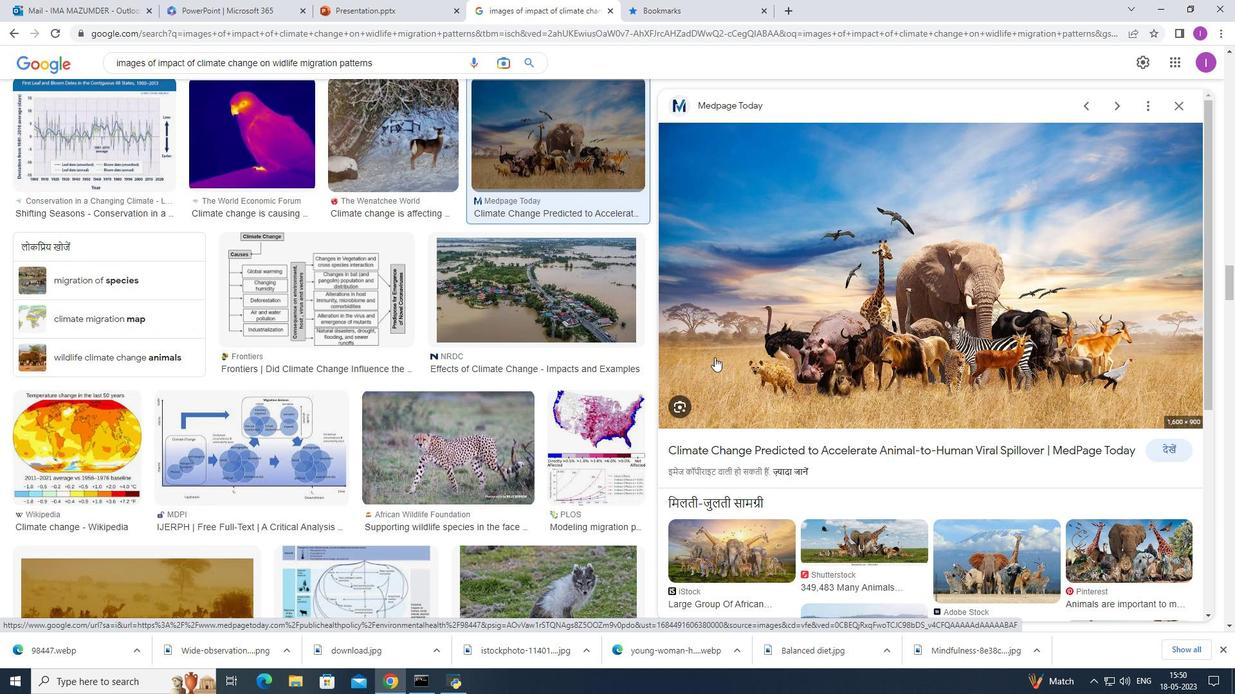 
Action: Mouse moved to (703, 381)
Screenshot: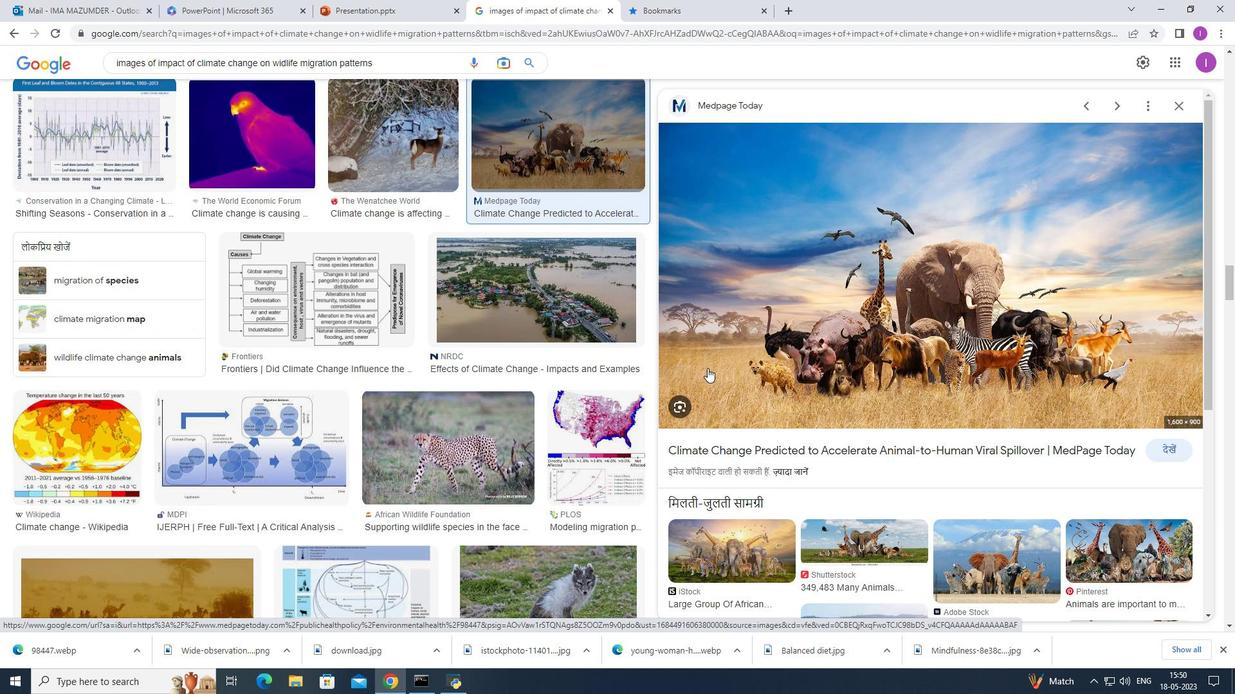 
Action: Mouse scrolled (703, 380) with delta (0, 0)
Screenshot: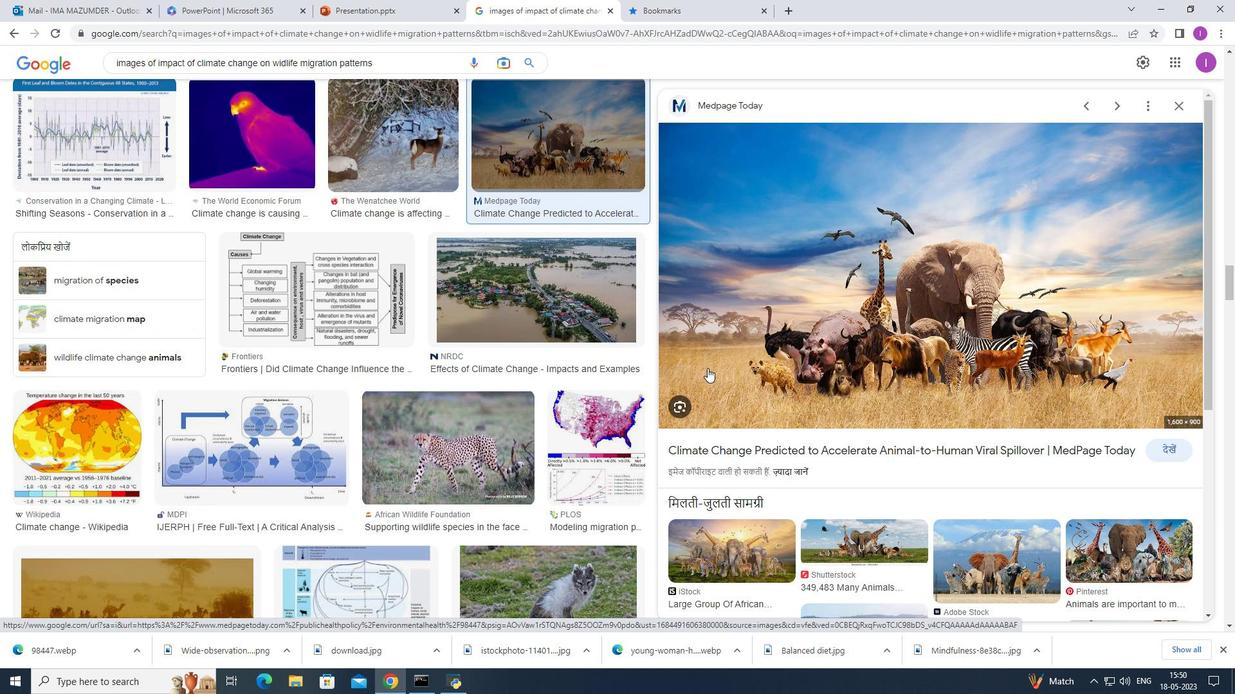 
Action: Mouse scrolled (703, 380) with delta (0, 0)
Screenshot: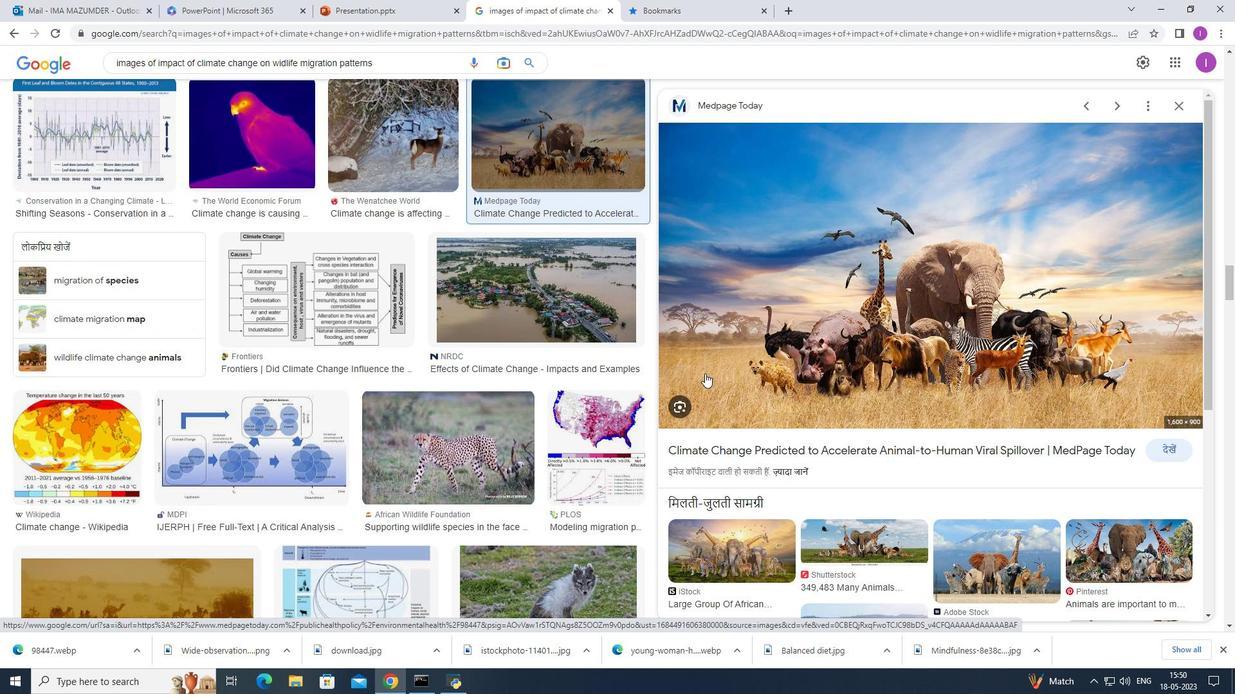 
Action: Mouse scrolled (703, 380) with delta (0, 0)
Screenshot: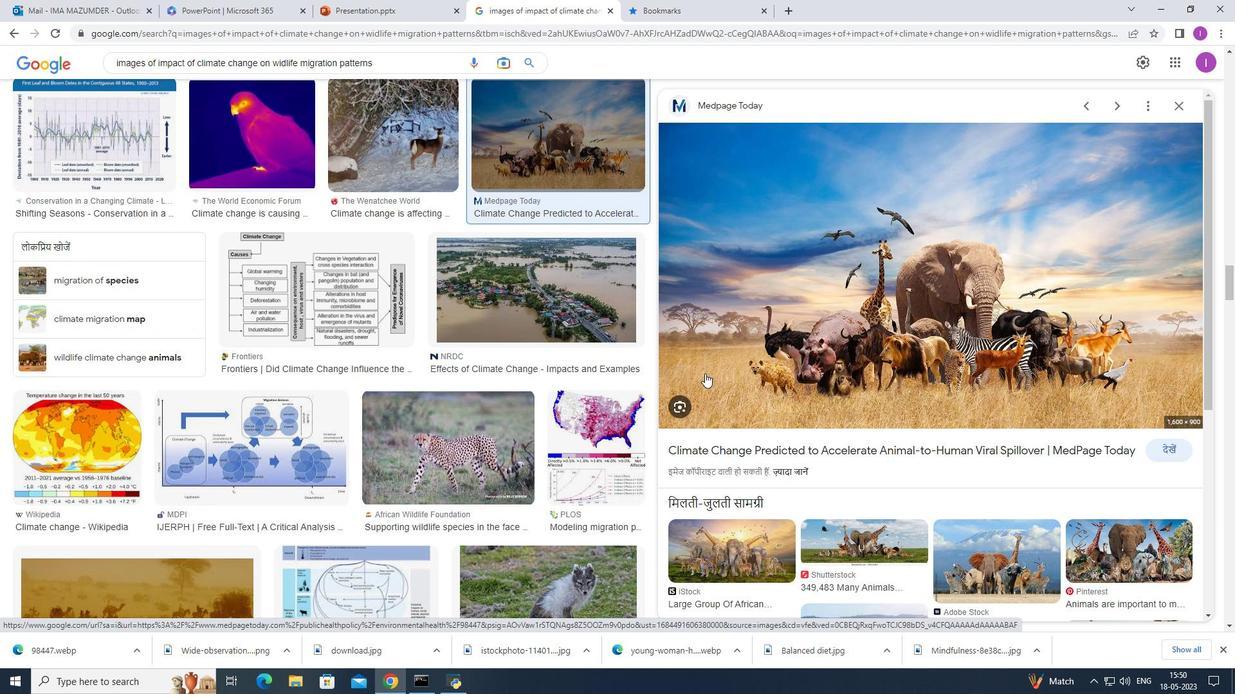 
Action: Mouse moved to (710, 297)
Screenshot: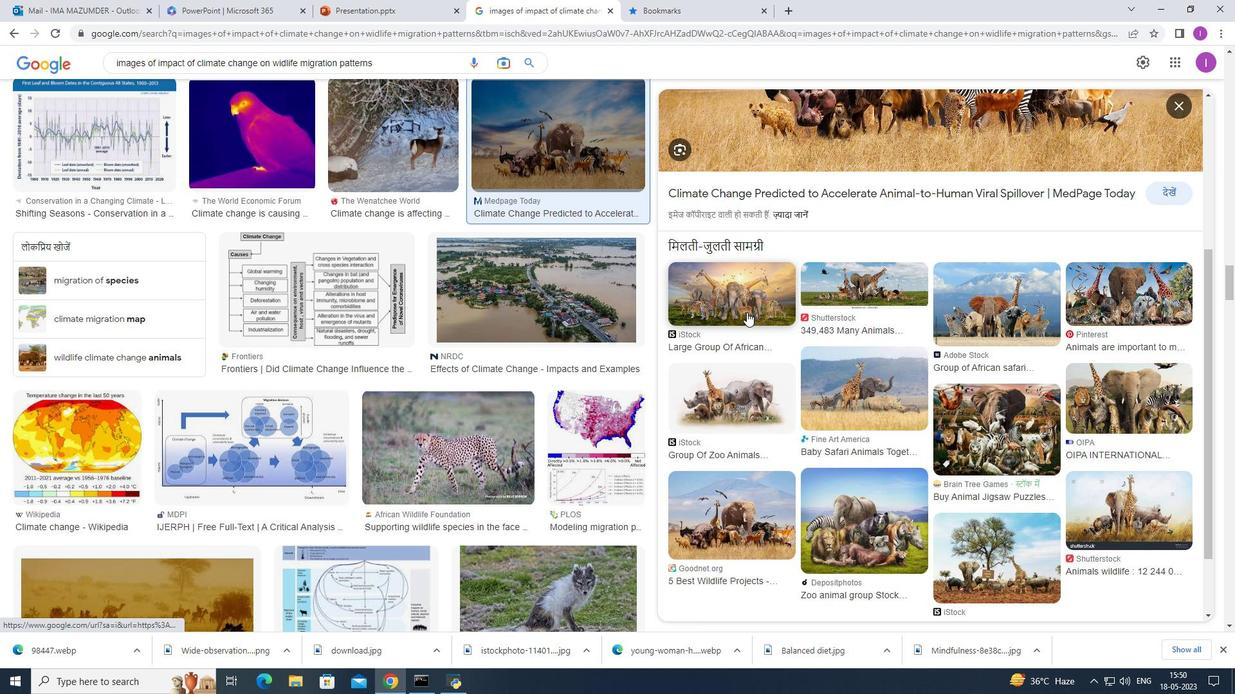 
Action: Mouse pressed left at (710, 297)
Screenshot: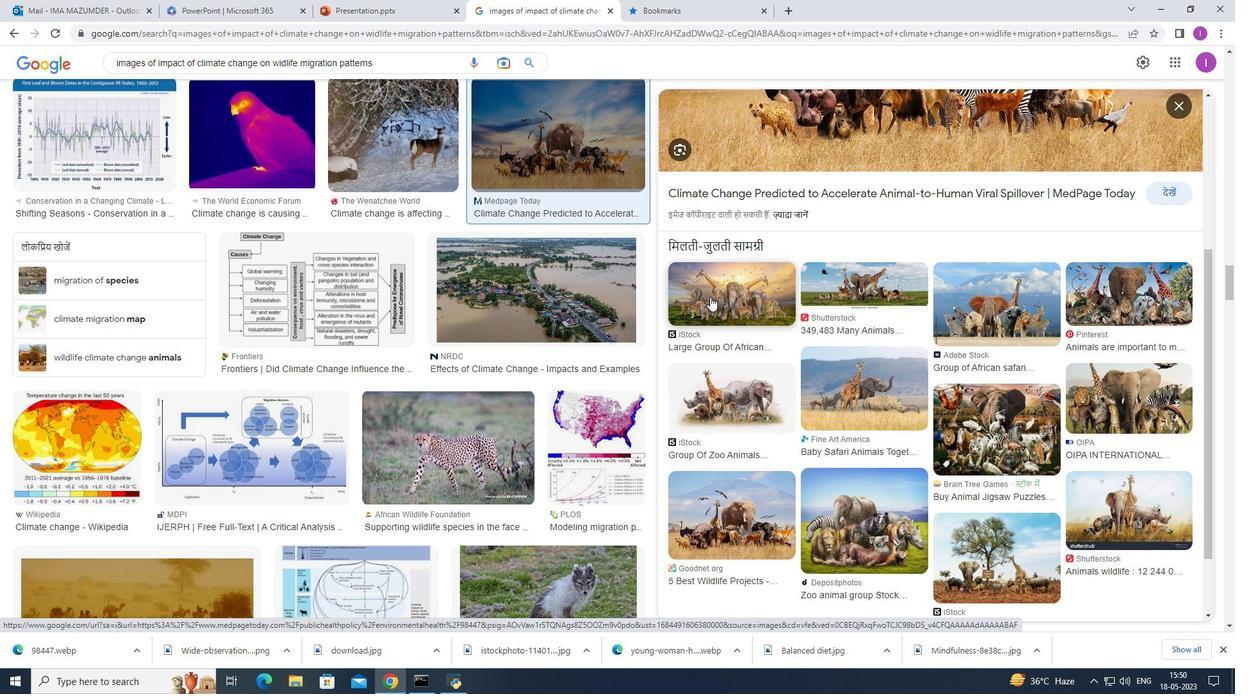 
Action: Mouse moved to (896, 247)
Screenshot: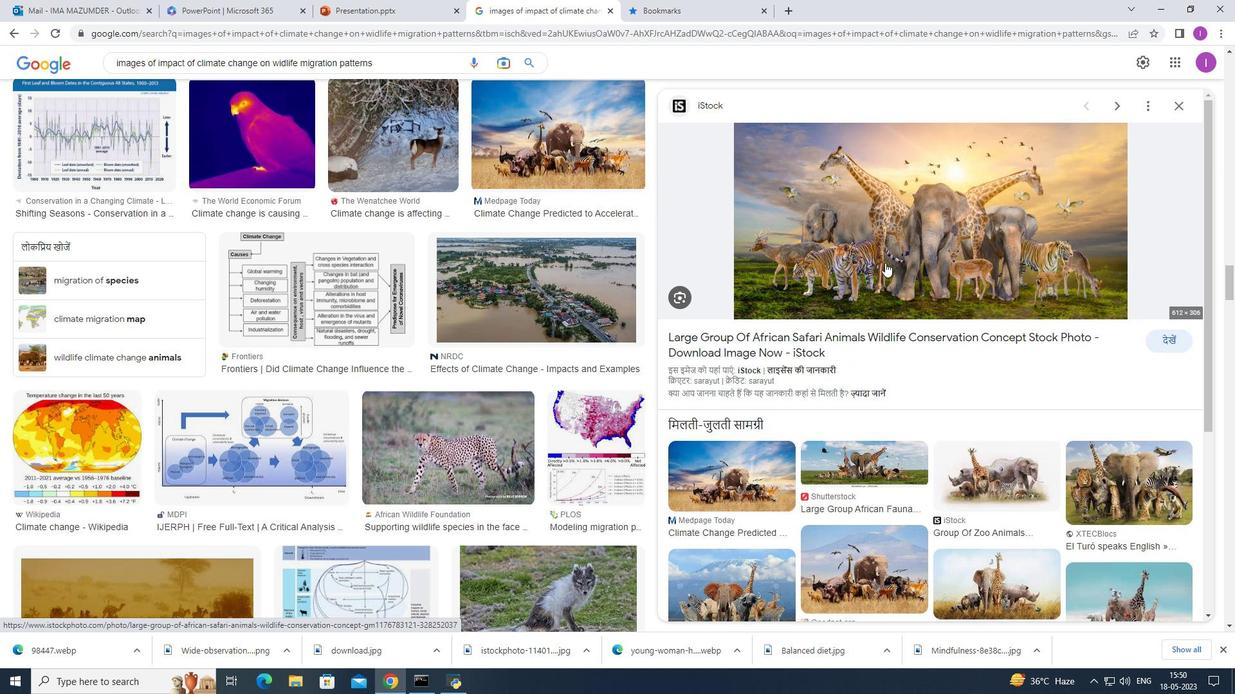 
Action: Mouse pressed right at (896, 247)
Screenshot: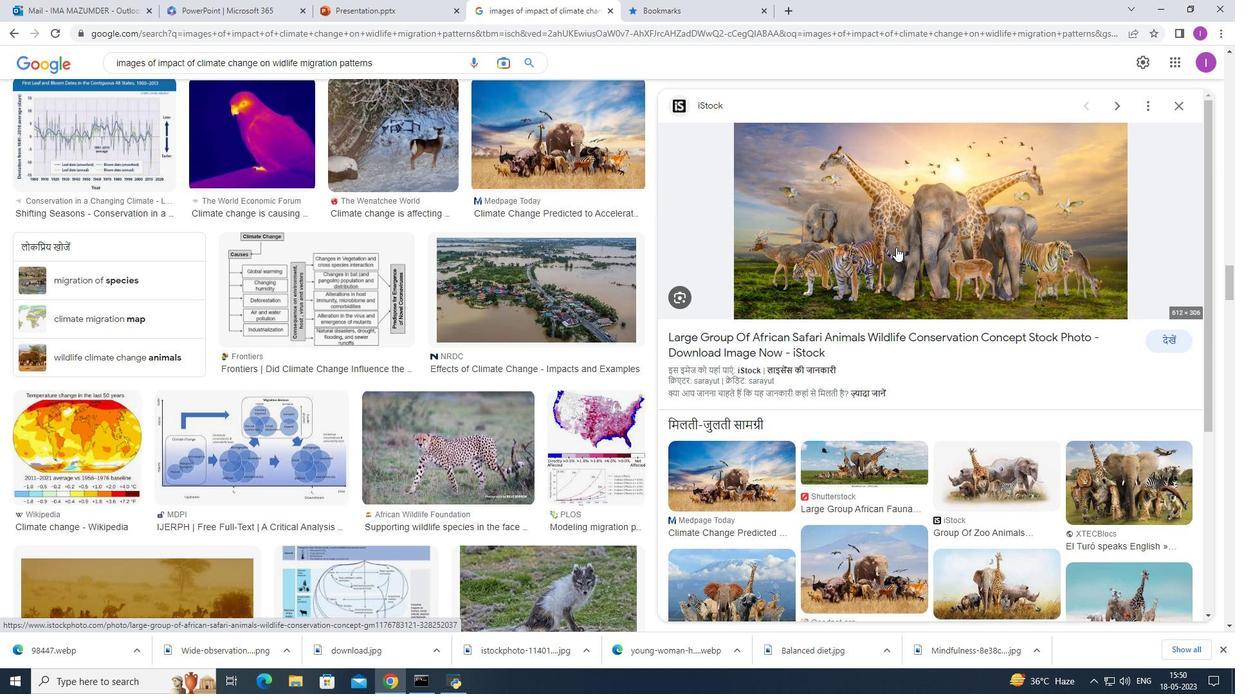
Action: Mouse moved to (960, 383)
Screenshot: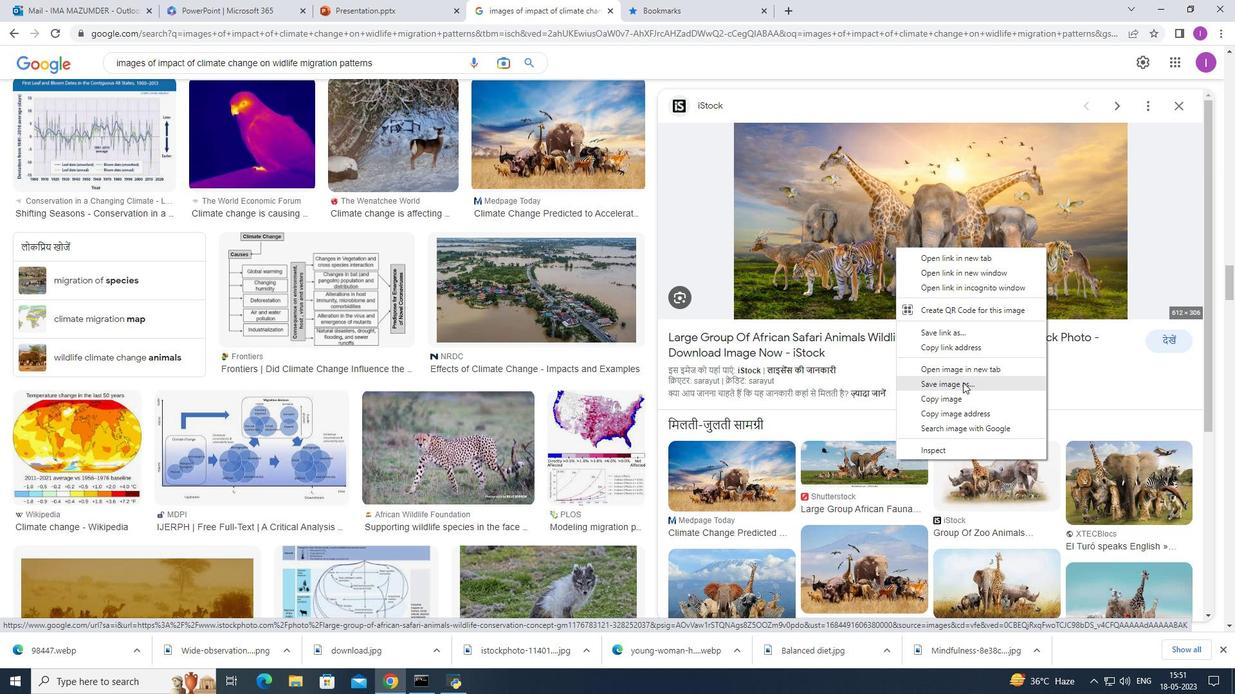
Action: Mouse pressed left at (960, 383)
Screenshot: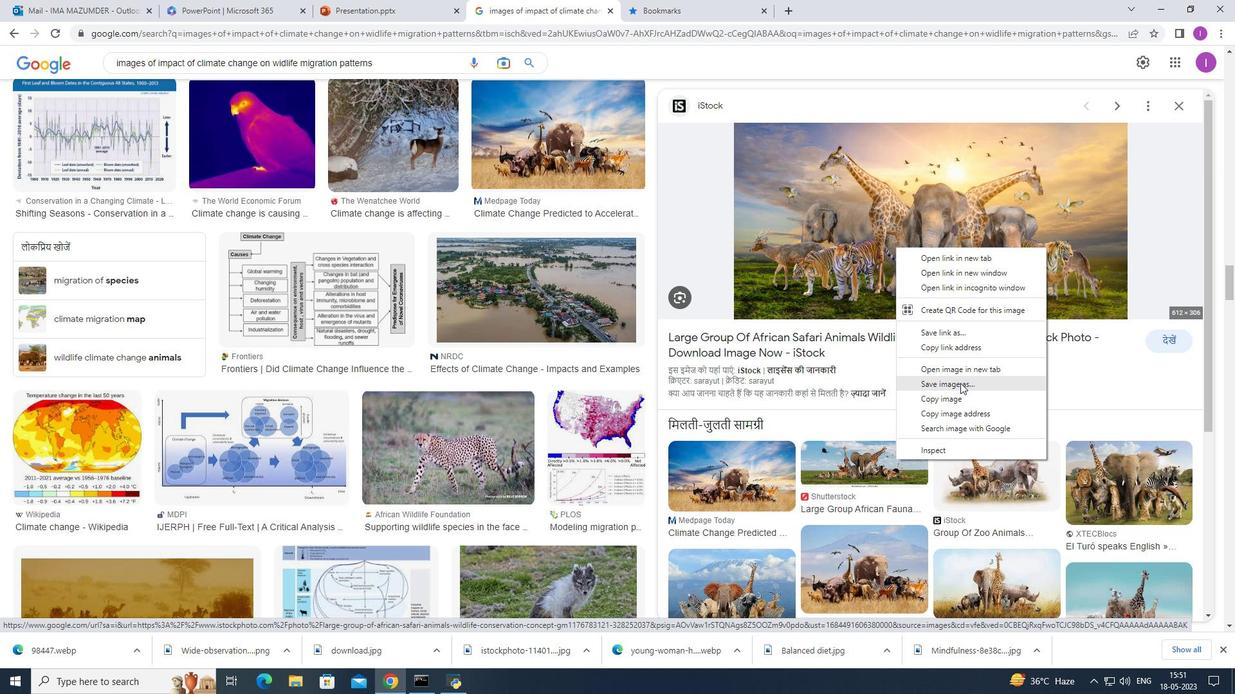 
Action: Mouse moved to (392, 293)
Screenshot: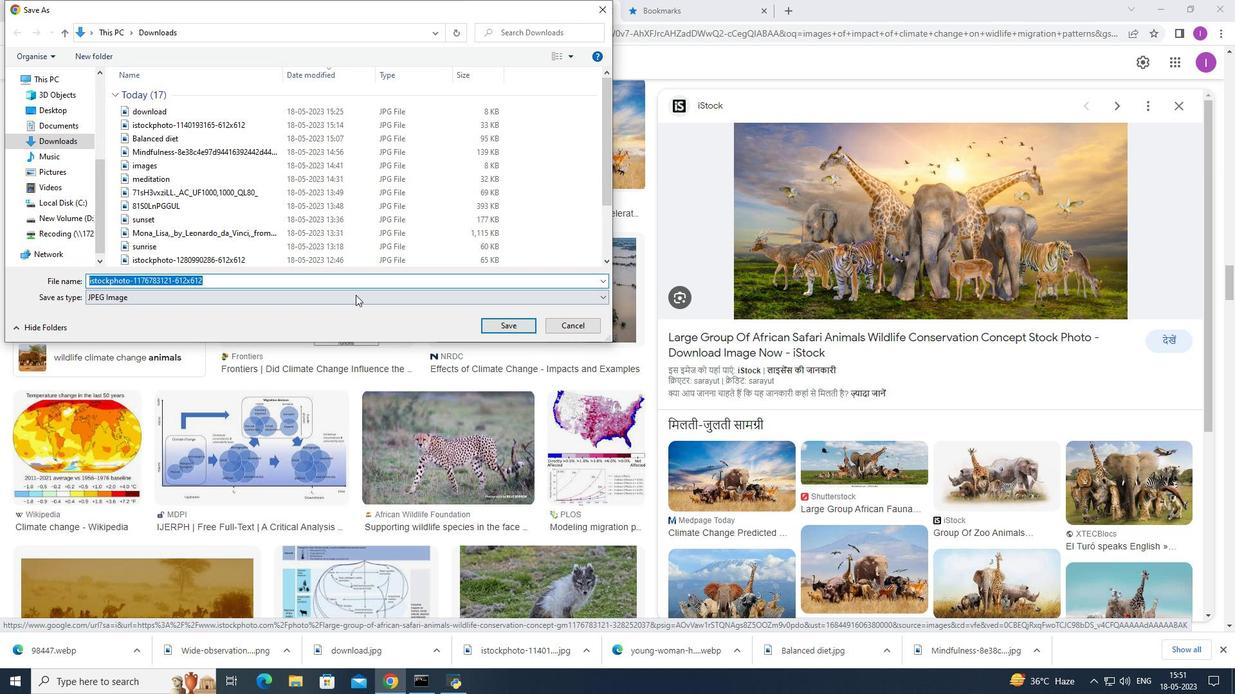 
Action: Key pressed wid
Screenshot: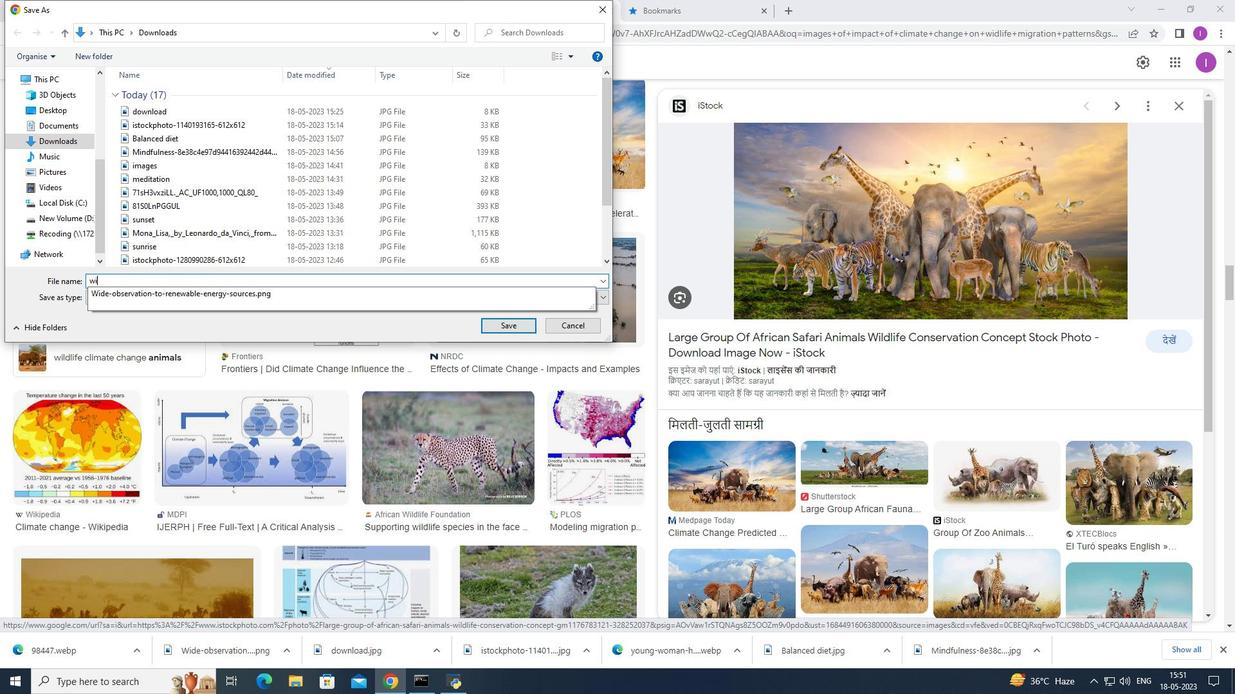 
Action: Mouse moved to (405, 306)
Screenshot: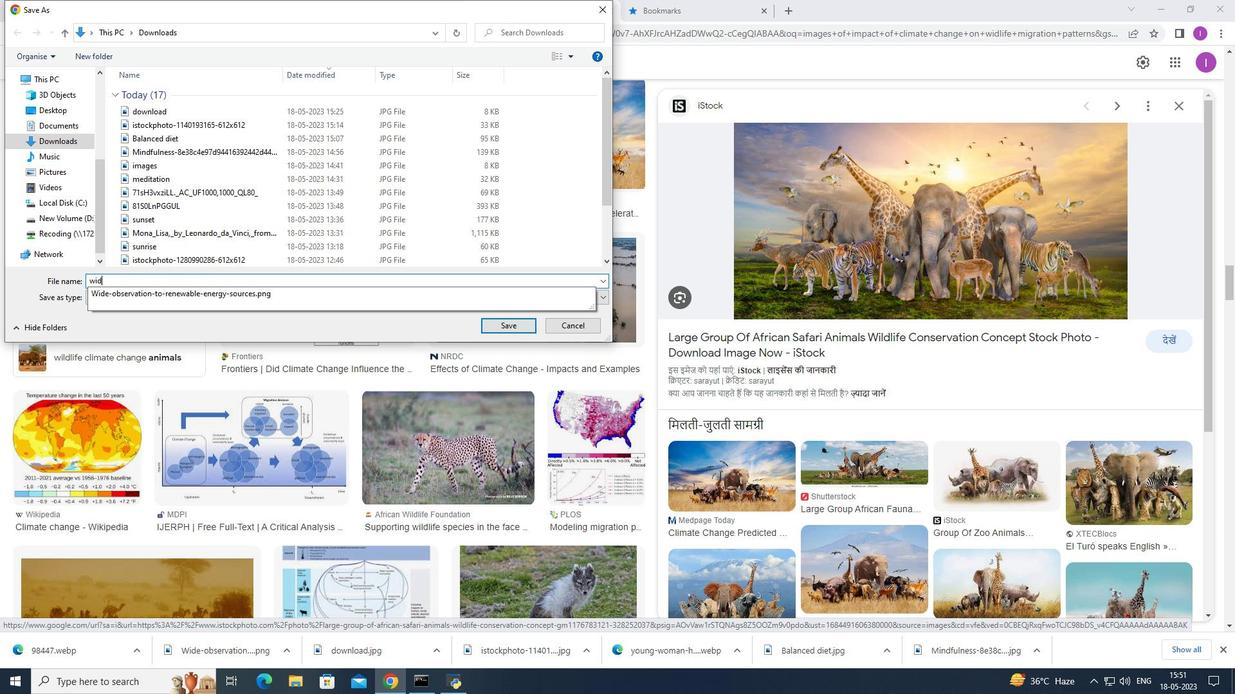 
Action: Mouse pressed left at (405, 306)
Screenshot: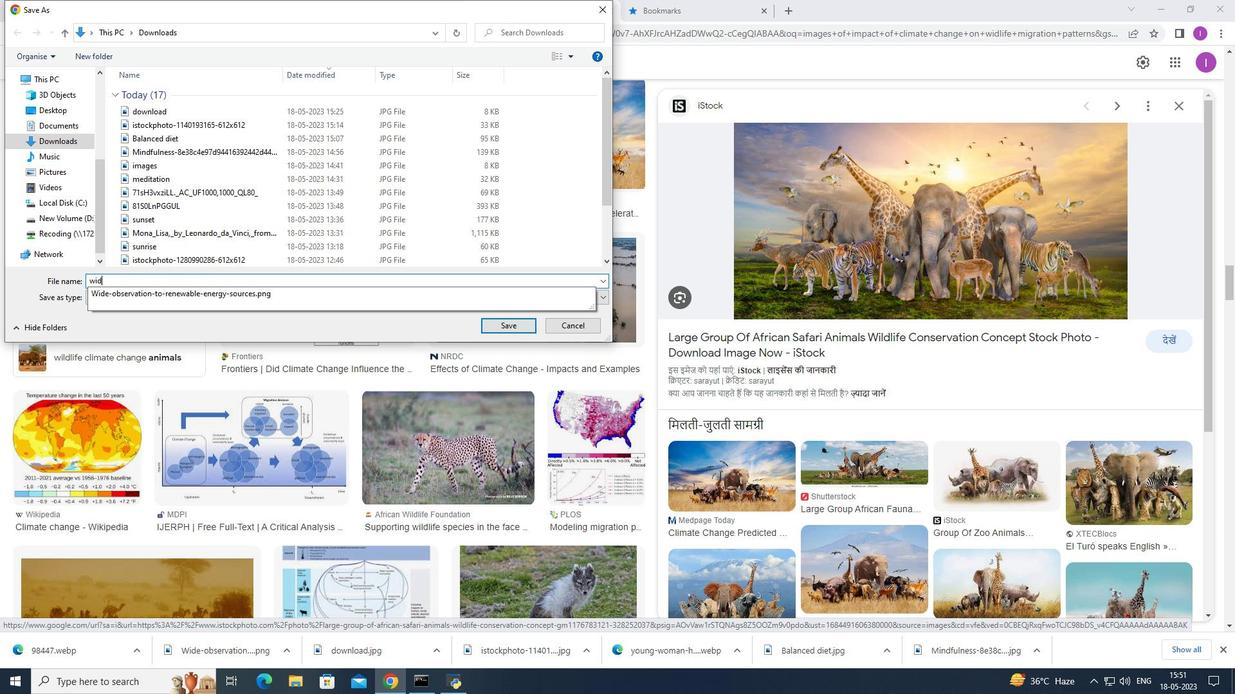 
Action: Mouse moved to (709, 694)
Screenshot: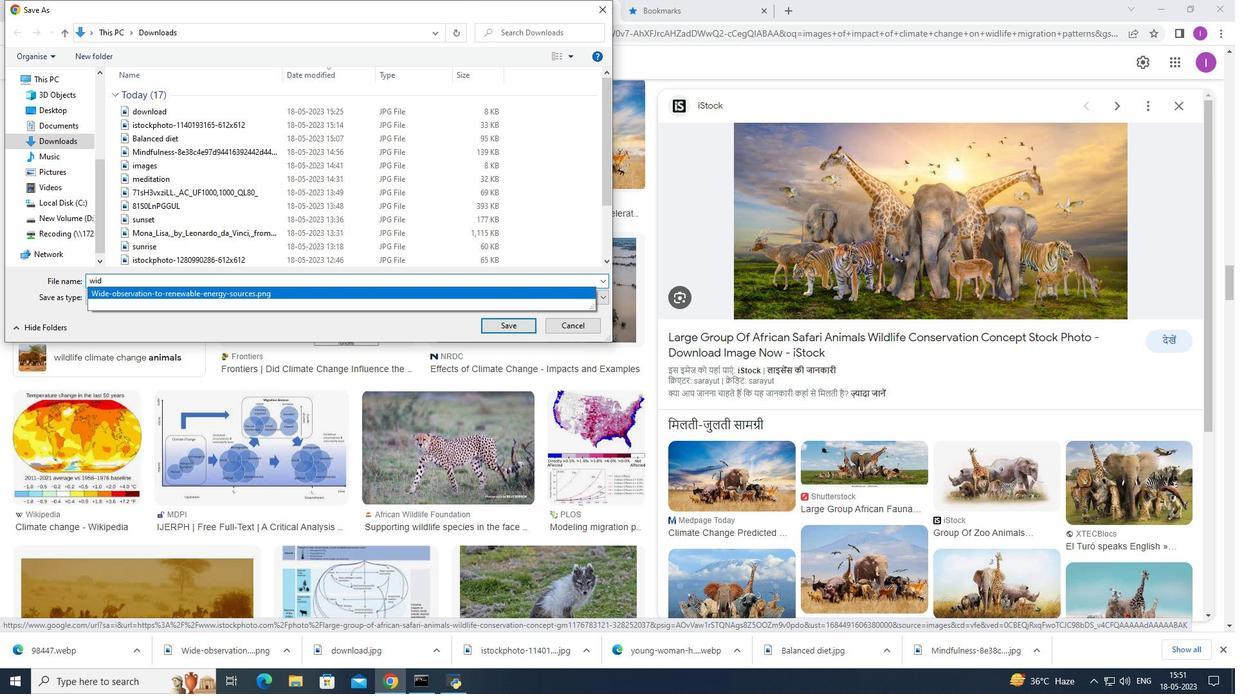 
Action: Key pressed <Key.backspace>ld<Key.space>animal
Screenshot: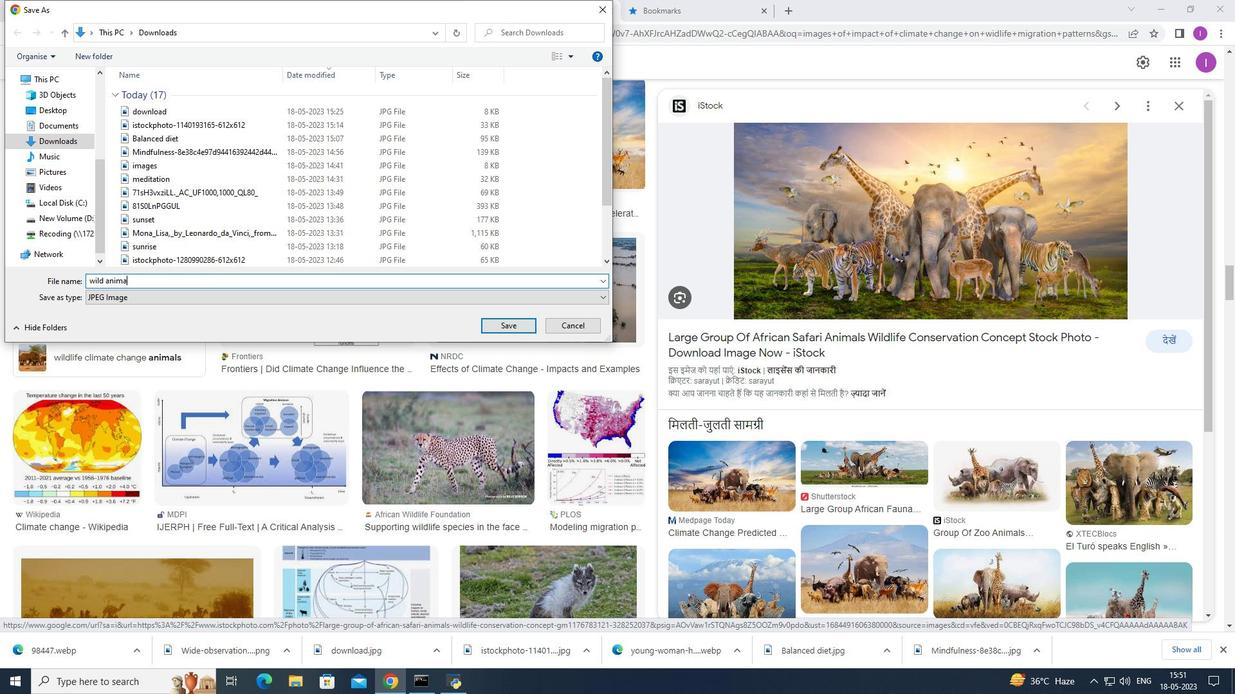 
Action: Mouse moved to (498, 319)
Screenshot: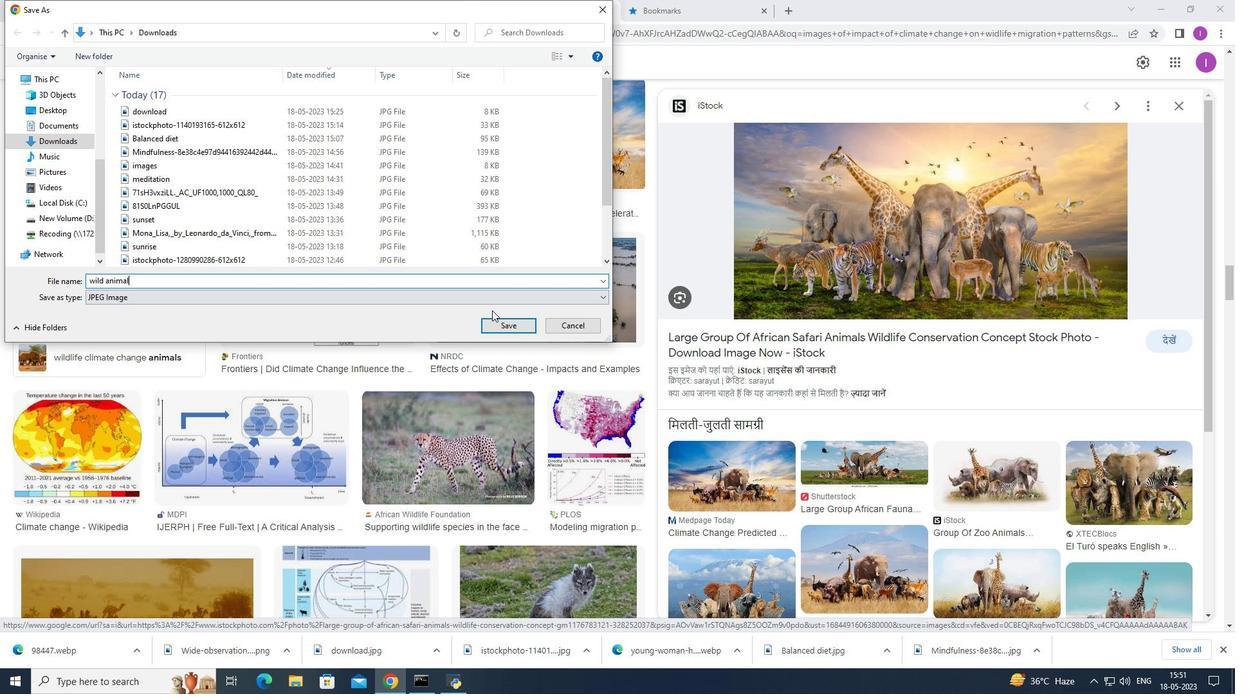 
Action: Mouse pressed left at (498, 319)
Screenshot: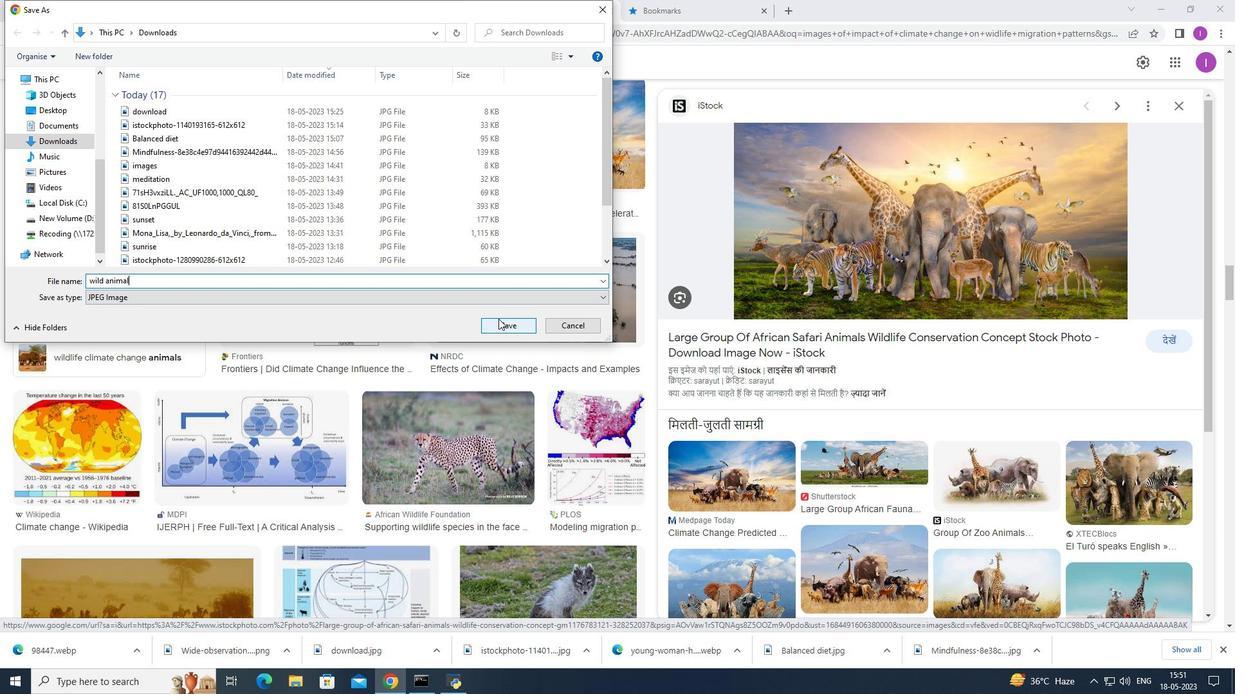 
Action: Mouse moved to (393, 9)
Screenshot: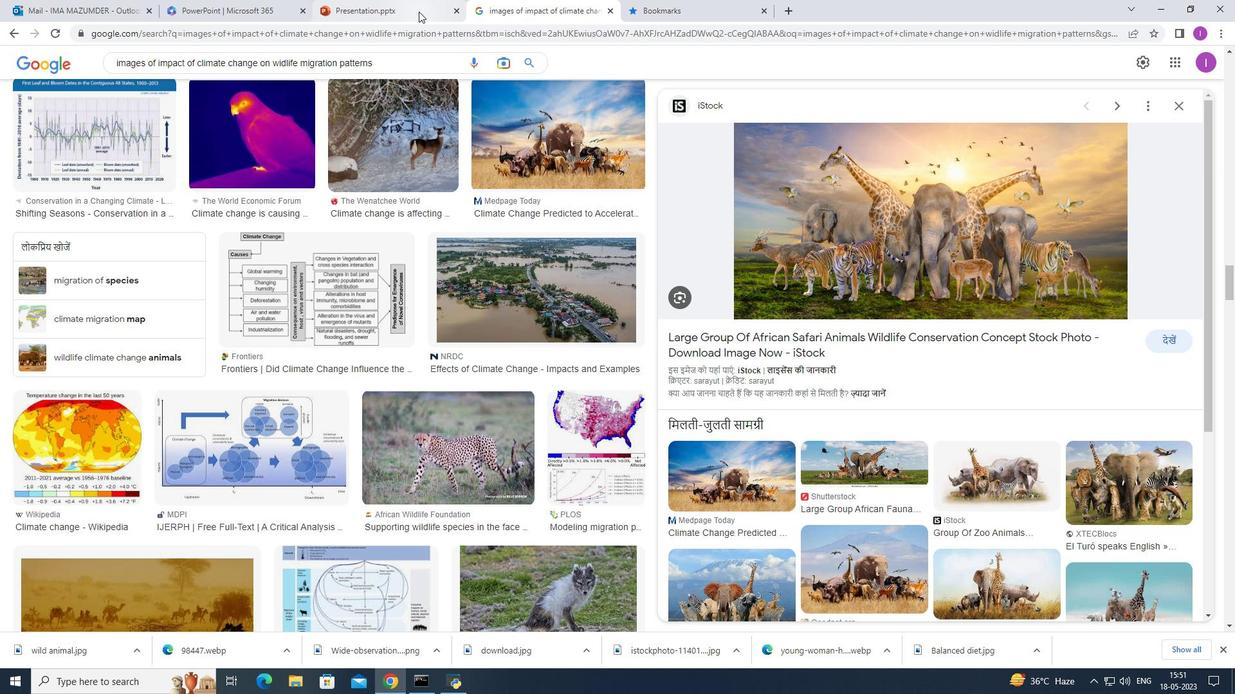 
Action: Mouse pressed left at (393, 9)
Screenshot: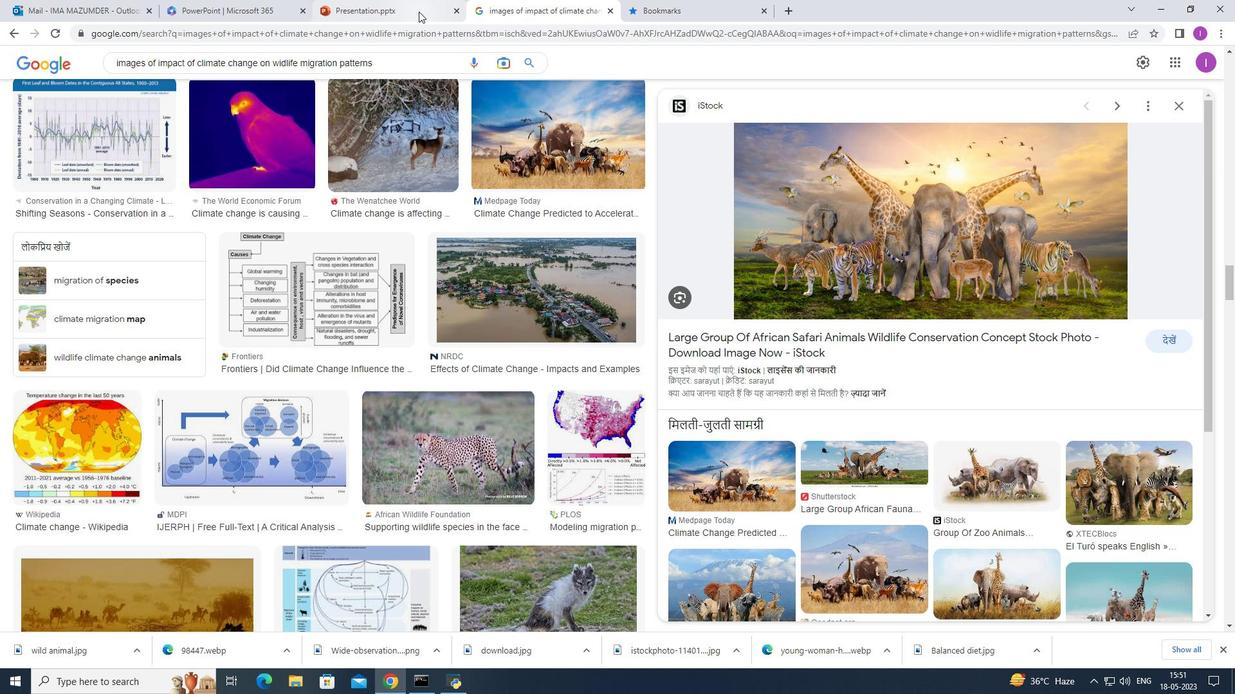 
Action: Mouse moved to (590, 14)
Screenshot: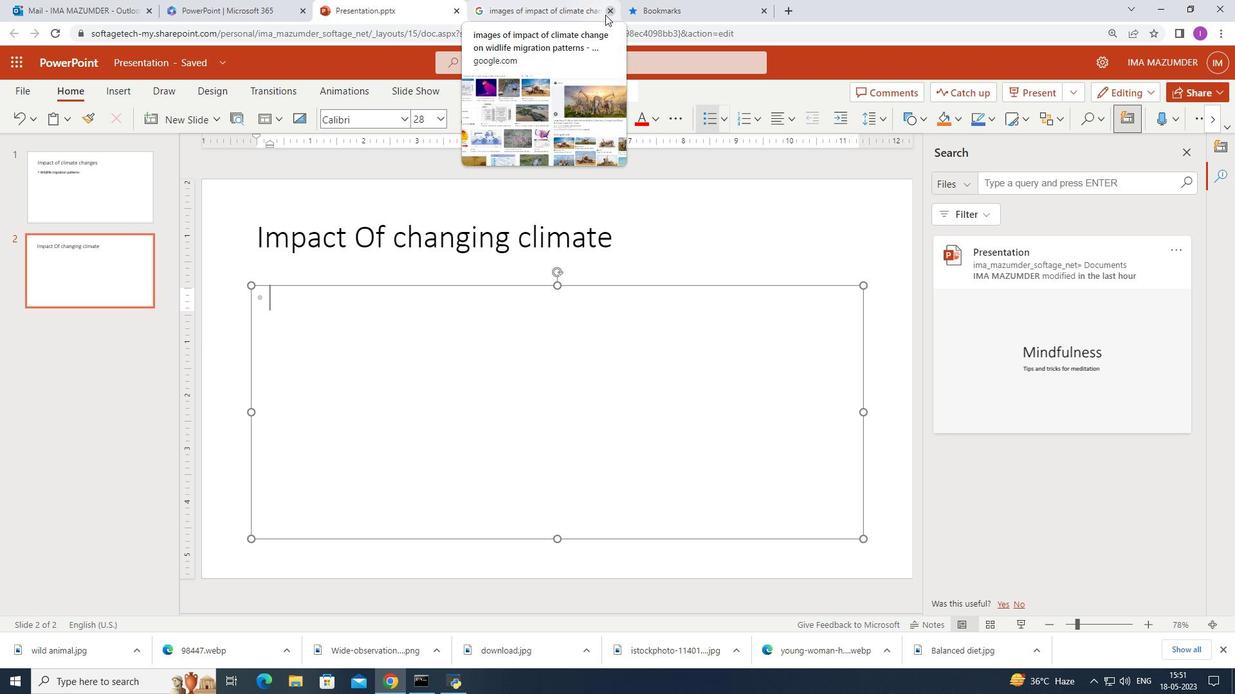 
Action: Mouse pressed left at (590, 14)
Screenshot: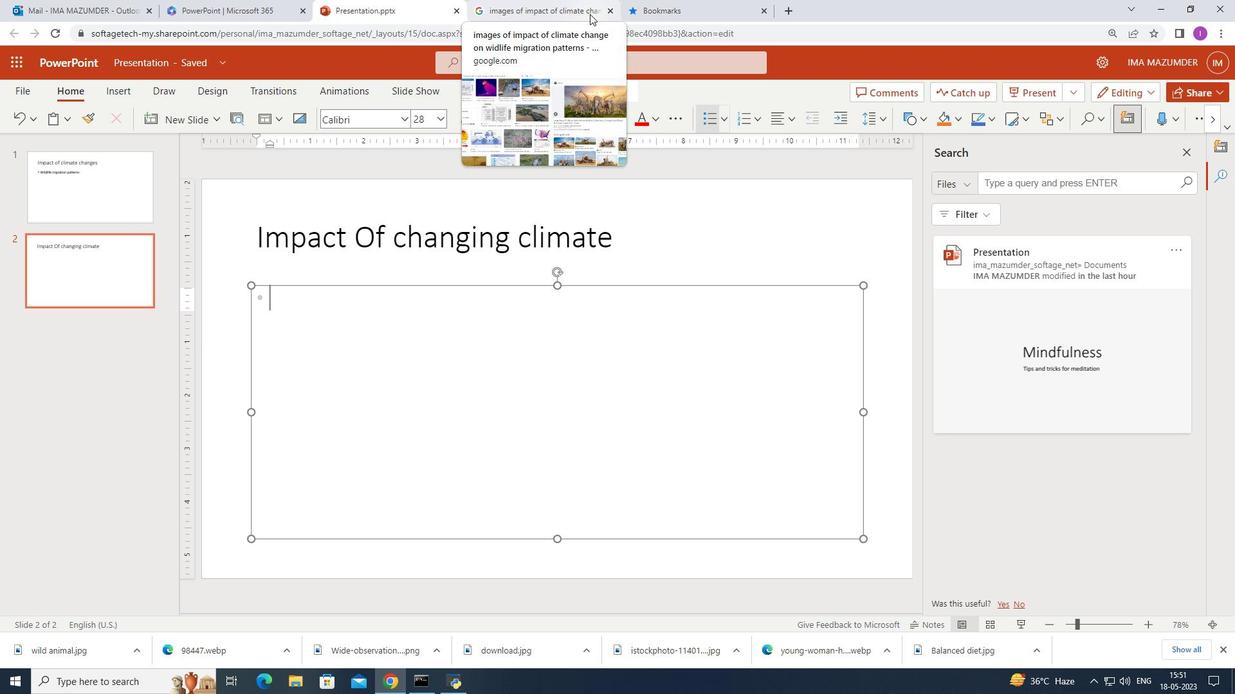 
Action: Mouse moved to (519, 195)
Screenshot: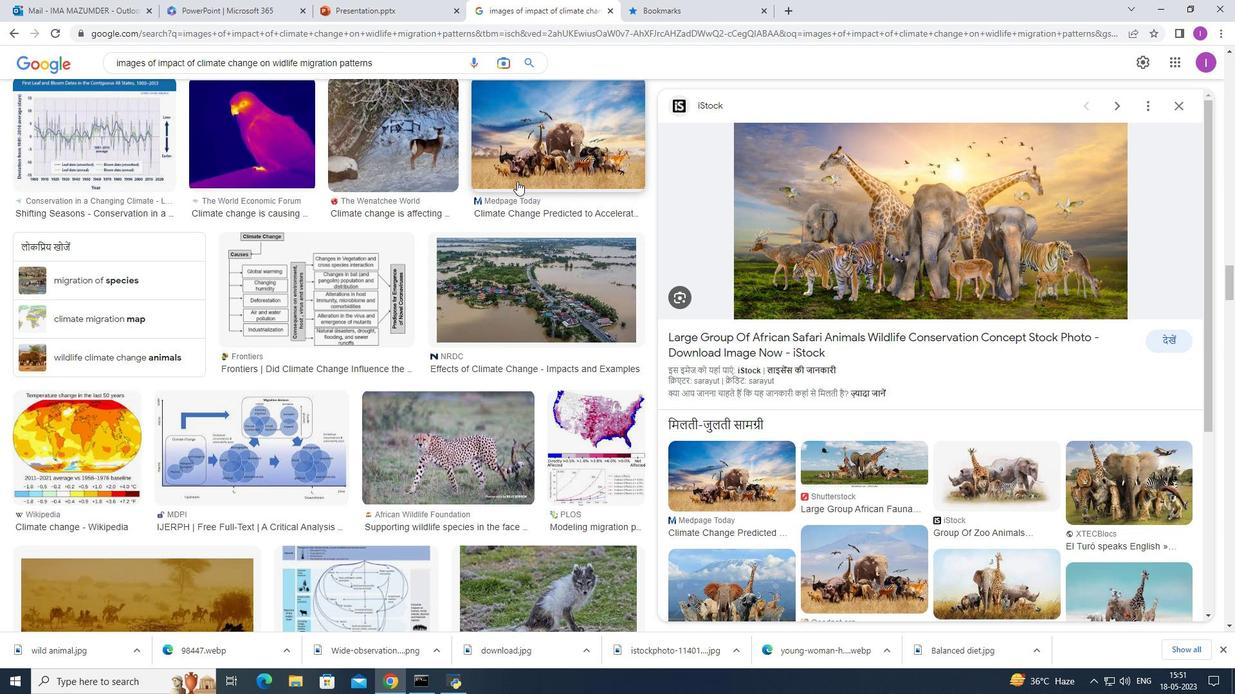 
Action: Mouse scrolled (519, 196) with delta (0, 0)
Screenshot: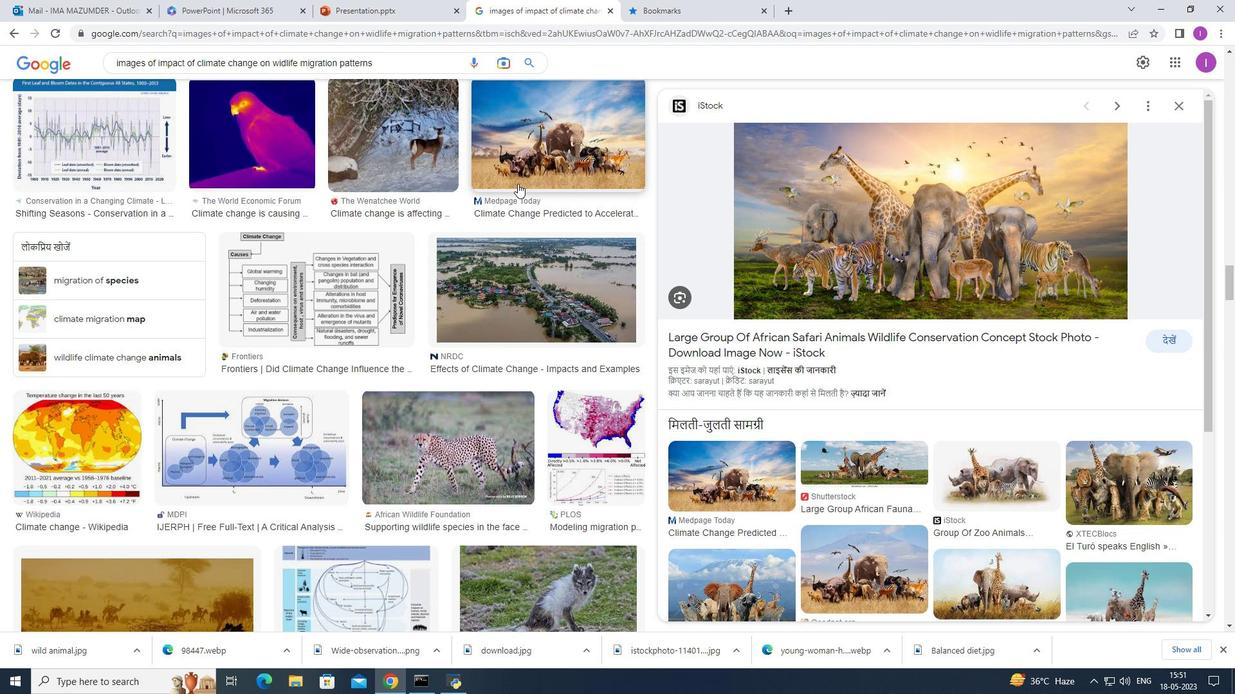 
Action: Mouse moved to (519, 199)
Screenshot: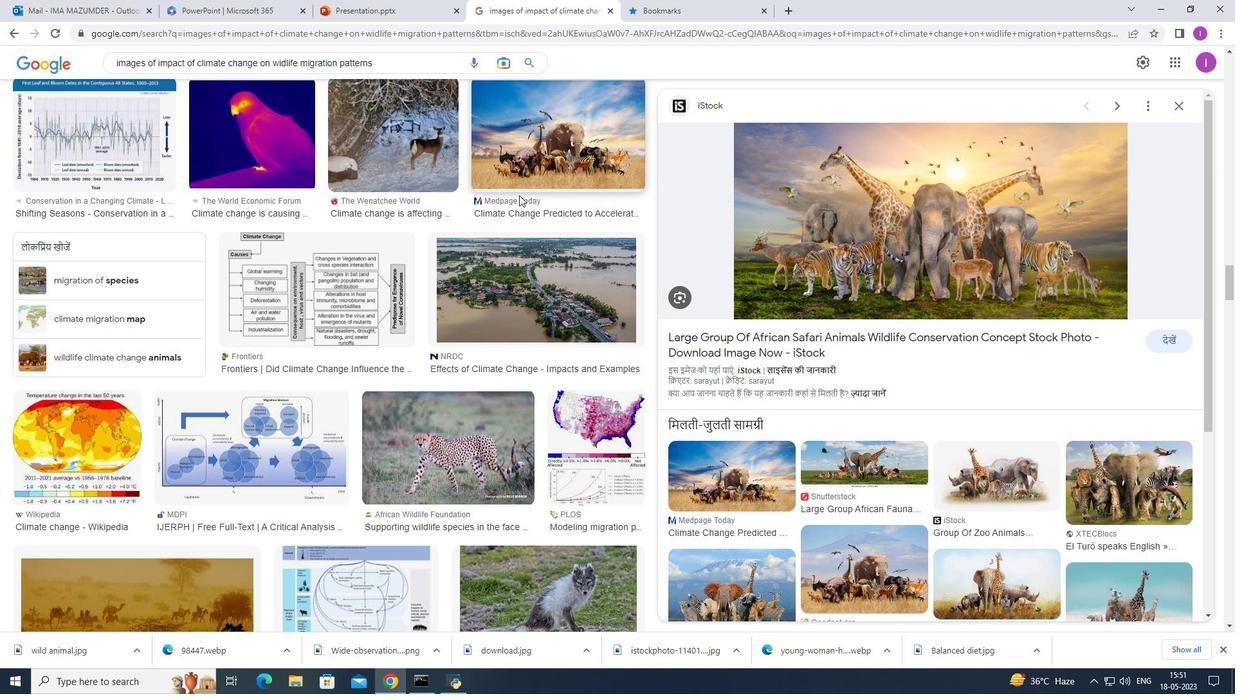 
Action: Mouse scrolled (519, 200) with delta (0, 0)
Screenshot: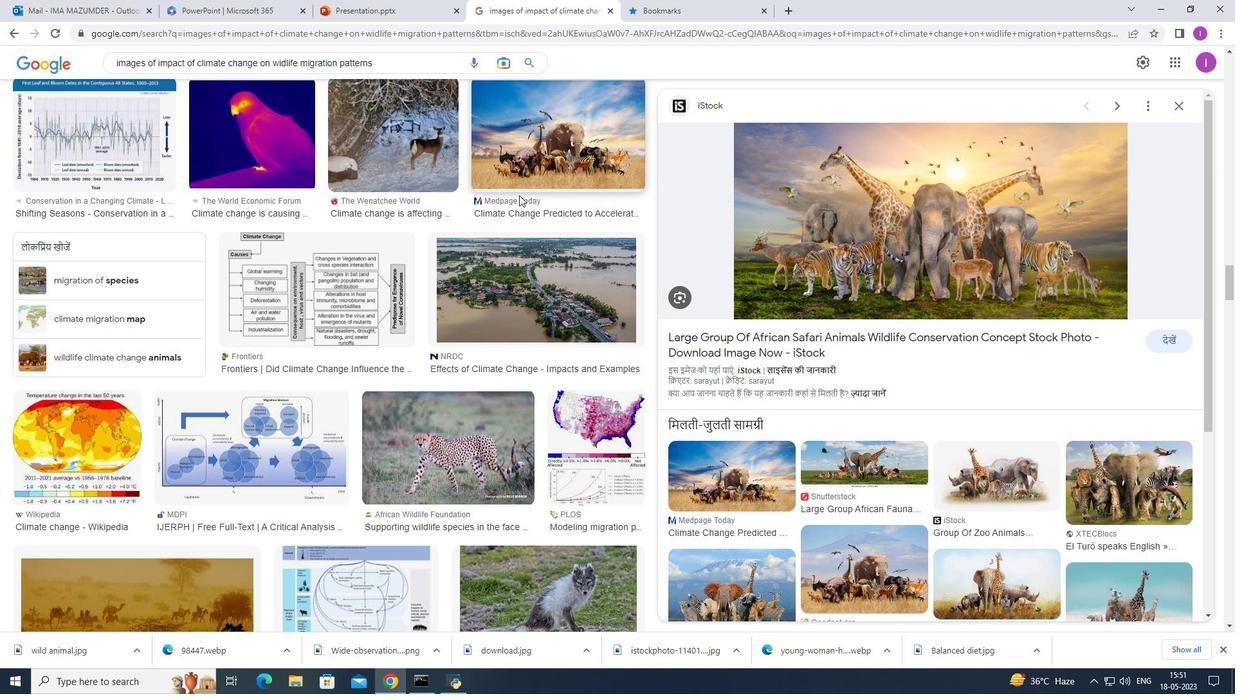 
Action: Mouse scrolled (519, 200) with delta (0, 0)
Screenshot: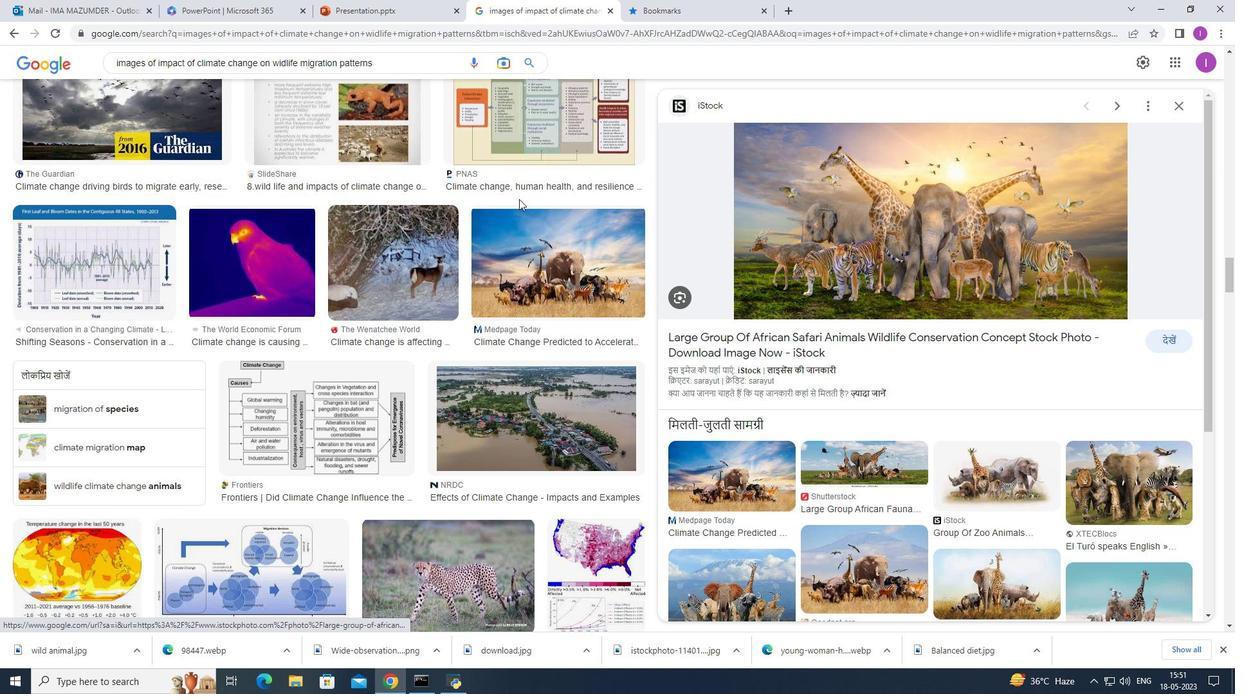 
Action: Mouse scrolled (519, 200) with delta (0, 0)
Screenshot: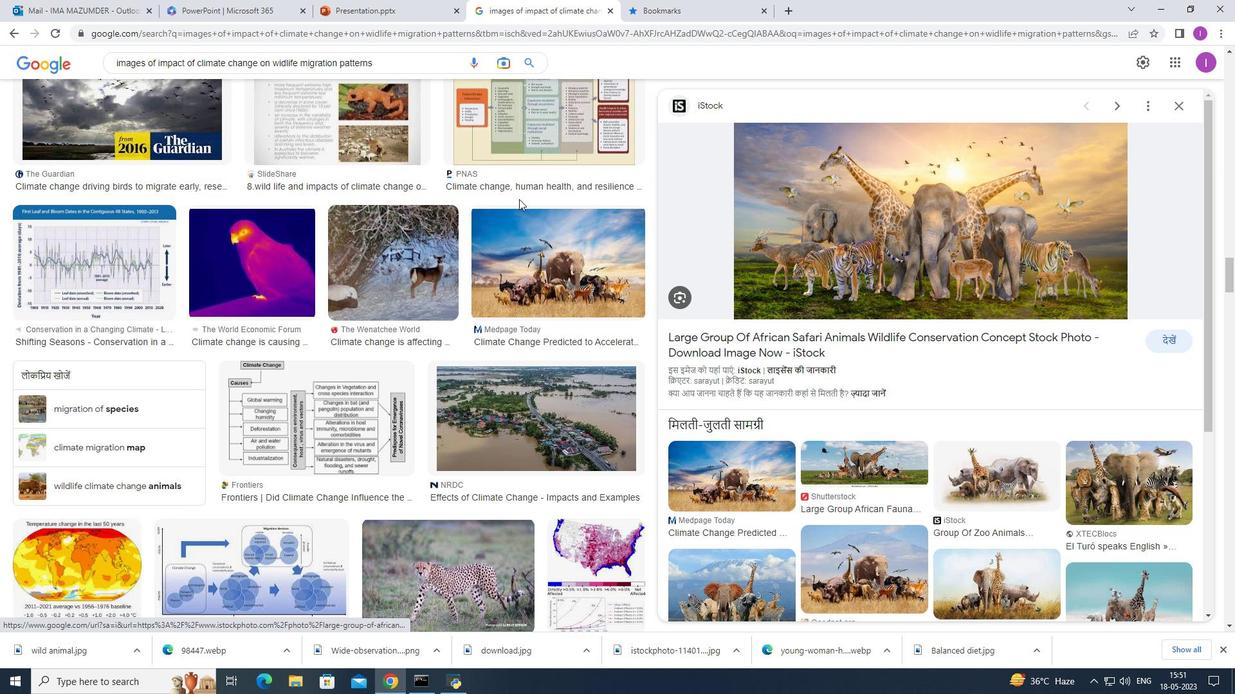 
Action: Mouse scrolled (519, 200) with delta (0, 0)
Screenshot: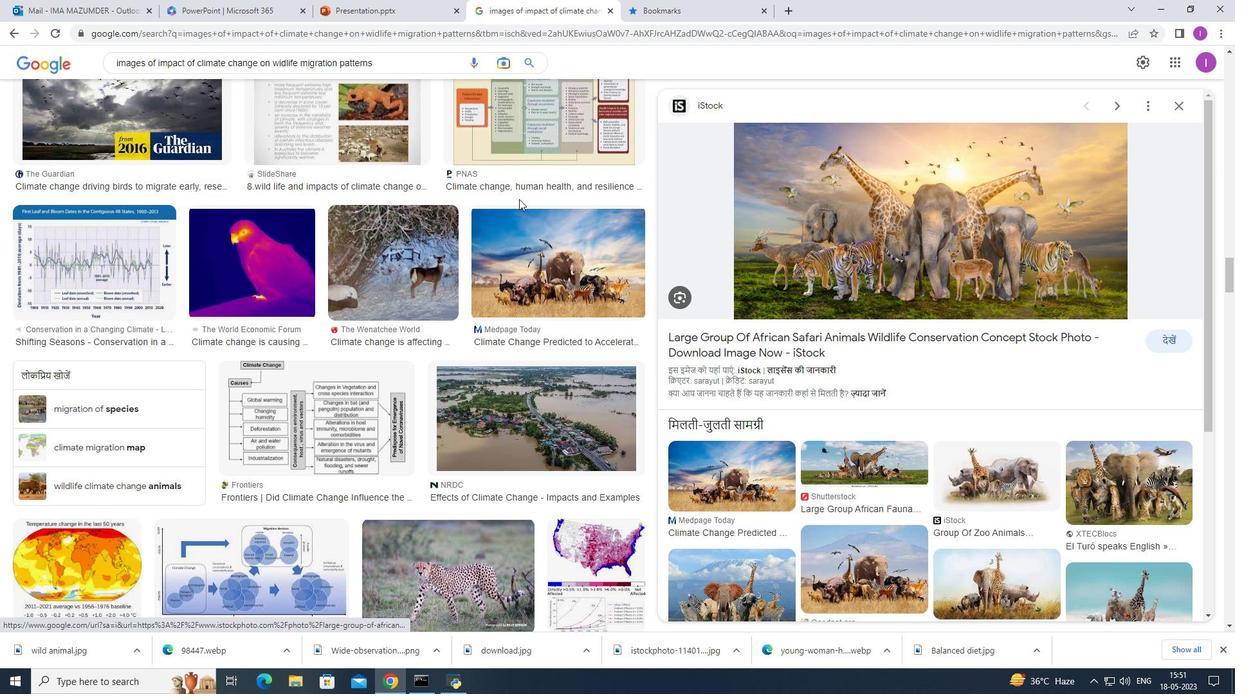
Action: Mouse moved to (519, 200)
Screenshot: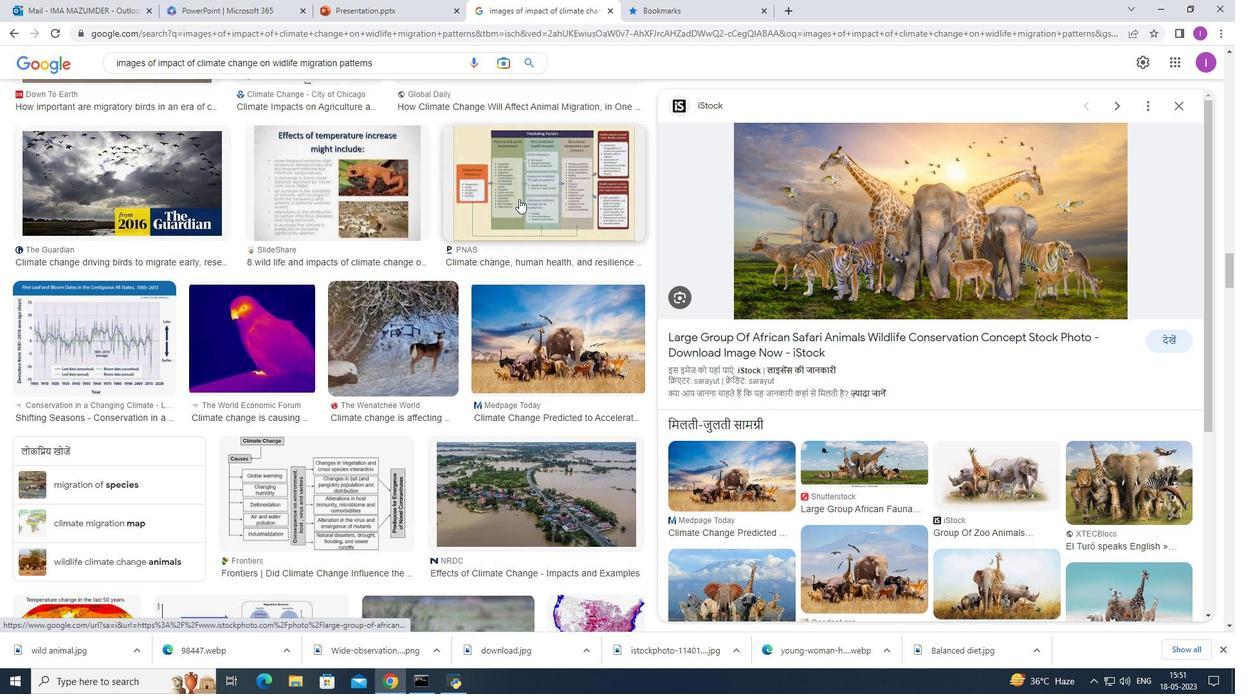 
Action: Mouse scrolled (519, 200) with delta (0, 0)
Screenshot: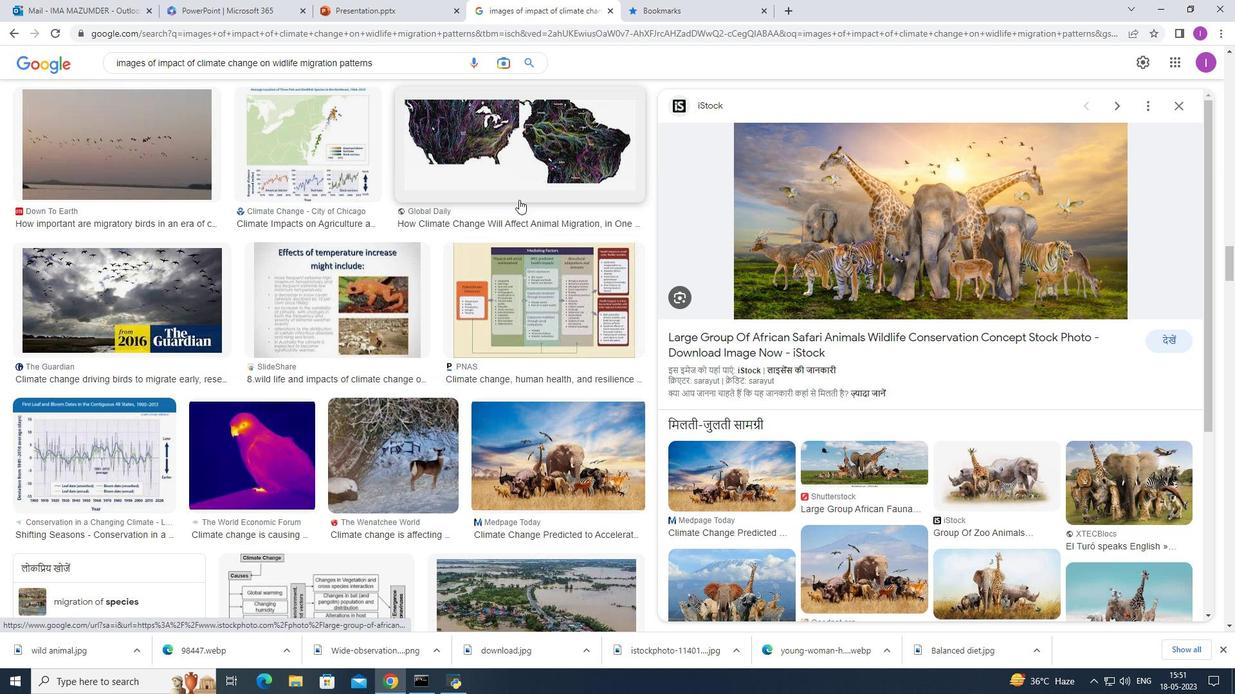 
Action: Mouse scrolled (519, 200) with delta (0, 0)
Screenshot: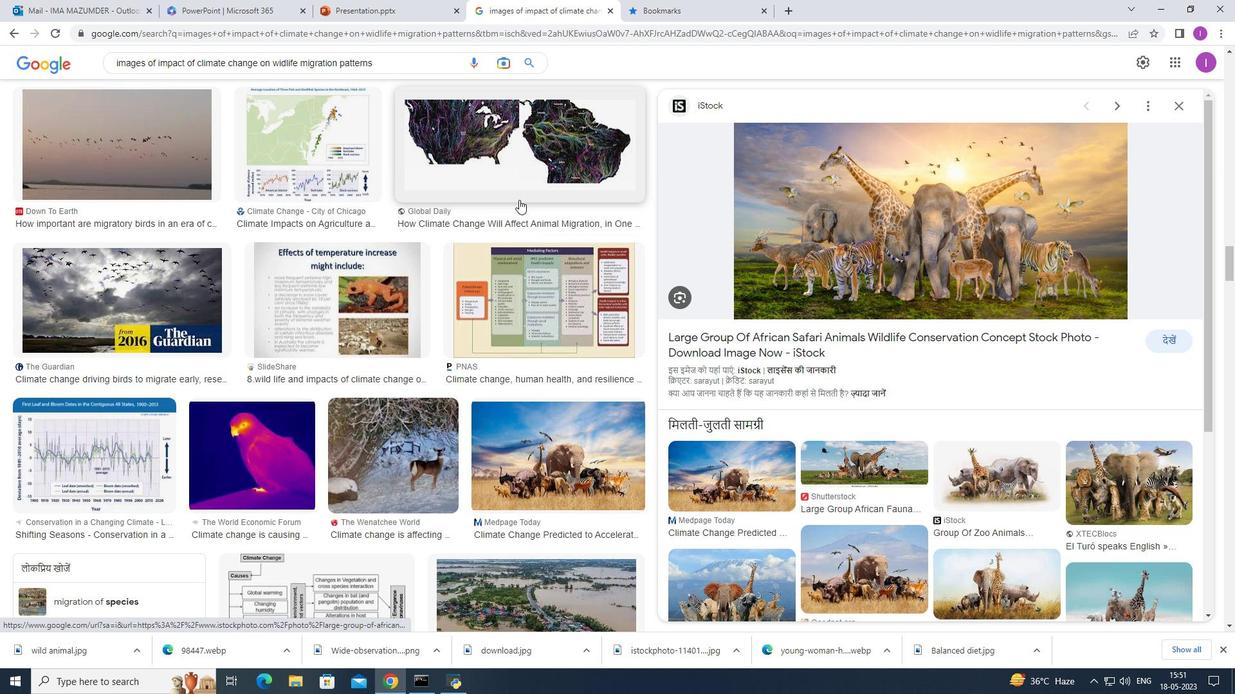 
Action: Mouse scrolled (519, 200) with delta (0, 0)
Screenshot: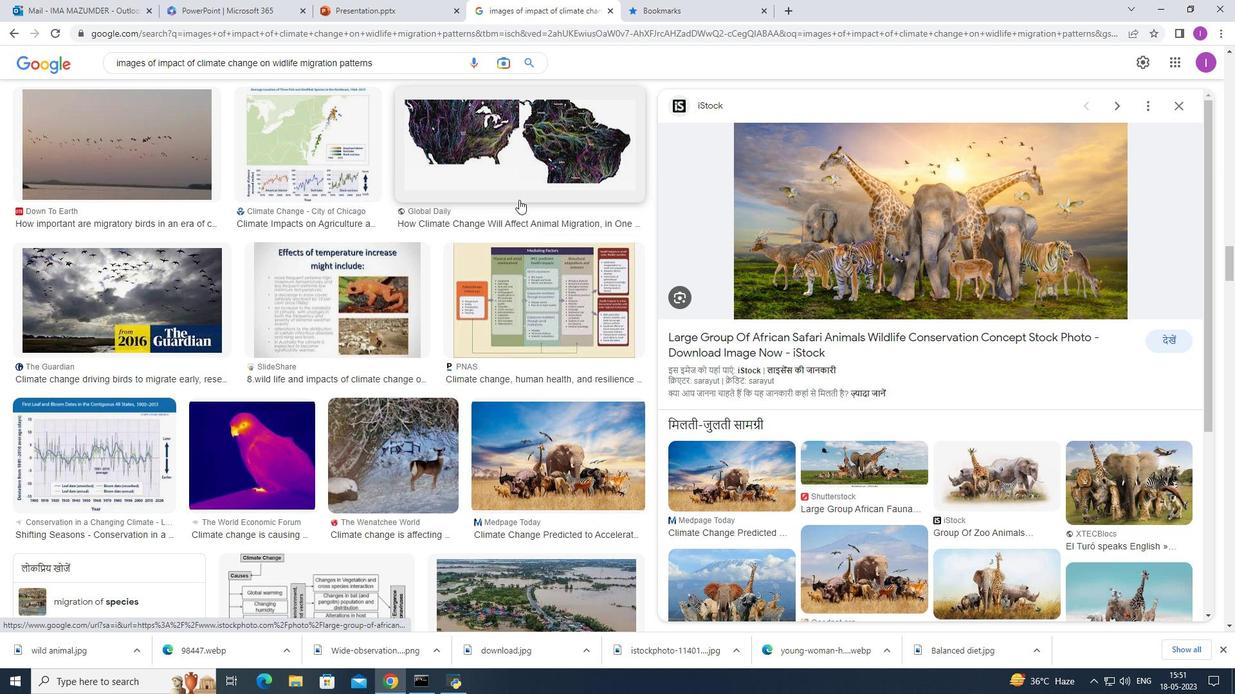 
Action: Mouse scrolled (519, 200) with delta (0, 0)
Screenshot: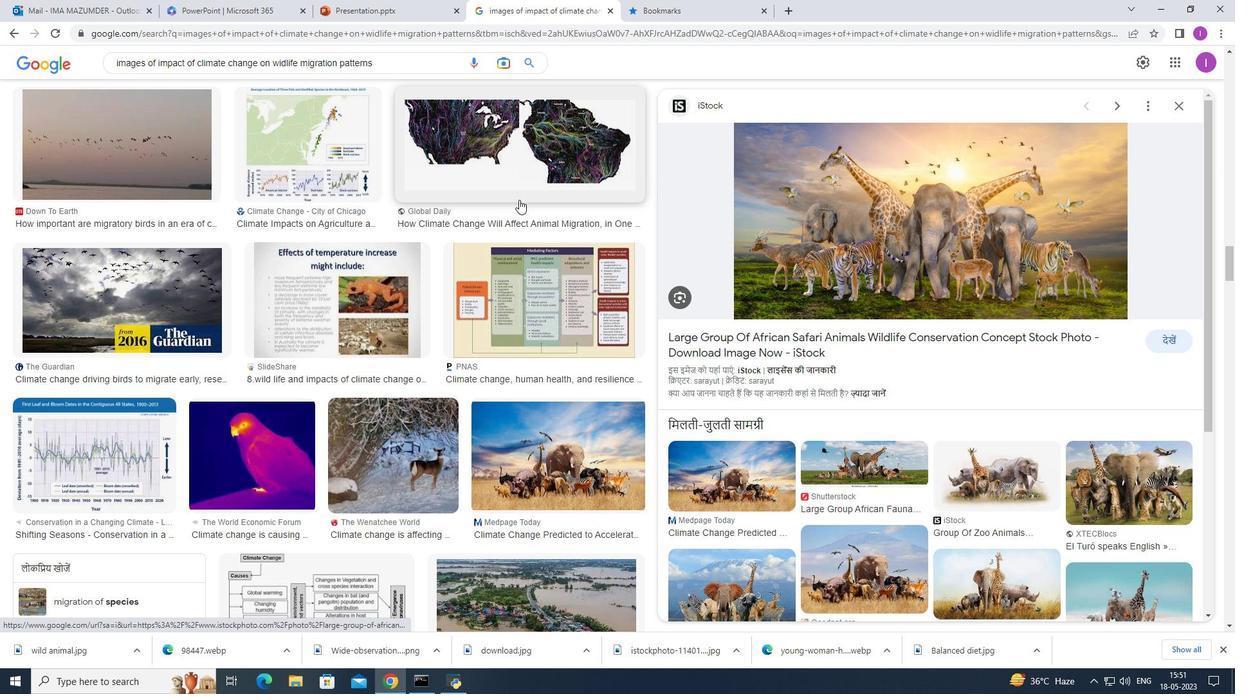 
Action: Mouse moved to (512, 209)
Screenshot: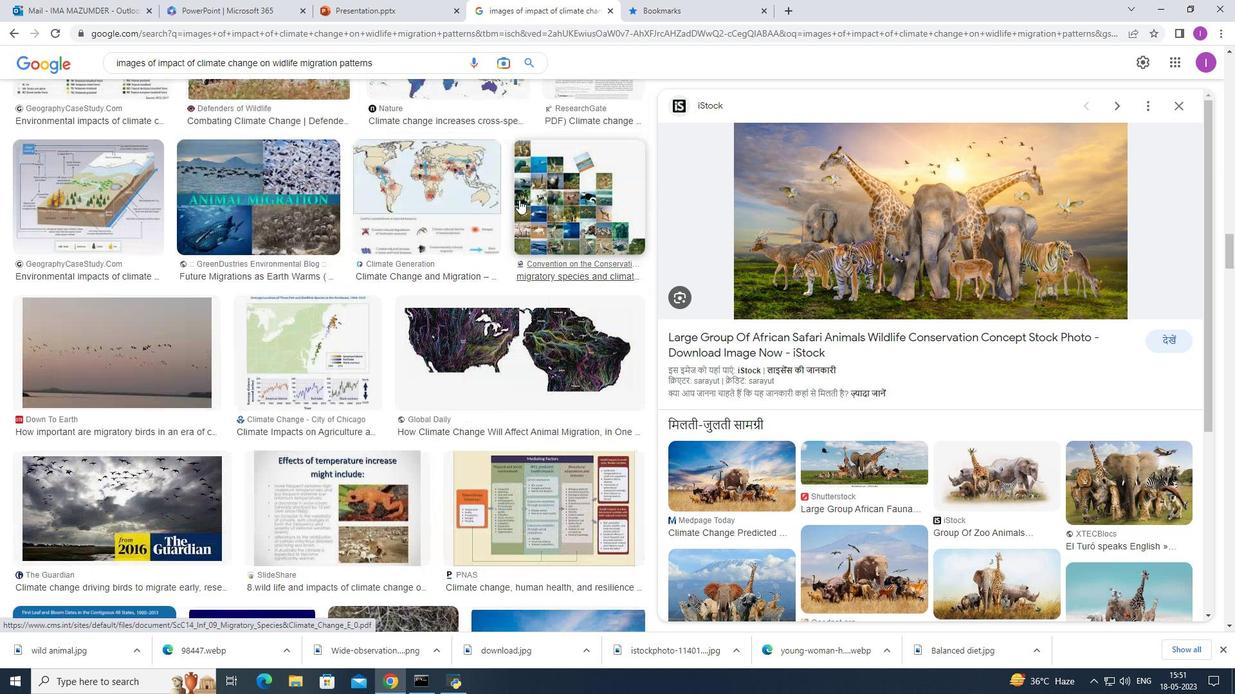 
Action: Mouse scrolled (512, 209) with delta (0, 0)
Screenshot: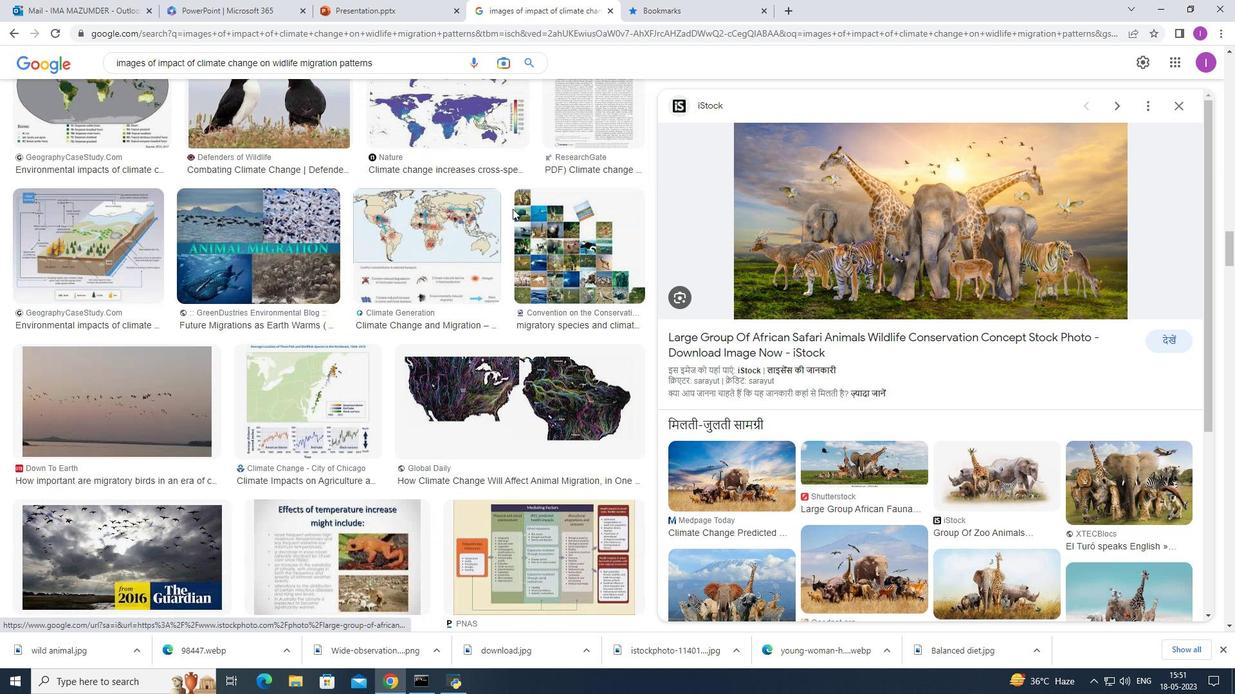 
Action: Mouse scrolled (512, 209) with delta (0, 0)
Screenshot: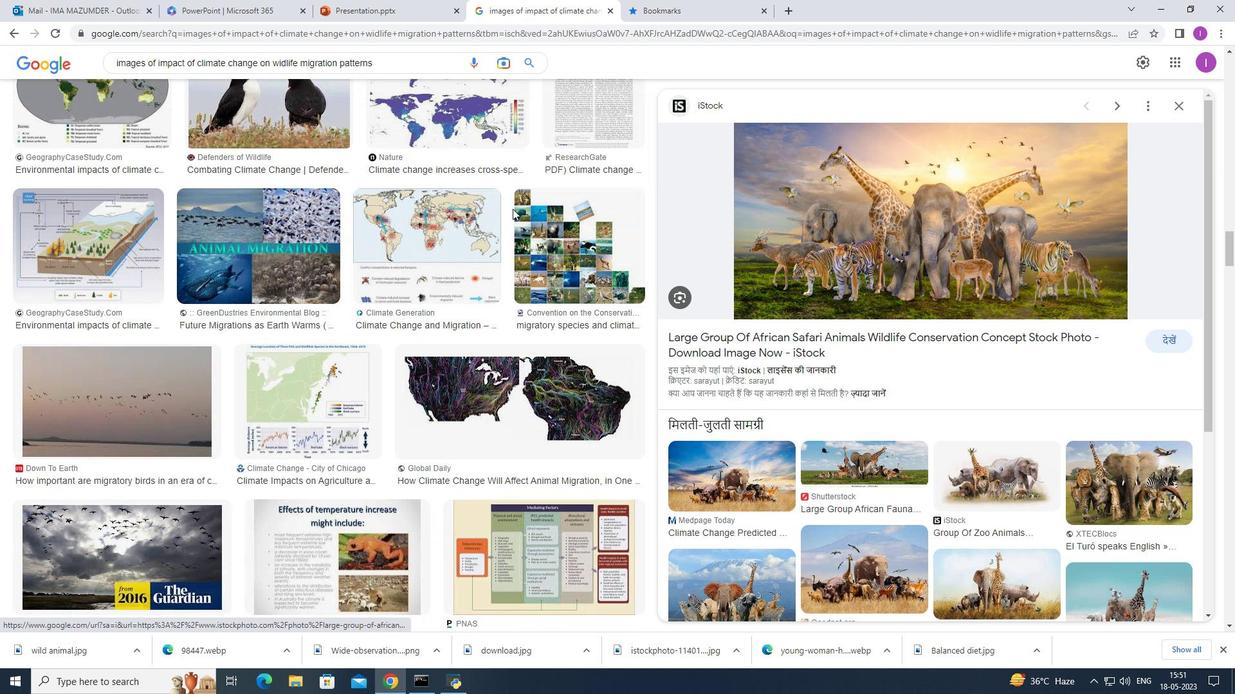 
Action: Mouse moved to (512, 209)
Screenshot: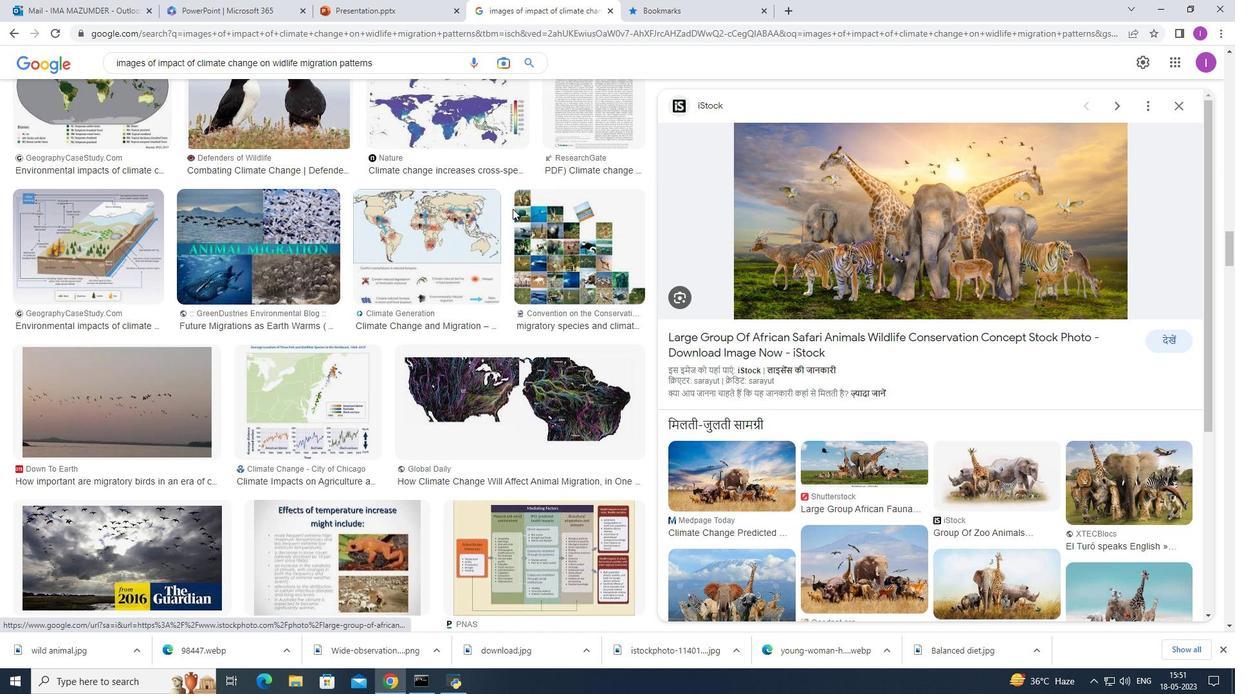 
Action: Mouse scrolled (512, 209) with delta (0, 0)
Screenshot: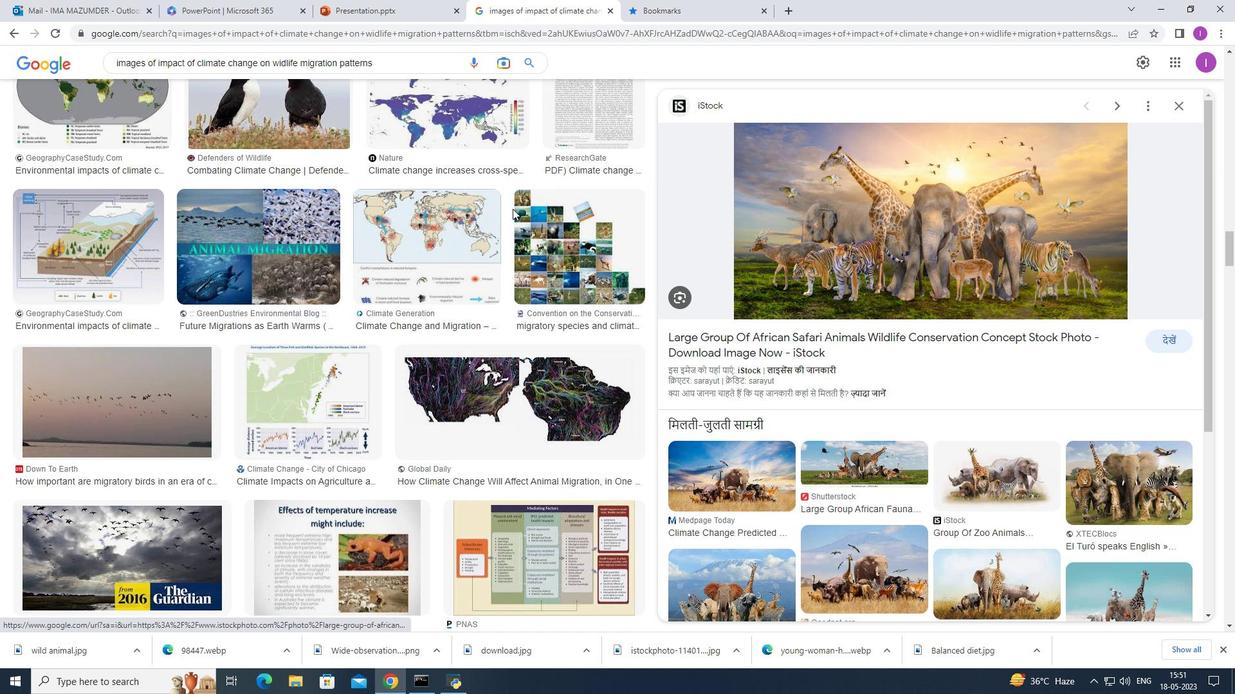 
Action: Mouse moved to (512, 209)
Screenshot: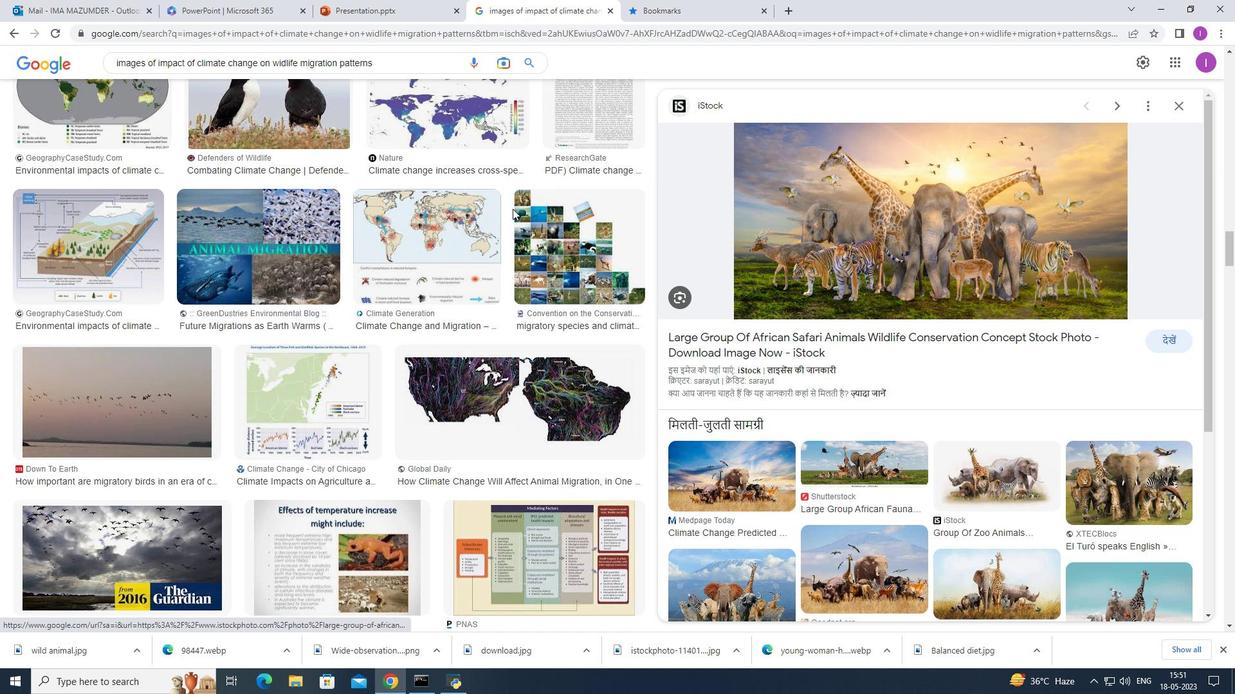 
Action: Mouse scrolled (512, 209) with delta (0, 0)
Screenshot: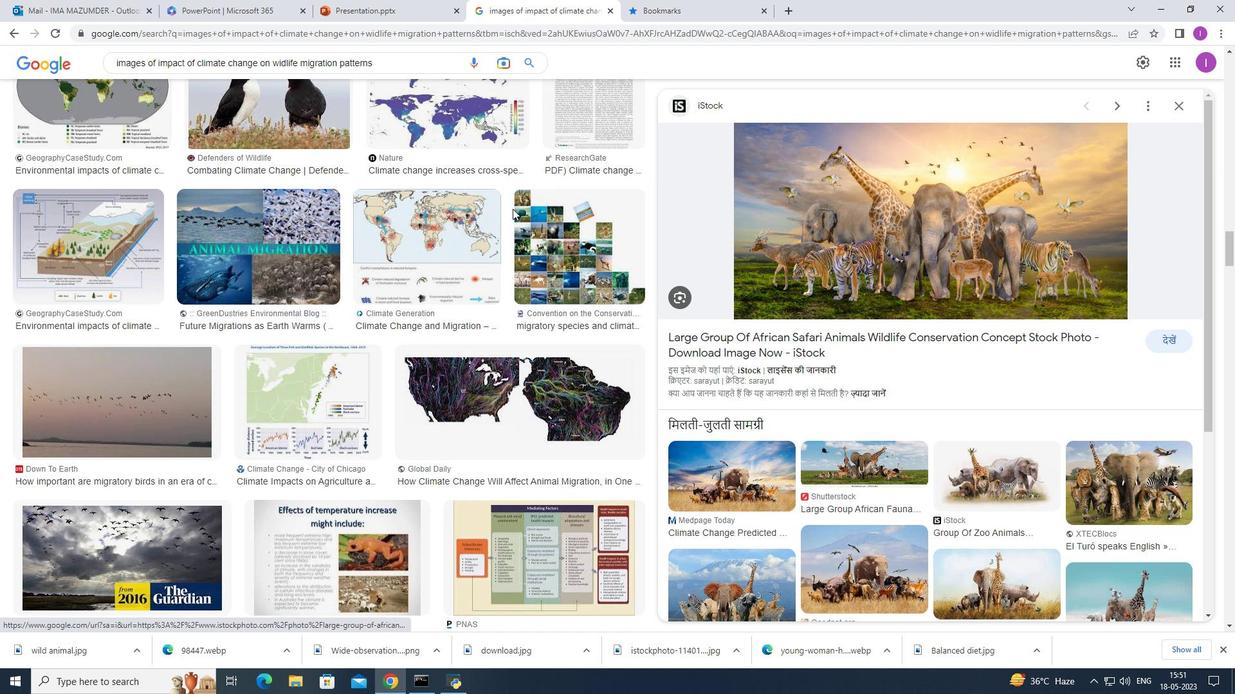 
Action: Mouse moved to (511, 211)
Screenshot: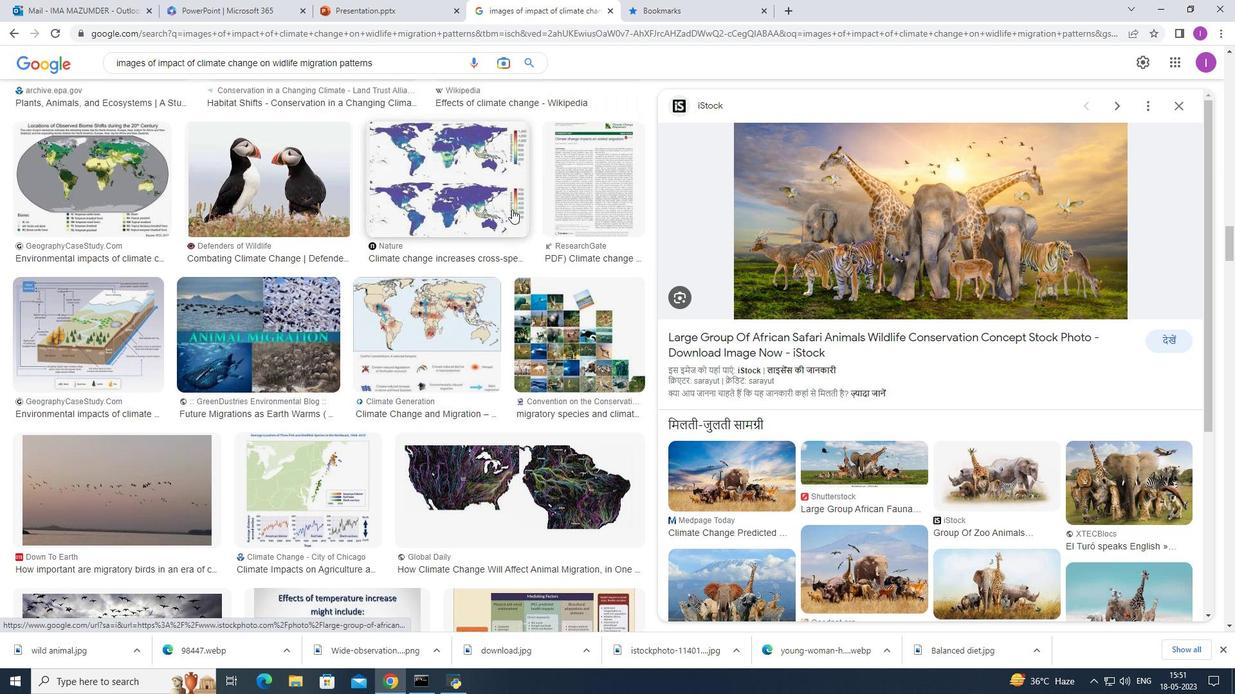
Action: Mouse scrolled (511, 211) with delta (0, 0)
Screenshot: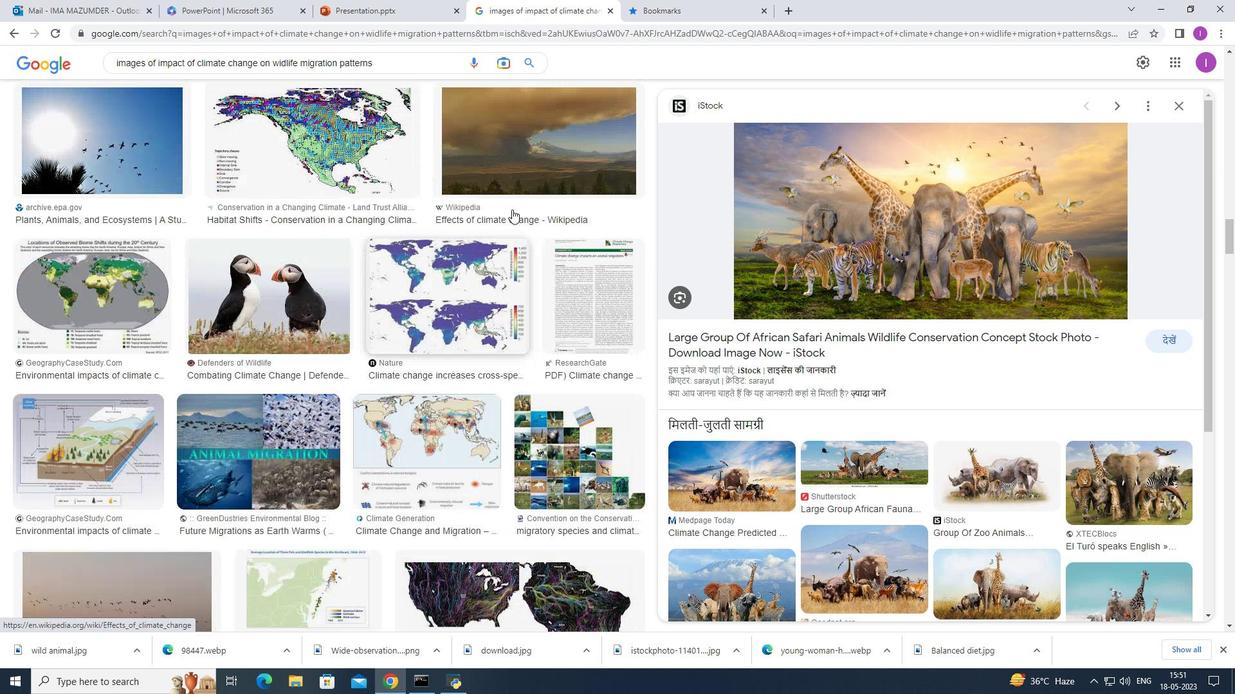 
Action: Mouse scrolled (511, 211) with delta (0, 0)
Screenshot: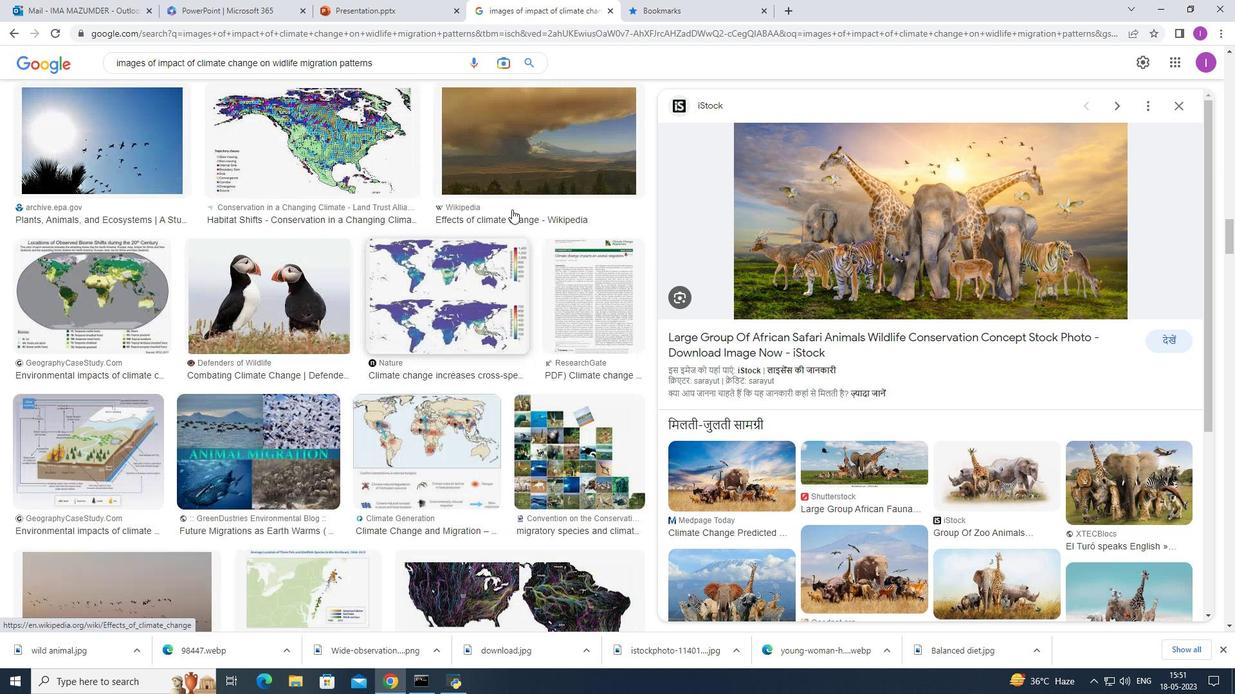
Action: Mouse scrolled (511, 211) with delta (0, 0)
Screenshot: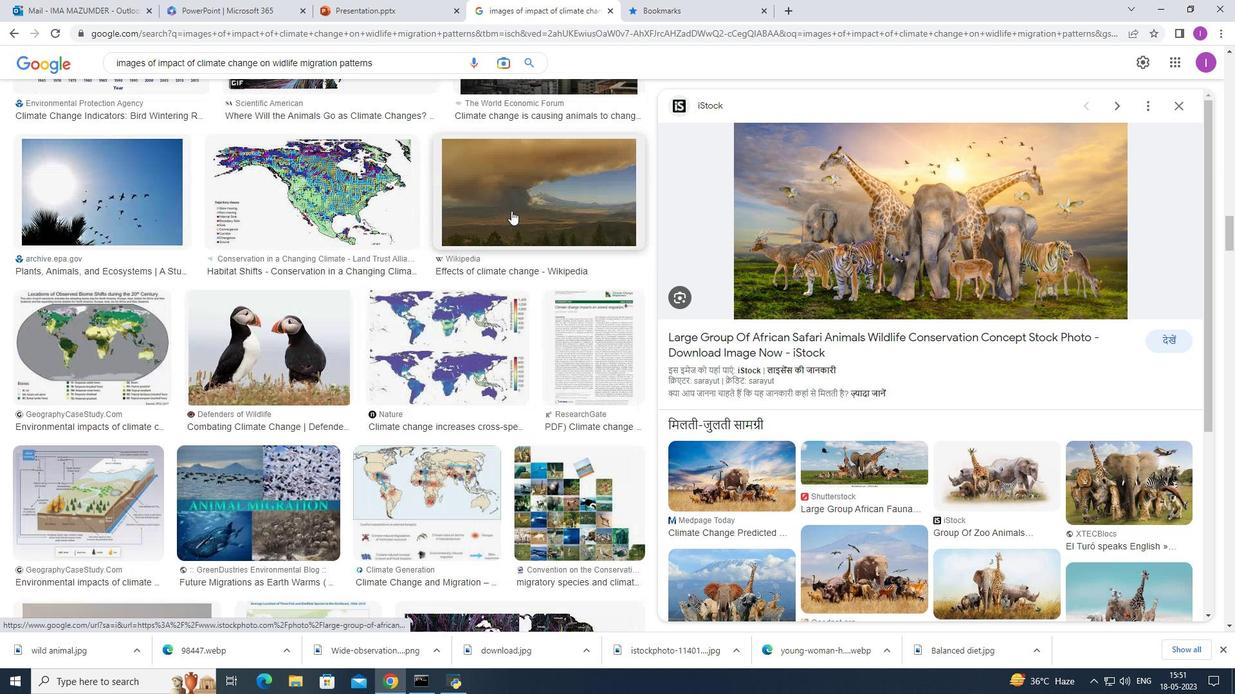 
Action: Mouse scrolled (511, 211) with delta (0, 0)
Screenshot: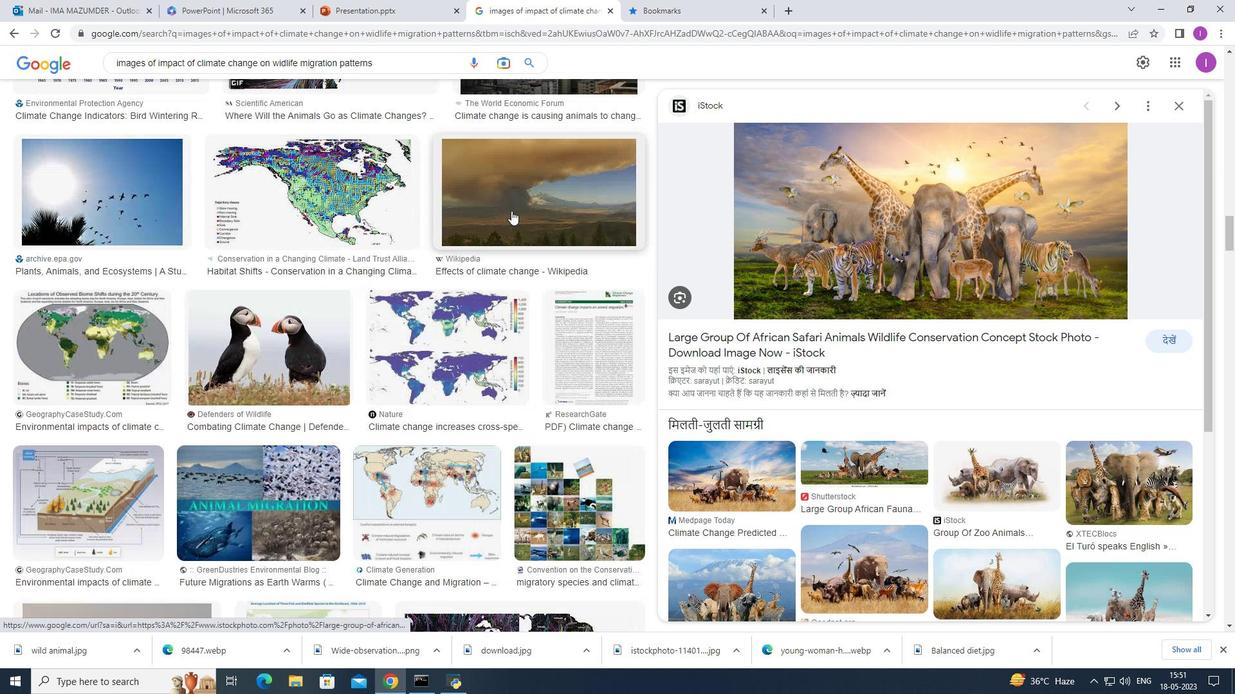 
Action: Mouse moved to (381, 63)
Screenshot: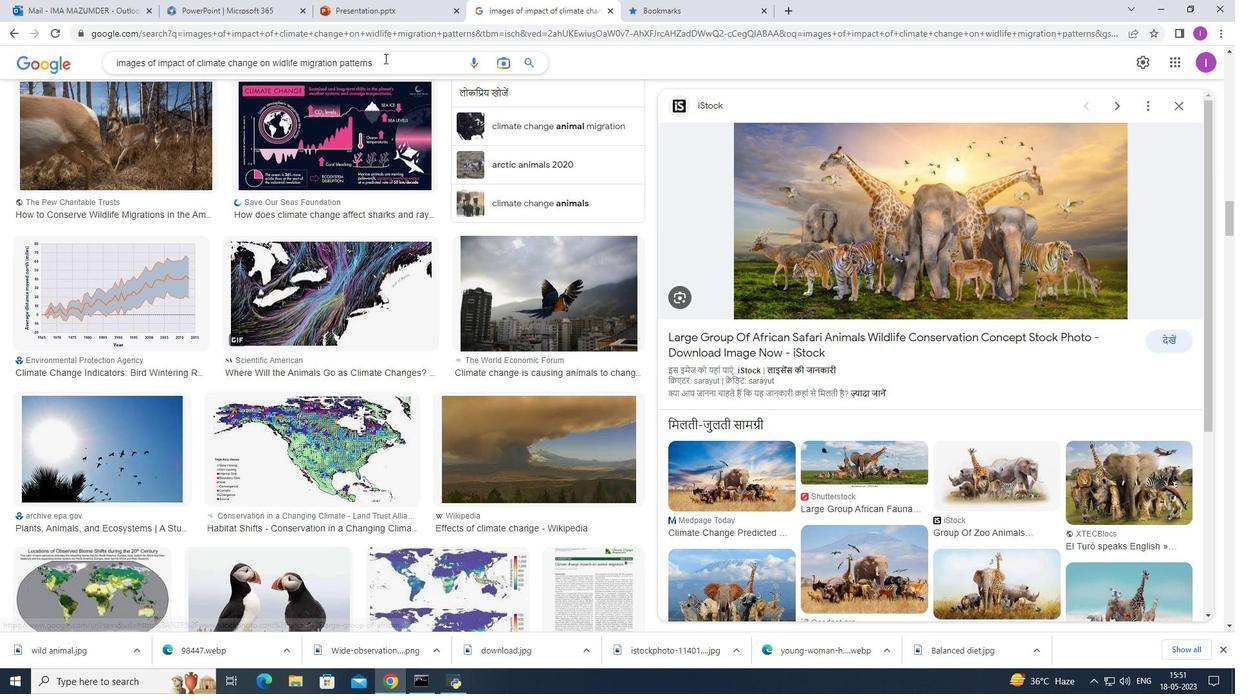 
Action: Mouse pressed left at (381, 63)
Screenshot: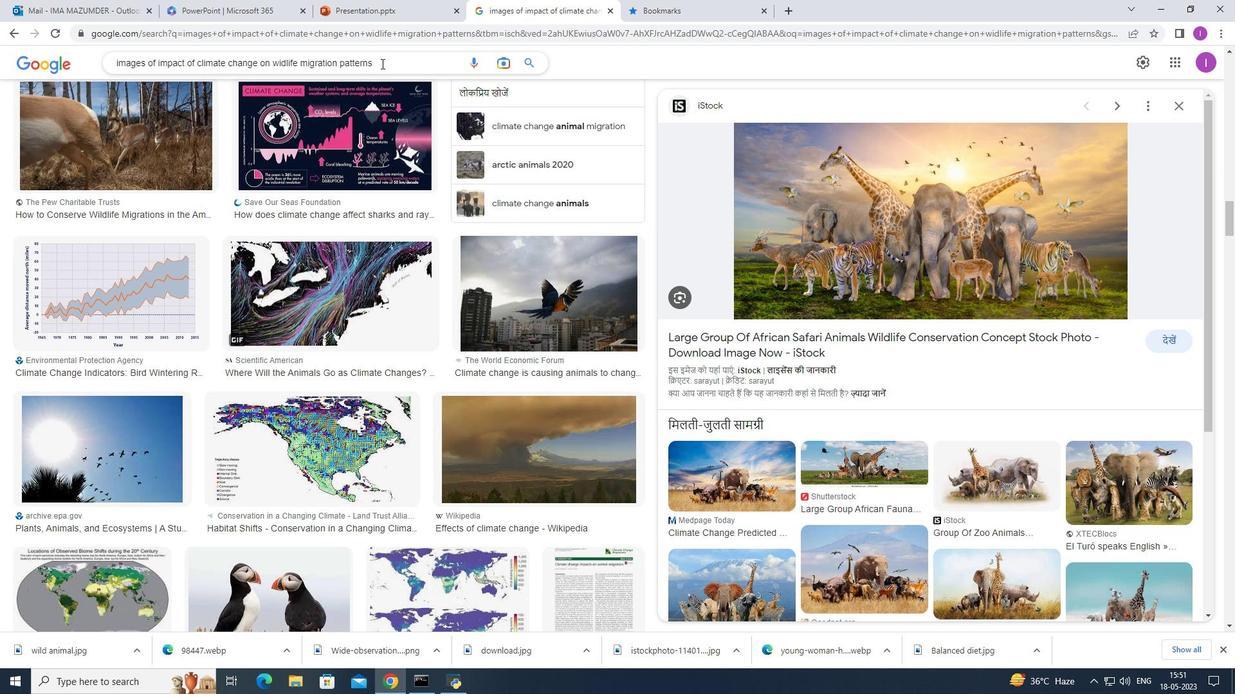 
Action: Mouse moved to (403, 104)
Screenshot: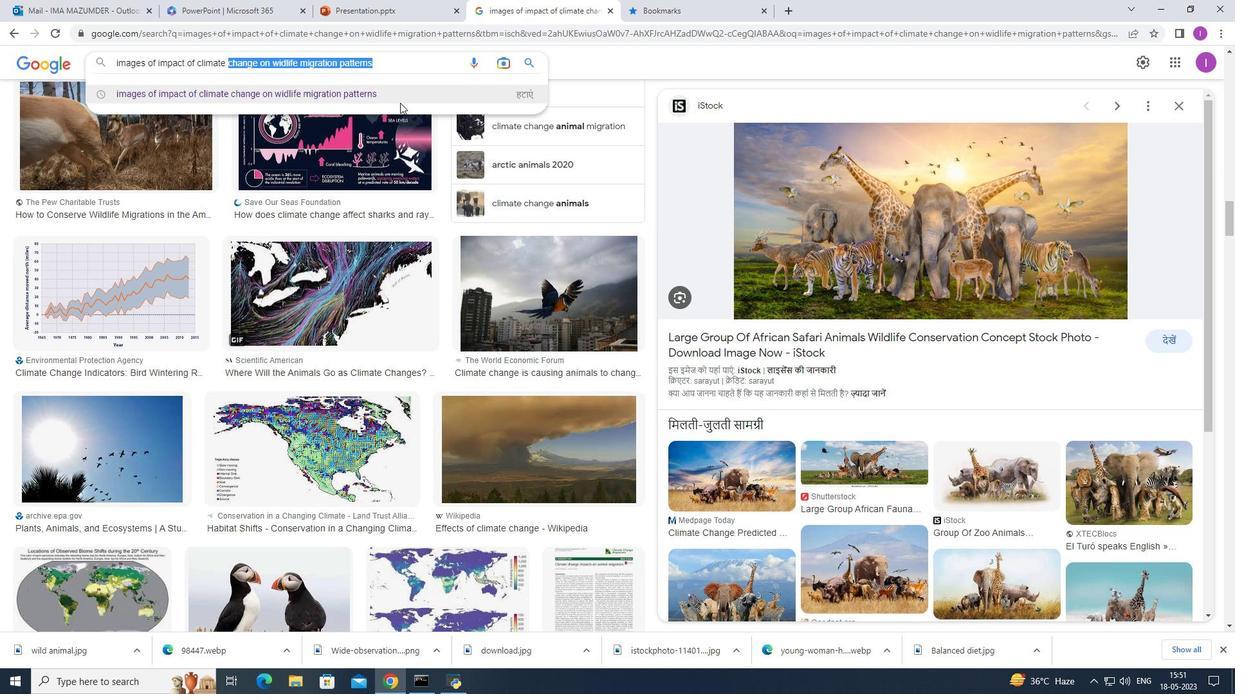 
Action: Key pressed <Key.backspace>
Screenshot: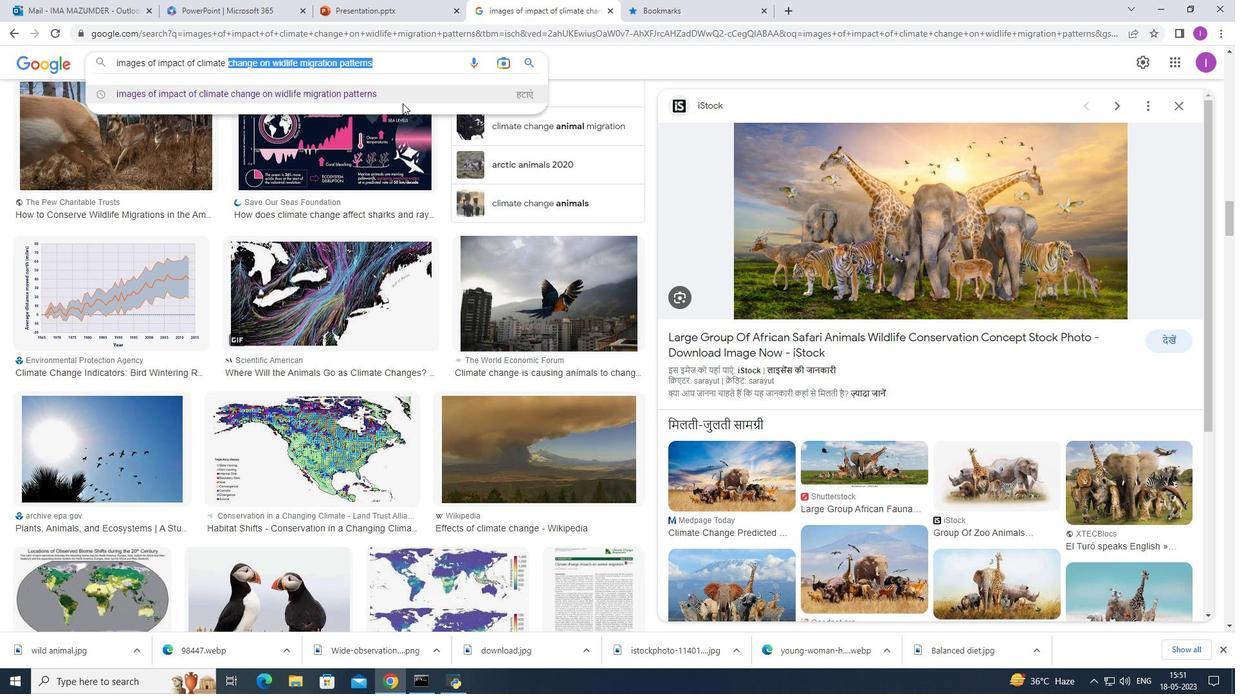 
Action: Mouse moved to (494, 102)
Screenshot: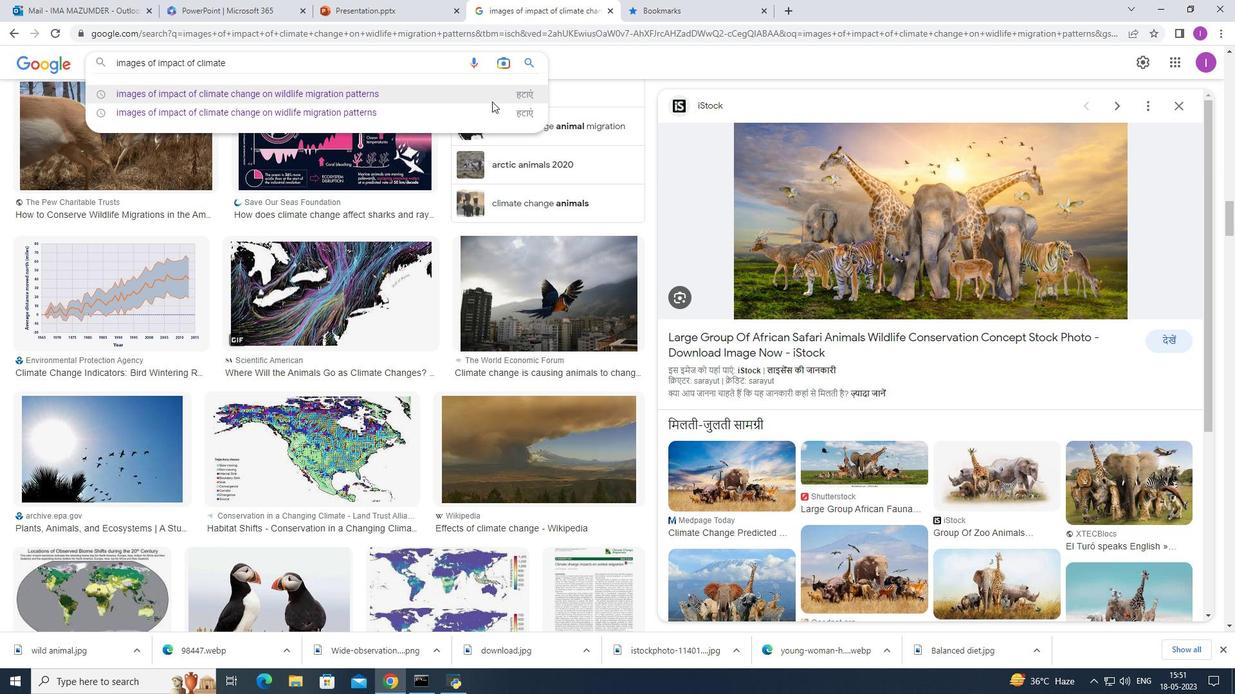 
Action: Key pressed <Key.enter>
Screenshot: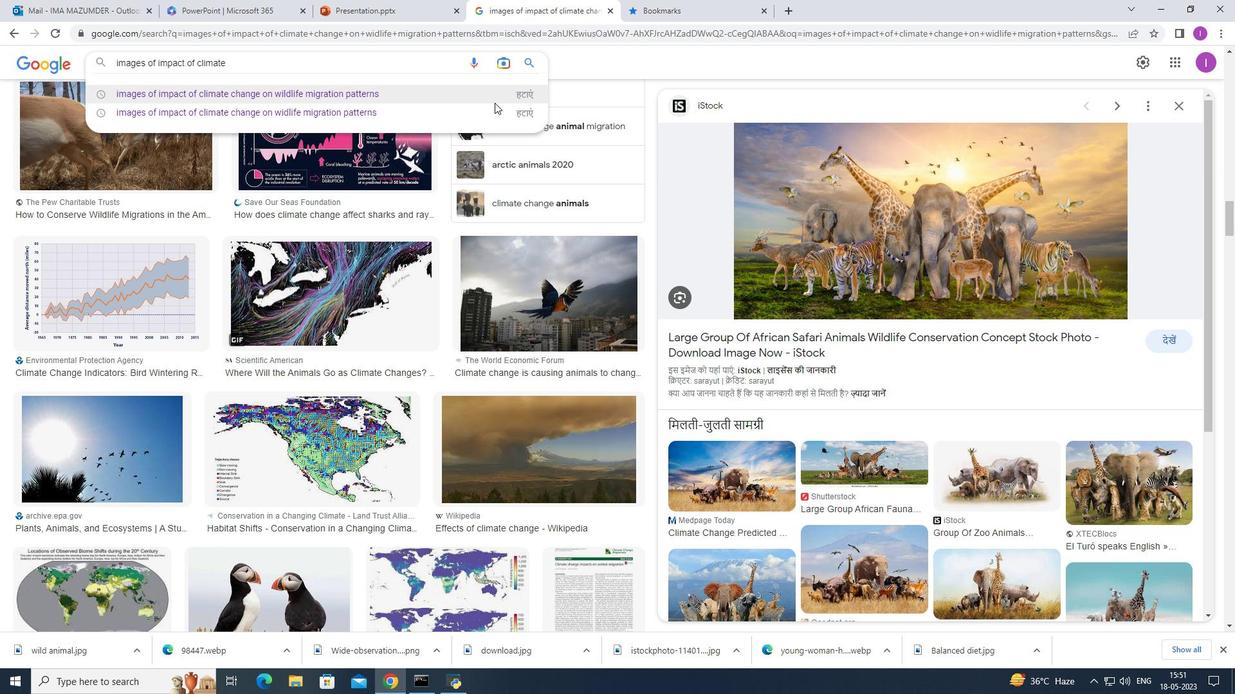 
Action: Mouse moved to (106, 246)
Screenshot: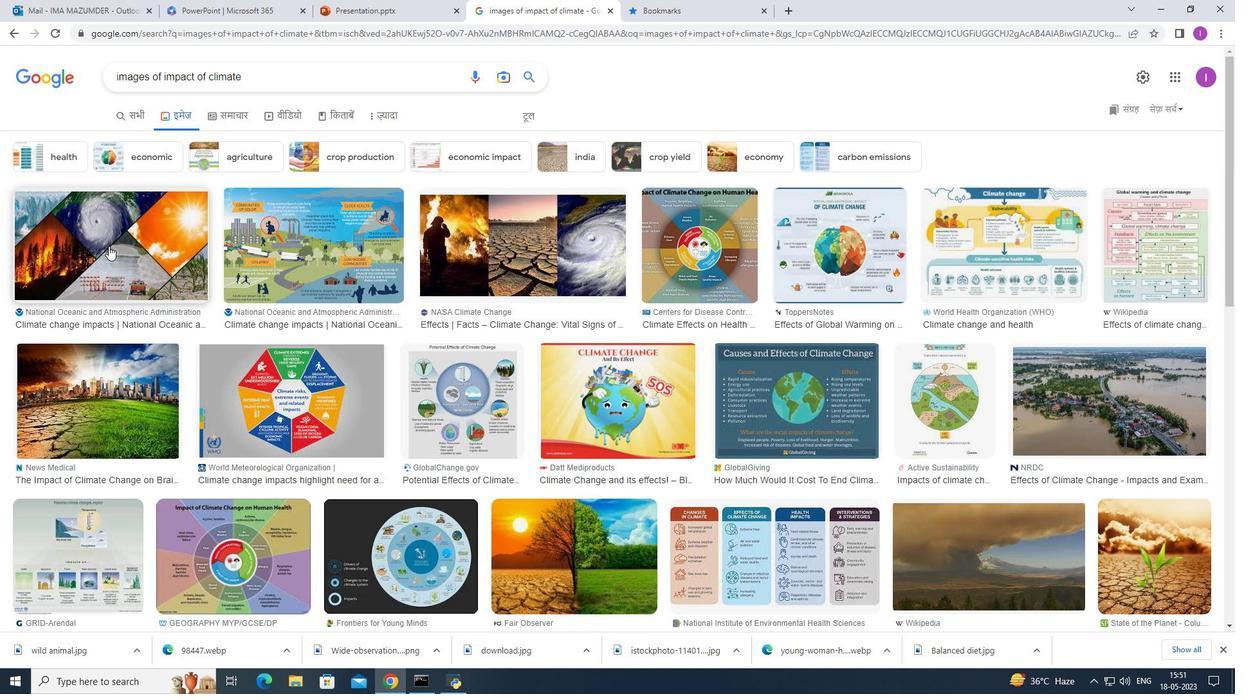 
Action: Mouse pressed left at (106, 246)
Screenshot: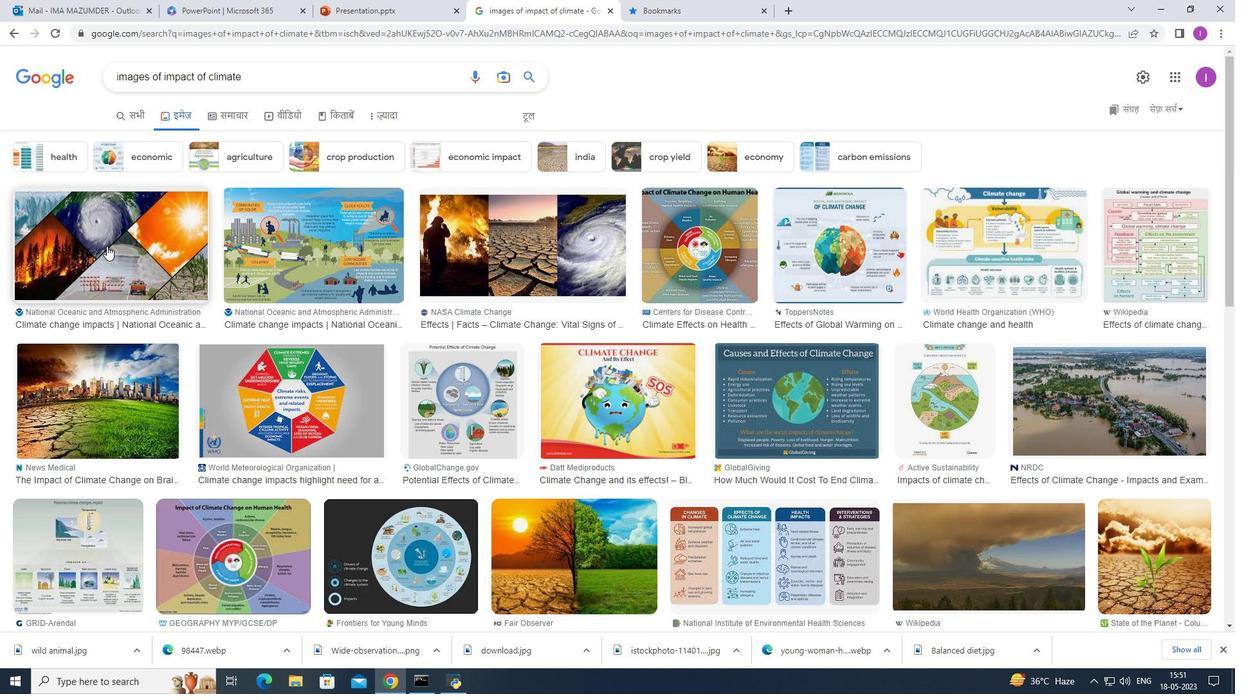 
Action: Mouse moved to (879, 261)
Screenshot: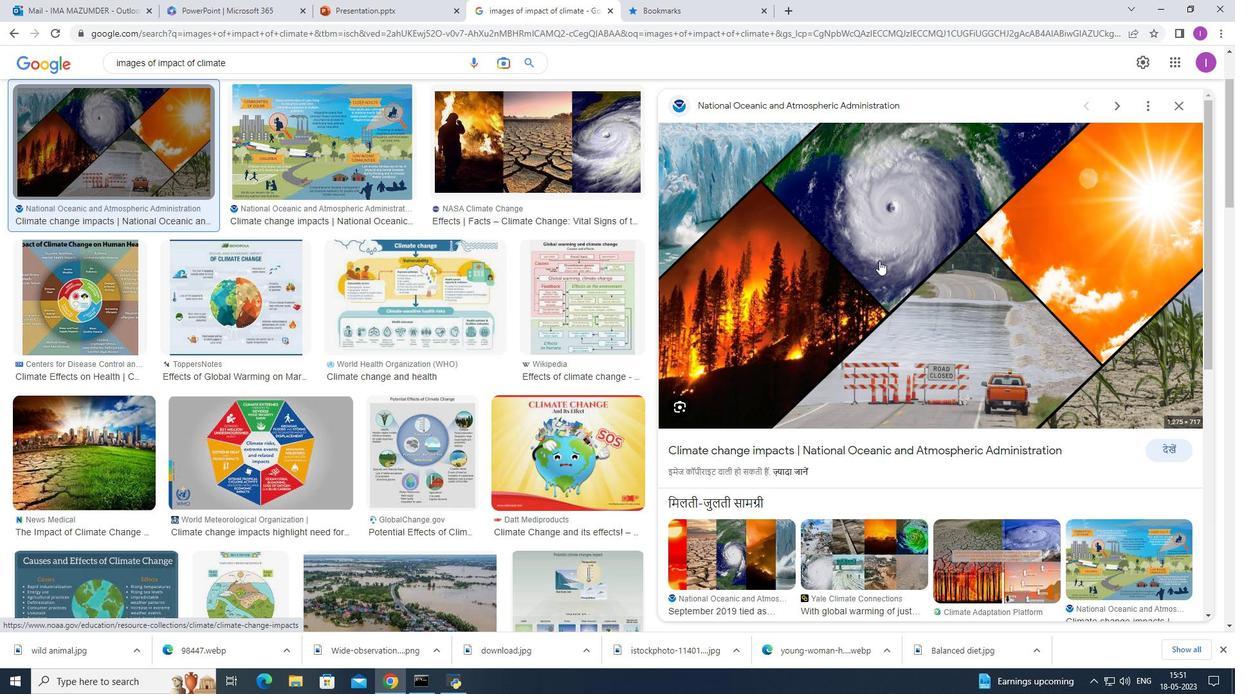 
Action: Mouse pressed right at (879, 261)
Screenshot: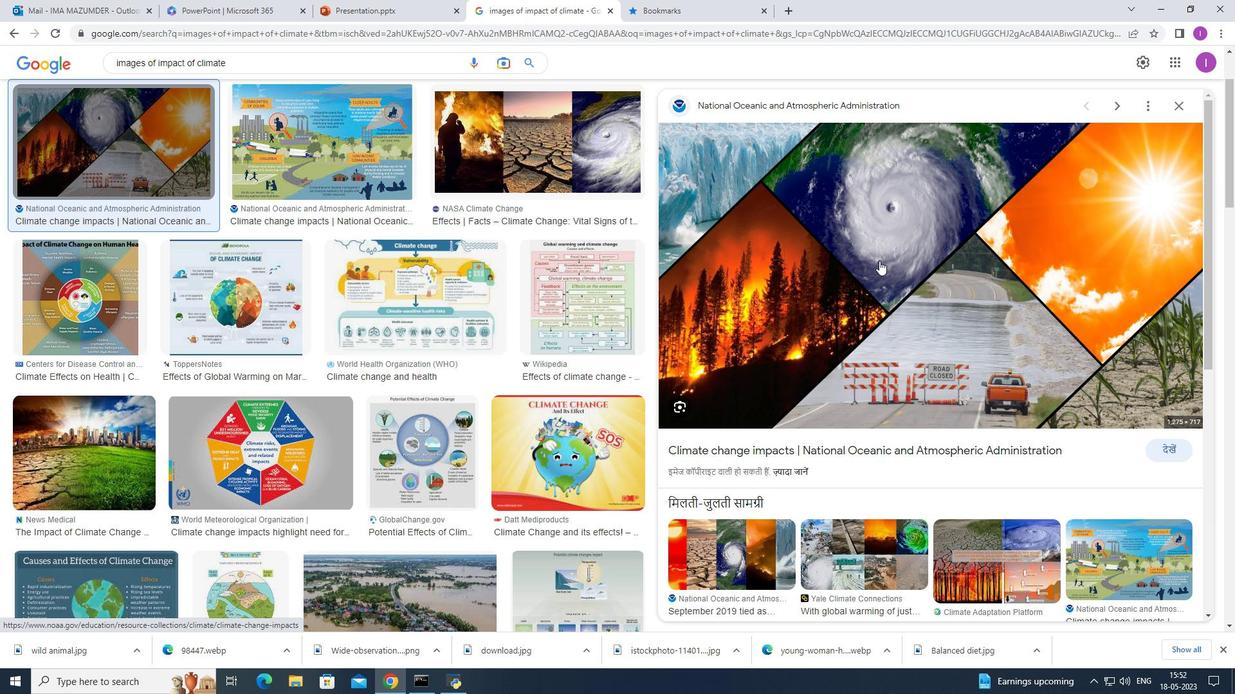 
Action: Mouse moved to (733, 323)
Screenshot: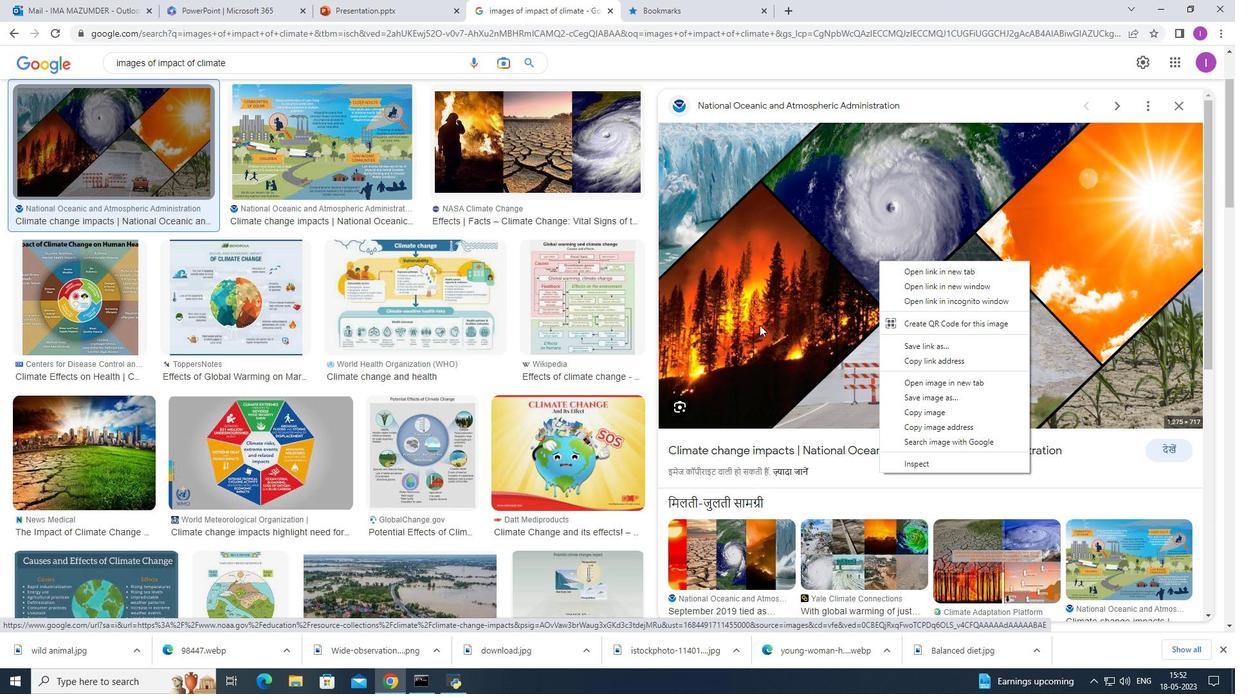 
Action: Mouse scrolled (733, 322) with delta (0, 0)
Screenshot: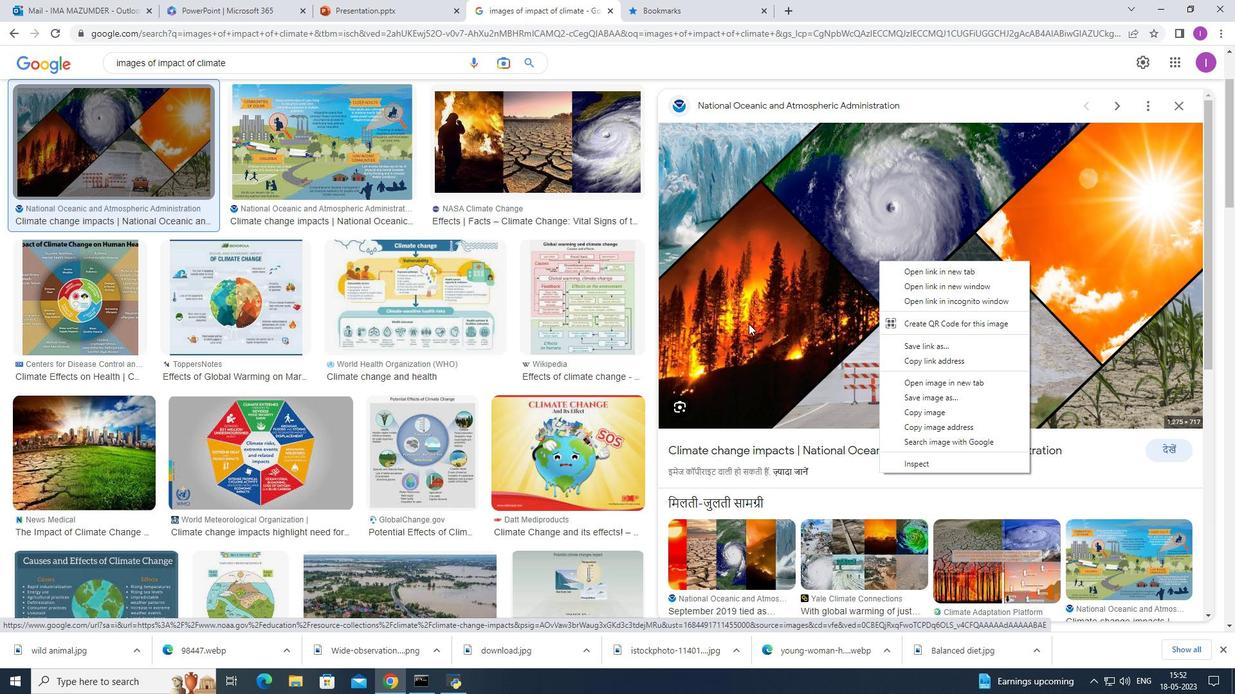 
Action: Mouse moved to (730, 324)
Screenshot: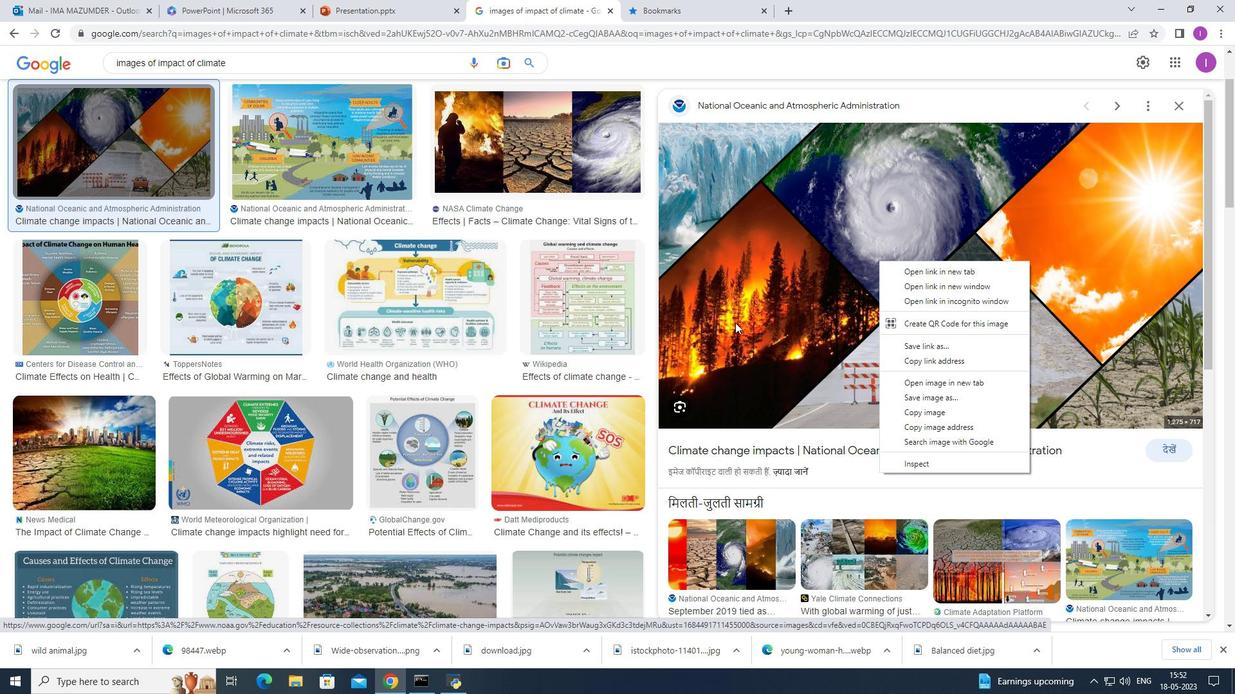 
Action: Mouse scrolled (730, 323) with delta (0, 0)
Screenshot: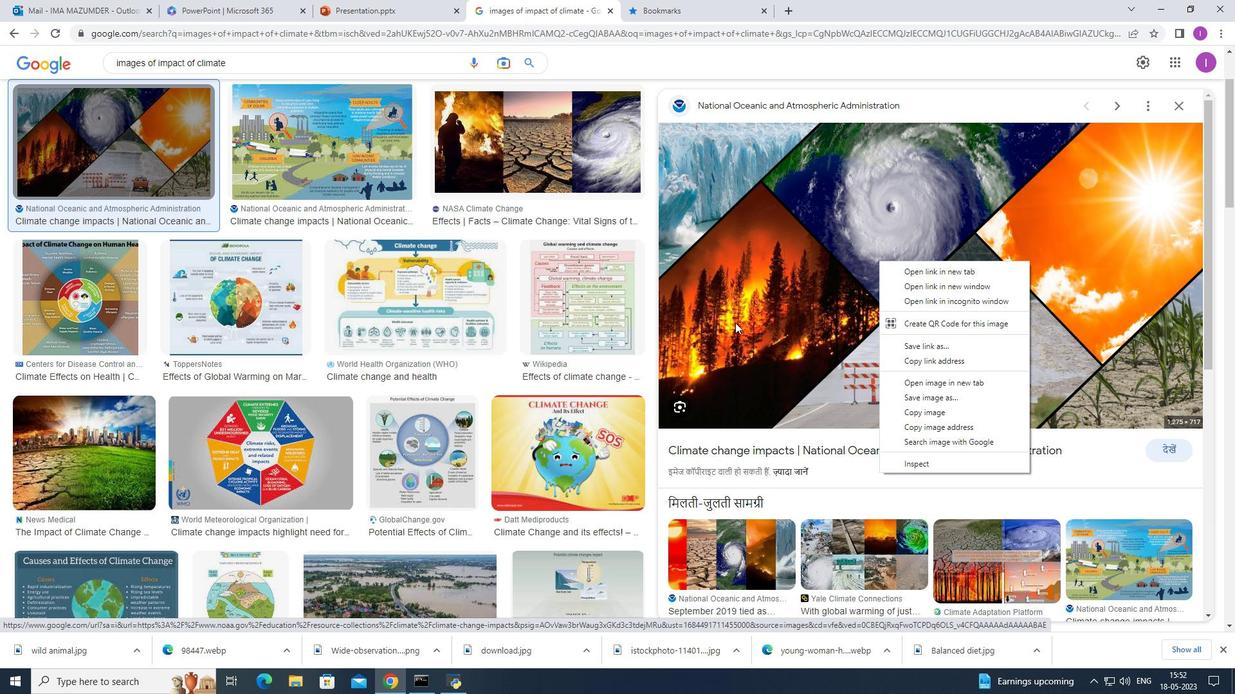 
Action: Mouse moved to (729, 324)
Screenshot: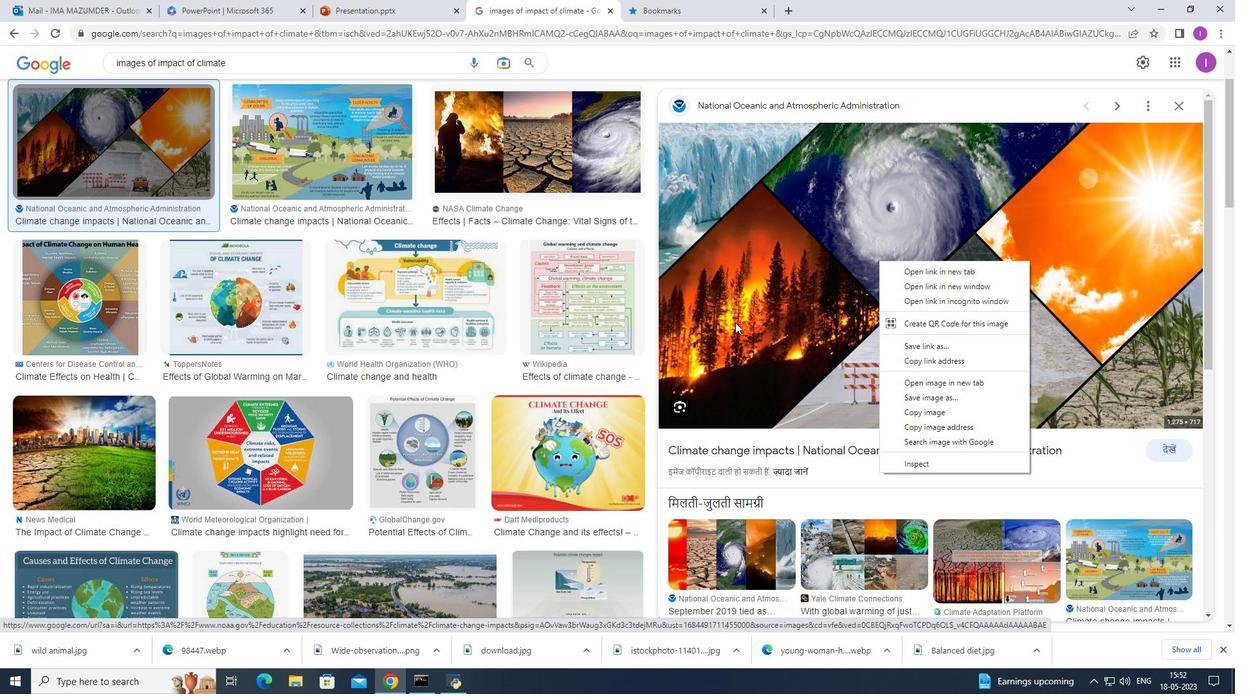 
Action: Mouse scrolled (729, 323) with delta (0, 0)
Screenshot: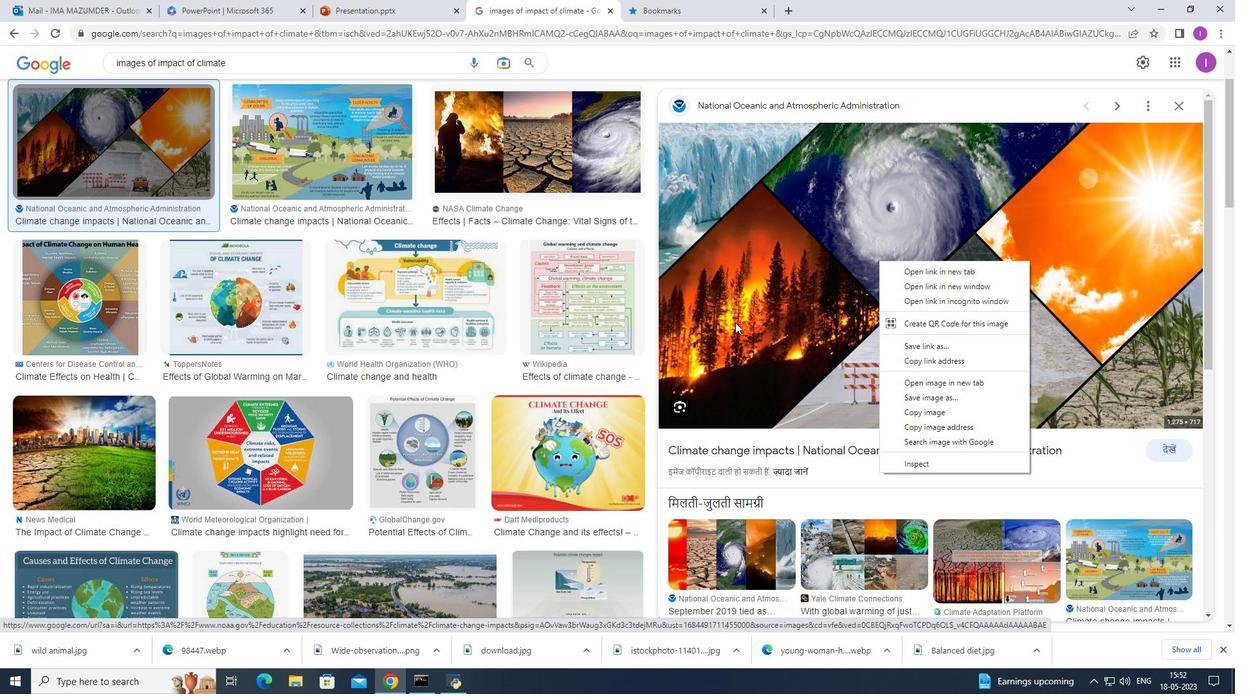 
Action: Mouse scrolled (729, 323) with delta (0, 0)
Screenshot: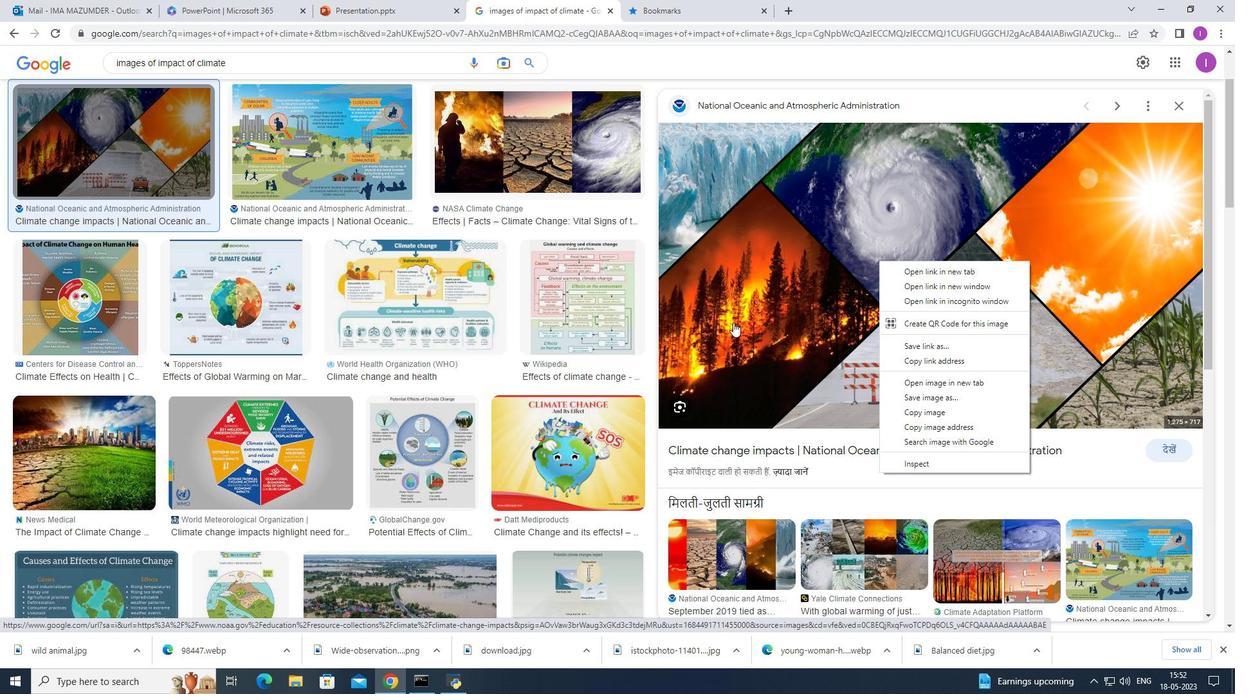 
Action: Mouse moved to (550, 342)
Screenshot: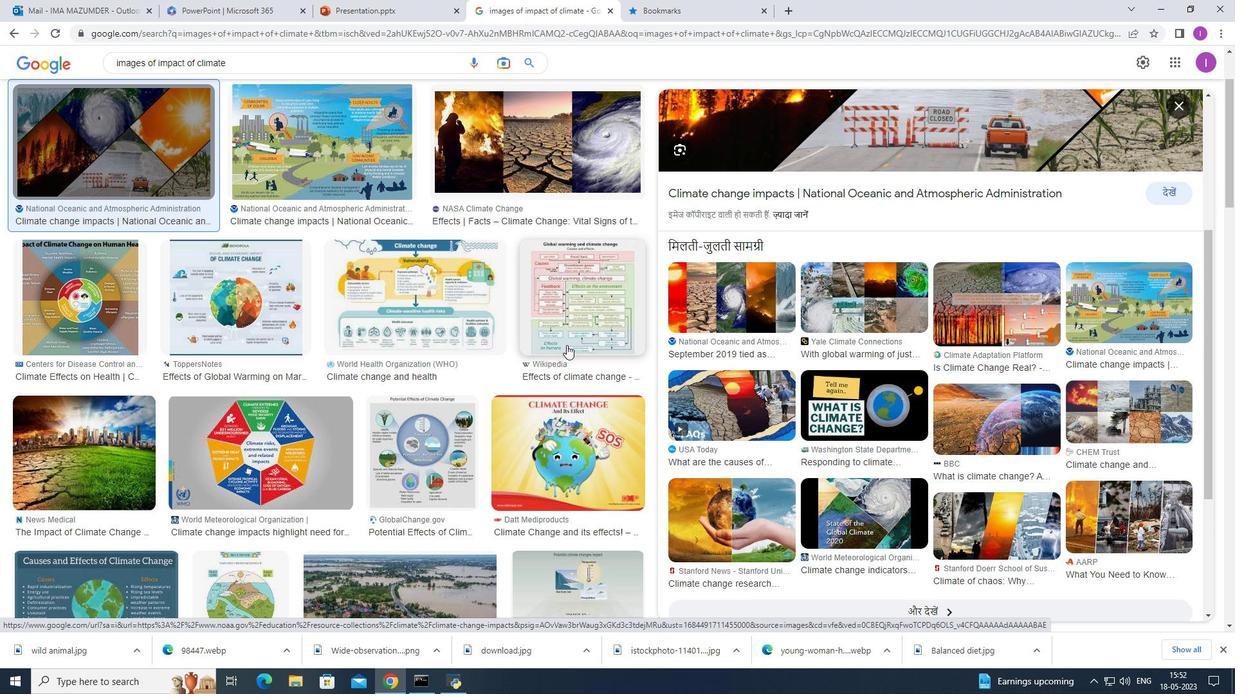 
Action: Mouse scrolled (550, 342) with delta (0, 0)
Screenshot: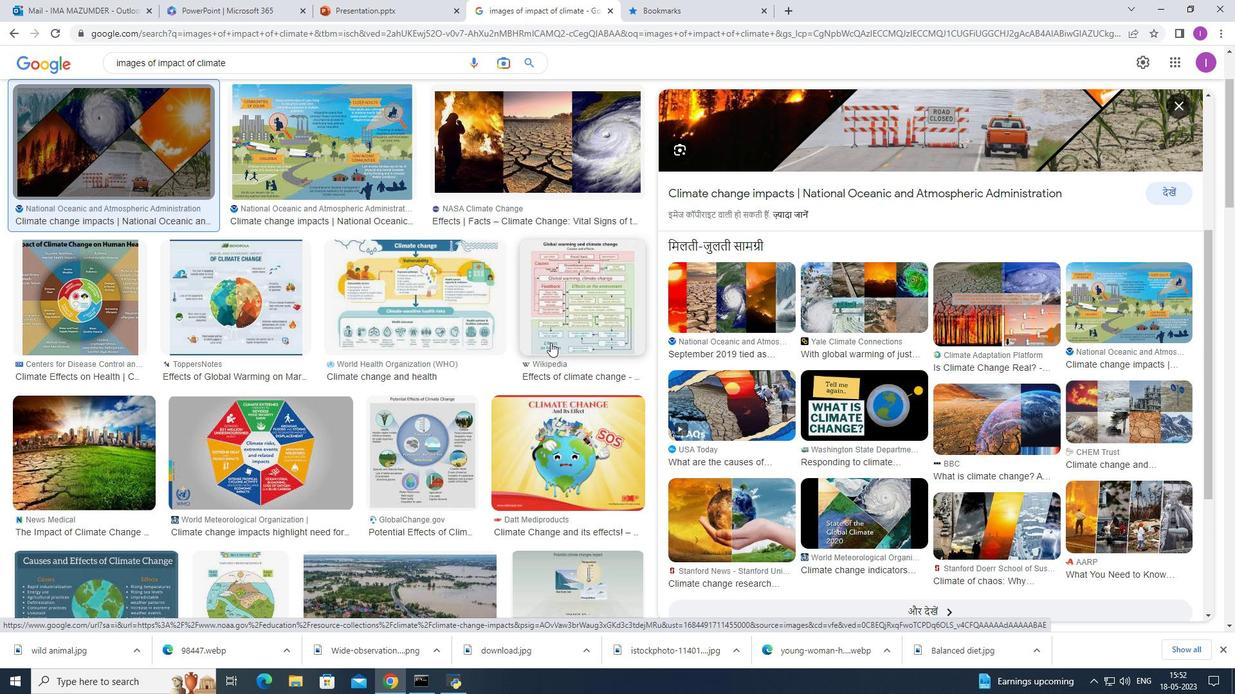 
Action: Mouse scrolled (550, 342) with delta (0, 0)
Screenshot: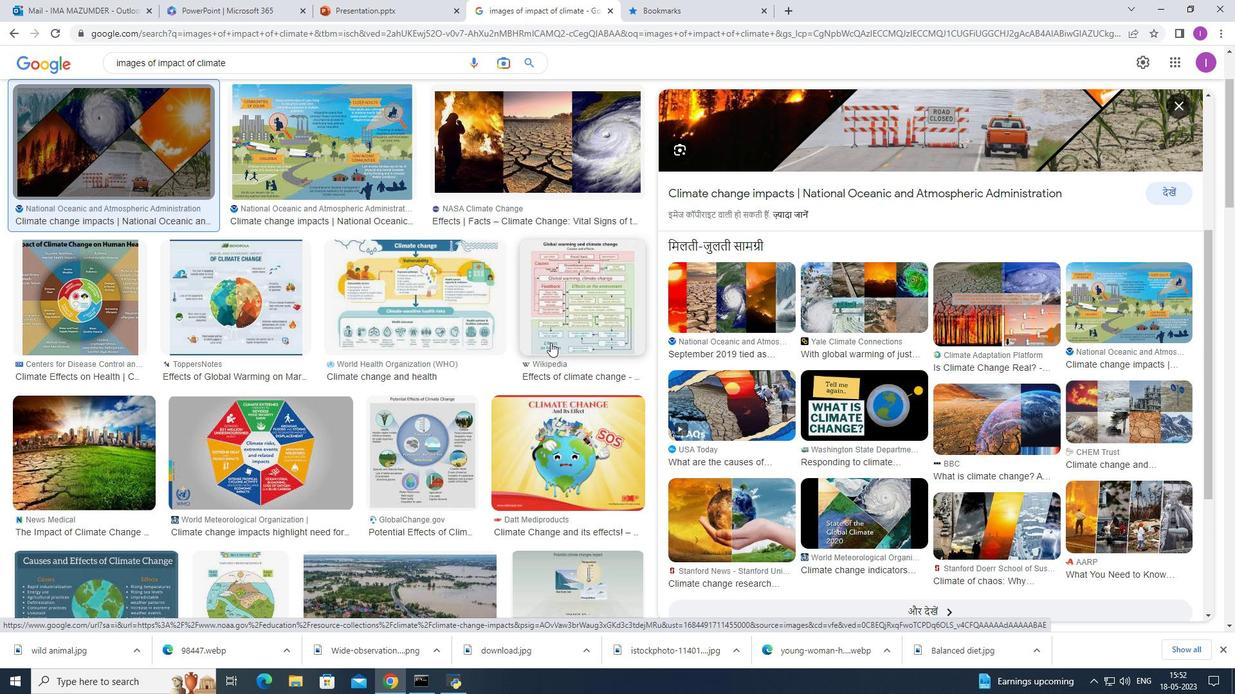 
Action: Mouse scrolled (550, 342) with delta (0, 0)
Screenshot: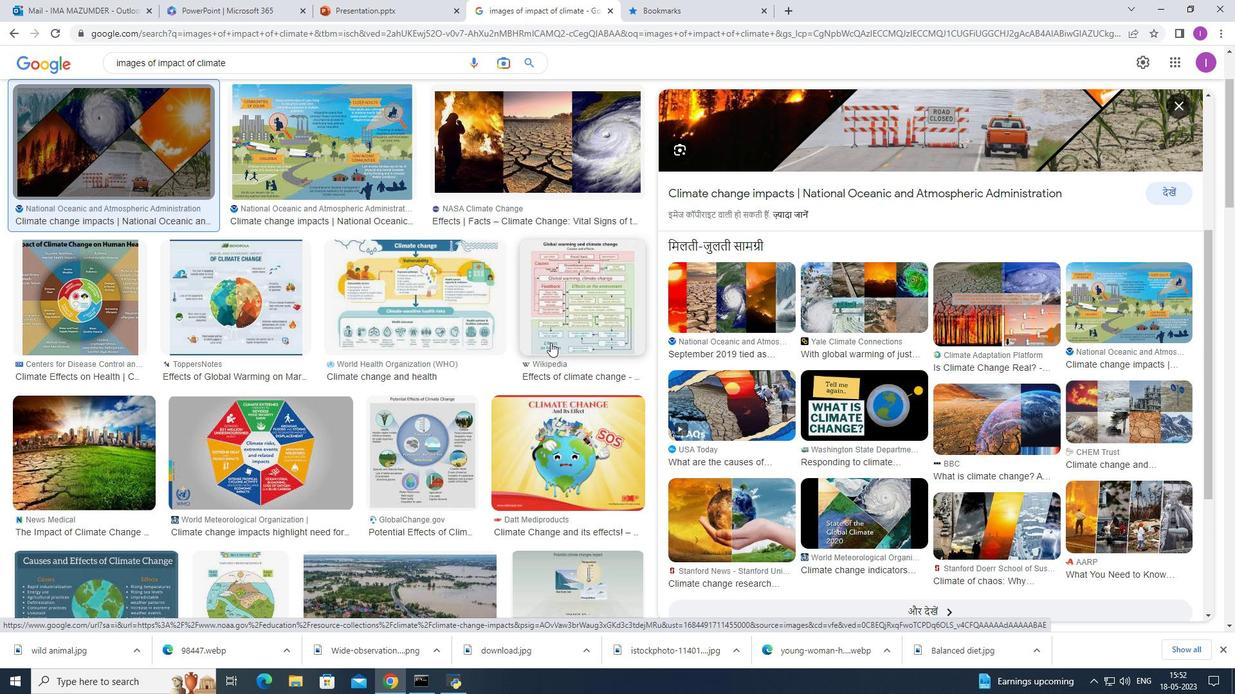 
Action: Mouse scrolled (550, 342) with delta (0, 0)
Screenshot: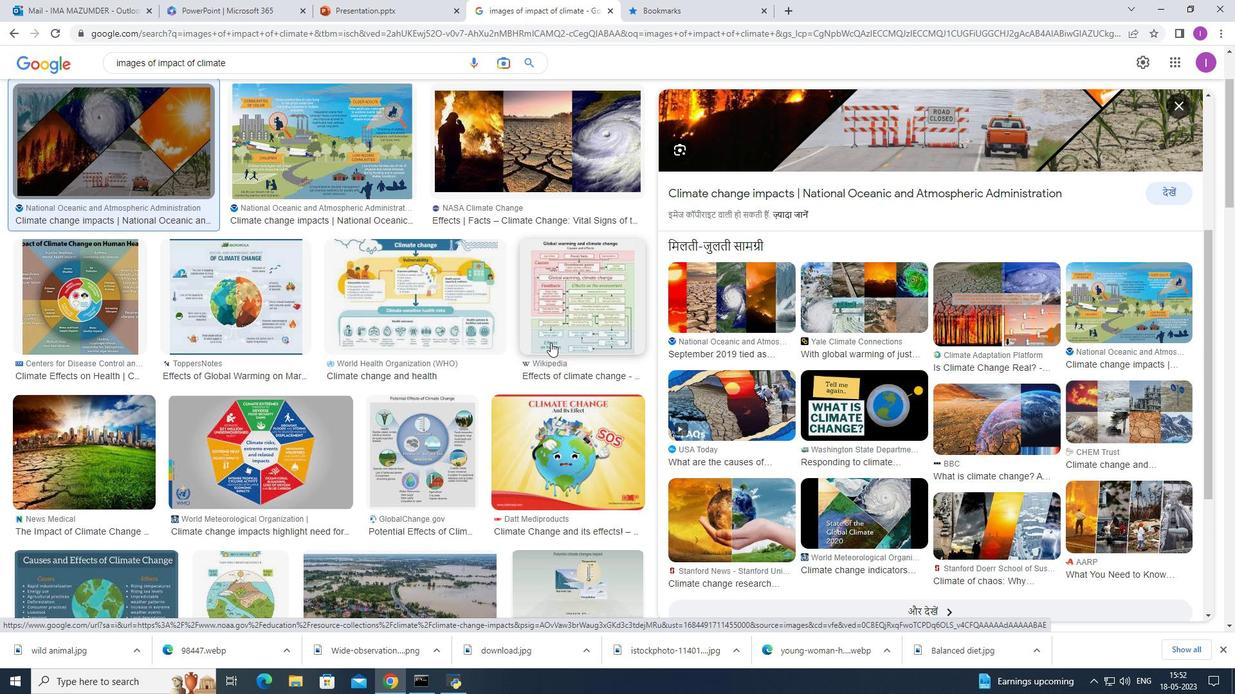 
Action: Mouse moved to (559, 337)
Screenshot: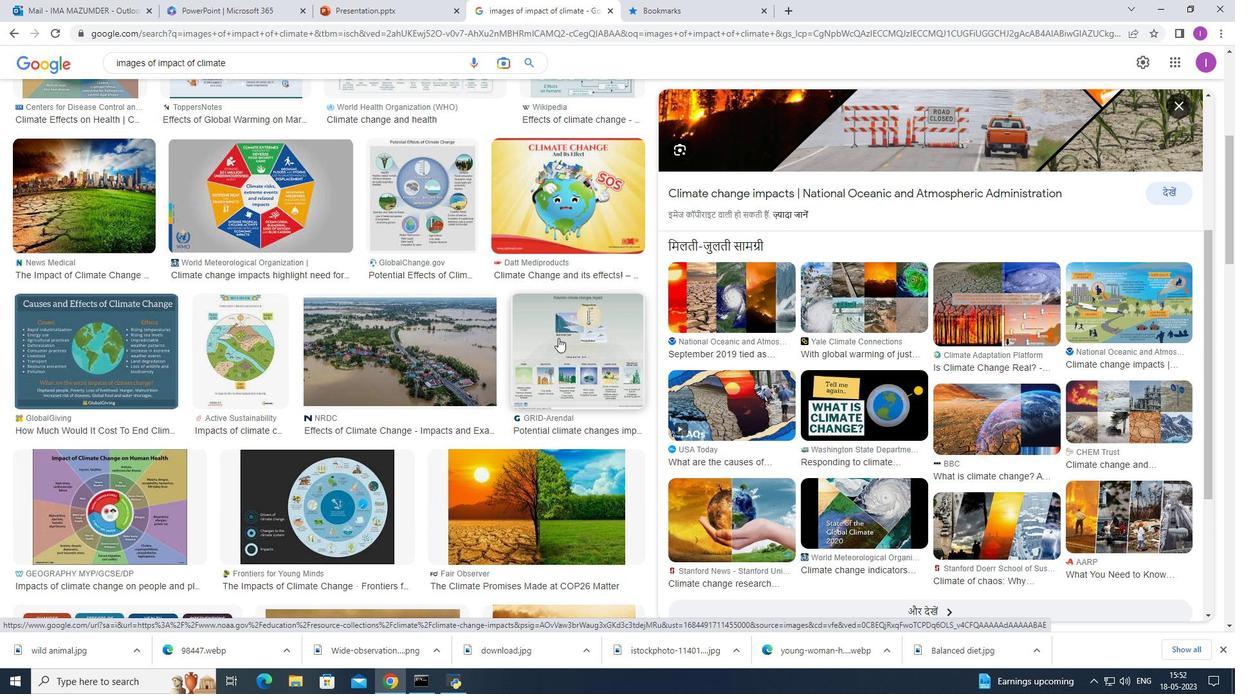
Action: Mouse scrolled (559, 337) with delta (0, 0)
Screenshot: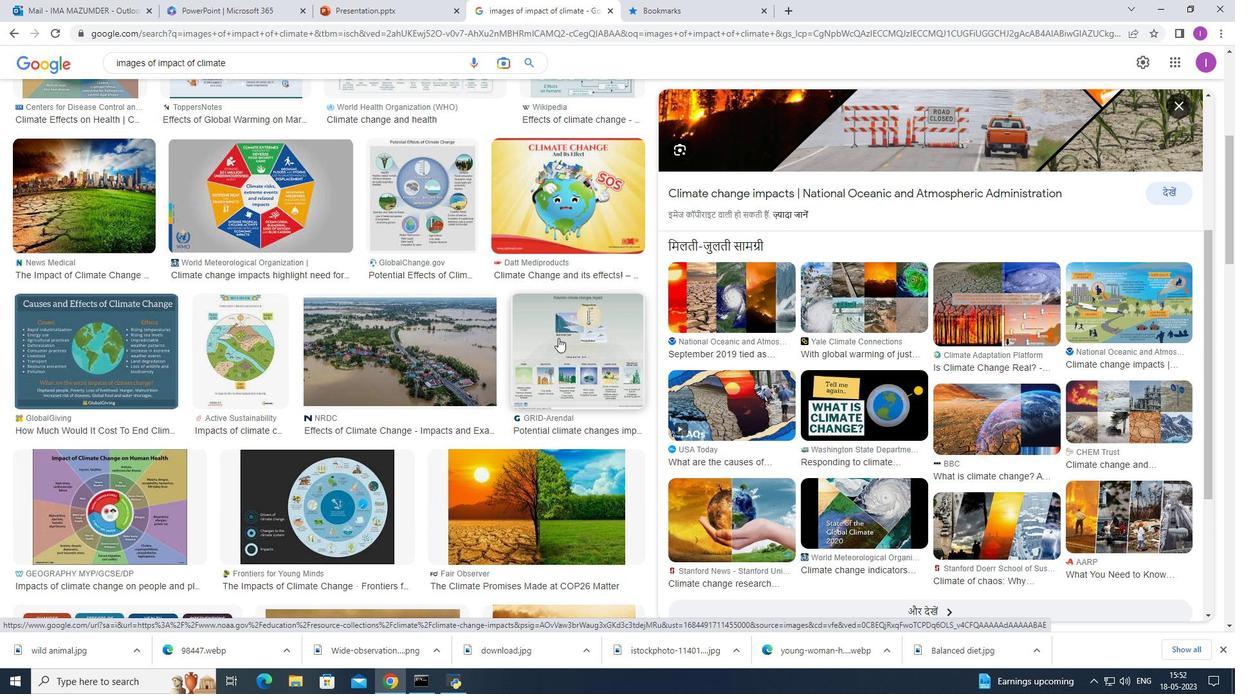 
Action: Mouse scrolled (559, 337) with delta (0, 0)
Screenshot: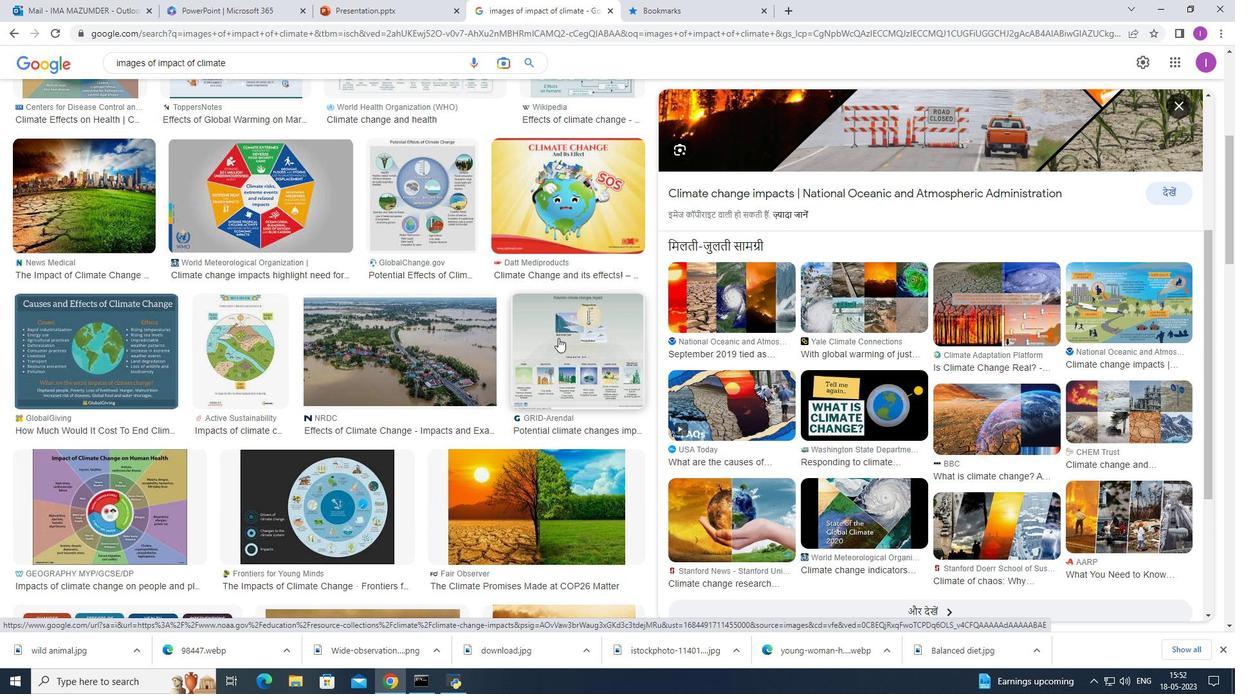 
Action: Mouse scrolled (559, 337) with delta (0, 0)
Screenshot: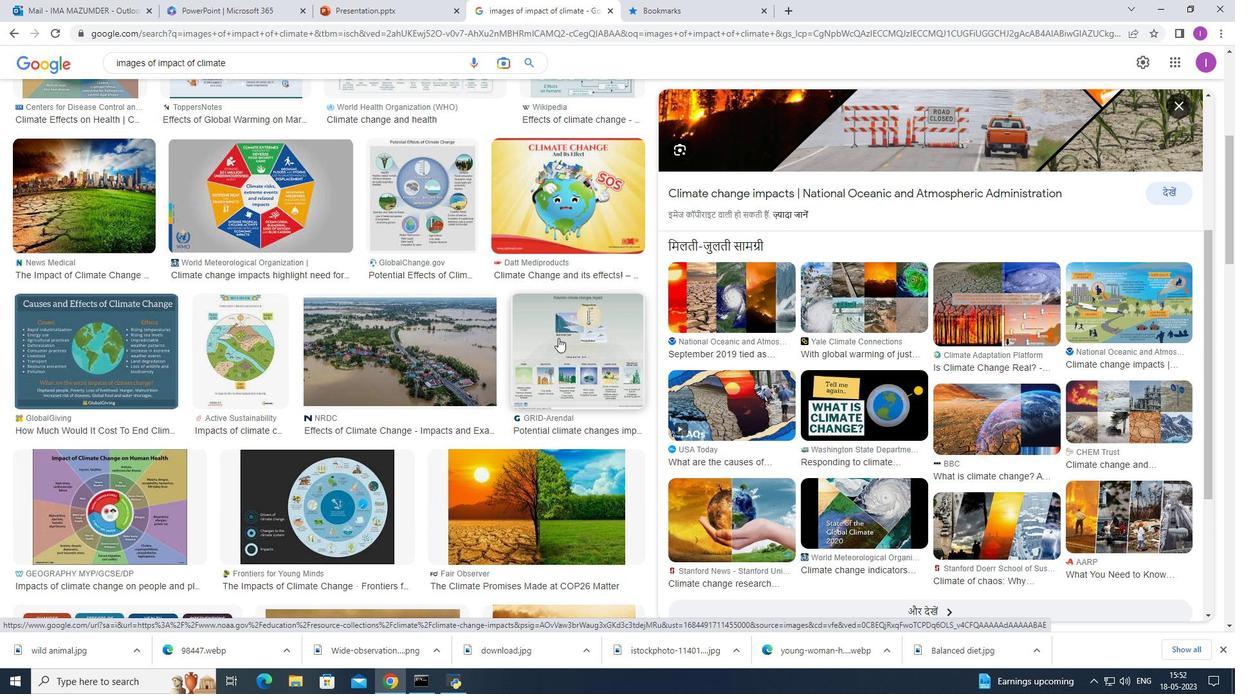 
Action: Mouse scrolled (559, 337) with delta (0, 0)
Screenshot: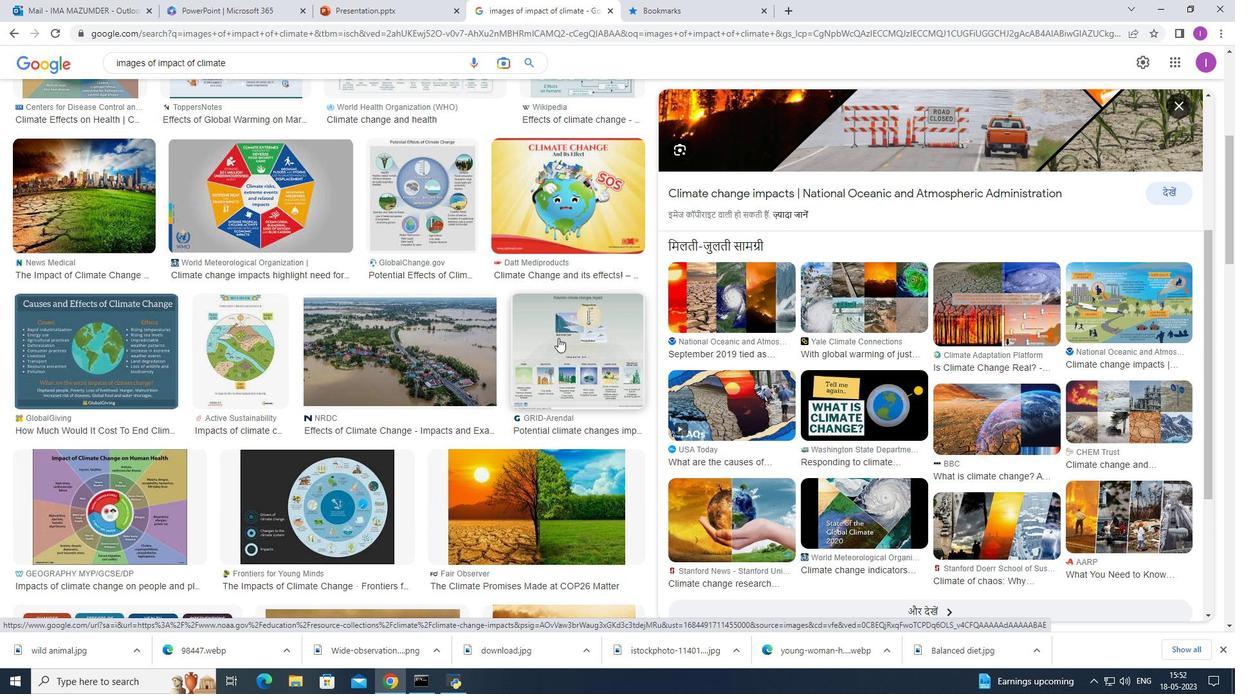 
Action: Mouse moved to (561, 291)
Screenshot: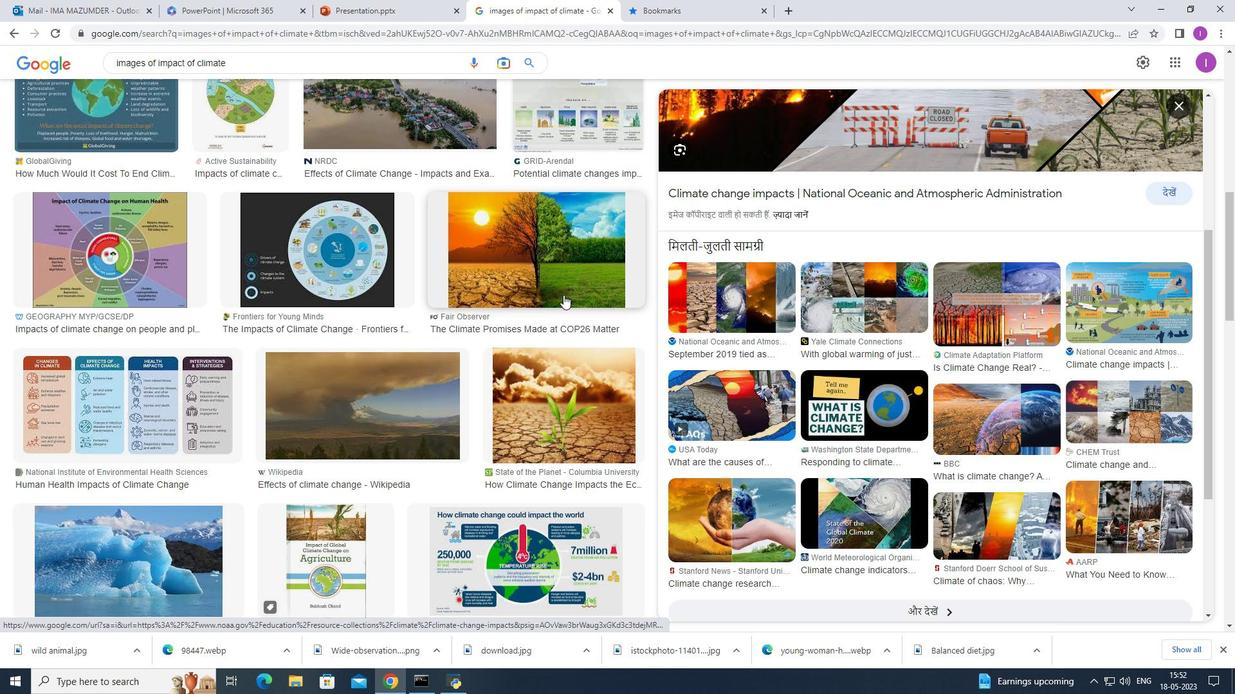 
Action: Mouse pressed left at (561, 291)
Screenshot: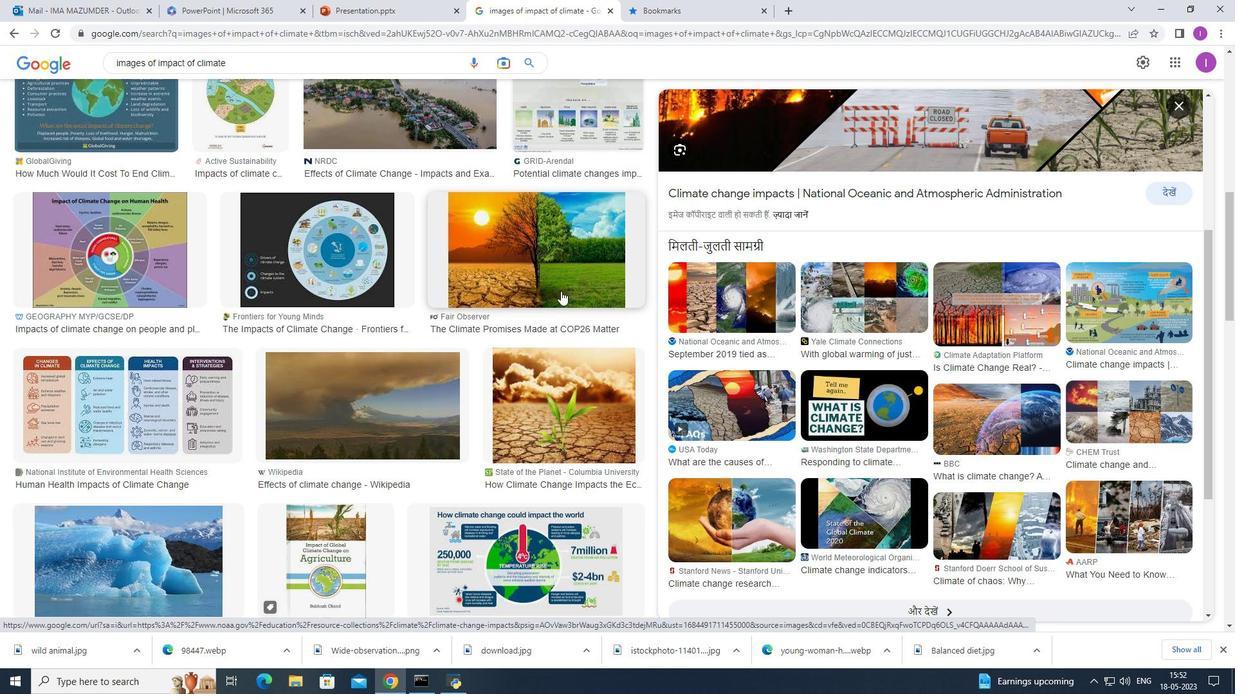 
Action: Mouse moved to (889, 285)
Screenshot: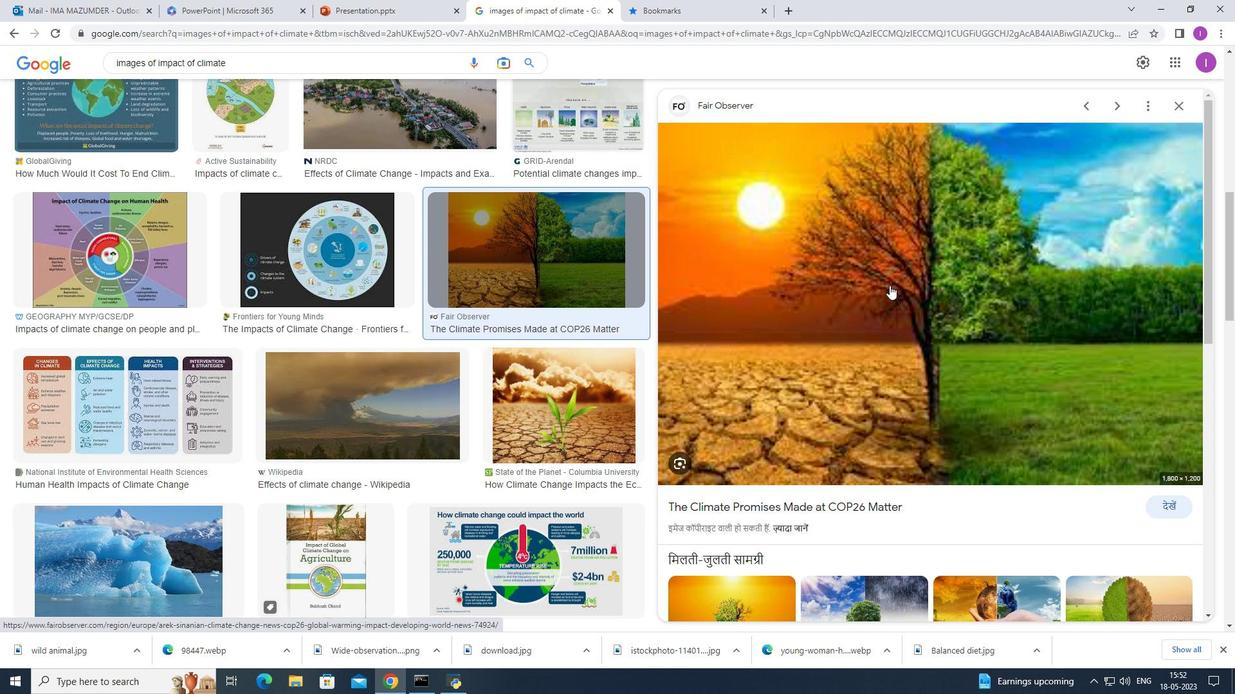 
Action: Mouse pressed left at (889, 285)
Screenshot: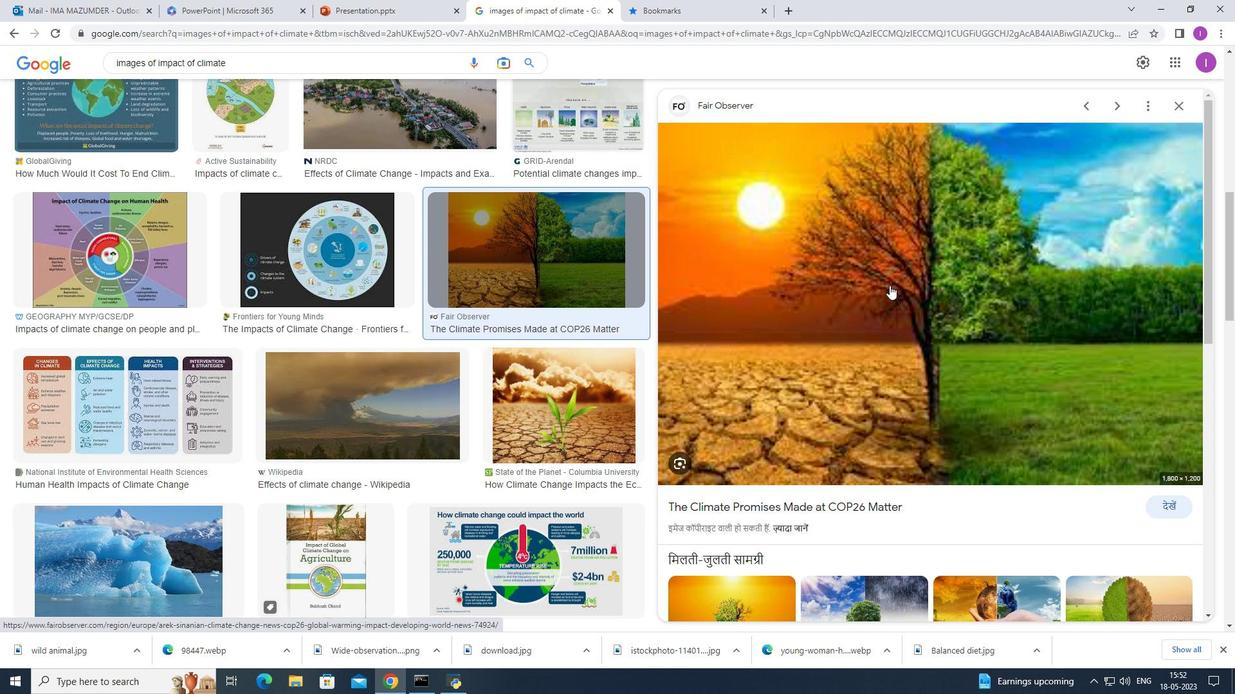 
Action: Mouse moved to (18, 30)
Screenshot: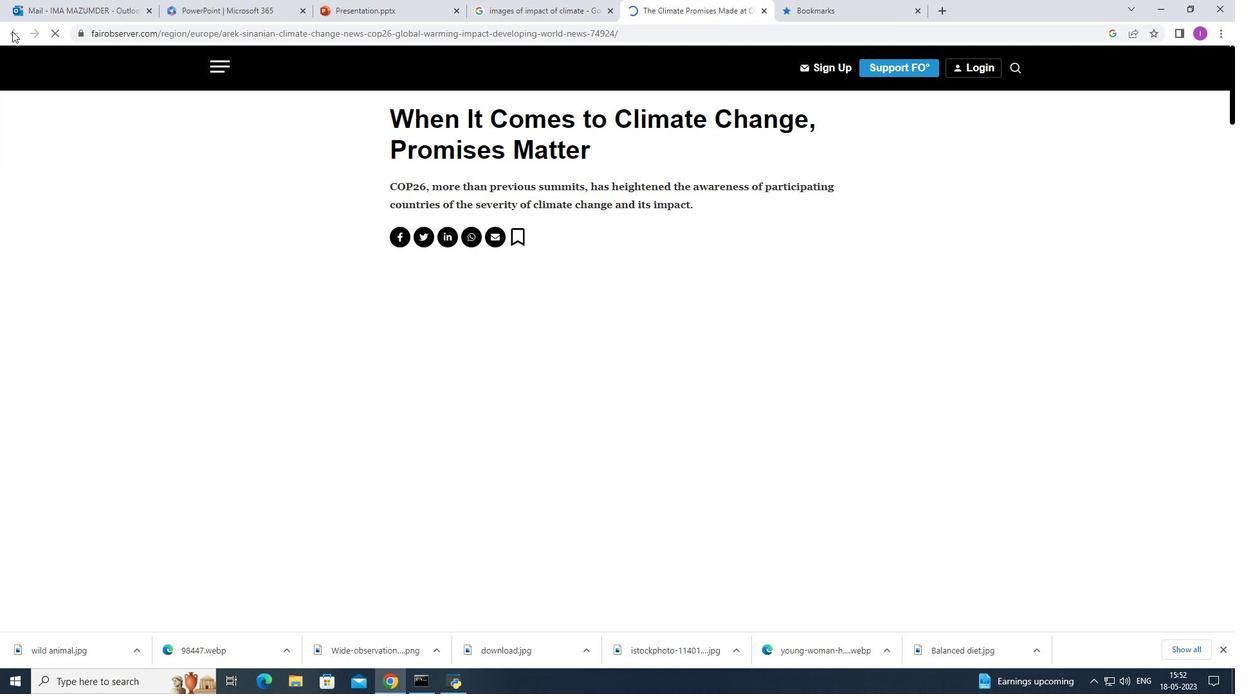 
Action: Mouse pressed left at (18, 30)
Screenshot: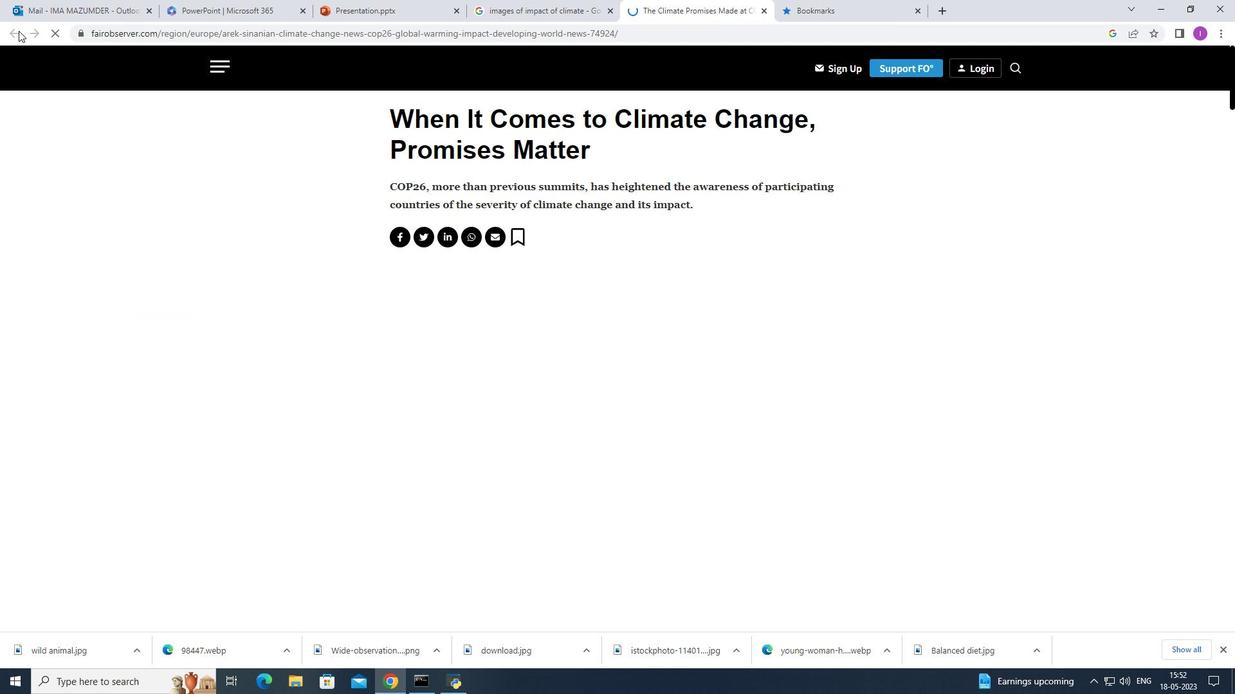 
Action: Mouse moved to (631, 377)
Screenshot: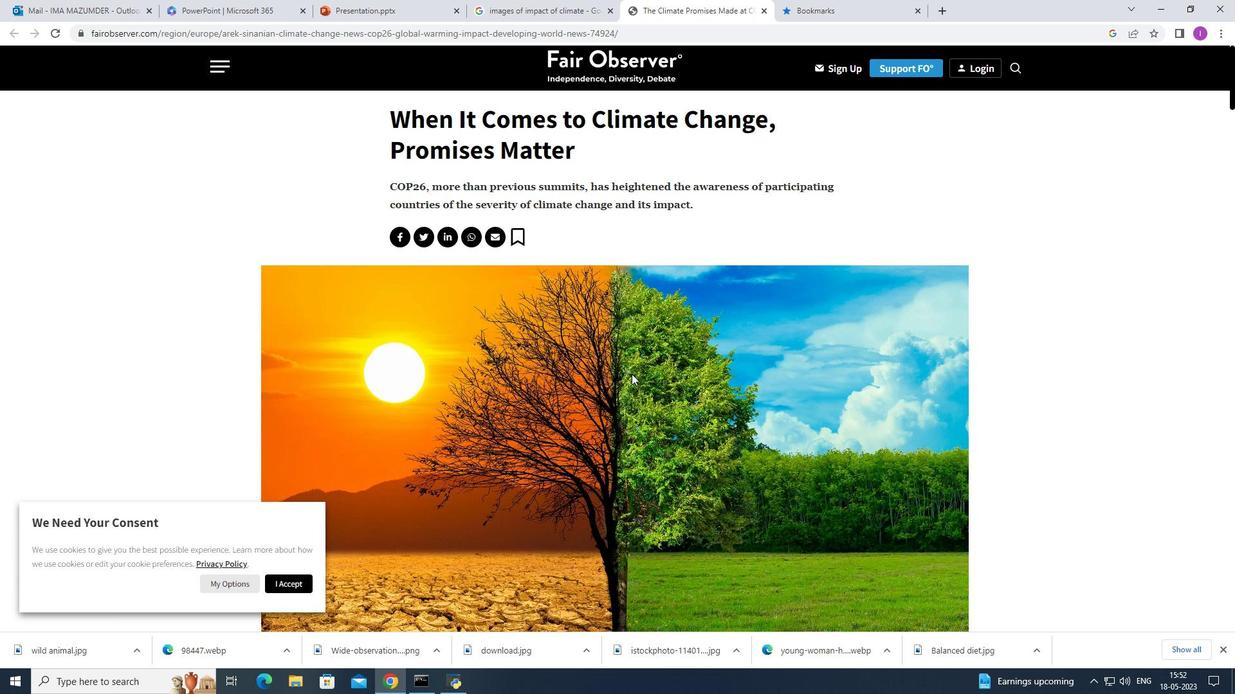 
Action: Mouse pressed right at (631, 377)
Screenshot: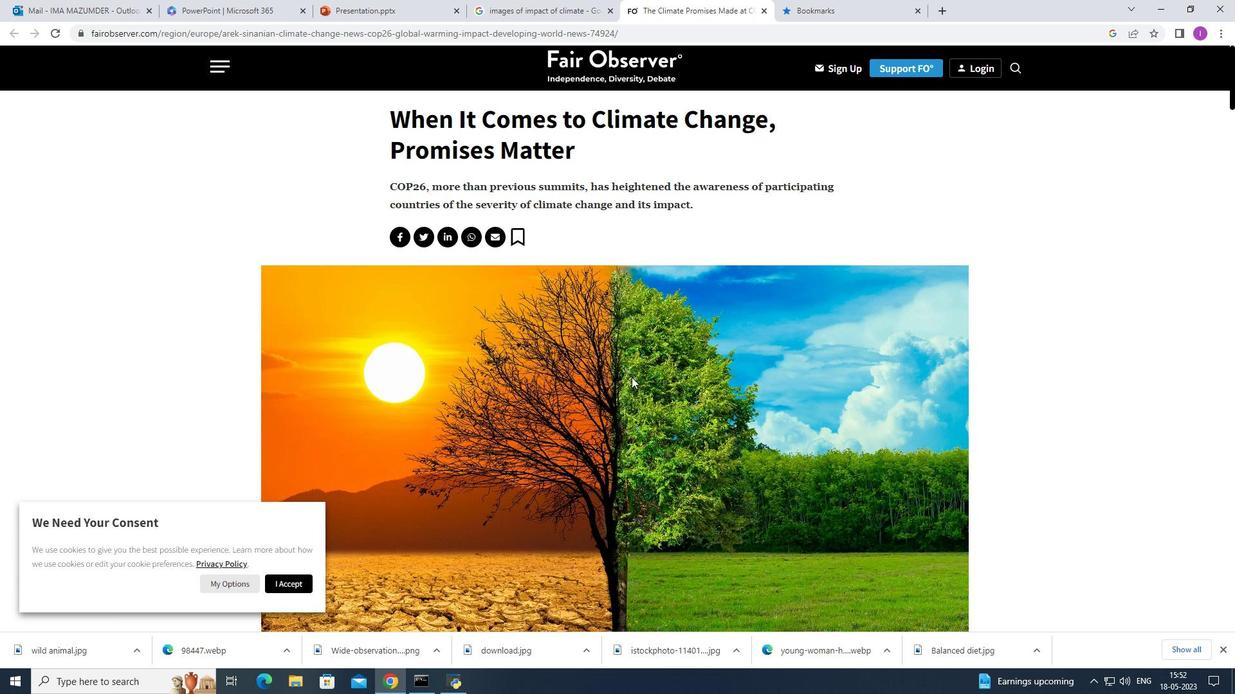 
Action: Mouse moved to (677, 404)
Screenshot: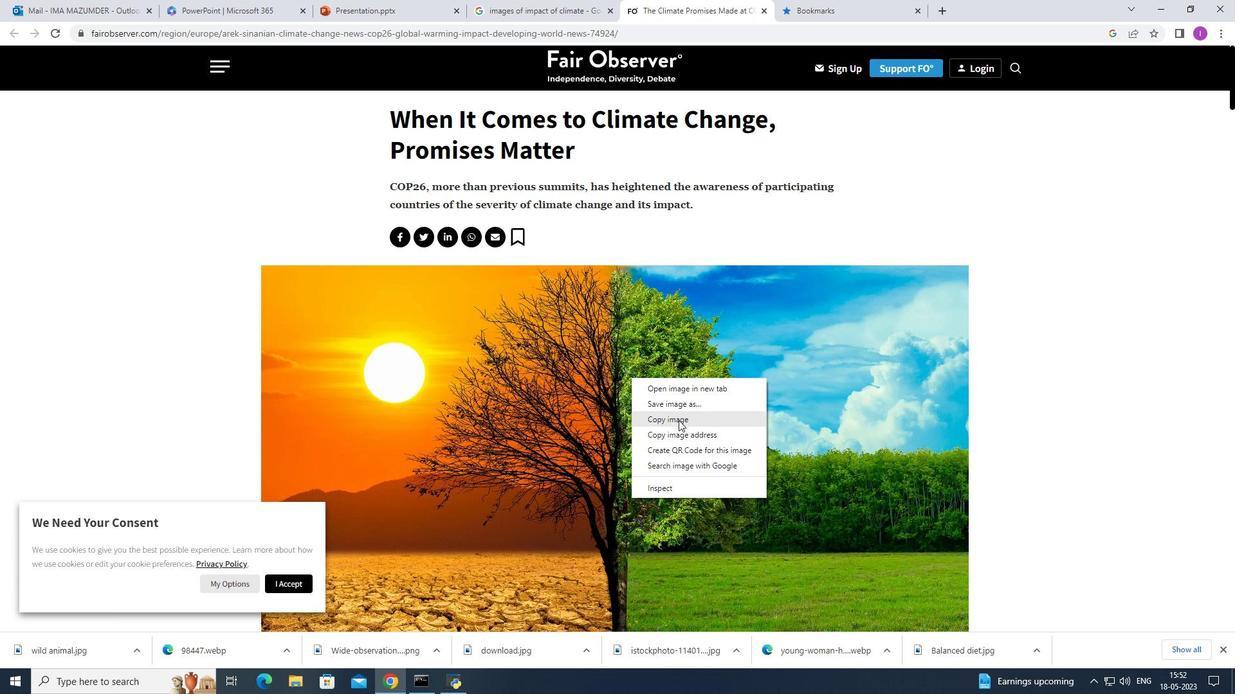 
Action: Mouse pressed left at (677, 404)
Screenshot: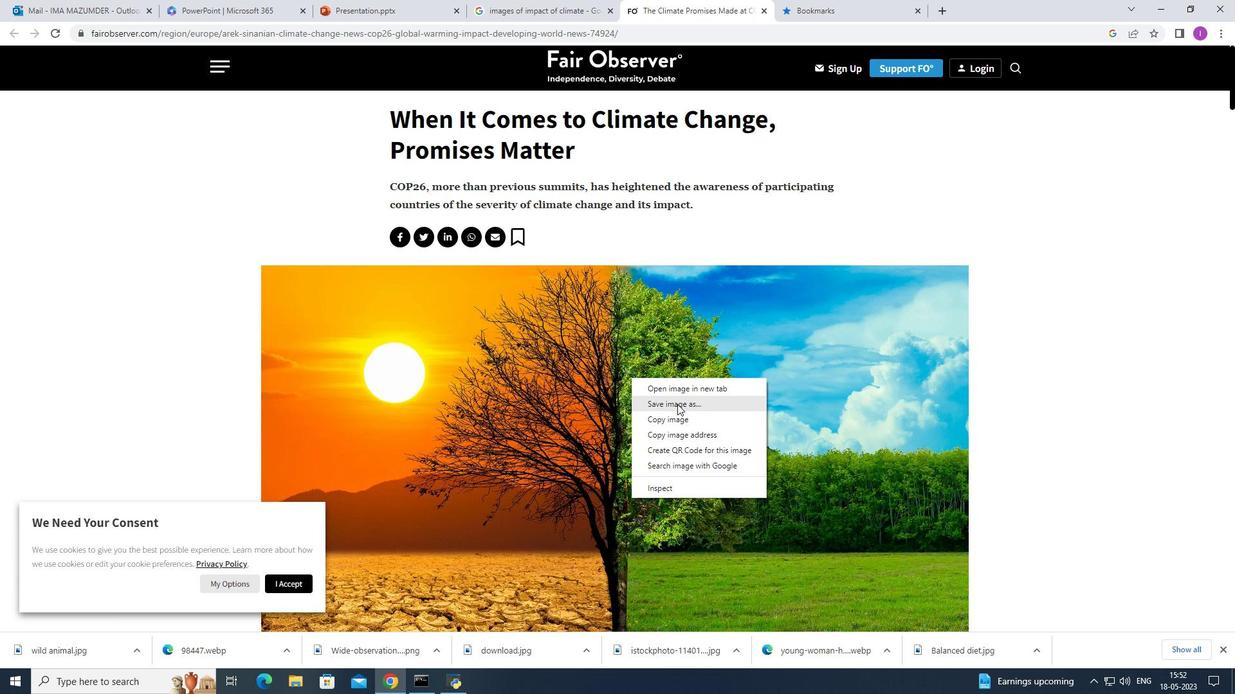 
Action: Mouse moved to (505, 322)
Screenshot: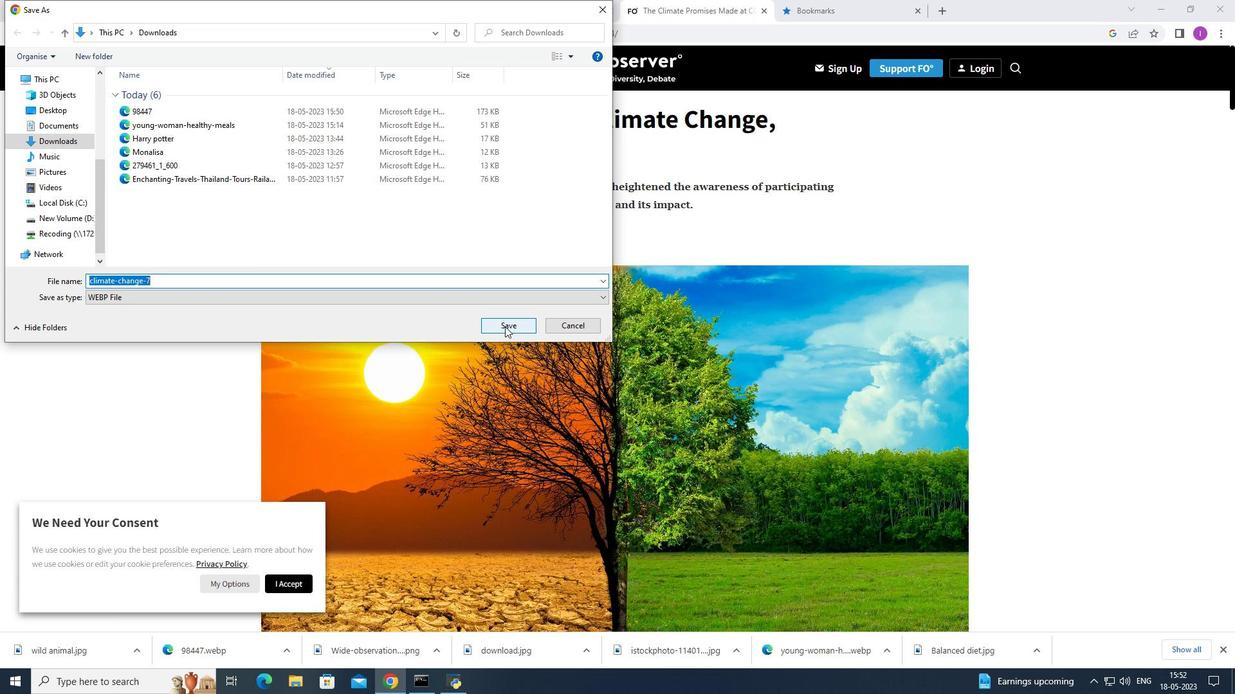 
Action: Mouse pressed left at (505, 322)
Screenshot: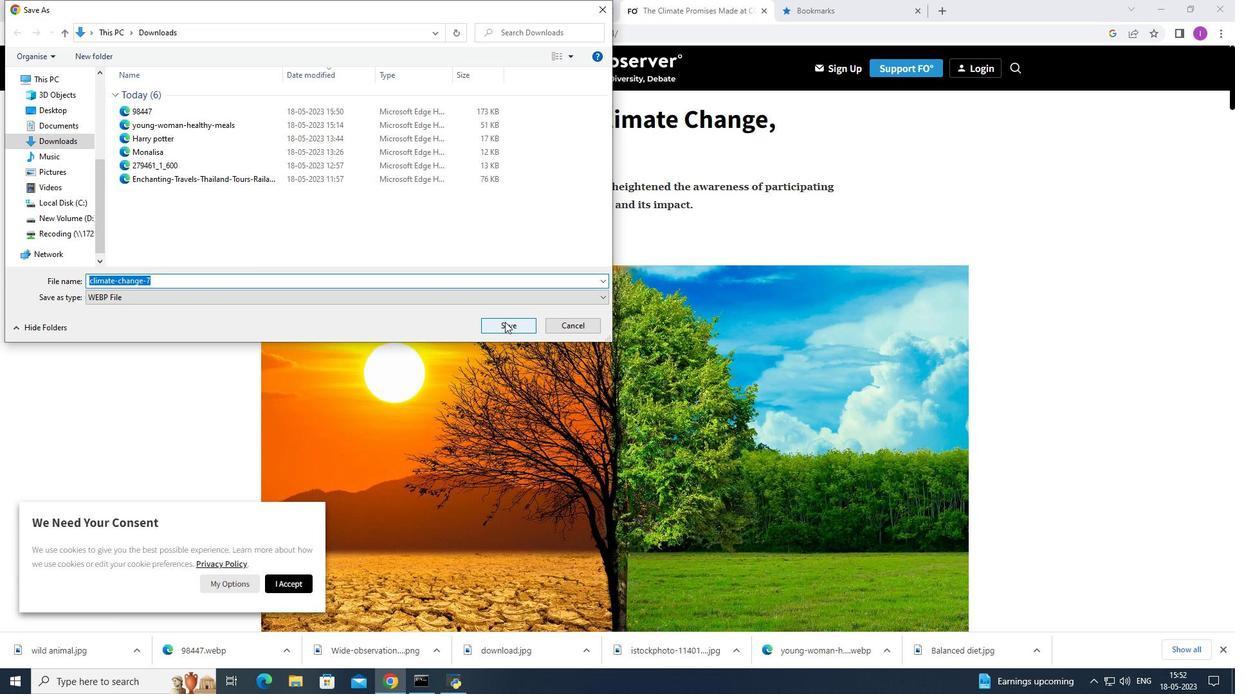 
Action: Mouse moved to (561, 10)
Screenshot: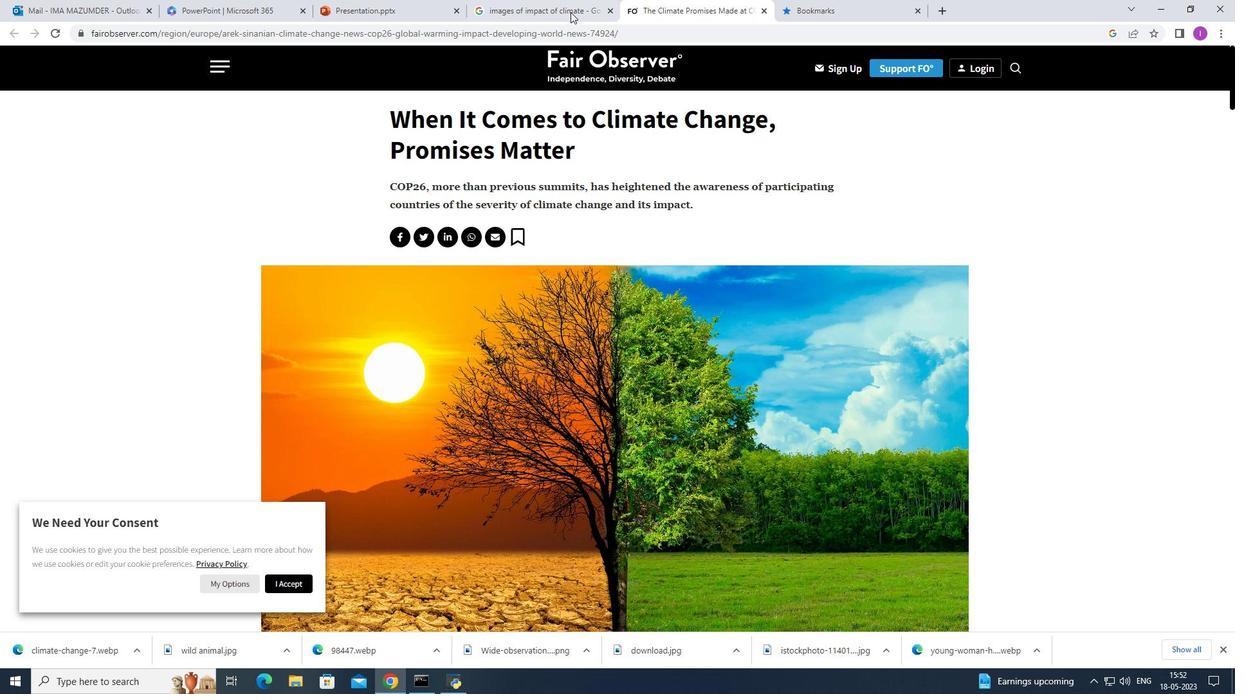 
Action: Mouse pressed left at (561, 10)
Screenshot: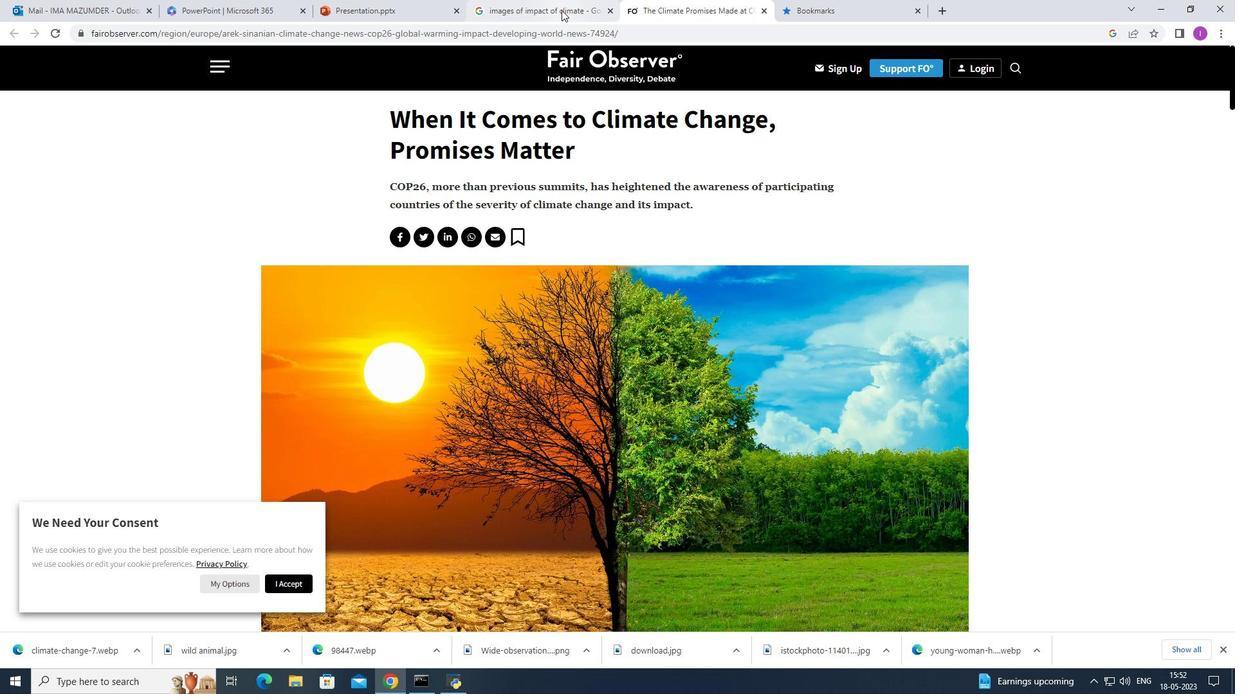 
Action: Mouse moved to (141, 655)
Screenshot: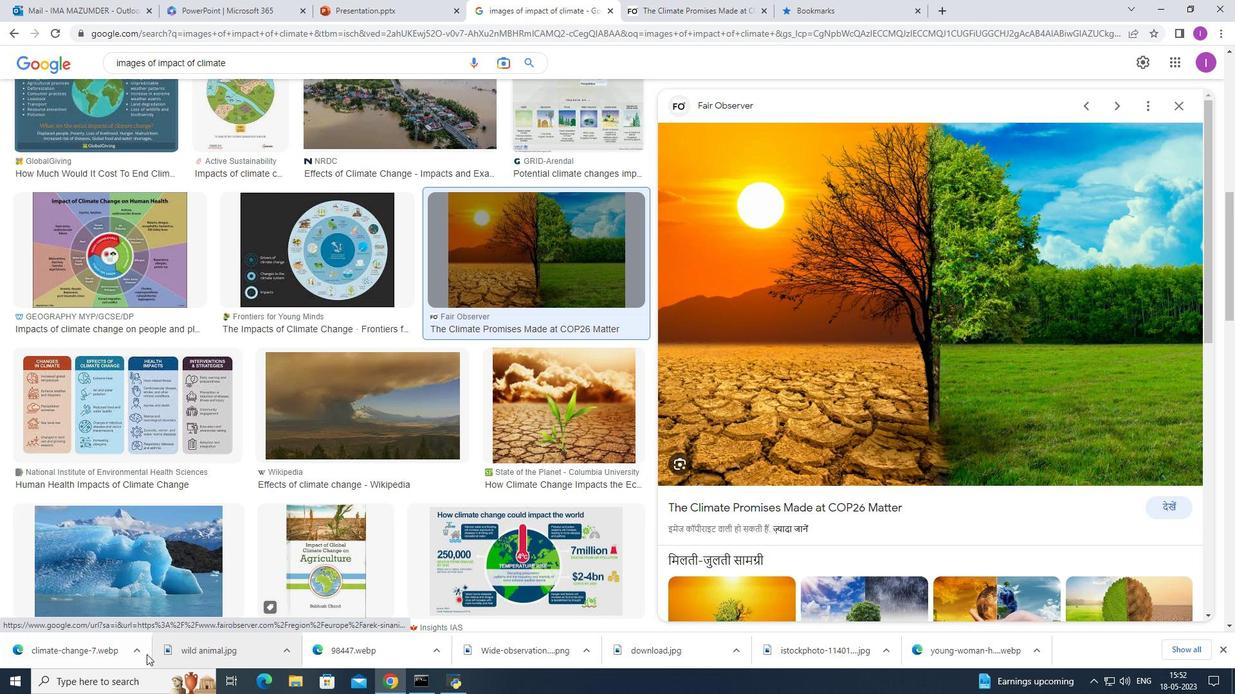 
Action: Mouse pressed left at (141, 655)
Screenshot: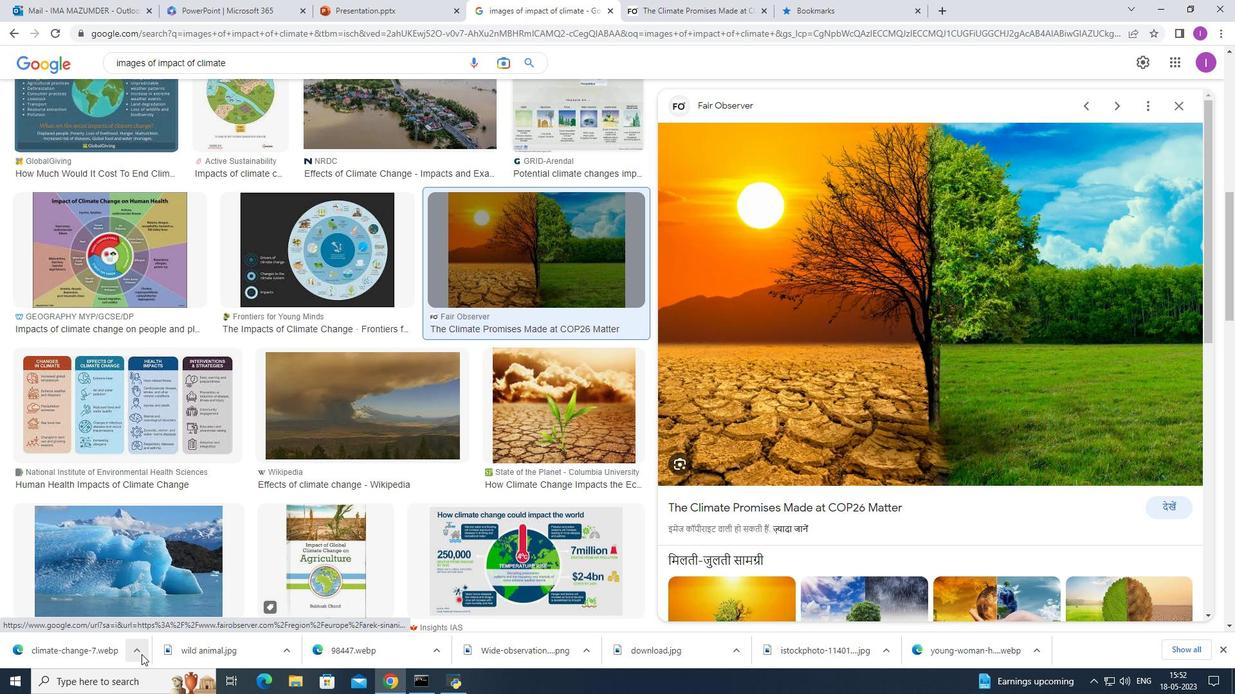 
Action: Mouse moved to (105, 652)
Screenshot: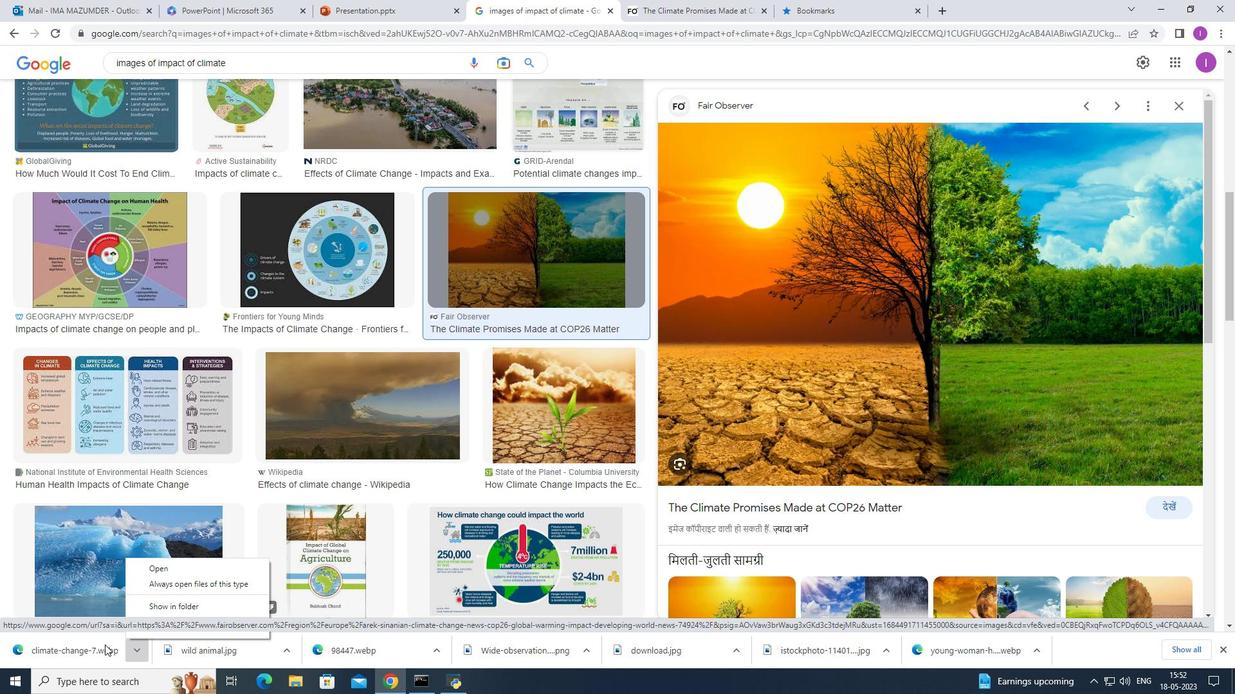 
Action: Mouse pressed right at (105, 652)
Screenshot: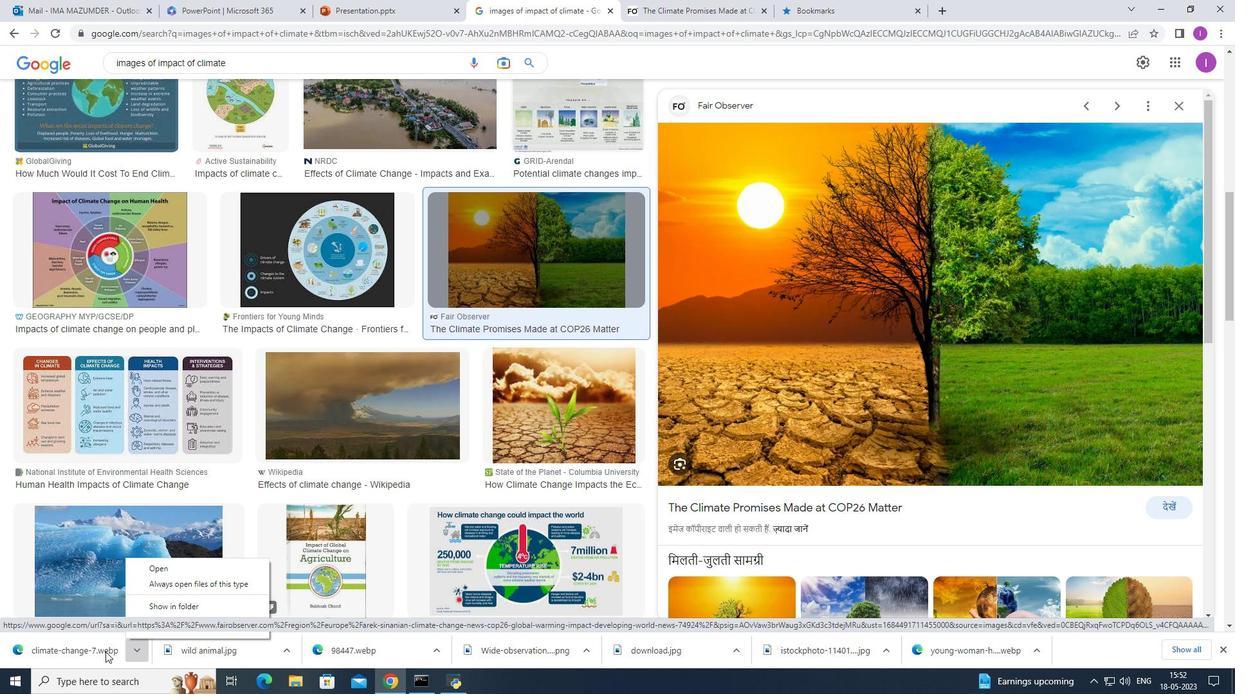 
Action: Mouse moved to (801, 385)
Screenshot: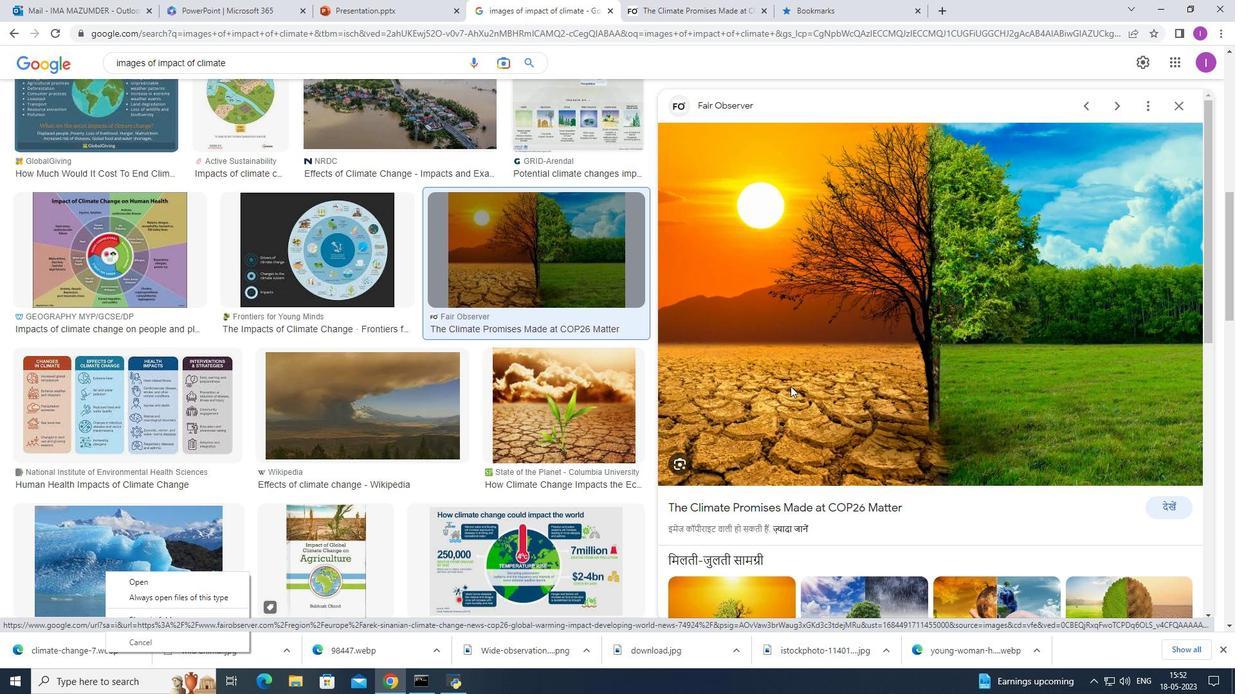 
Action: Mouse scrolled (801, 384) with delta (0, 0)
